 Task: Find people on LinkedIn who are located in Paks, Tolna, Hungary, talk about personal training, work at JavaScript Developer, studied at KLE Institute of Technology, HUBLI, are in the Theater Companies industry, speak German, and offer bartending services.
Action: Mouse pressed left at (647, 85)
Screenshot: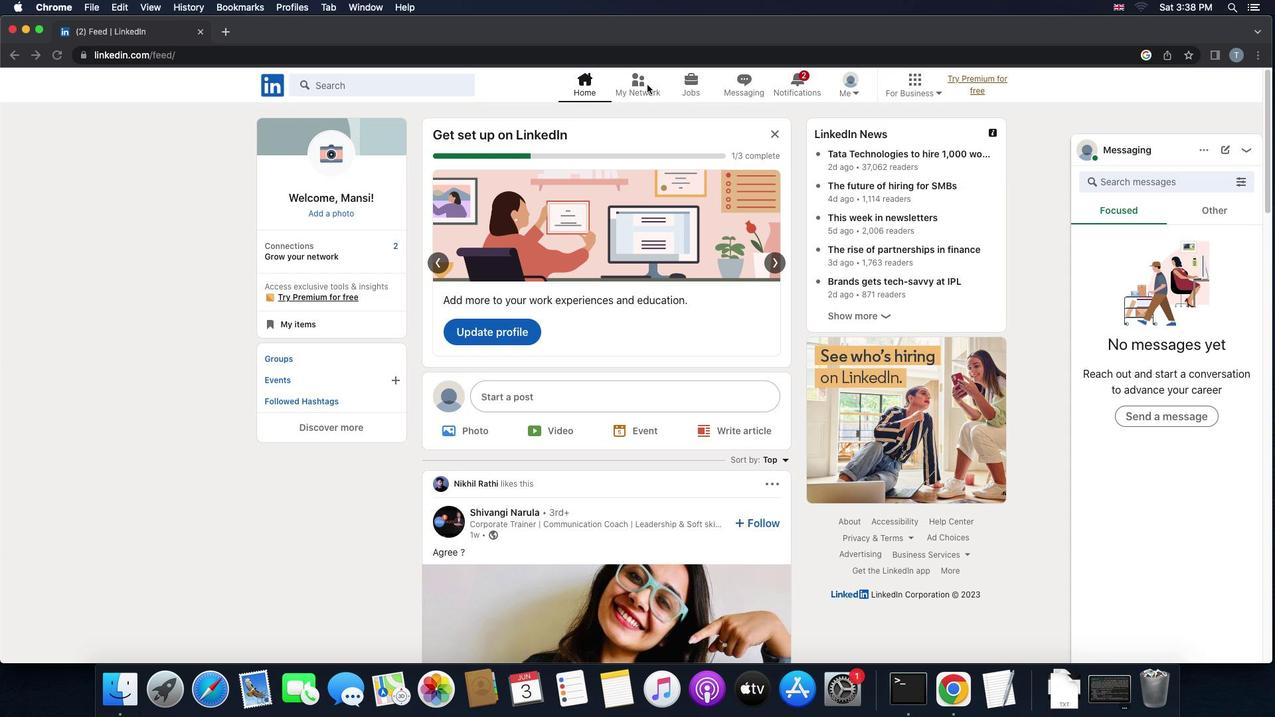 
Action: Mouse pressed left at (647, 85)
Screenshot: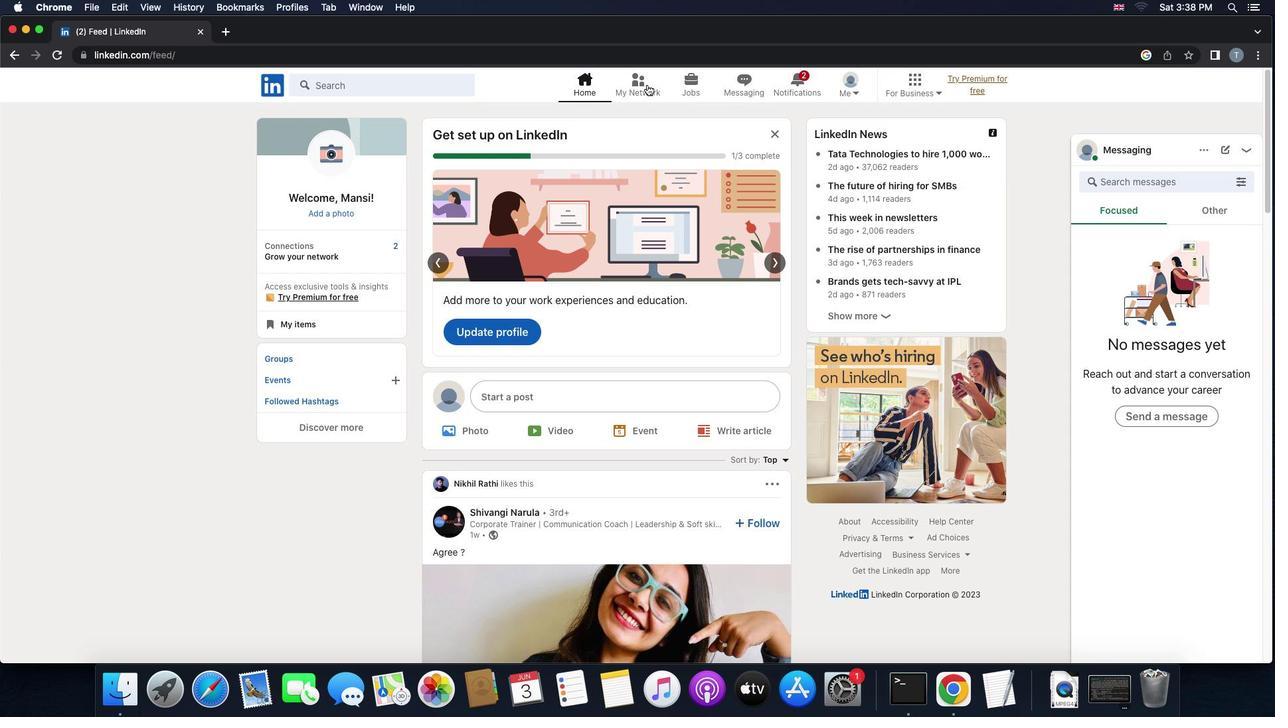 
Action: Mouse moved to (411, 148)
Screenshot: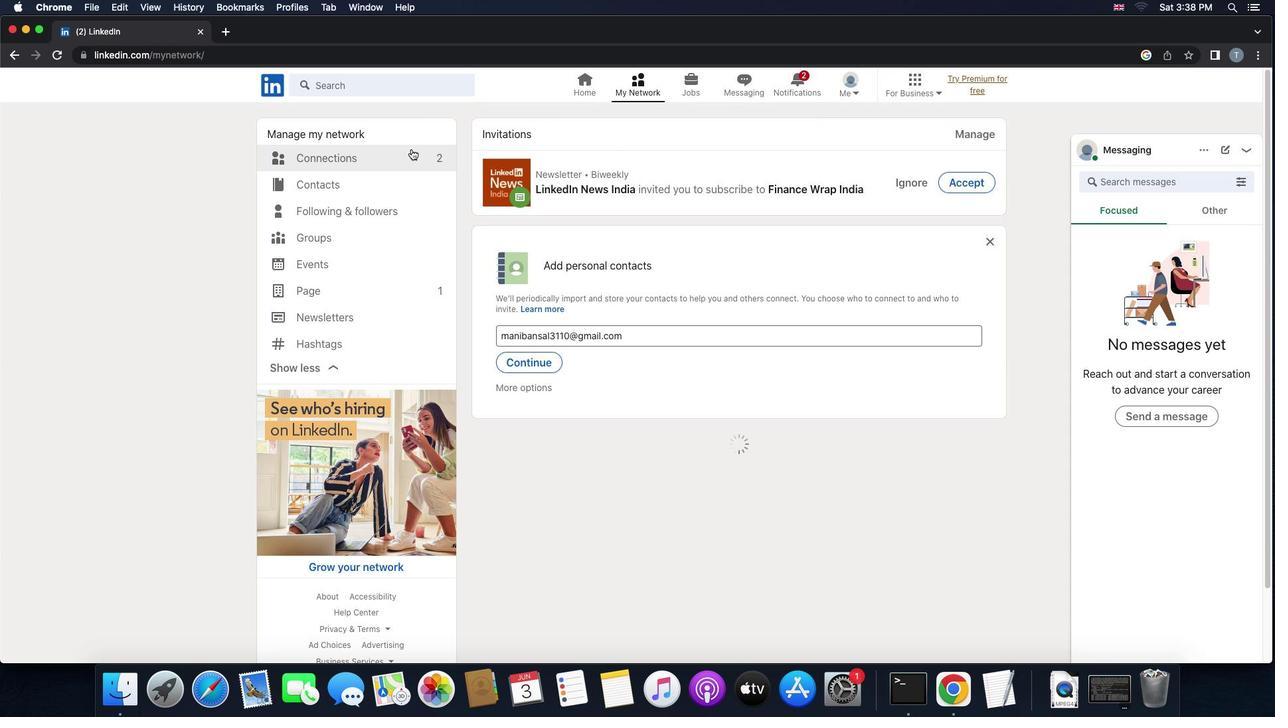 
Action: Mouse pressed left at (411, 148)
Screenshot: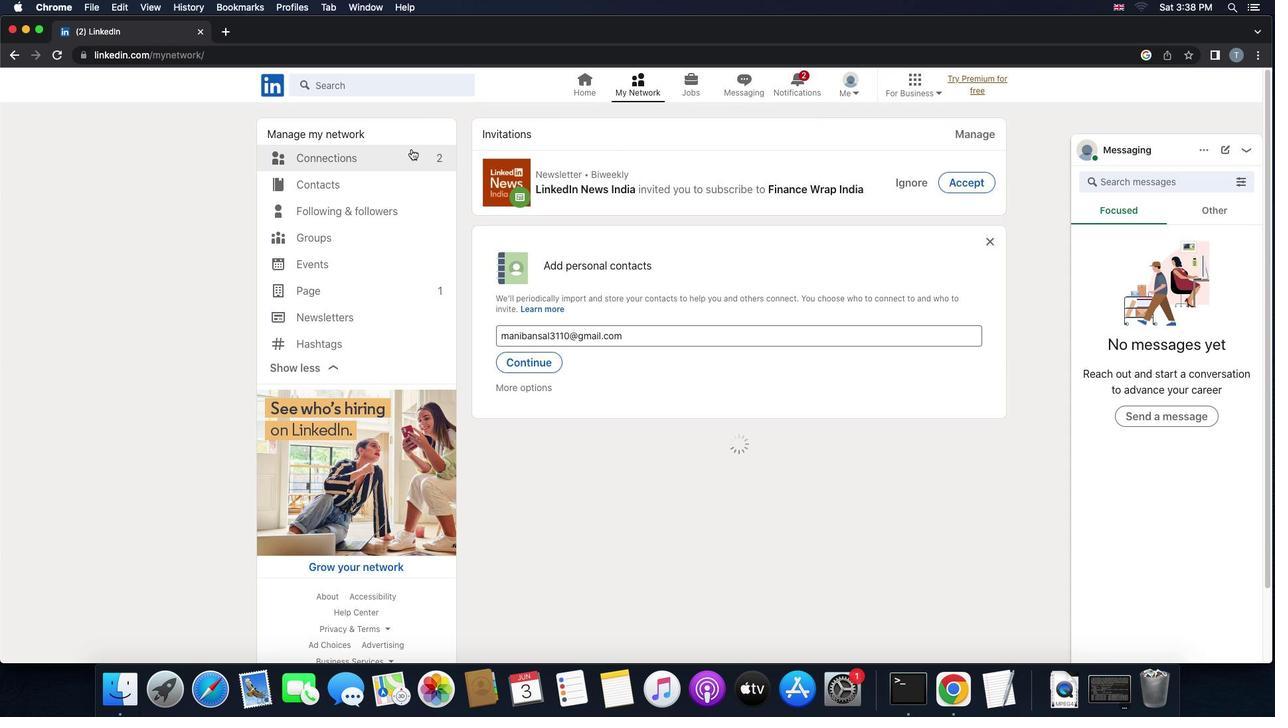 
Action: Mouse pressed left at (411, 148)
Screenshot: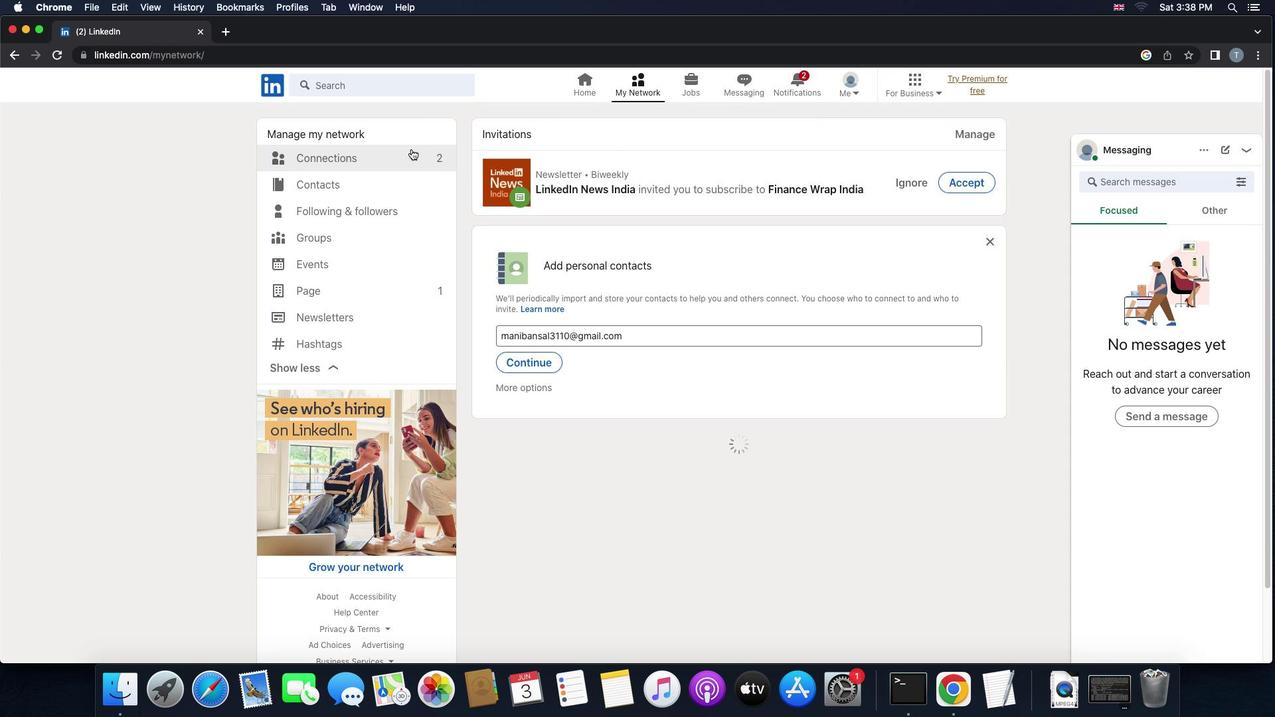 
Action: Mouse moved to (414, 152)
Screenshot: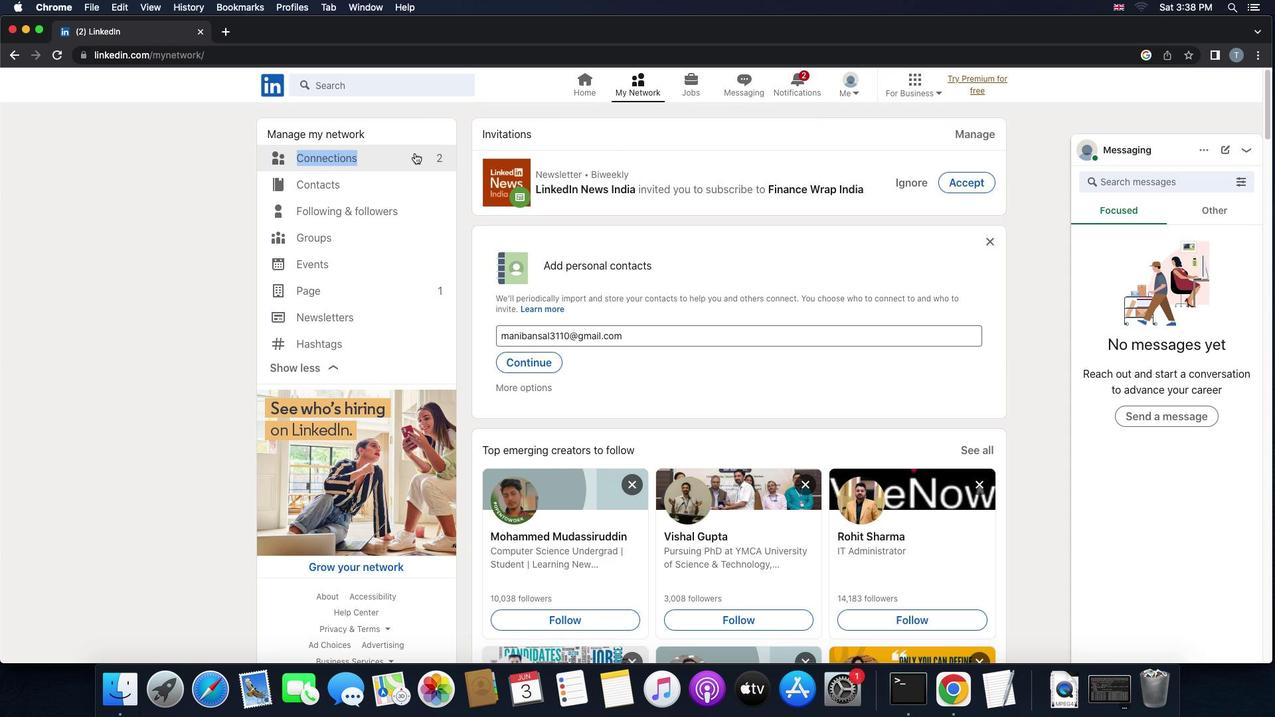 
Action: Mouse pressed left at (414, 152)
Screenshot: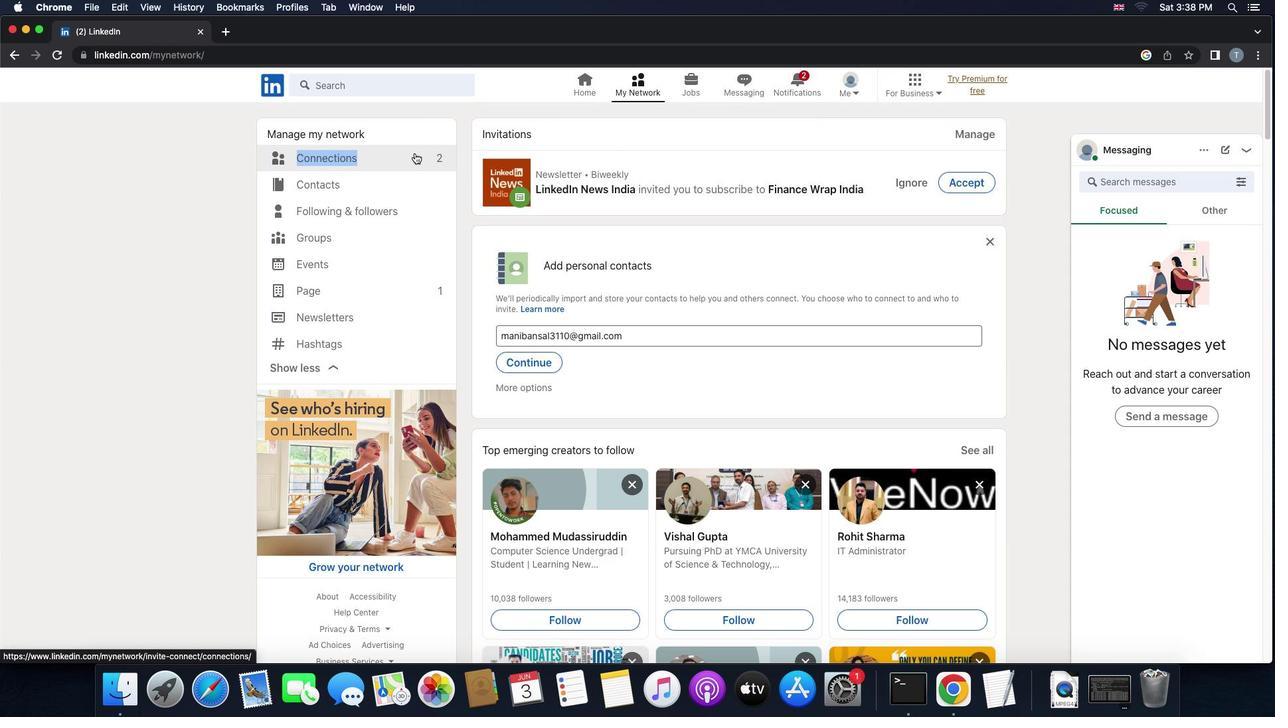 
Action: Mouse moved to (731, 157)
Screenshot: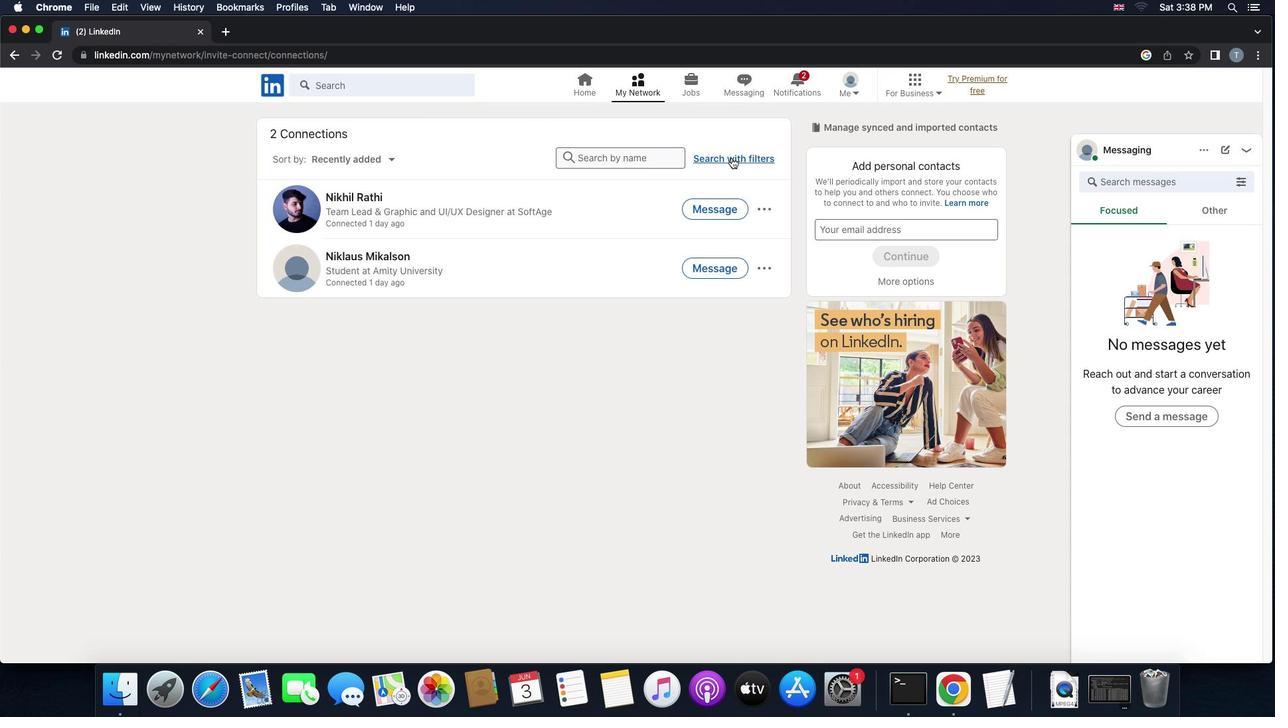 
Action: Mouse pressed left at (731, 157)
Screenshot: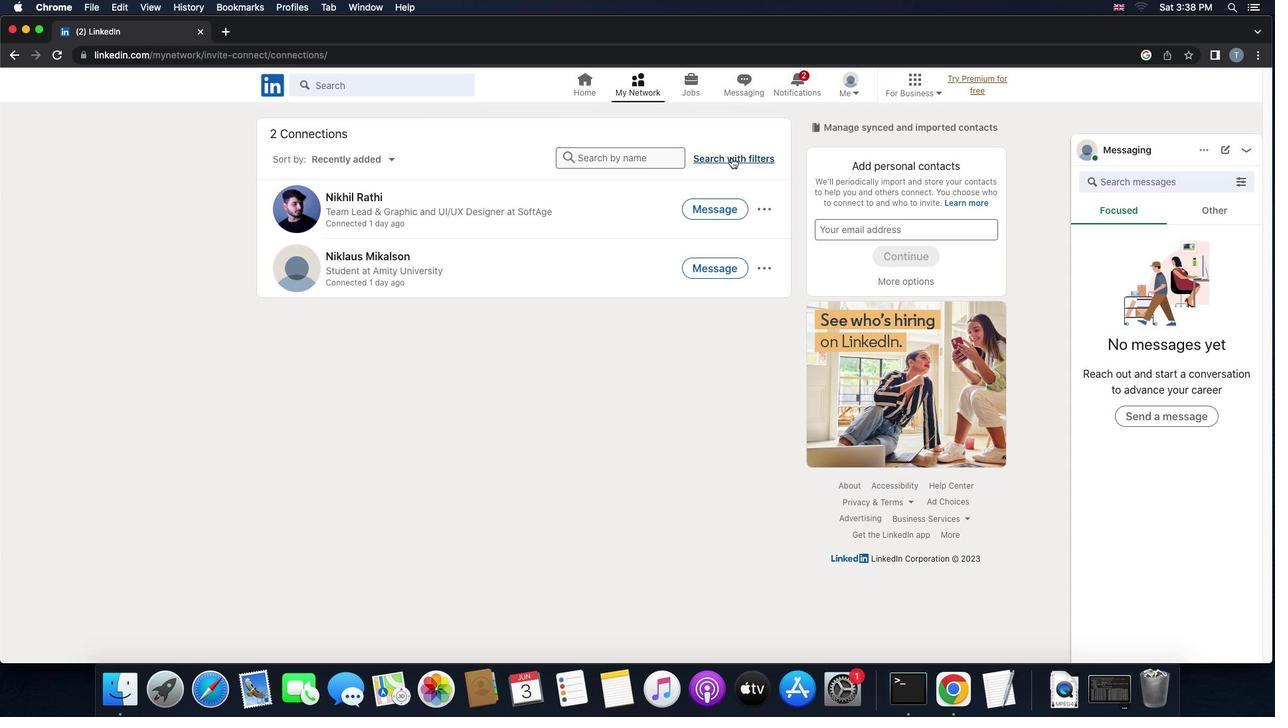 
Action: Mouse moved to (698, 117)
Screenshot: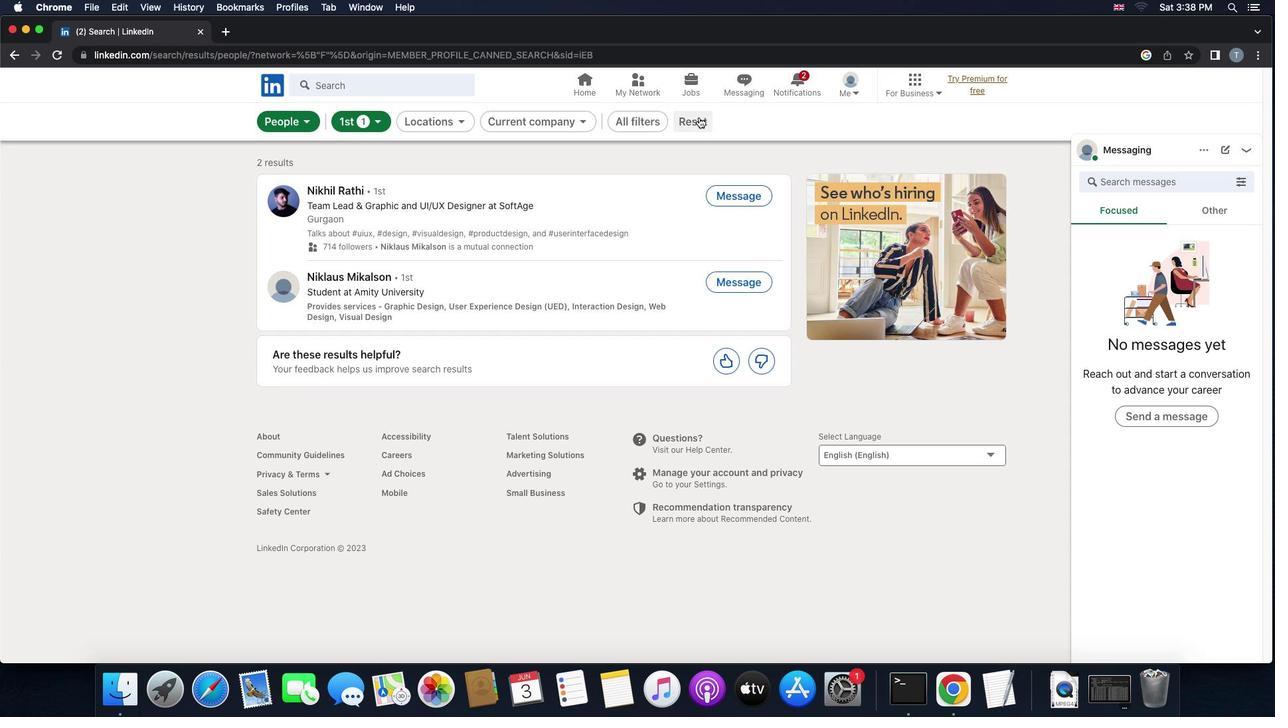 
Action: Mouse pressed left at (698, 117)
Screenshot: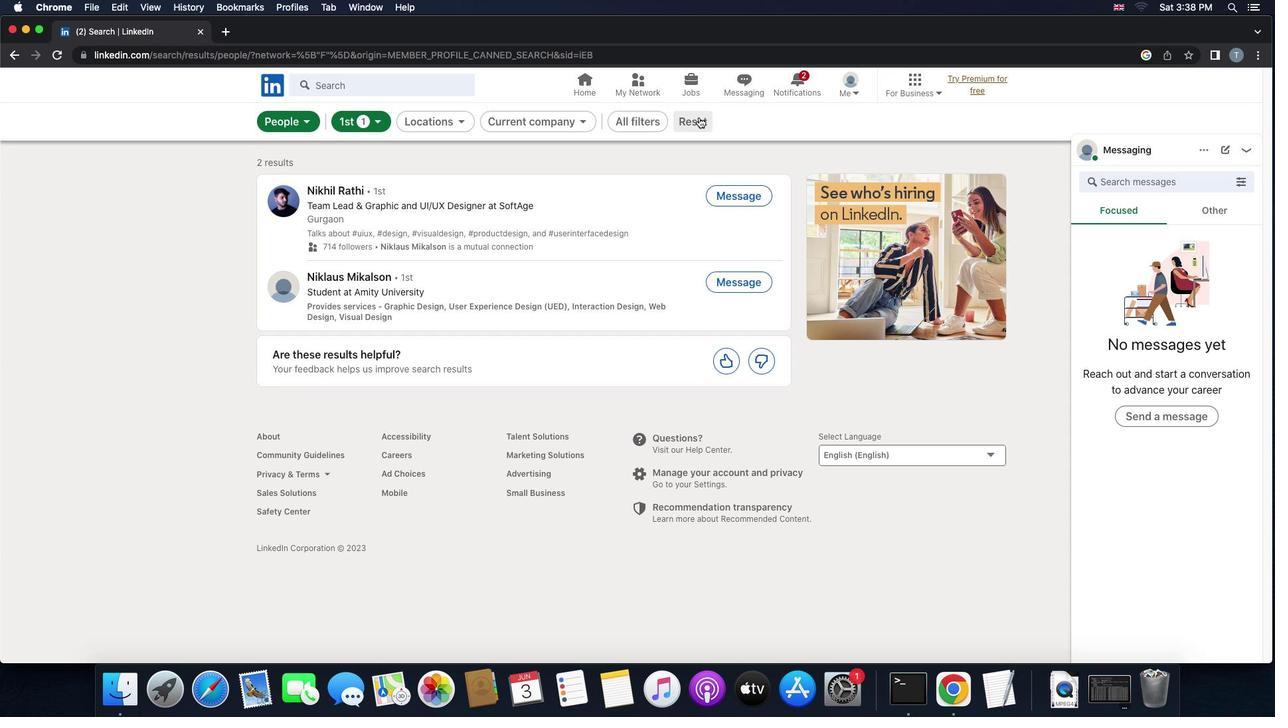 
Action: Mouse moved to (650, 114)
Screenshot: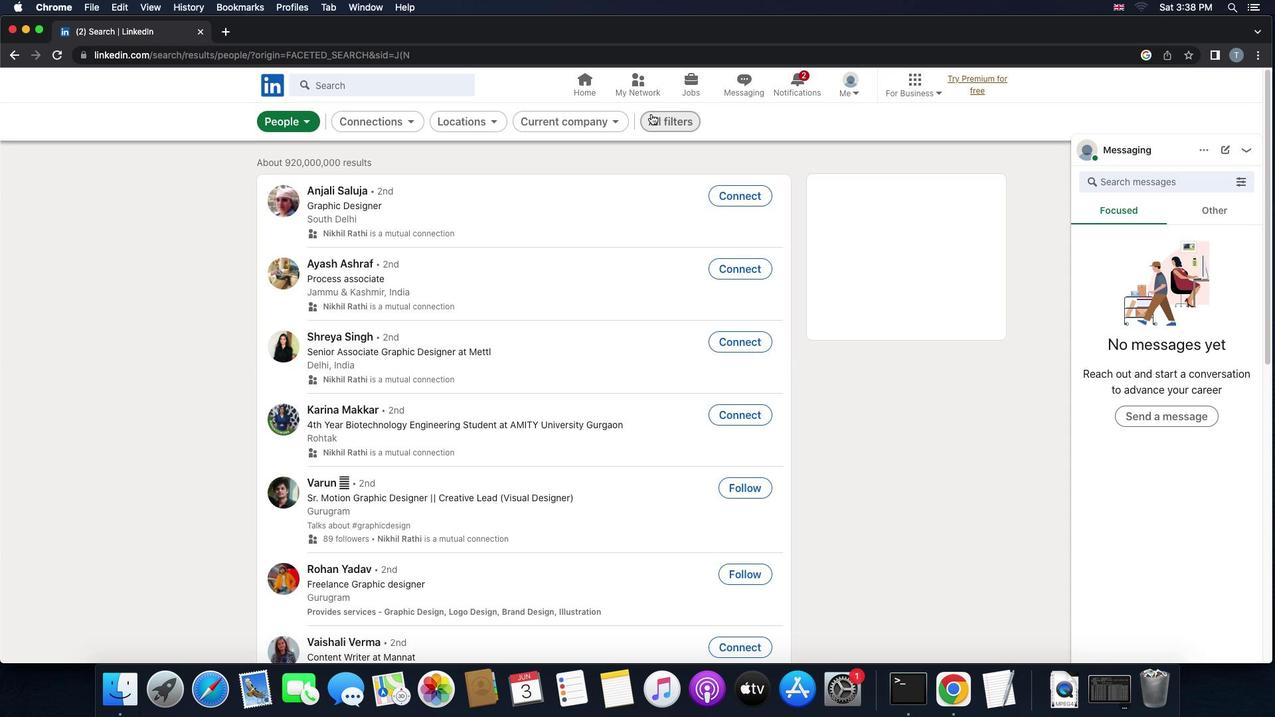 
Action: Mouse pressed left at (650, 114)
Screenshot: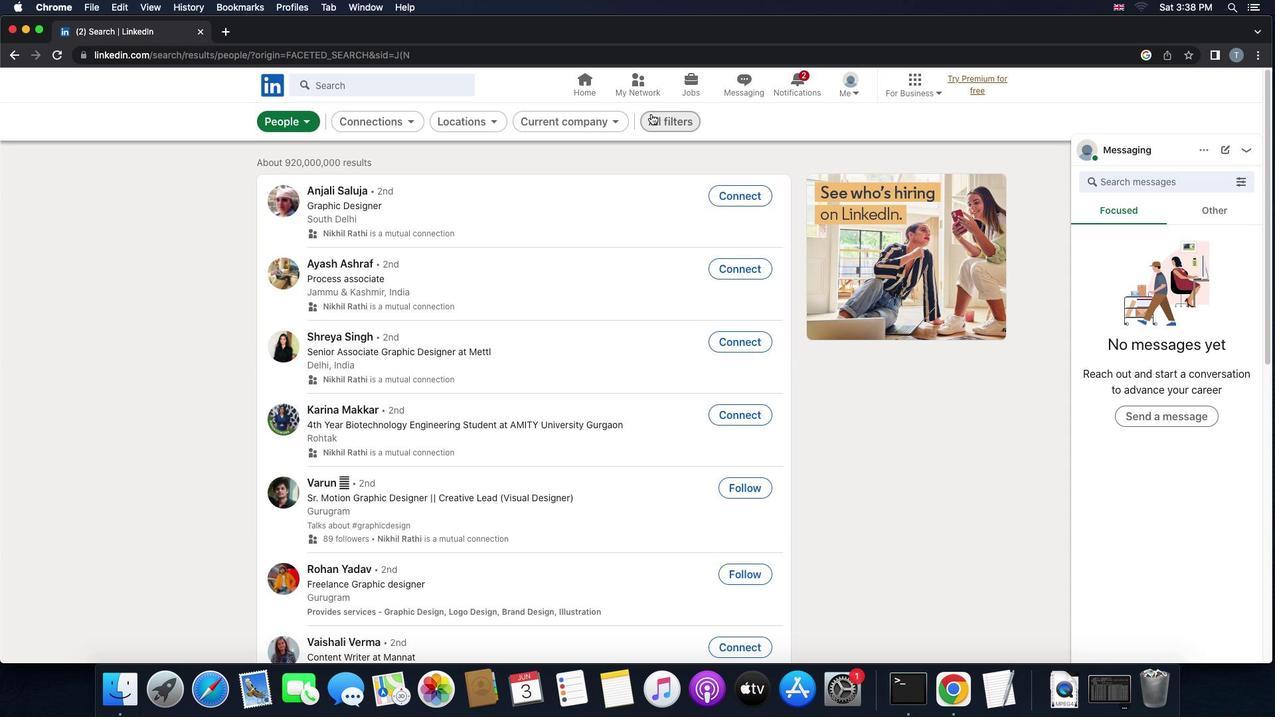 
Action: Mouse moved to (1095, 304)
Screenshot: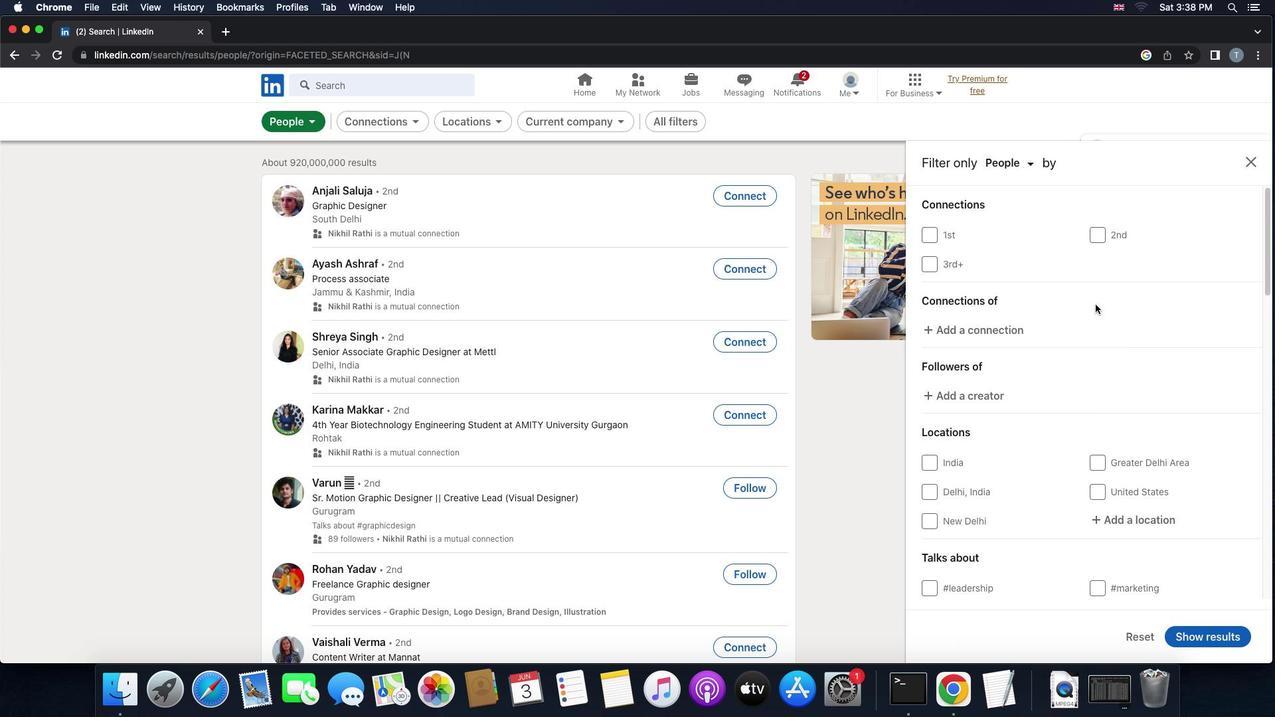 
Action: Mouse scrolled (1095, 304) with delta (0, 0)
Screenshot: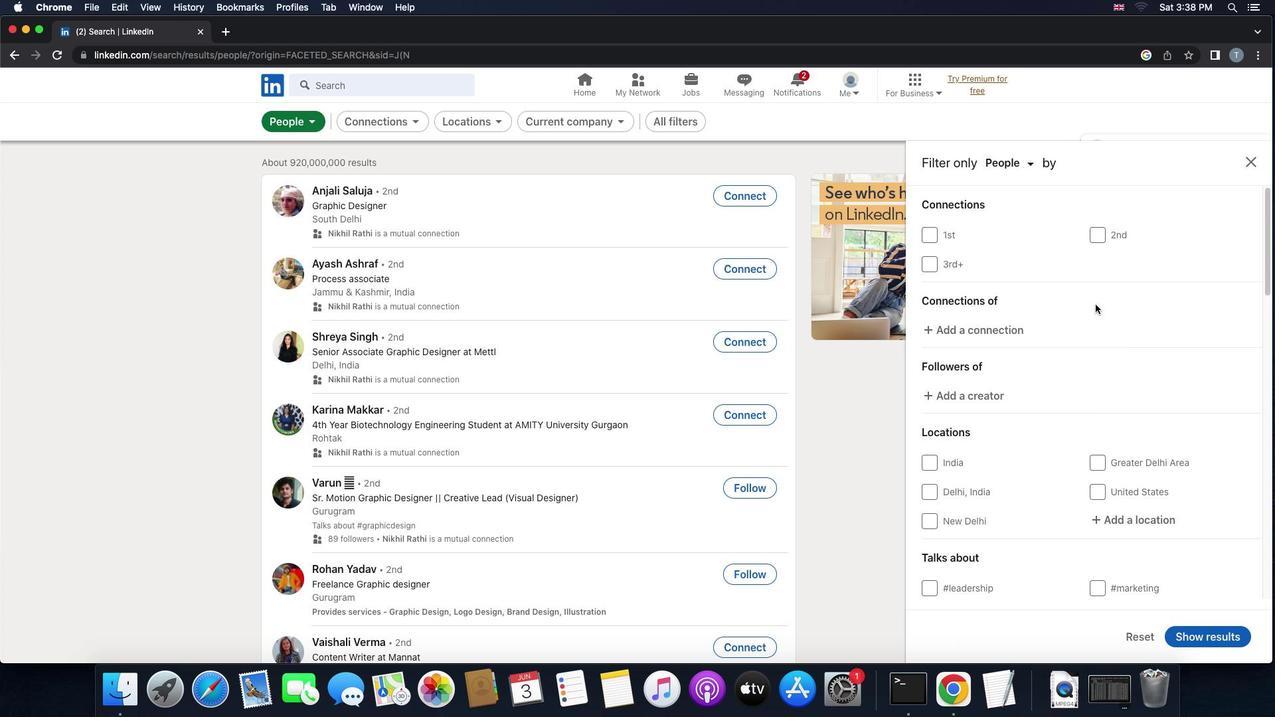 
Action: Mouse scrolled (1095, 304) with delta (0, 0)
Screenshot: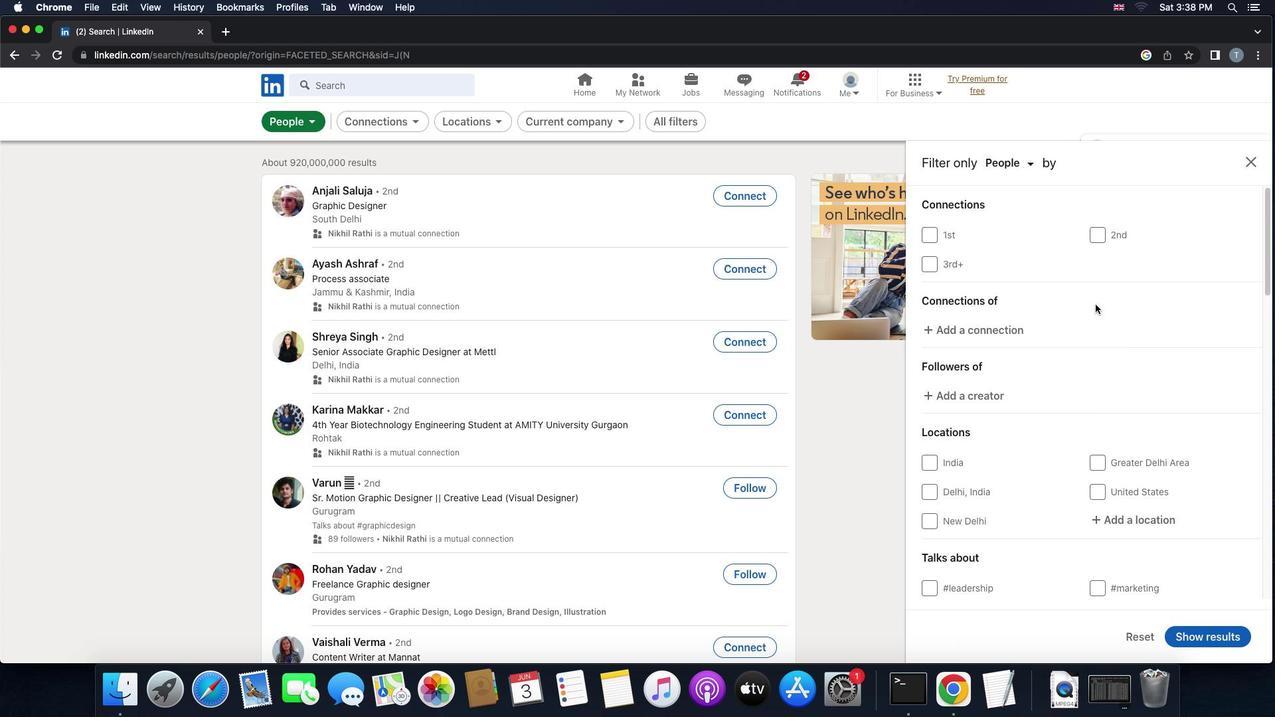 
Action: Mouse scrolled (1095, 304) with delta (0, -1)
Screenshot: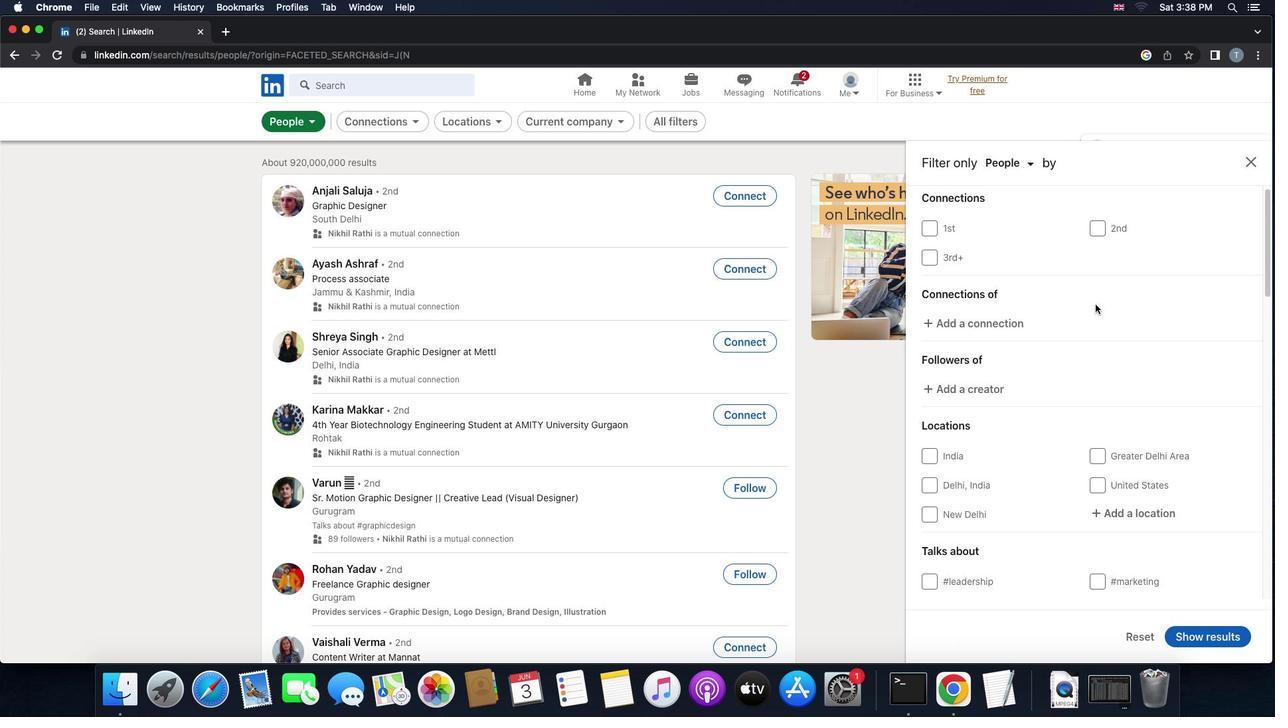 
Action: Mouse moved to (1129, 442)
Screenshot: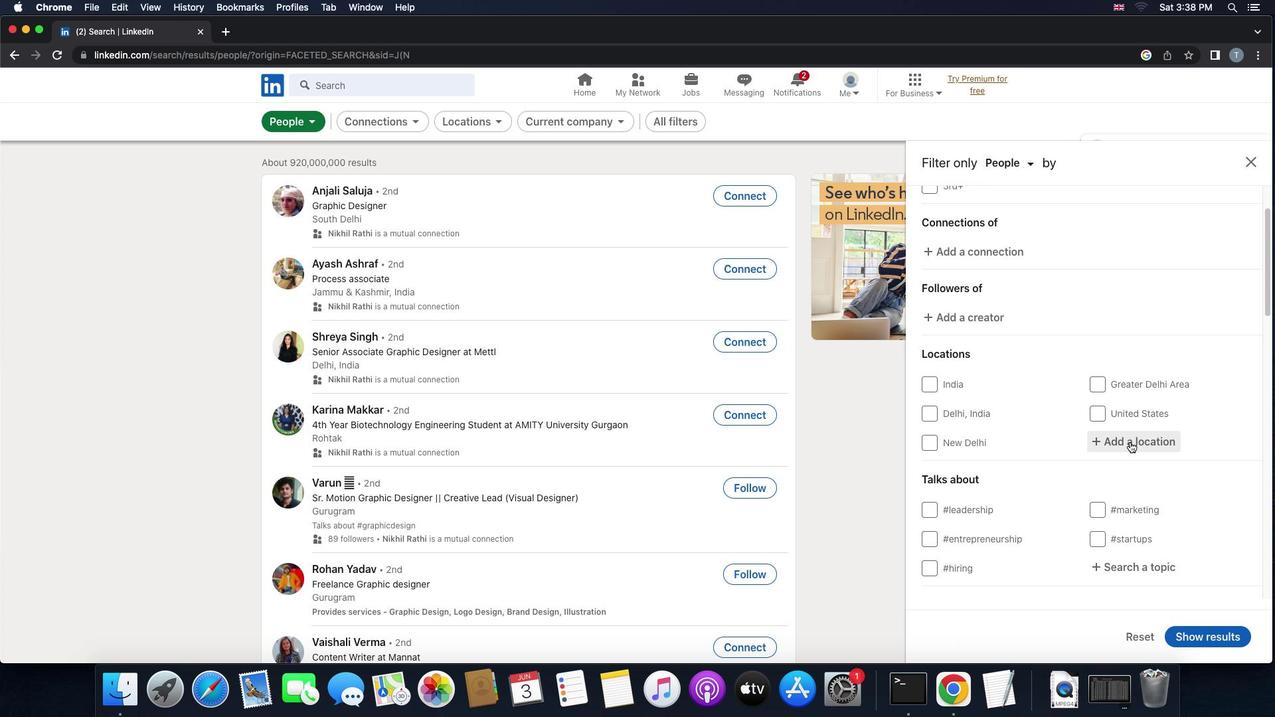 
Action: Mouse pressed left at (1129, 442)
Screenshot: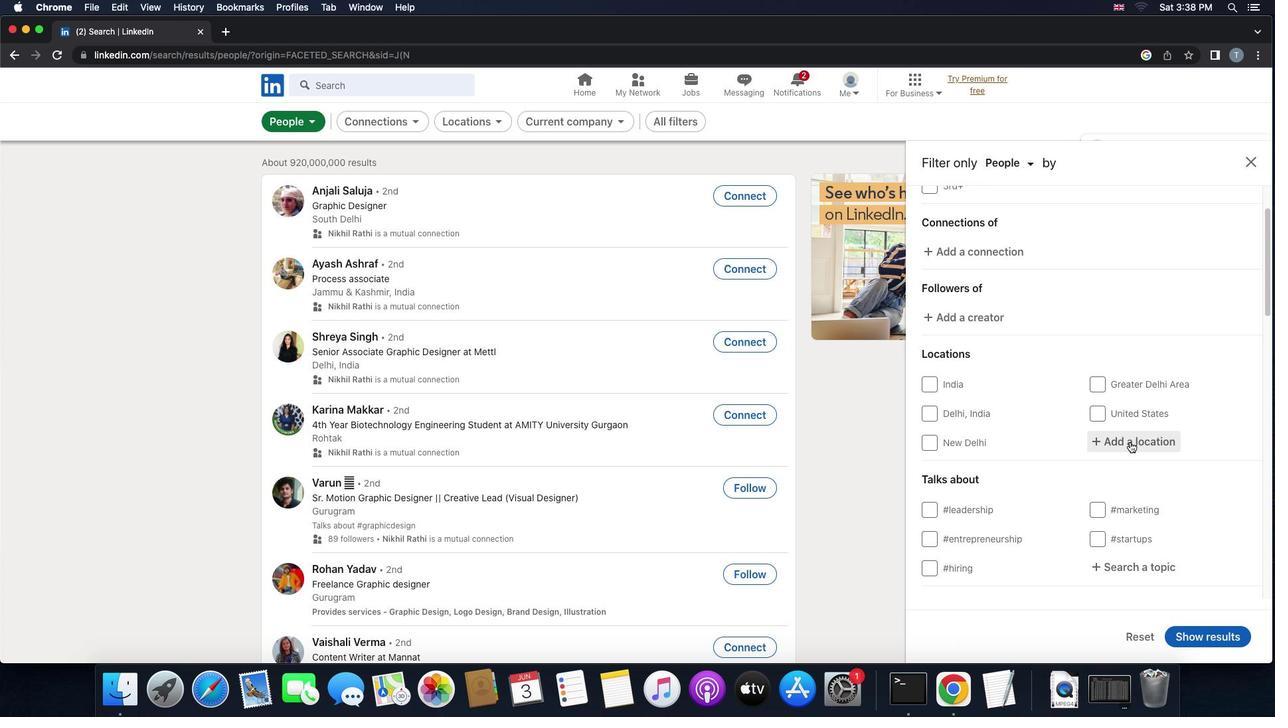 
Action: Key pressed 'p''a''k''s'
Screenshot: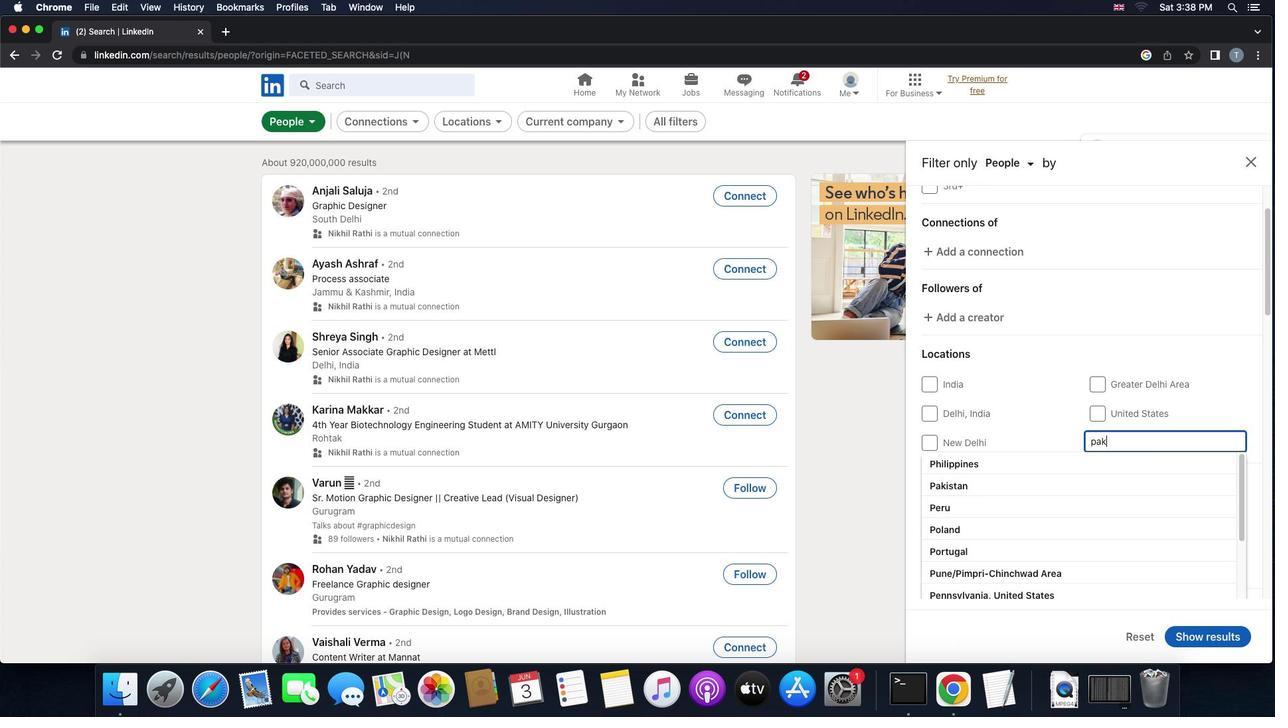 
Action: Mouse moved to (1117, 466)
Screenshot: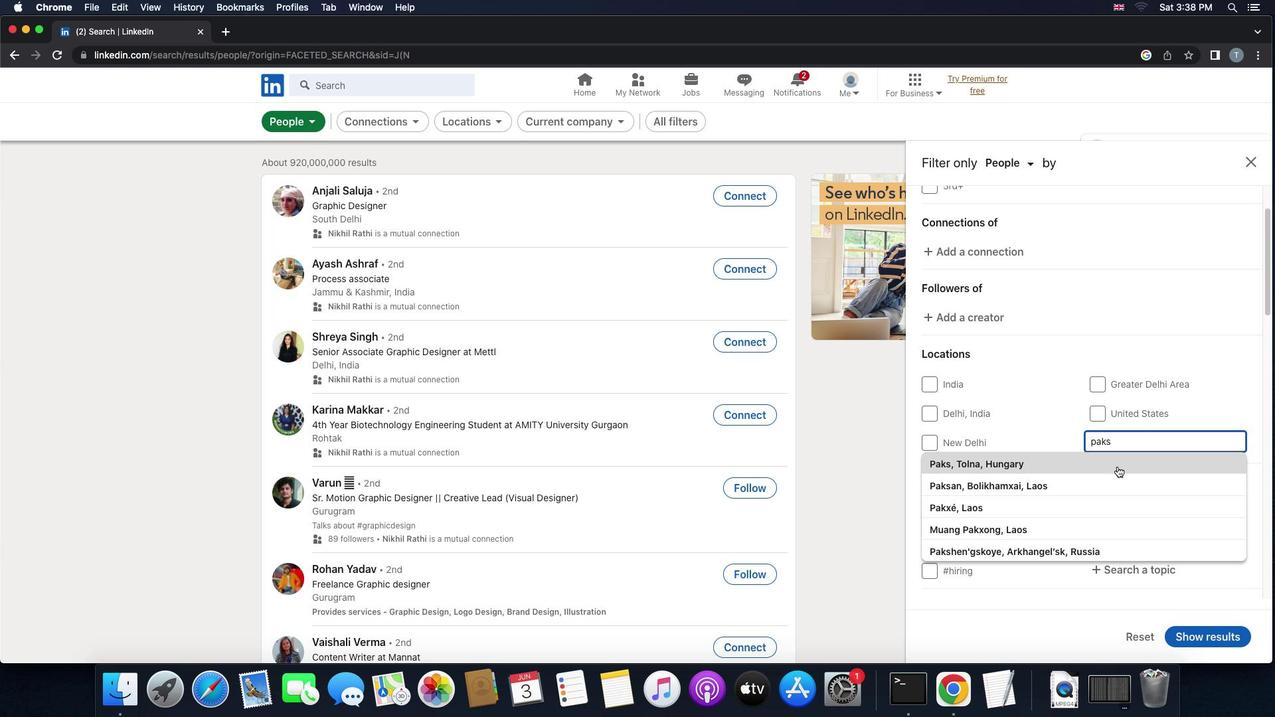 
Action: Mouse pressed left at (1117, 466)
Screenshot: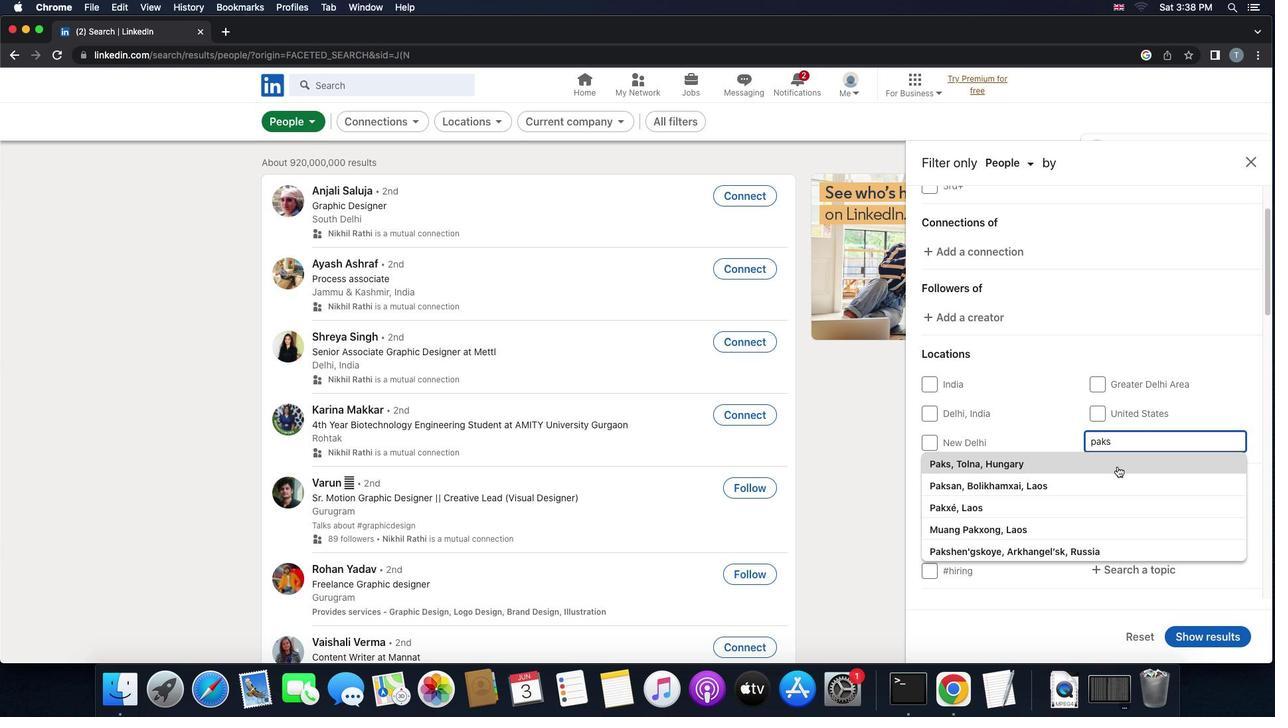 
Action: Mouse scrolled (1117, 466) with delta (0, 0)
Screenshot: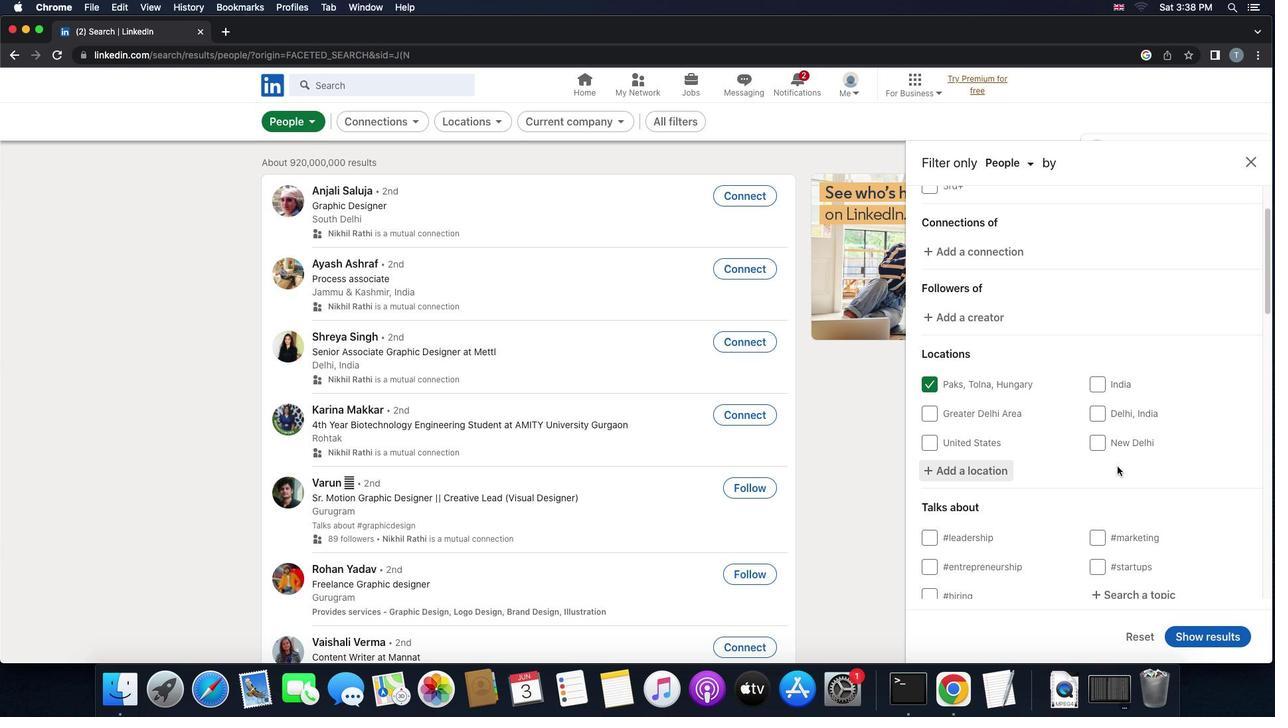 
Action: Mouse scrolled (1117, 466) with delta (0, 0)
Screenshot: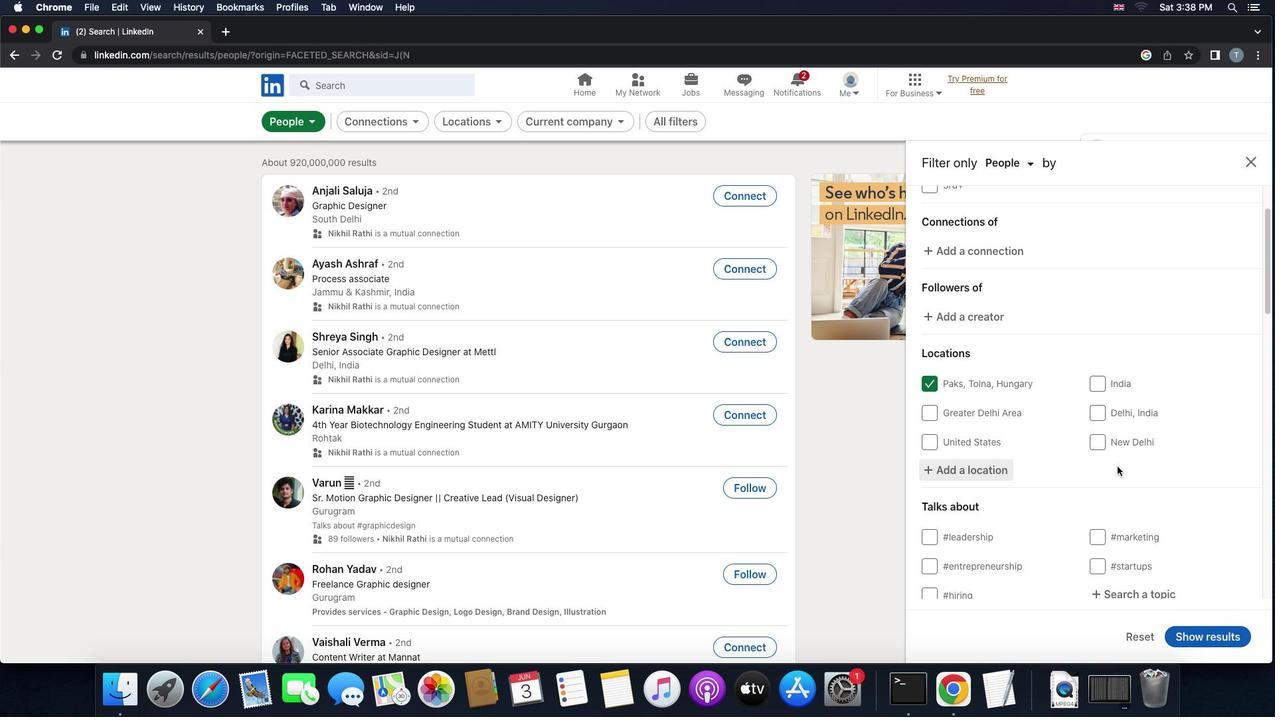
Action: Mouse moved to (1117, 466)
Screenshot: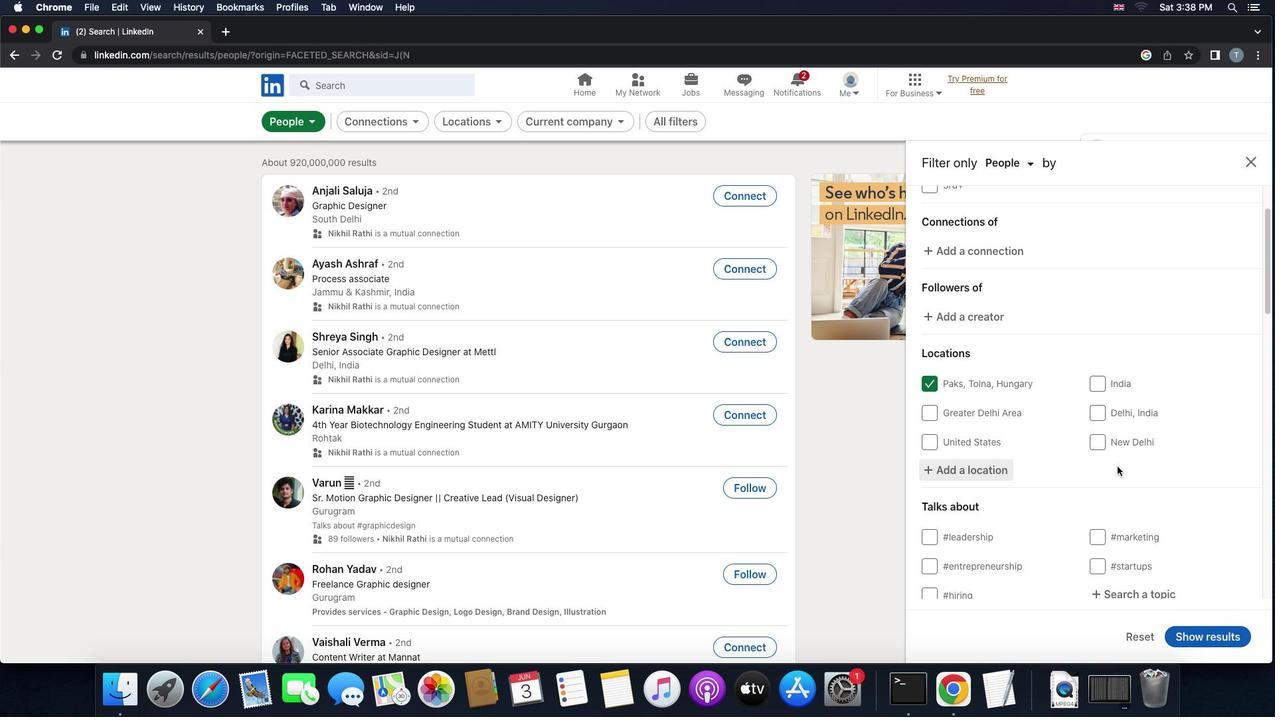 
Action: Mouse scrolled (1117, 466) with delta (0, -1)
Screenshot: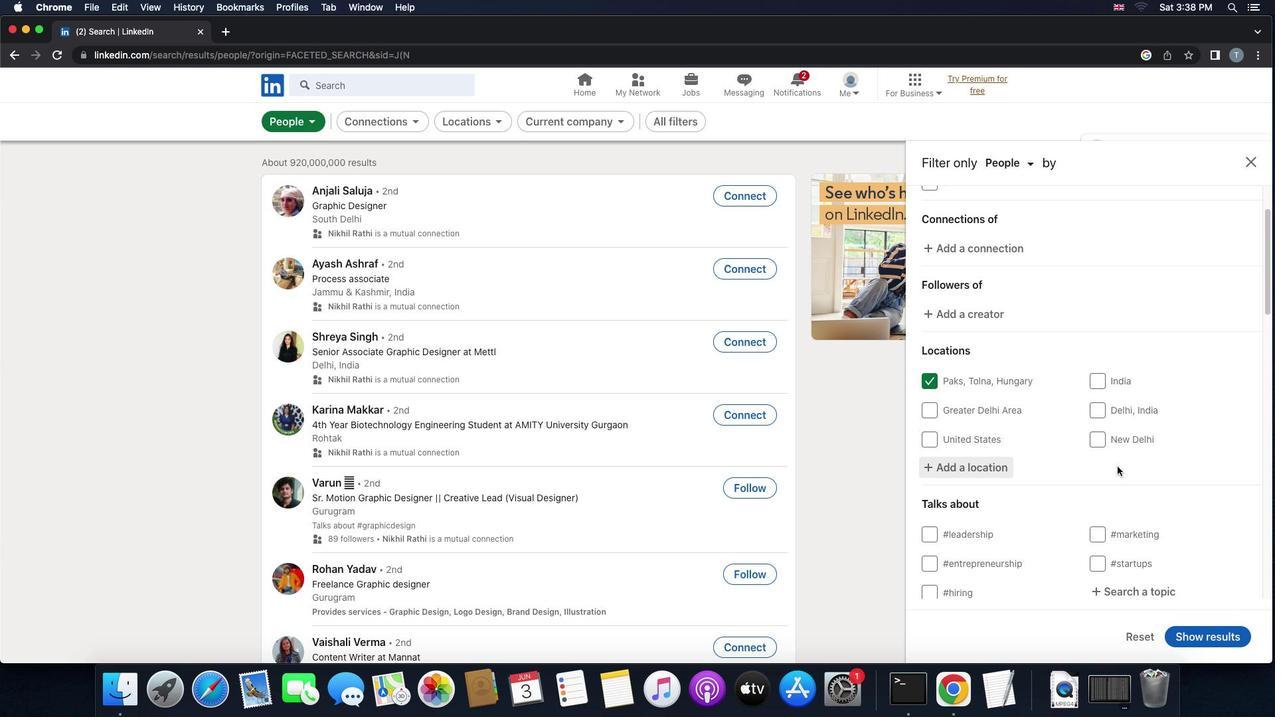
Action: Mouse scrolled (1117, 466) with delta (0, 0)
Screenshot: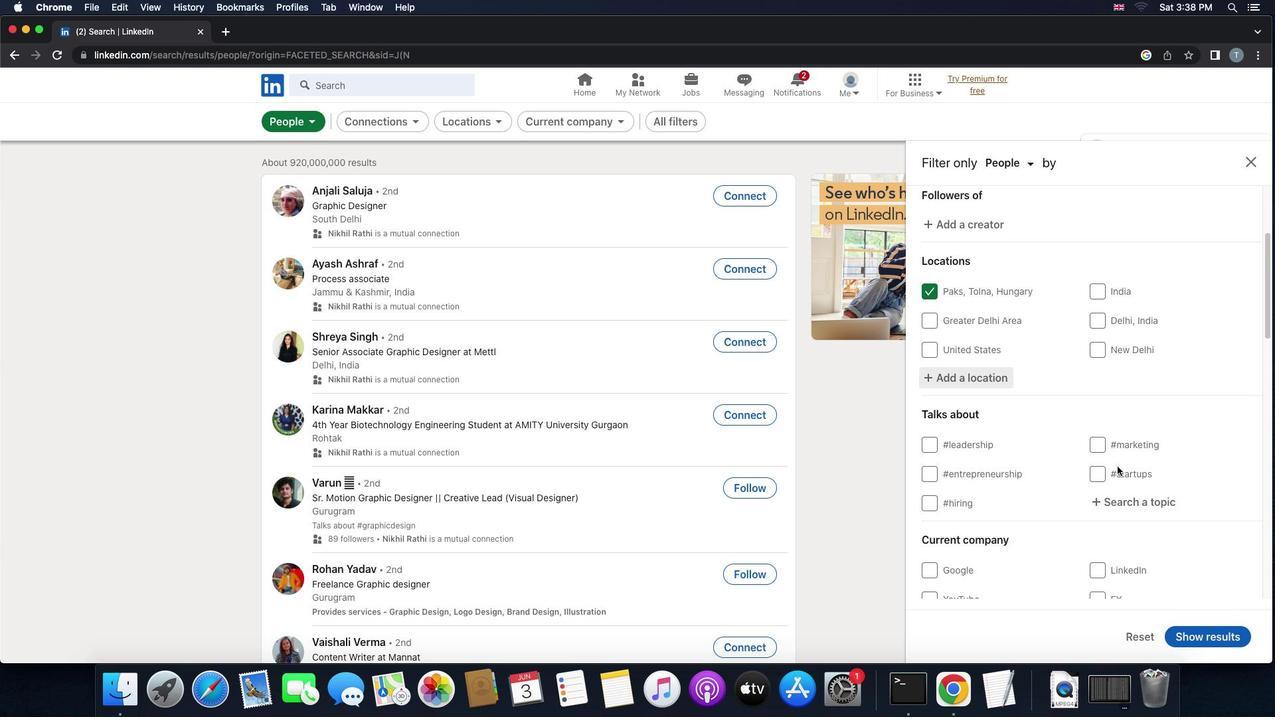 
Action: Mouse scrolled (1117, 466) with delta (0, 0)
Screenshot: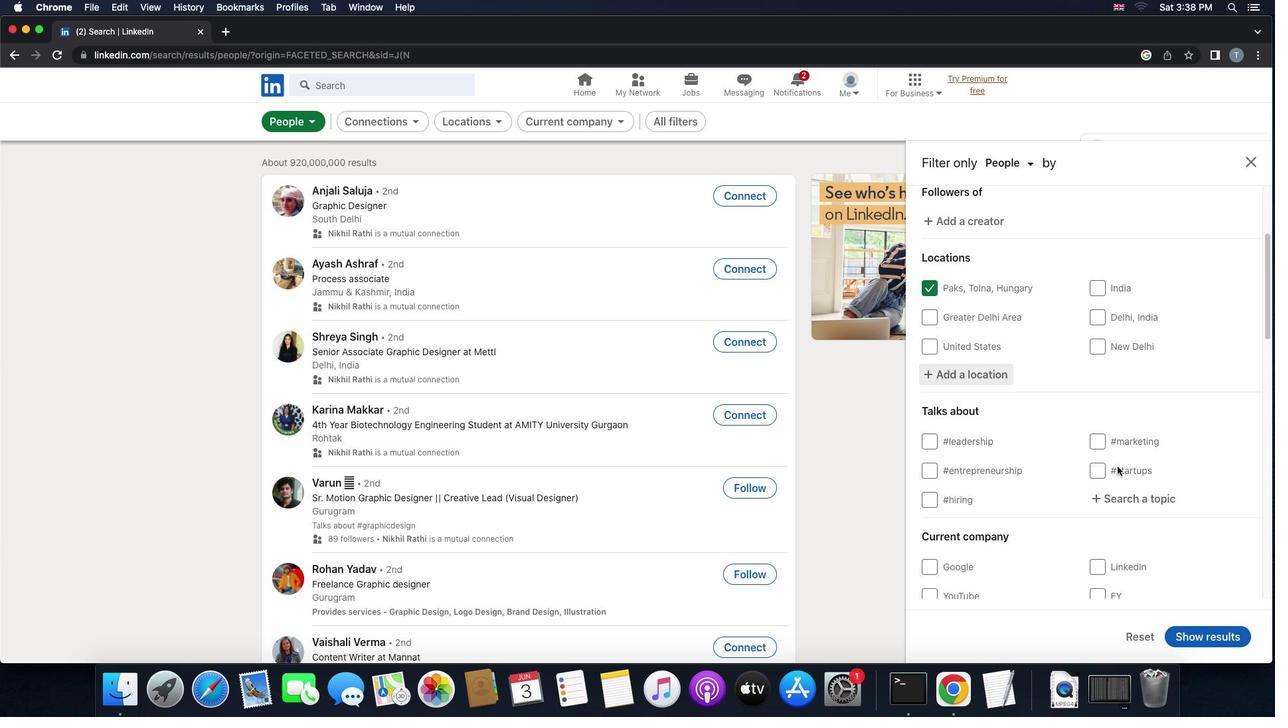 
Action: Mouse scrolled (1117, 466) with delta (0, 0)
Screenshot: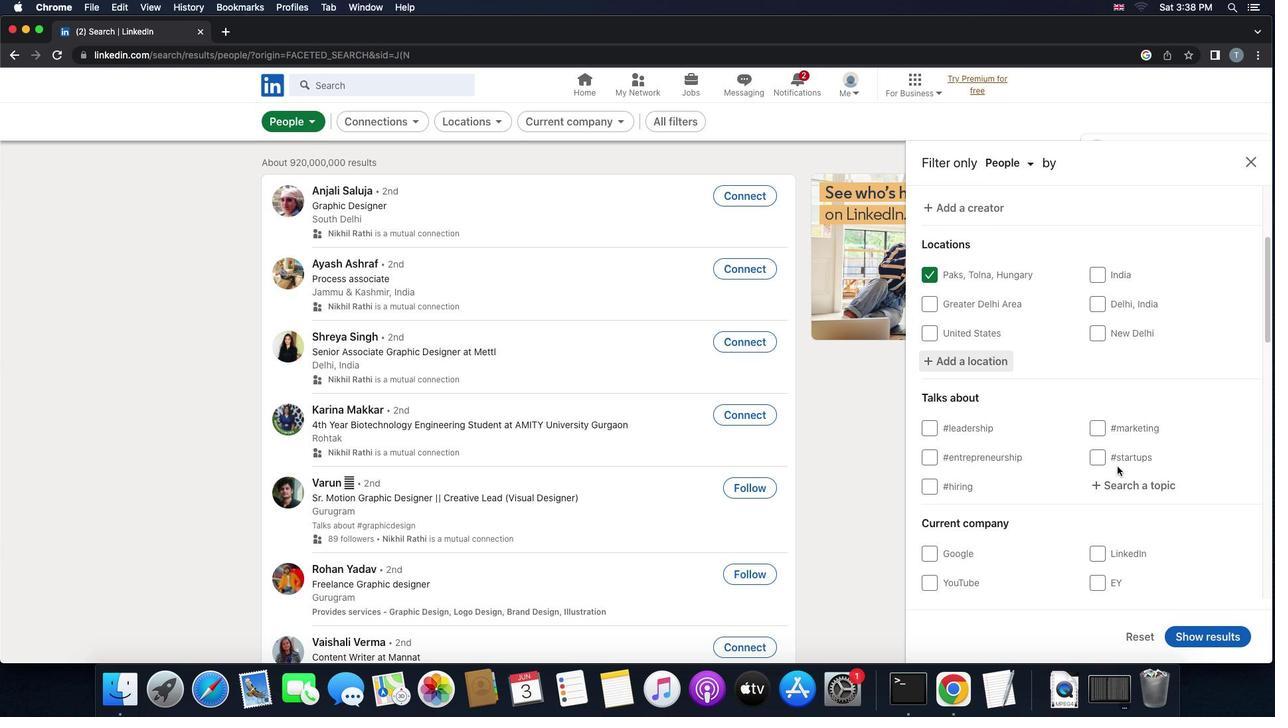 
Action: Mouse moved to (1133, 454)
Screenshot: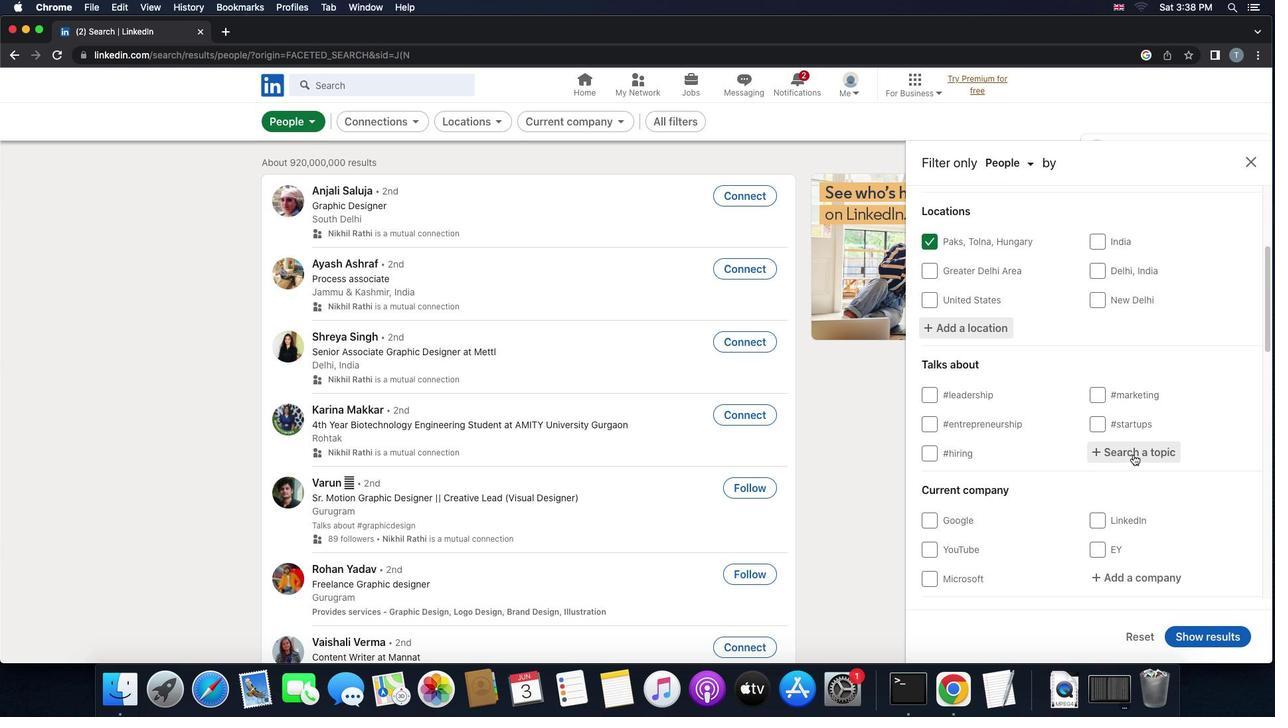 
Action: Mouse pressed left at (1133, 454)
Screenshot: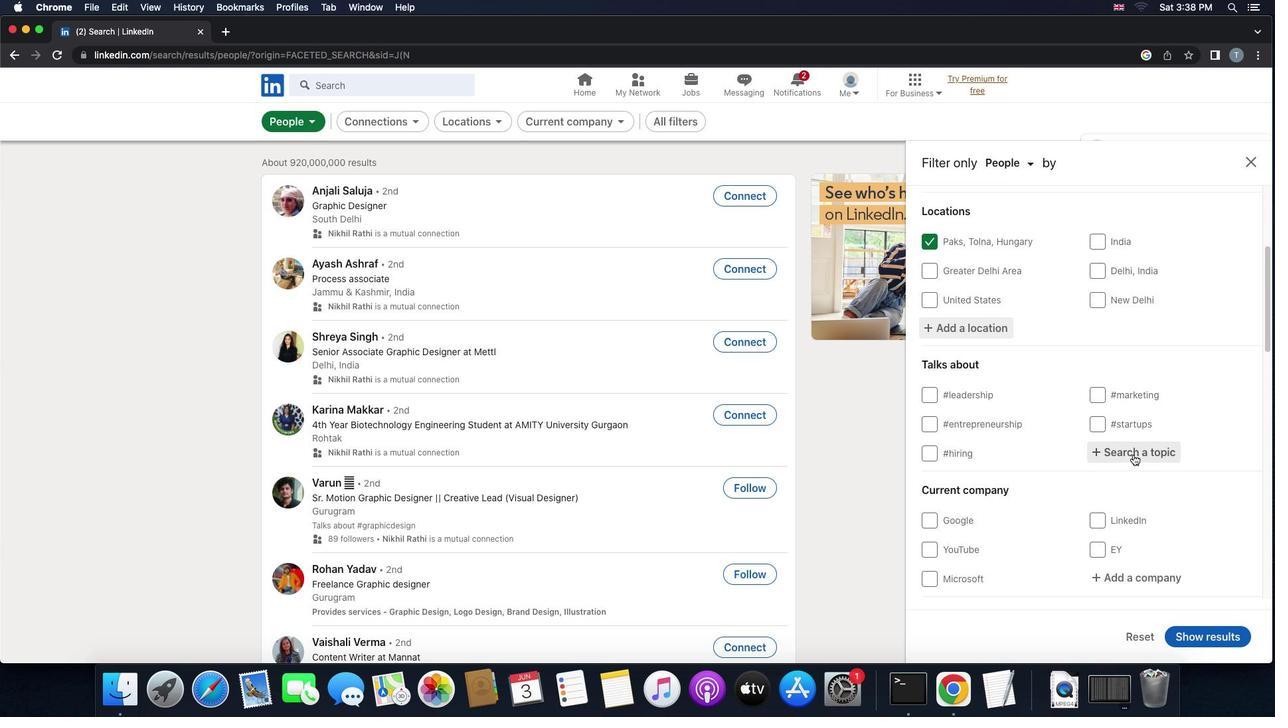 
Action: Key pressed 'p''e''r''s''o''n''a''k'Key.backspace'l'Key.spaceKey.backspace't''r''a''i''n''i''n''g'
Screenshot: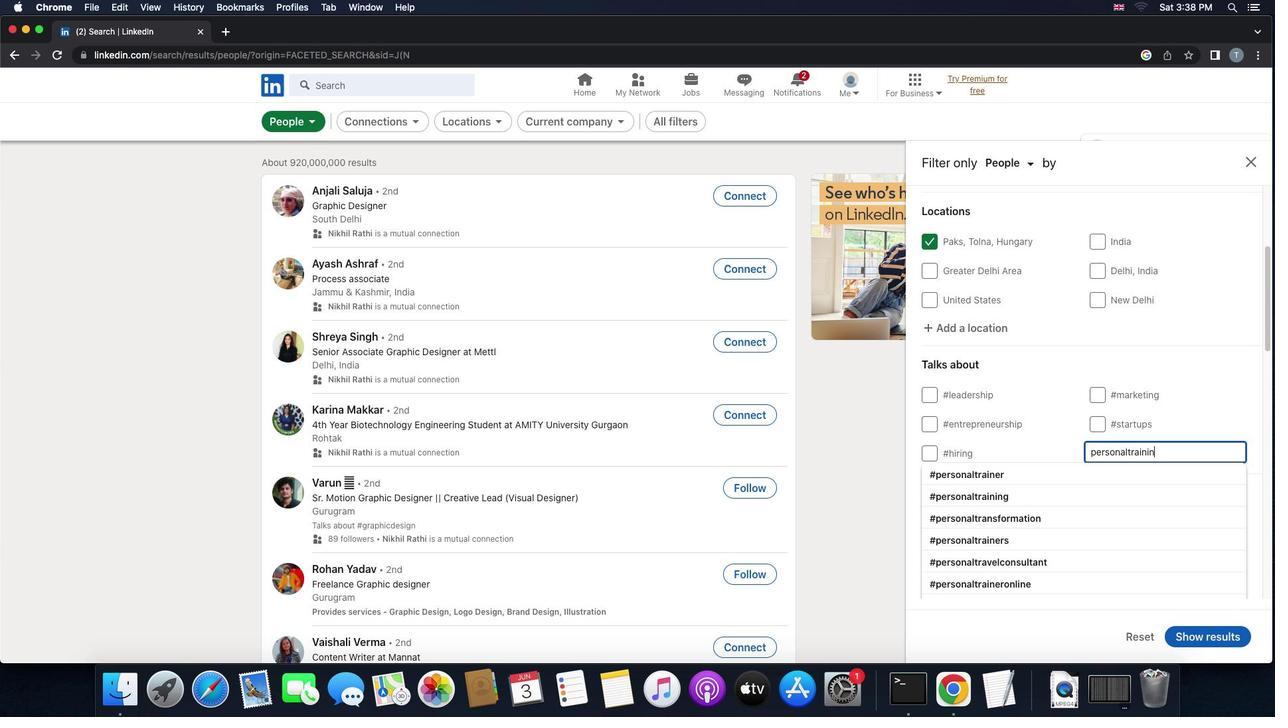 
Action: Mouse moved to (1109, 469)
Screenshot: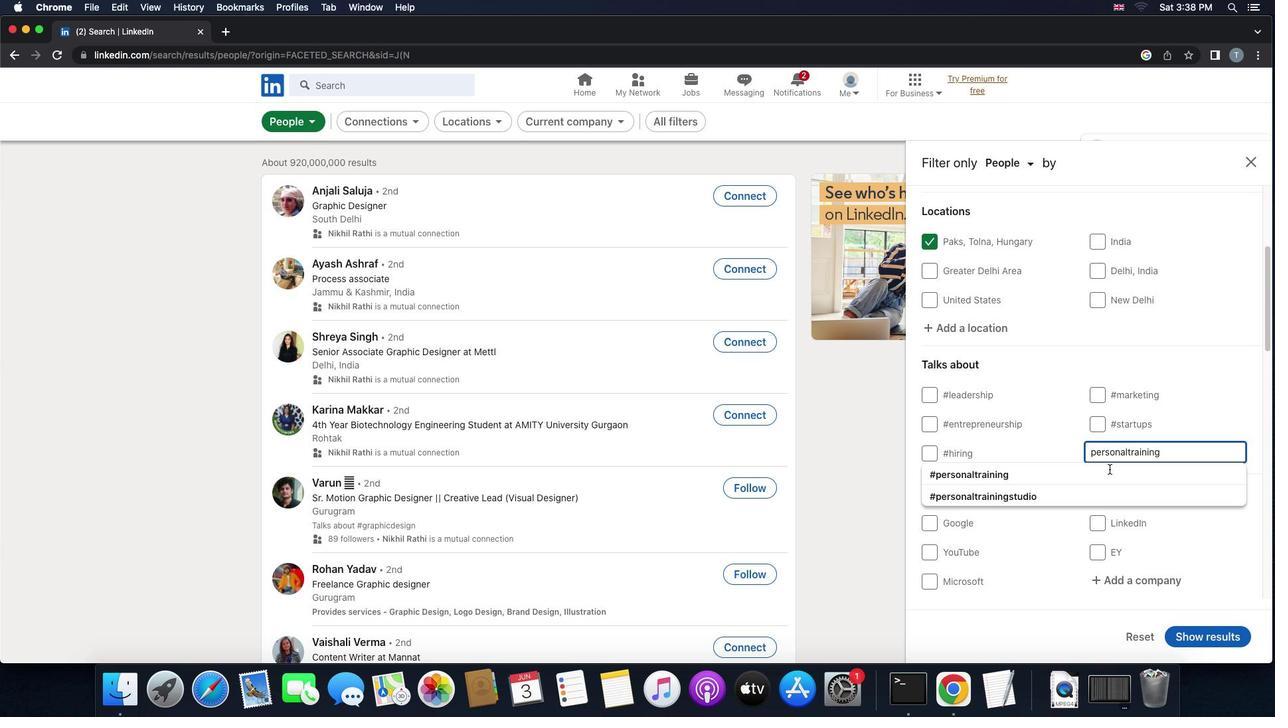 
Action: Mouse pressed left at (1109, 469)
Screenshot: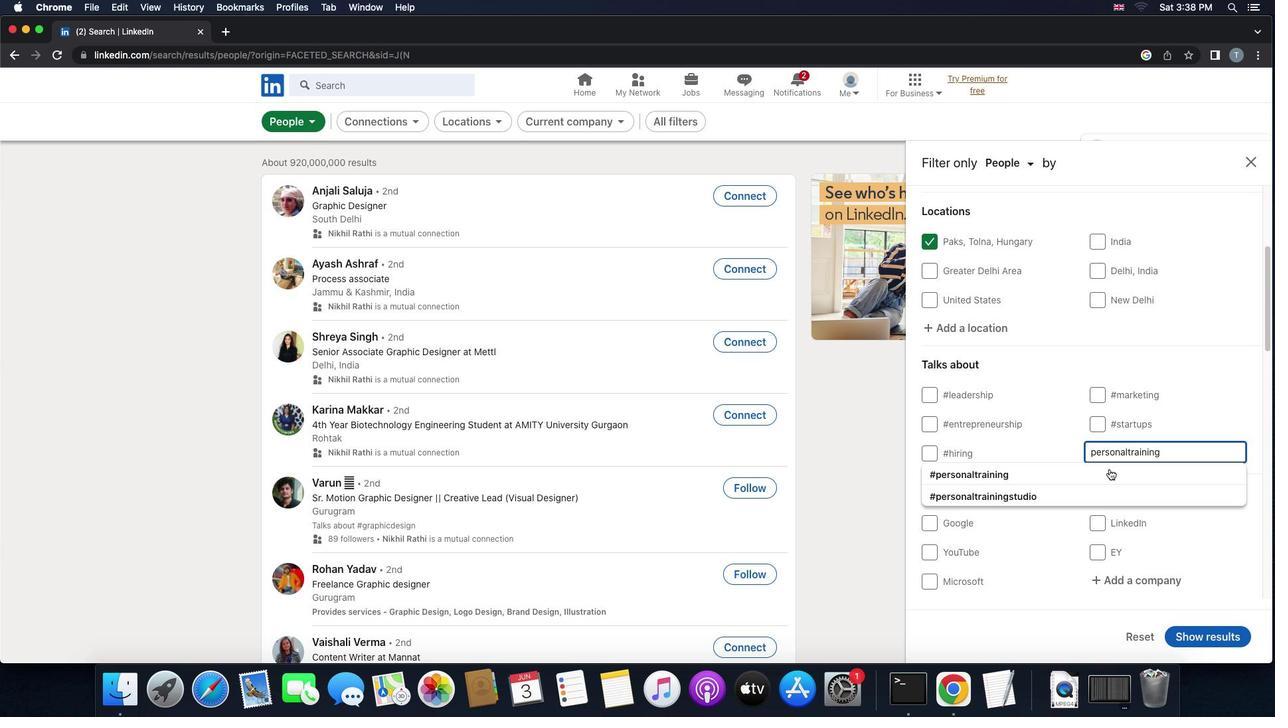 
Action: Mouse moved to (1113, 473)
Screenshot: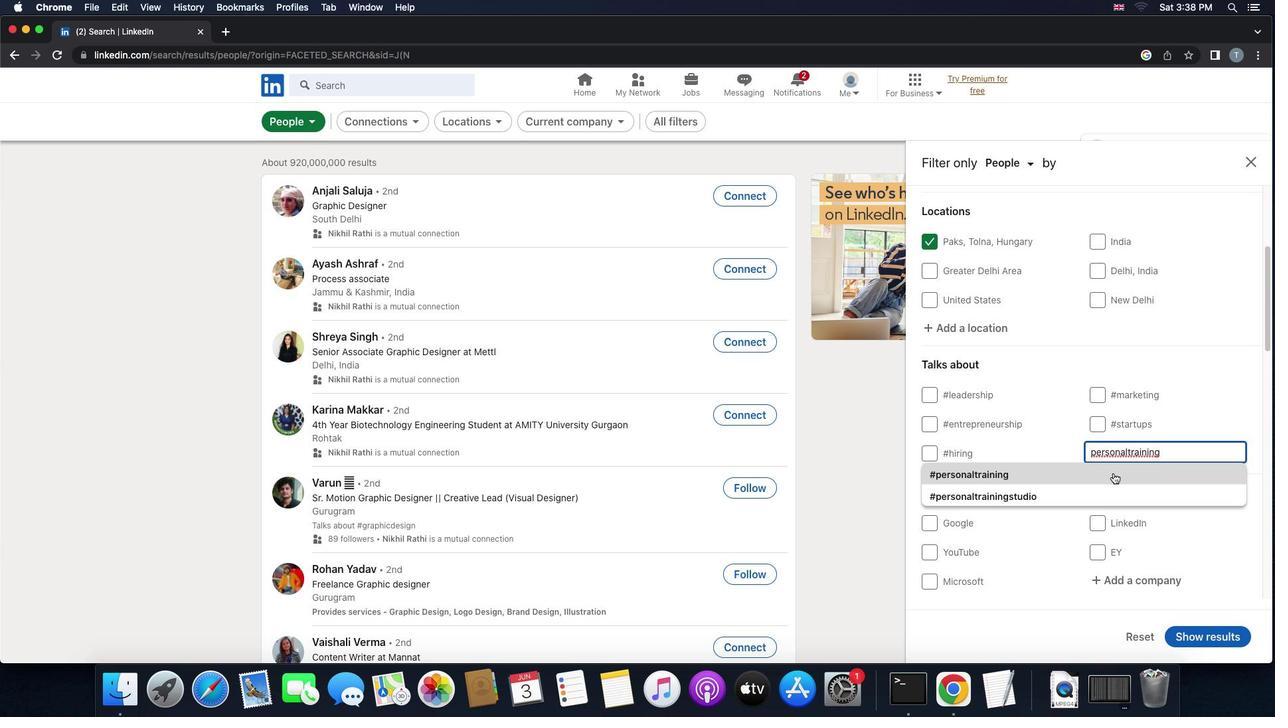 
Action: Mouse pressed left at (1113, 473)
Screenshot: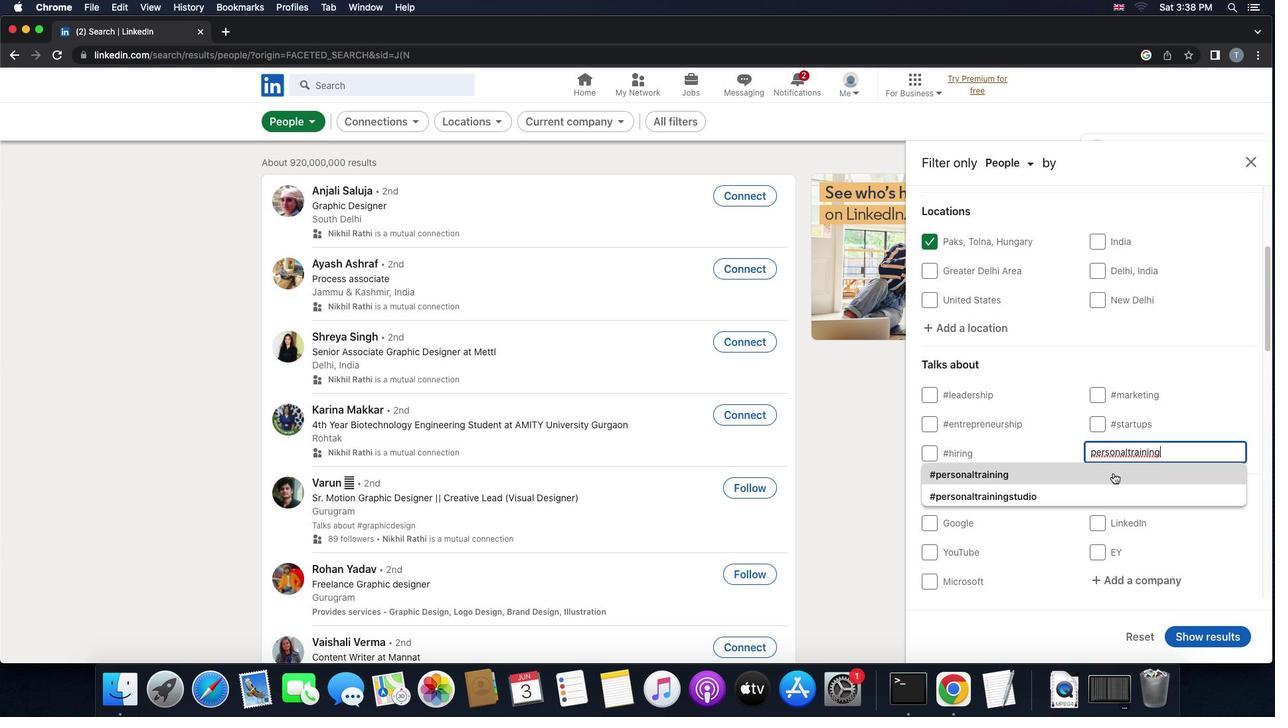 
Action: Mouse moved to (1117, 472)
Screenshot: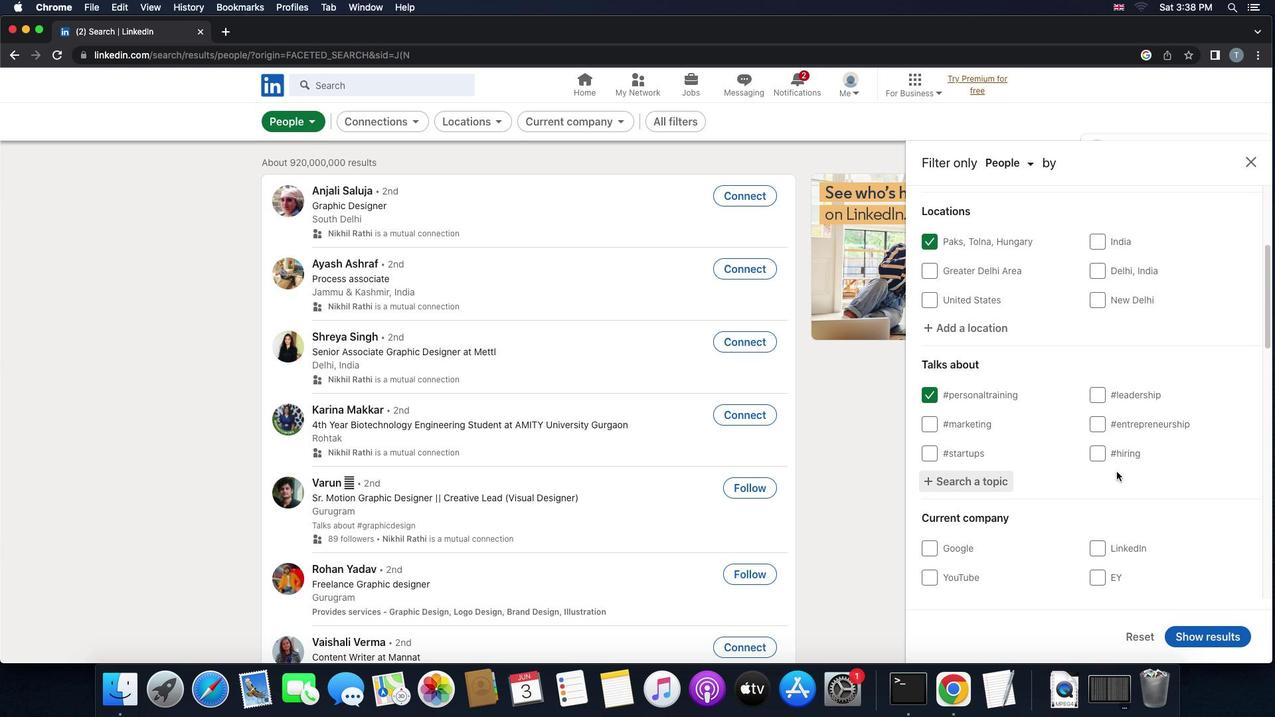 
Action: Mouse scrolled (1117, 472) with delta (0, 0)
Screenshot: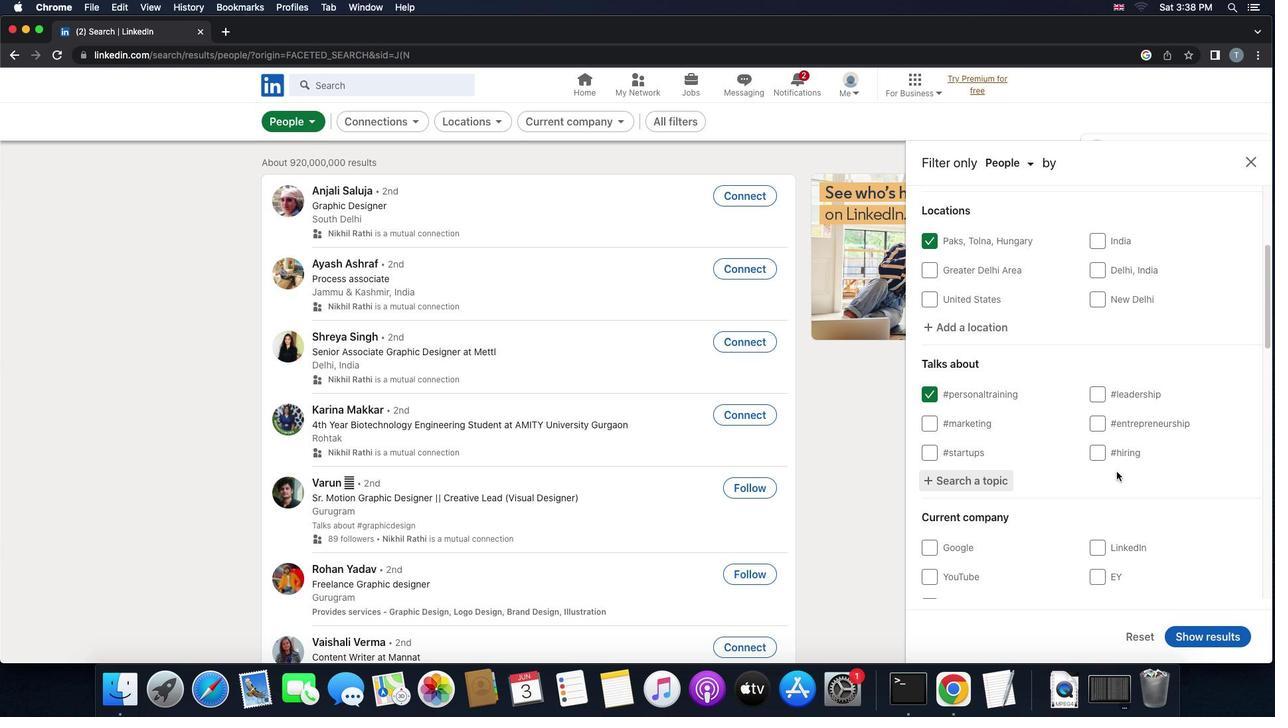 
Action: Mouse scrolled (1117, 472) with delta (0, 0)
Screenshot: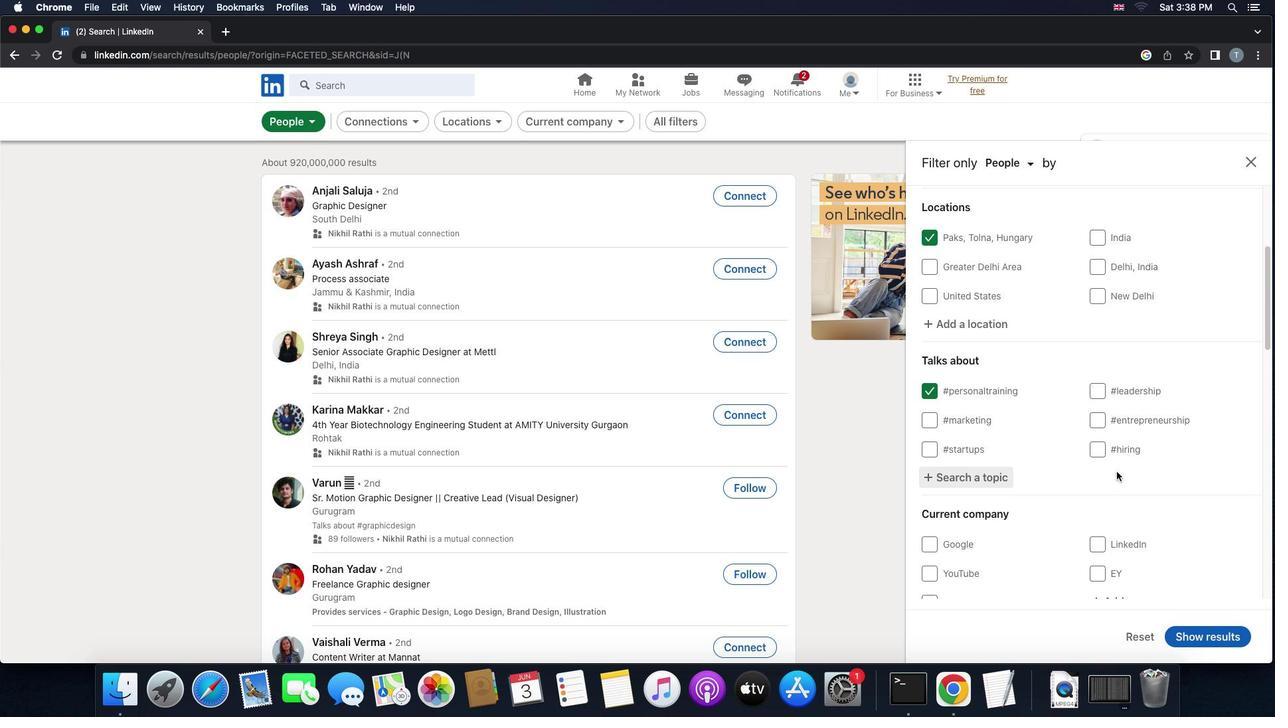 
Action: Mouse scrolled (1117, 472) with delta (0, 0)
Screenshot: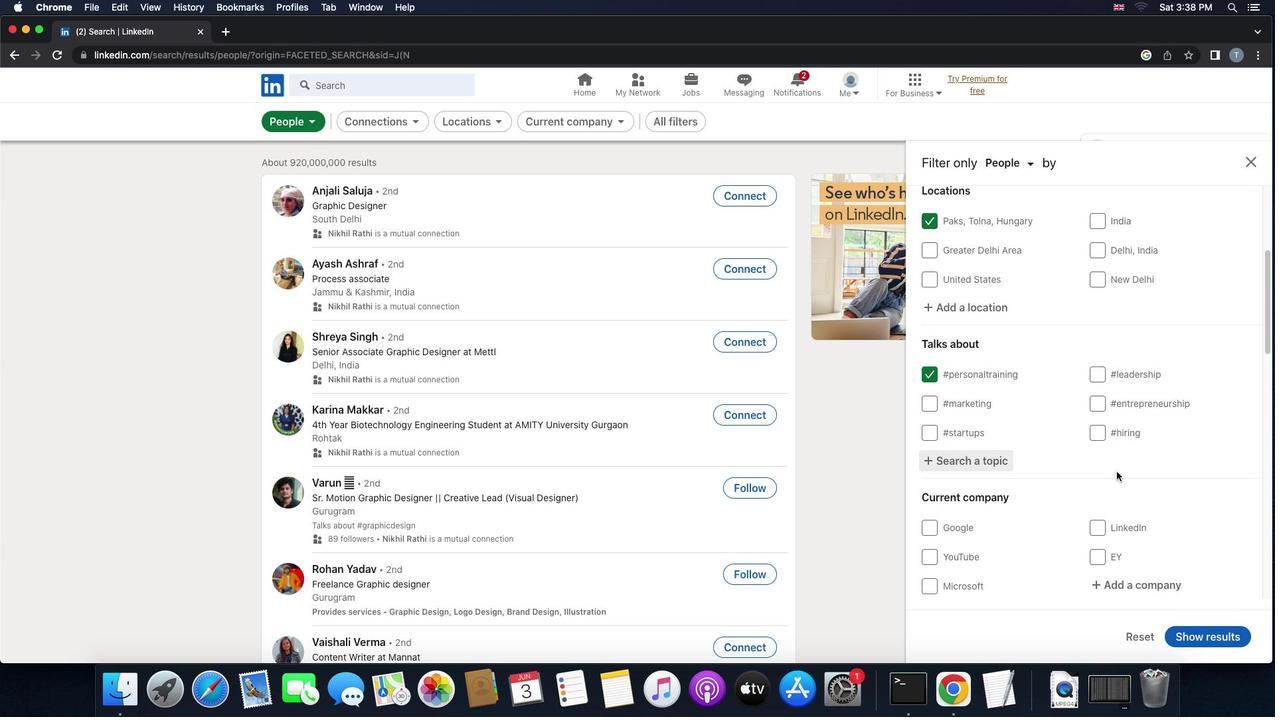 
Action: Mouse scrolled (1117, 472) with delta (0, 0)
Screenshot: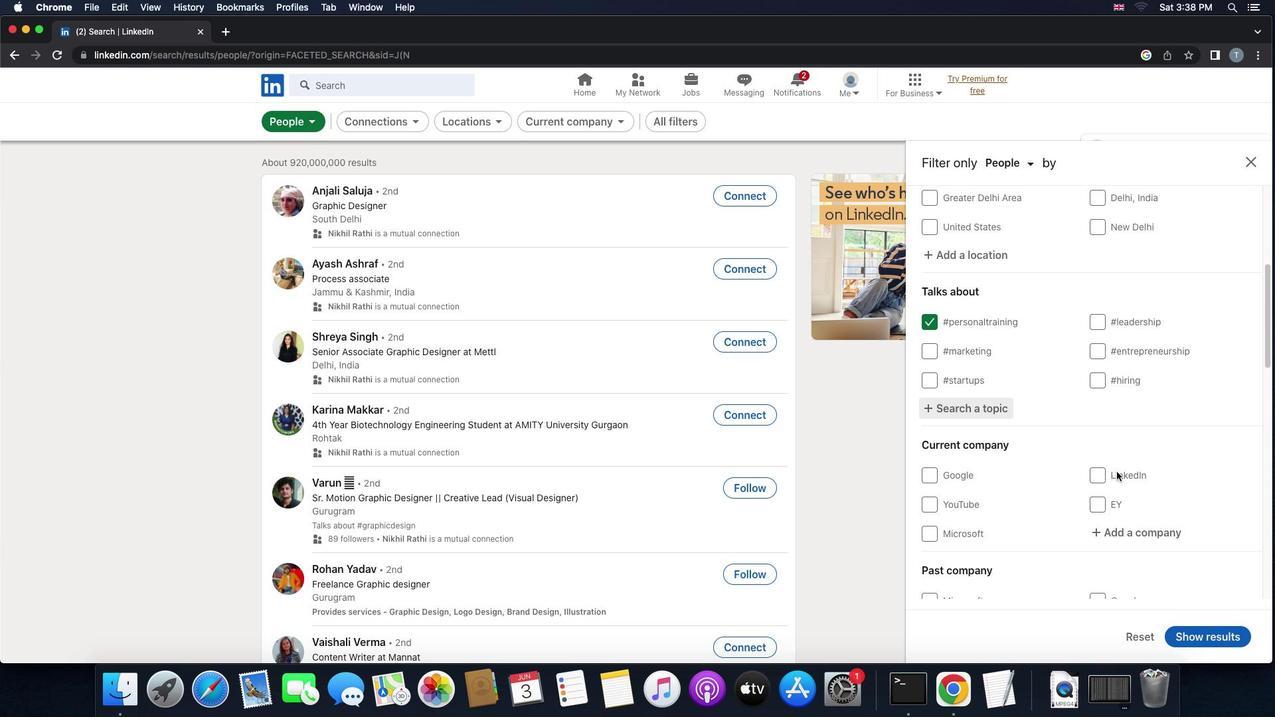 
Action: Mouse scrolled (1117, 472) with delta (0, 0)
Screenshot: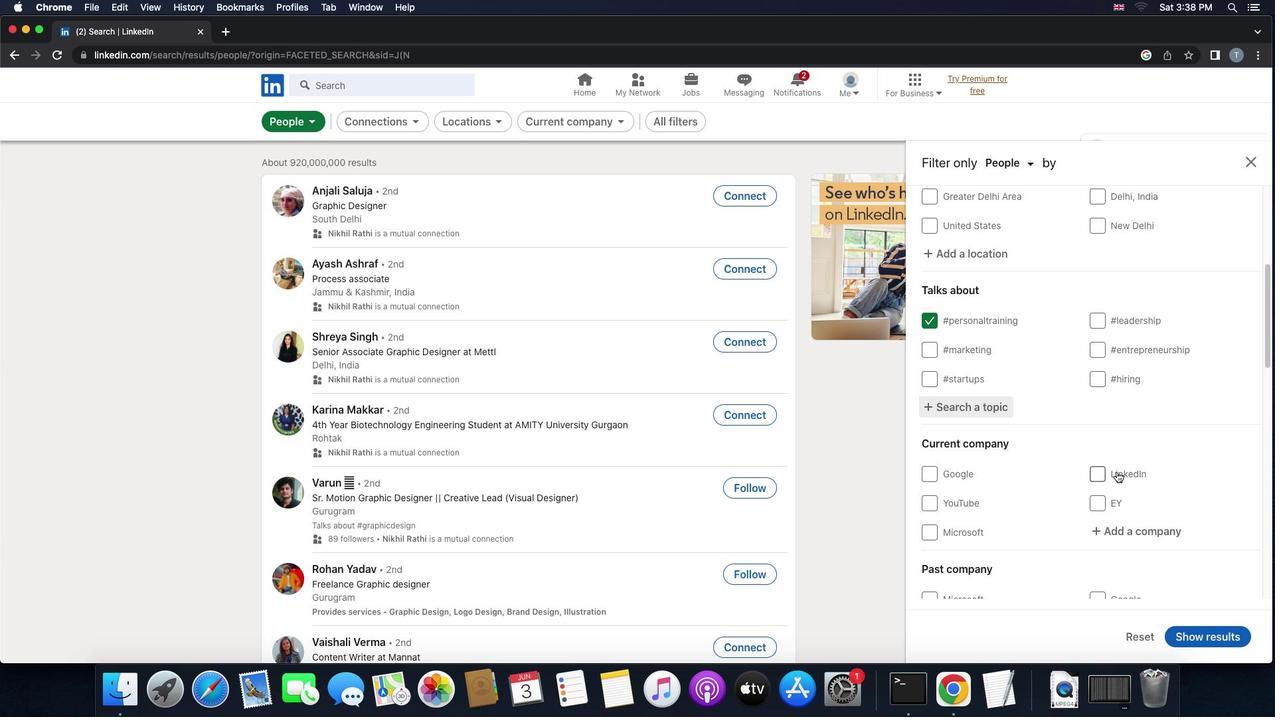 
Action: Mouse scrolled (1117, 472) with delta (0, 0)
Screenshot: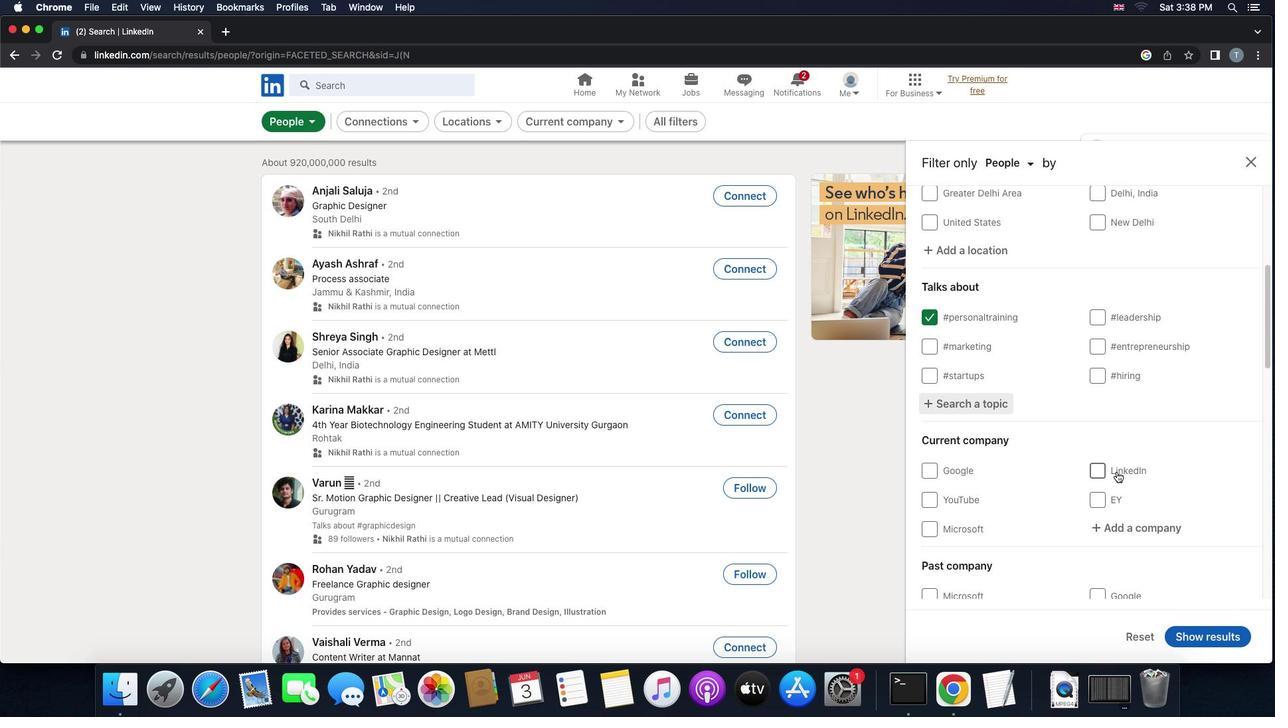 
Action: Mouse scrolled (1117, 472) with delta (0, 0)
Screenshot: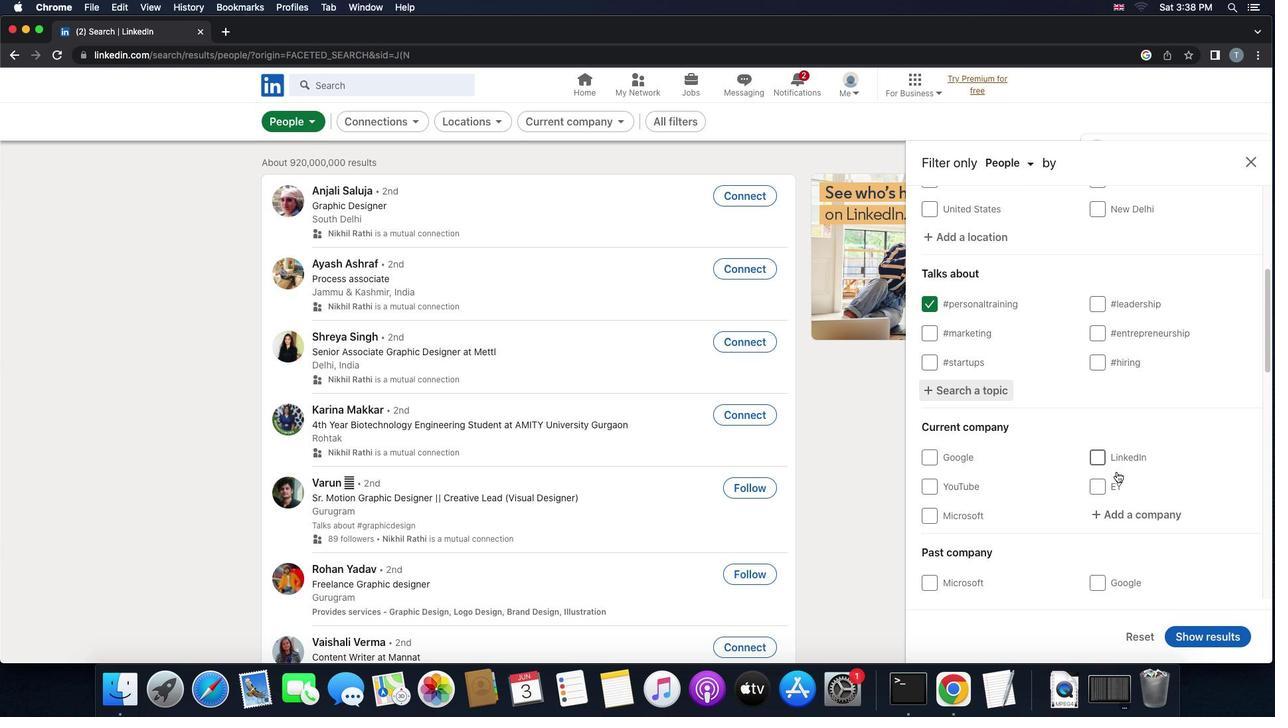 
Action: Mouse moved to (1117, 474)
Screenshot: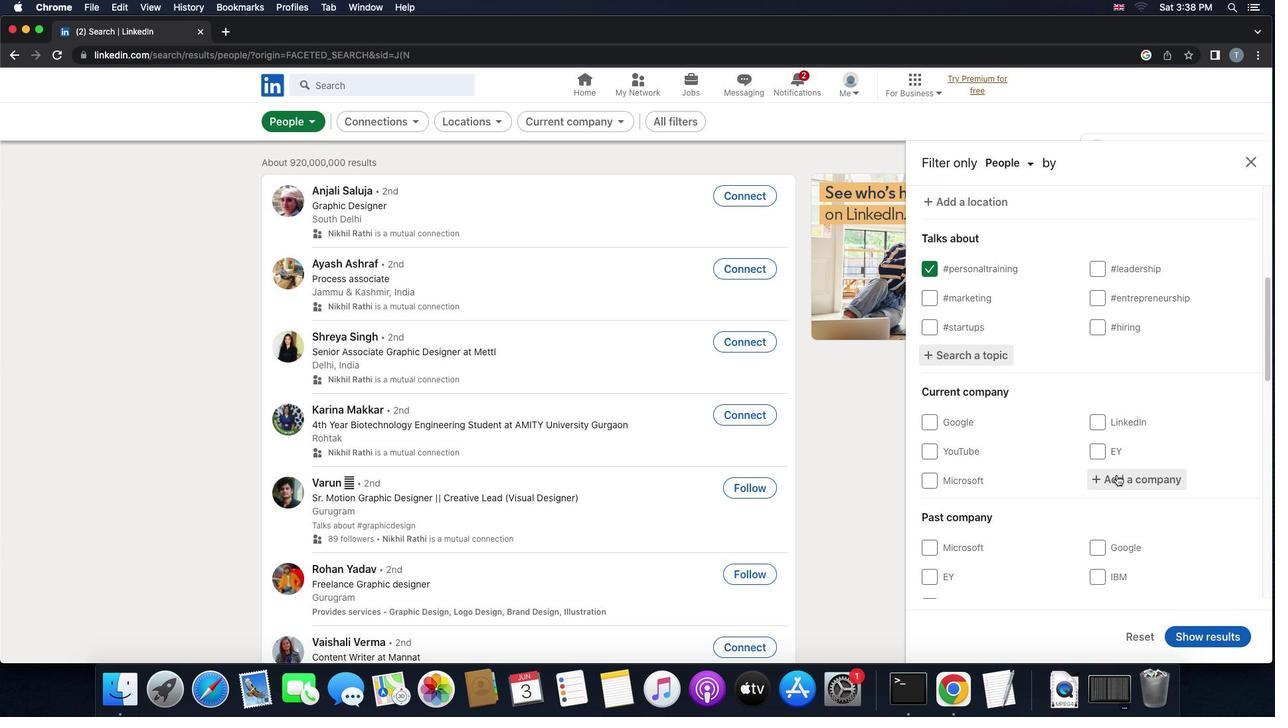 
Action: Mouse pressed left at (1117, 474)
Screenshot: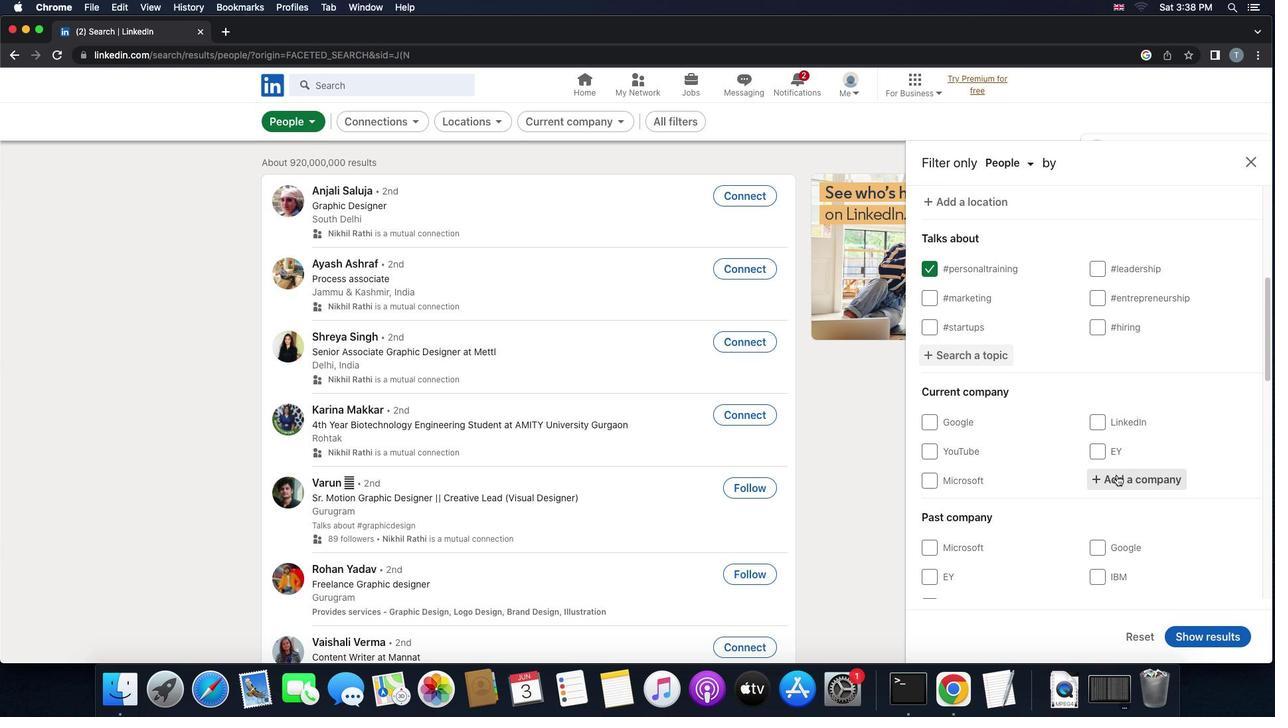 
Action: Mouse scrolled (1117, 474) with delta (0, 0)
Screenshot: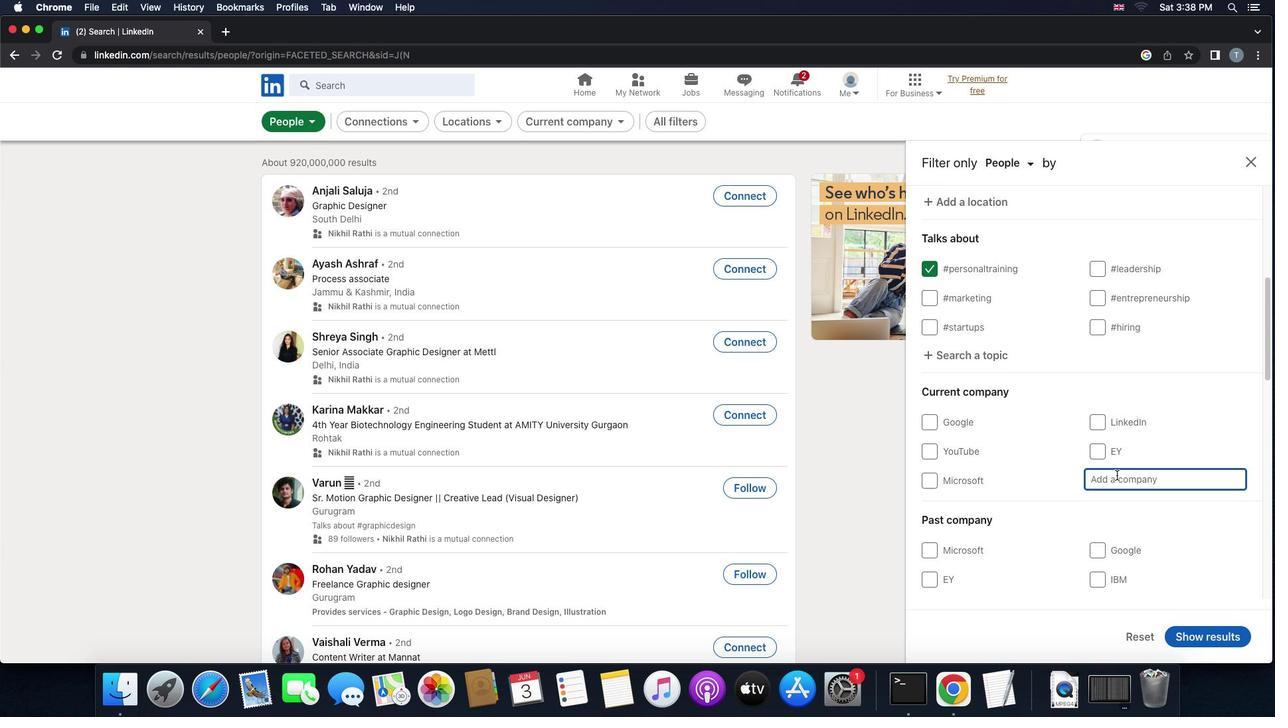 
Action: Mouse scrolled (1117, 474) with delta (0, 0)
Screenshot: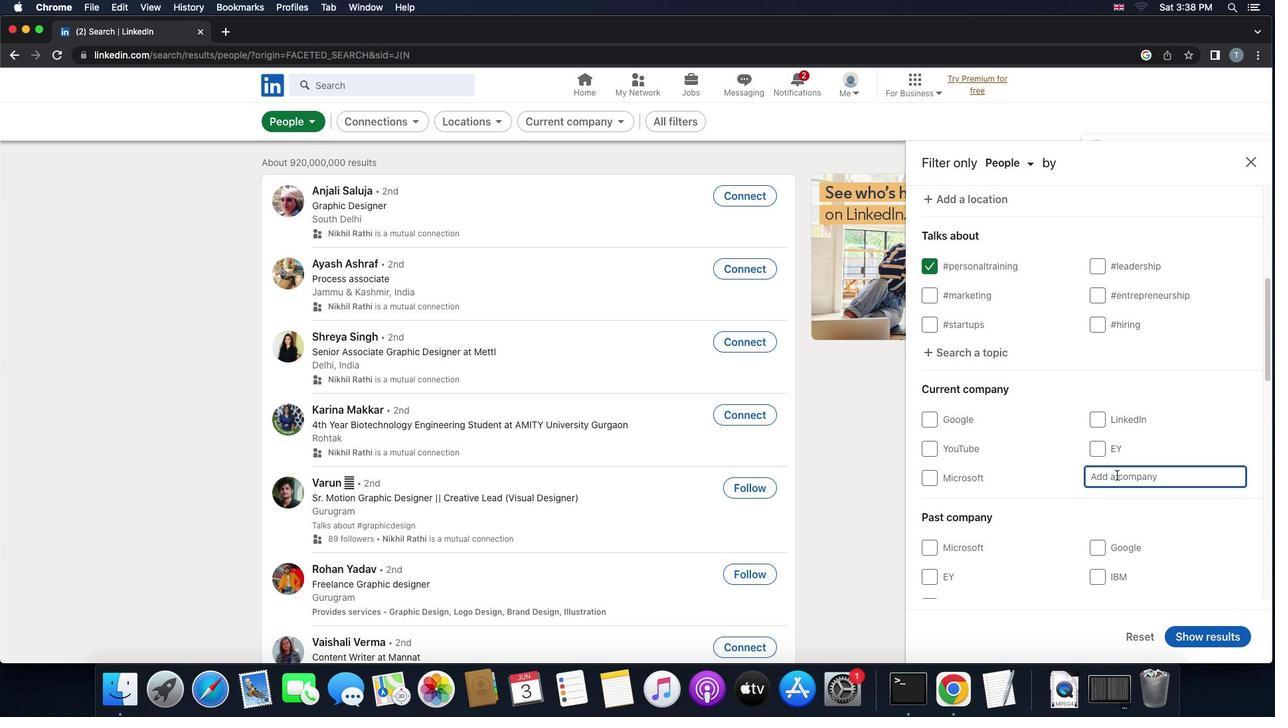 
Action: Mouse scrolled (1117, 474) with delta (0, 0)
Screenshot: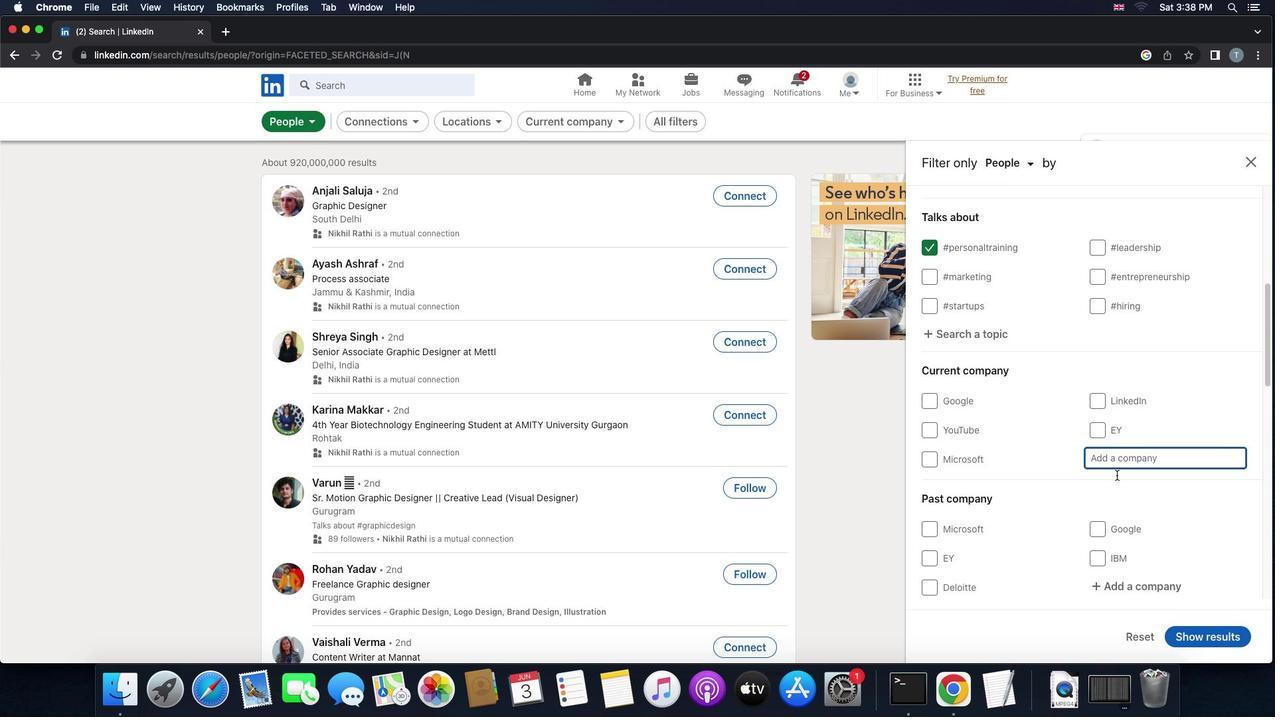 
Action: Mouse moved to (1129, 429)
Screenshot: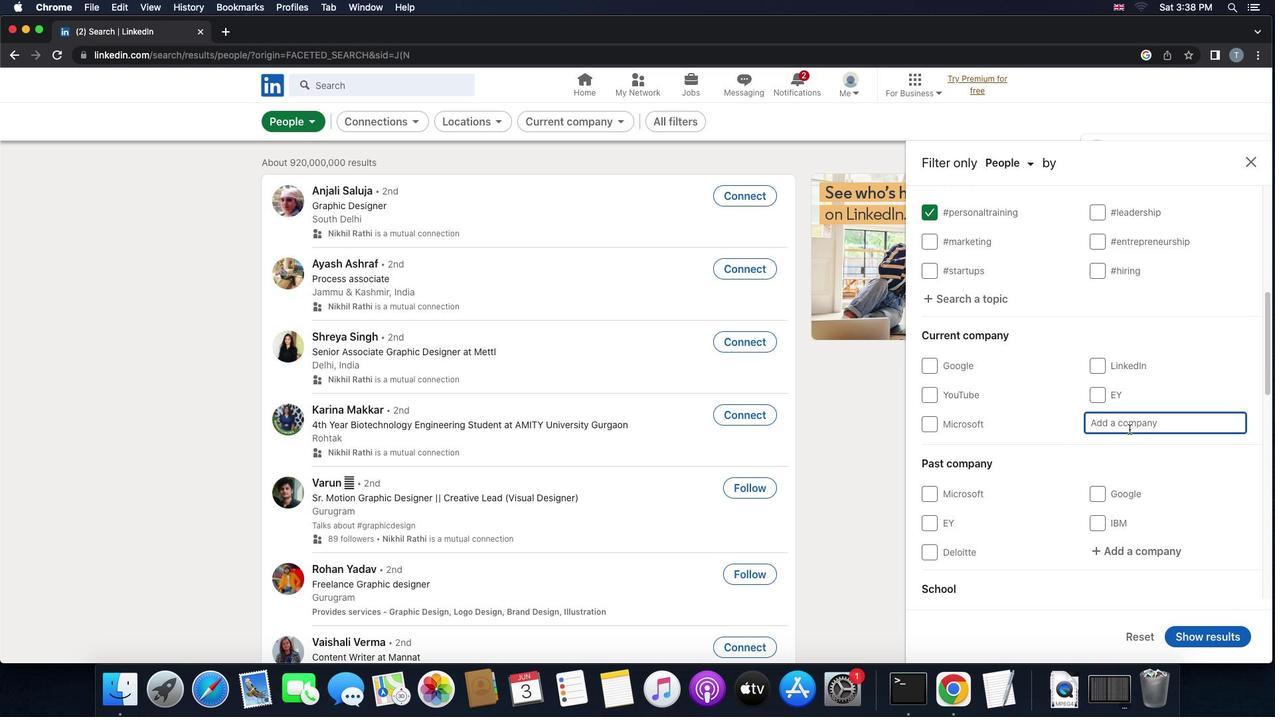 
Action: Key pressed 'j''a''v''a''s''c''r''i''p''t'
Screenshot: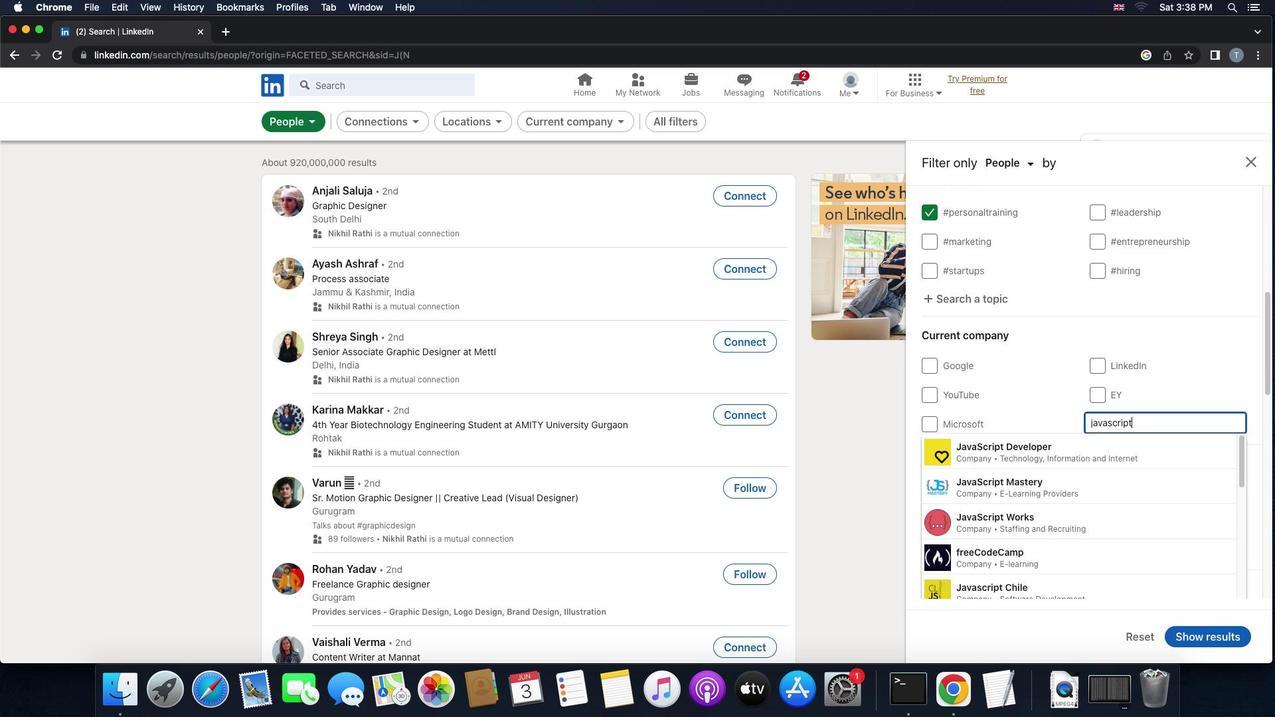 
Action: Mouse moved to (1126, 440)
Screenshot: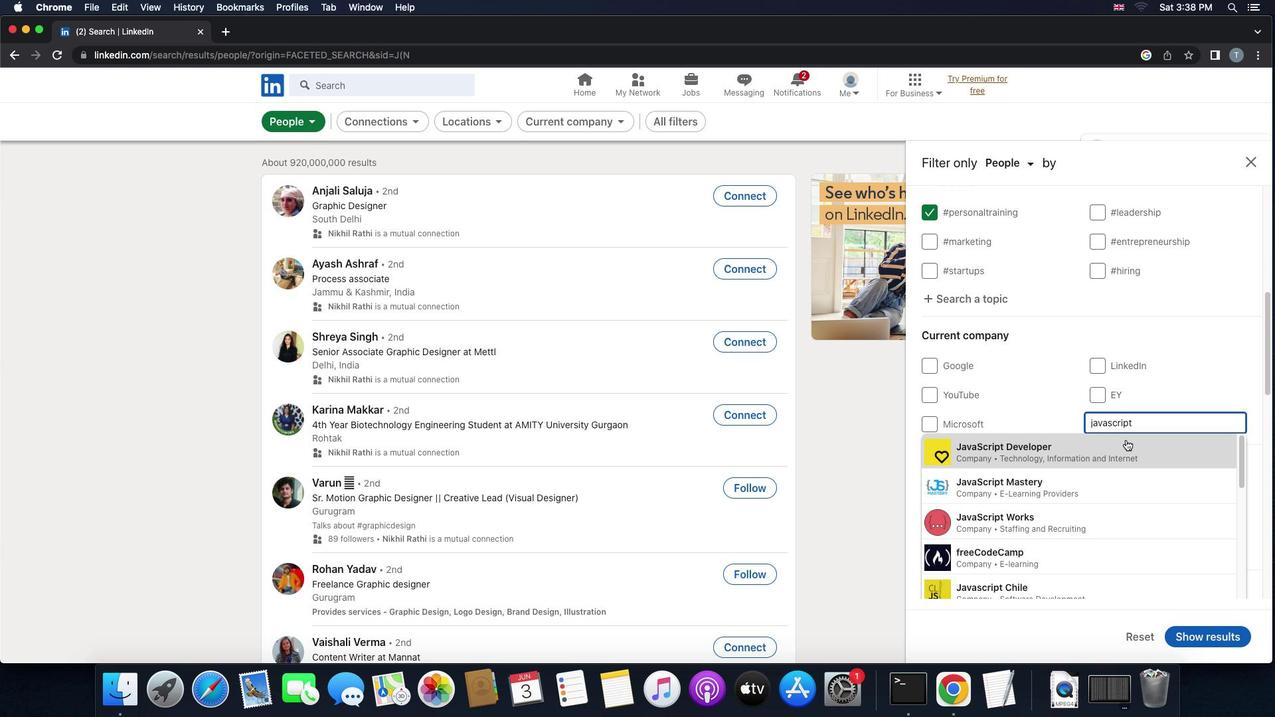 
Action: Mouse pressed left at (1126, 440)
Screenshot: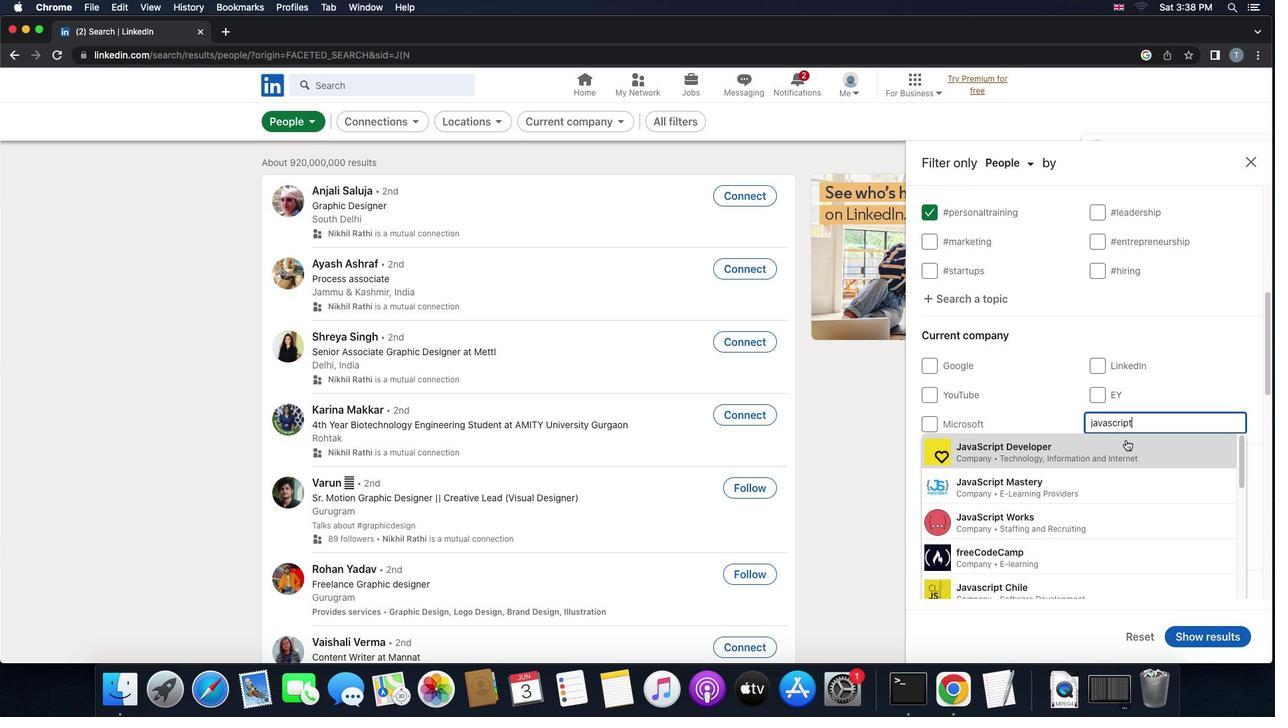 
Action: Mouse scrolled (1126, 440) with delta (0, 0)
Screenshot: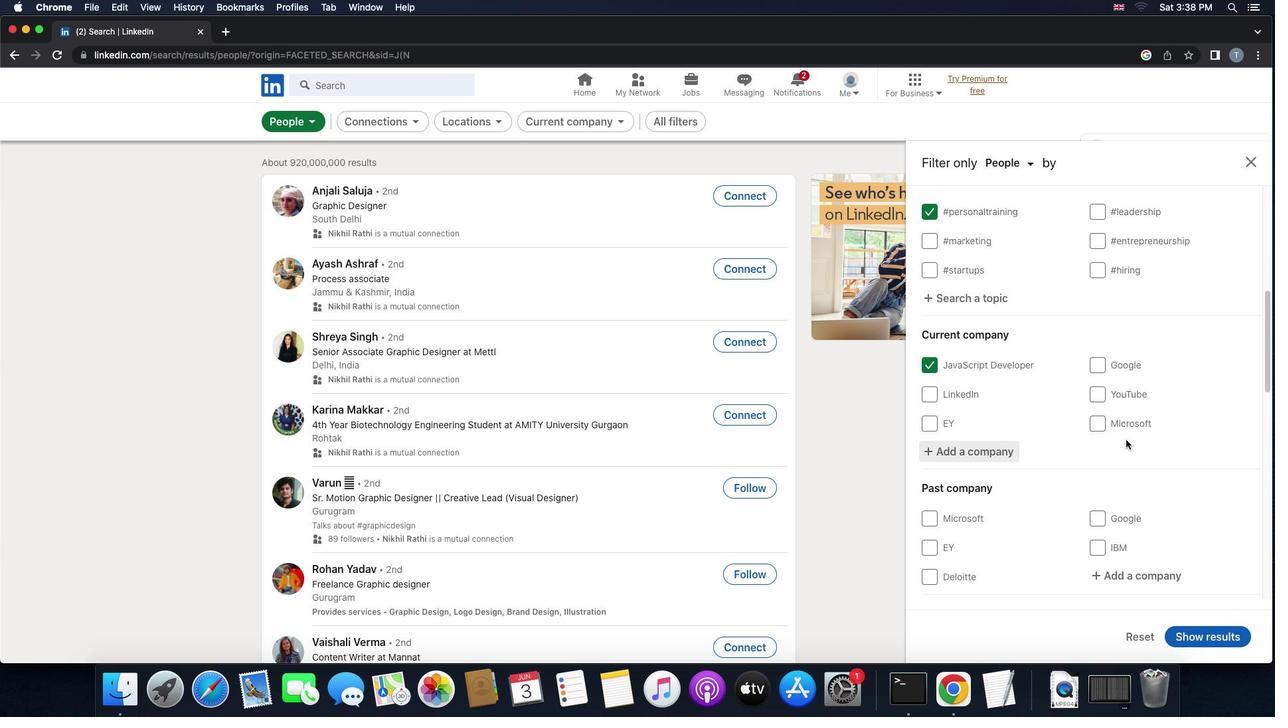 
Action: Mouse scrolled (1126, 440) with delta (0, 0)
Screenshot: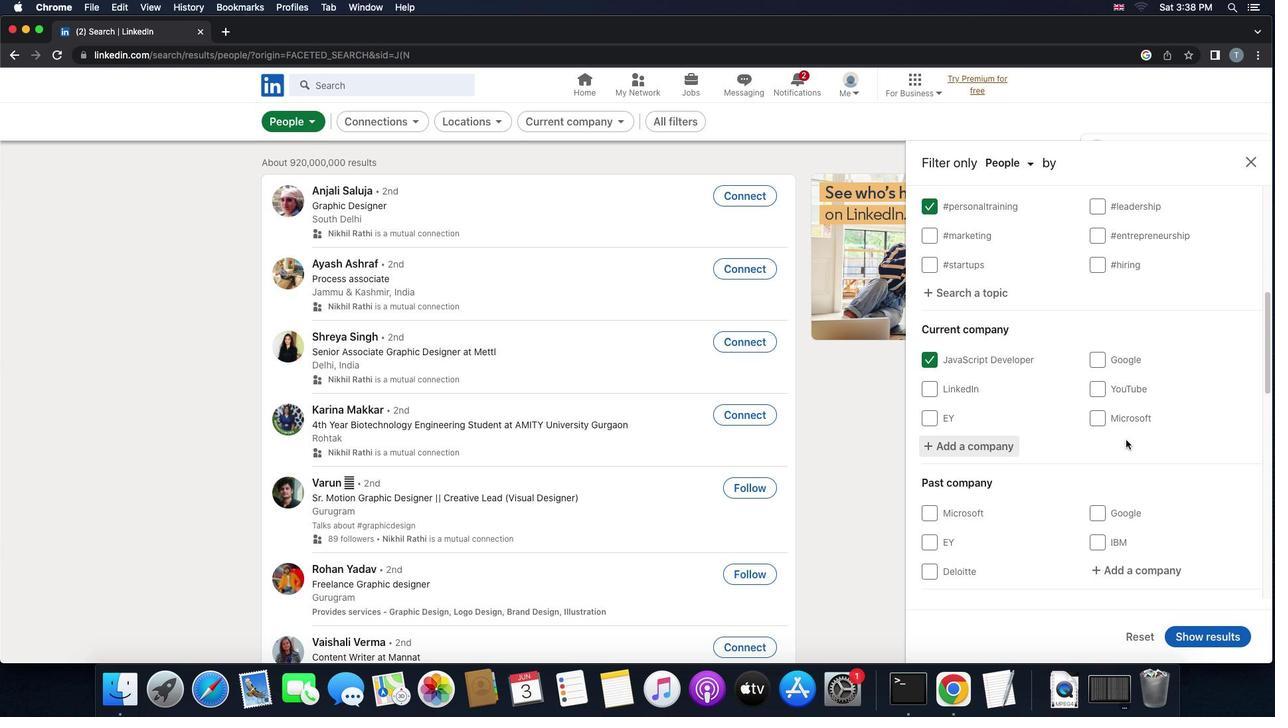 
Action: Mouse scrolled (1126, 440) with delta (0, 0)
Screenshot: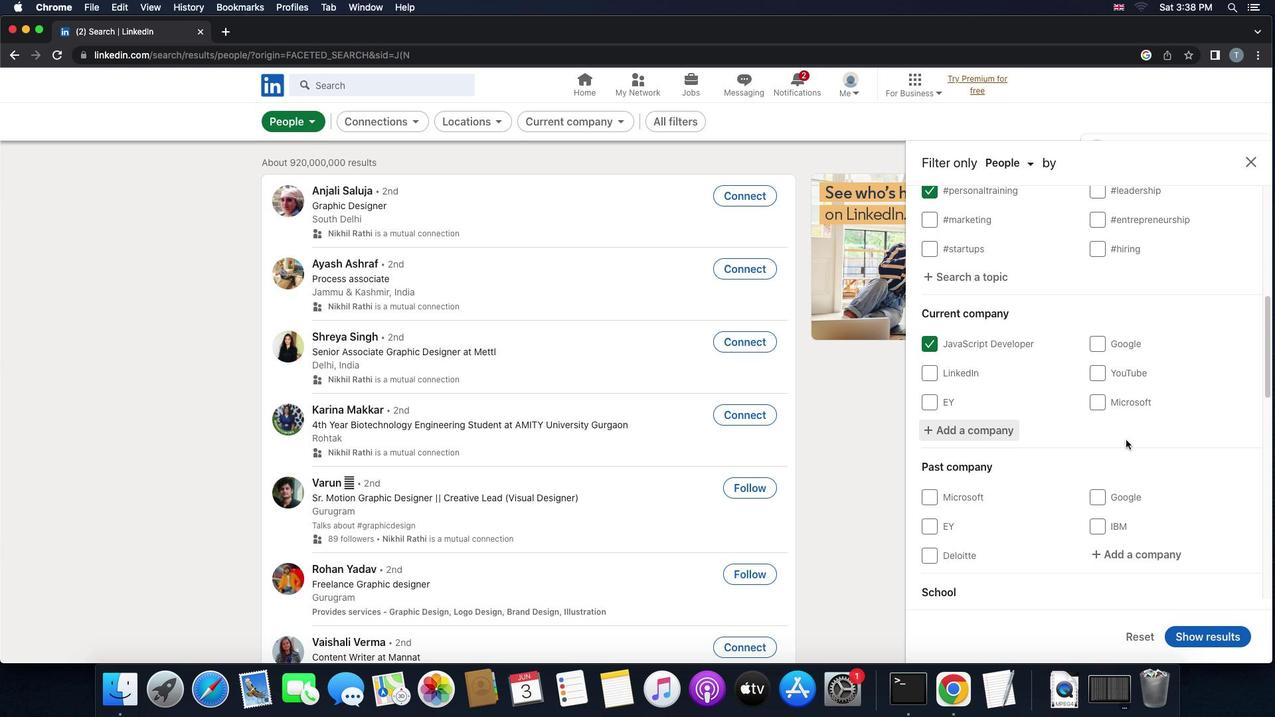 
Action: Mouse scrolled (1126, 440) with delta (0, 0)
Screenshot: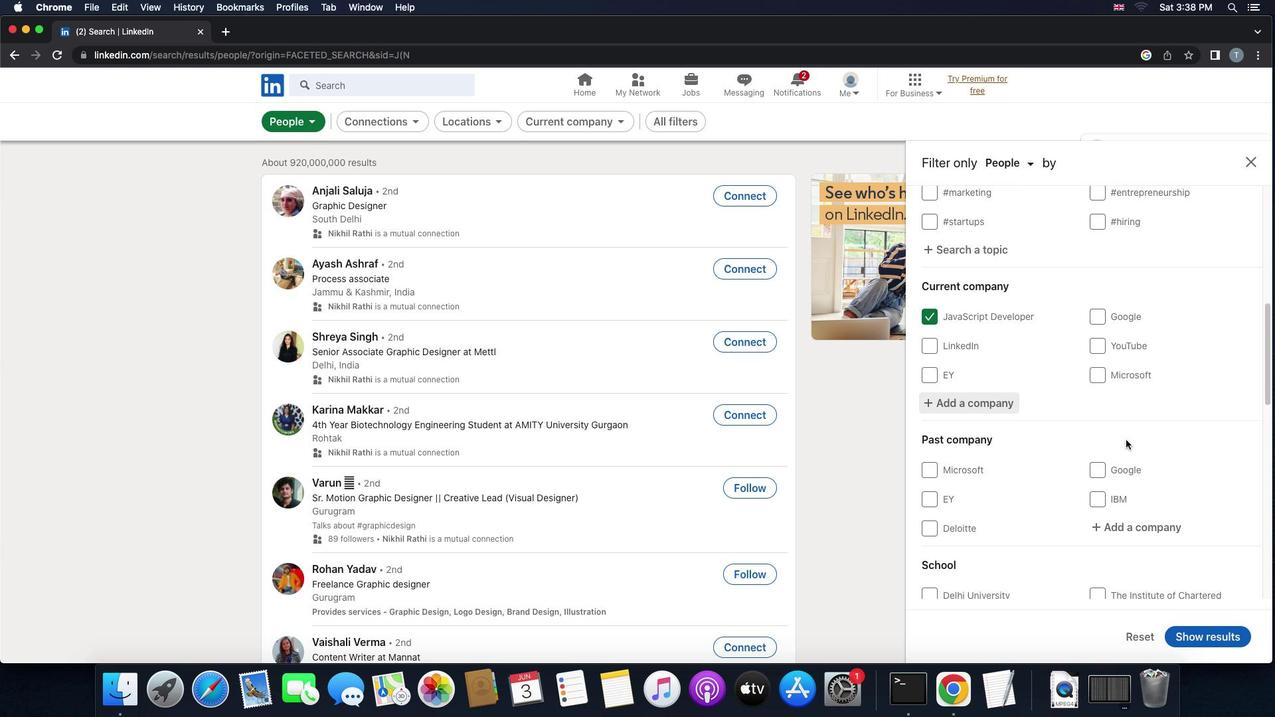 
Action: Mouse scrolled (1126, 440) with delta (0, 0)
Screenshot: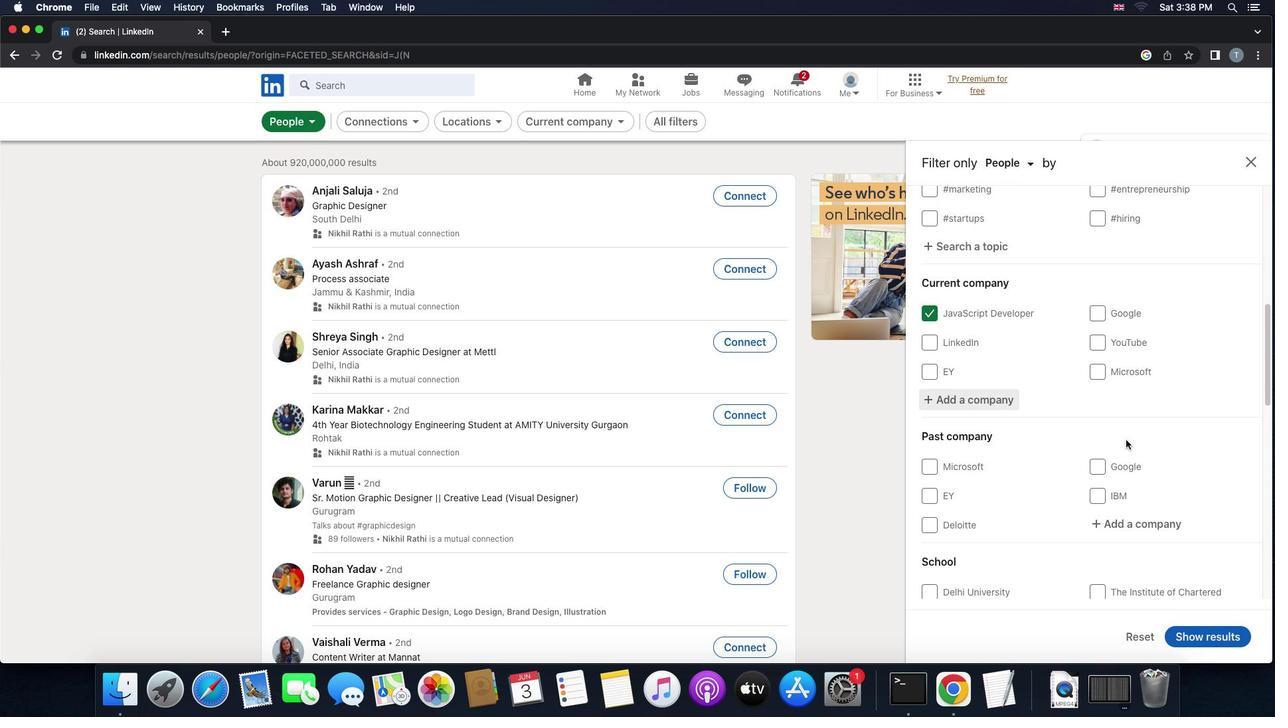 
Action: Mouse scrolled (1126, 440) with delta (0, 0)
Screenshot: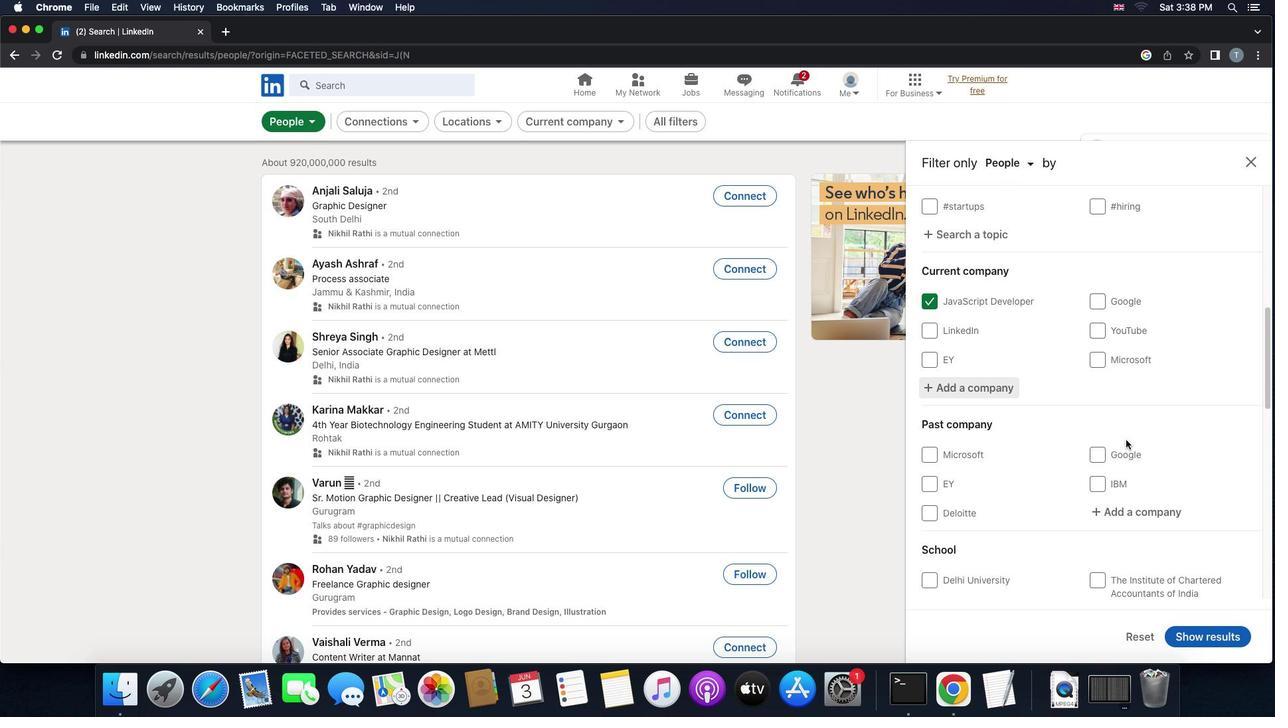 
Action: Mouse scrolled (1126, 440) with delta (0, 0)
Screenshot: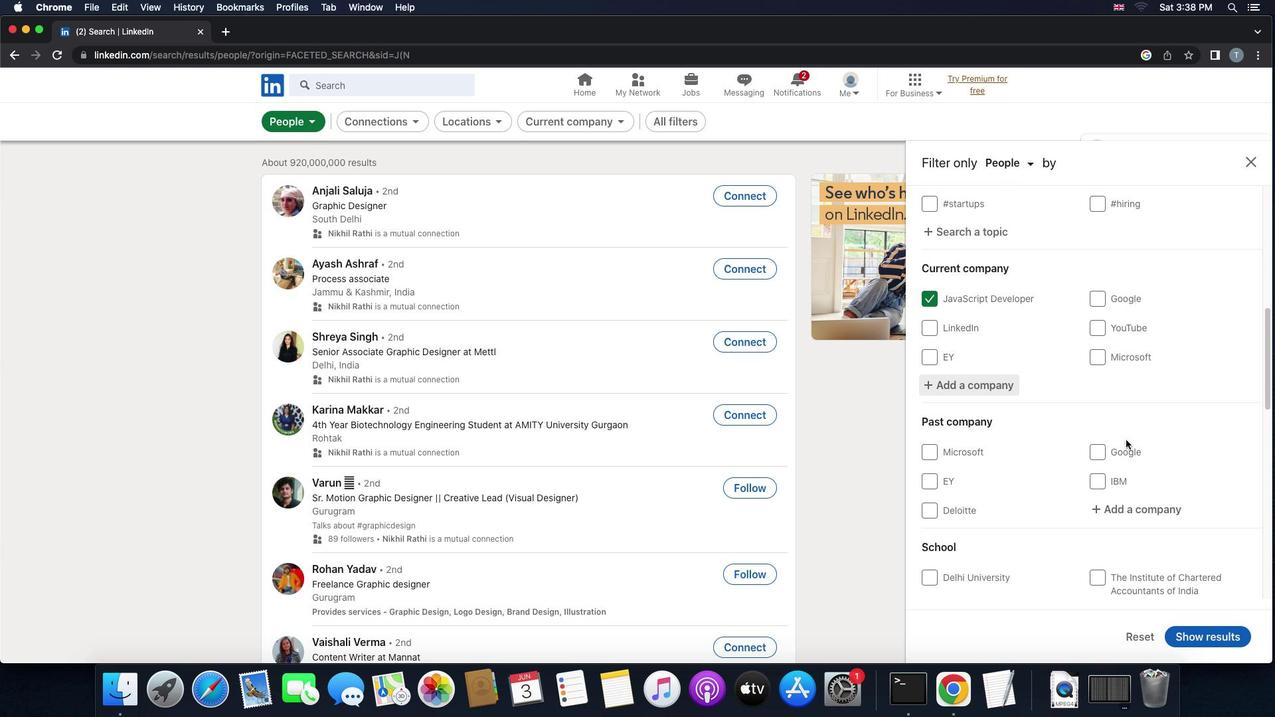 
Action: Mouse scrolled (1126, 440) with delta (0, 0)
Screenshot: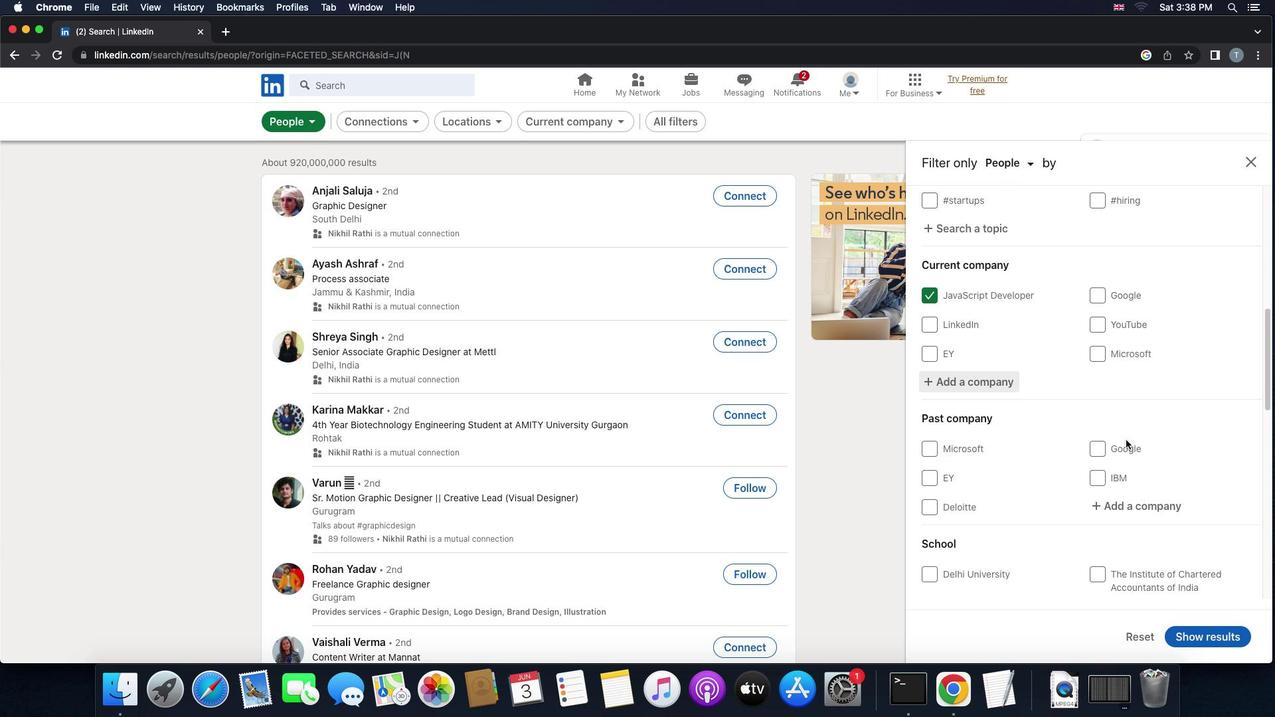 
Action: Mouse scrolled (1126, 440) with delta (0, 0)
Screenshot: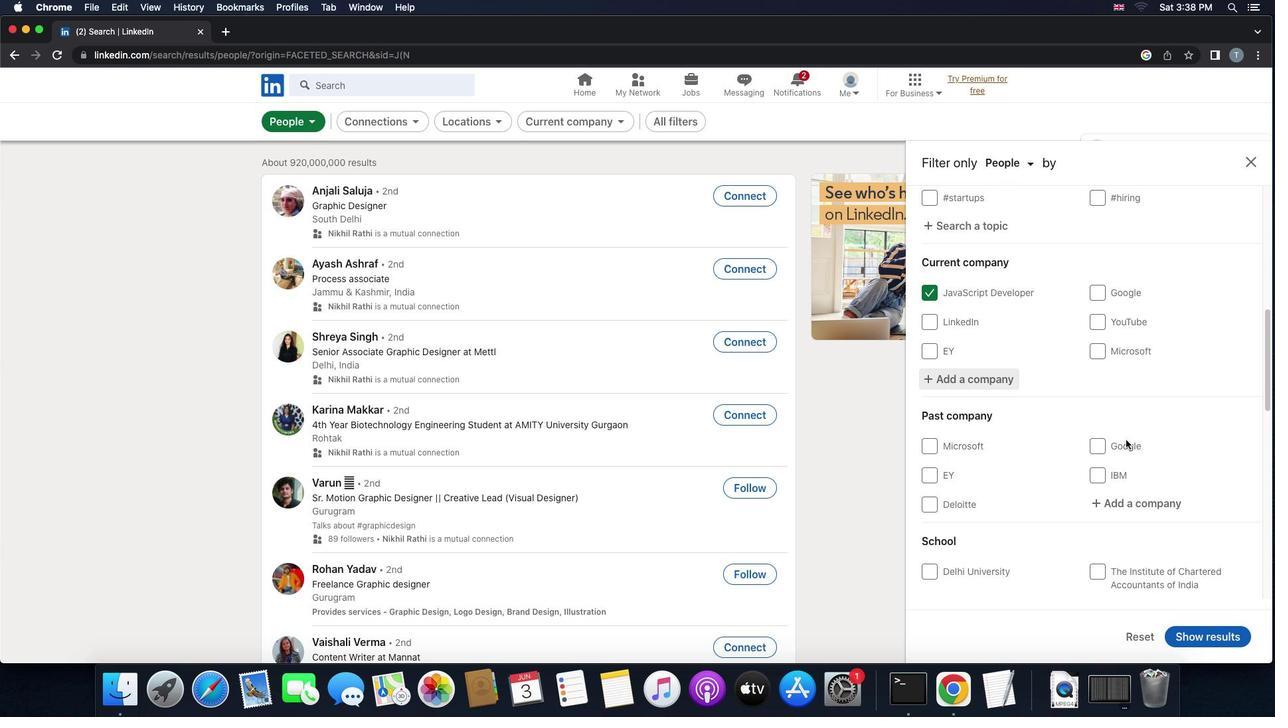 
Action: Mouse scrolled (1126, 440) with delta (0, 0)
Screenshot: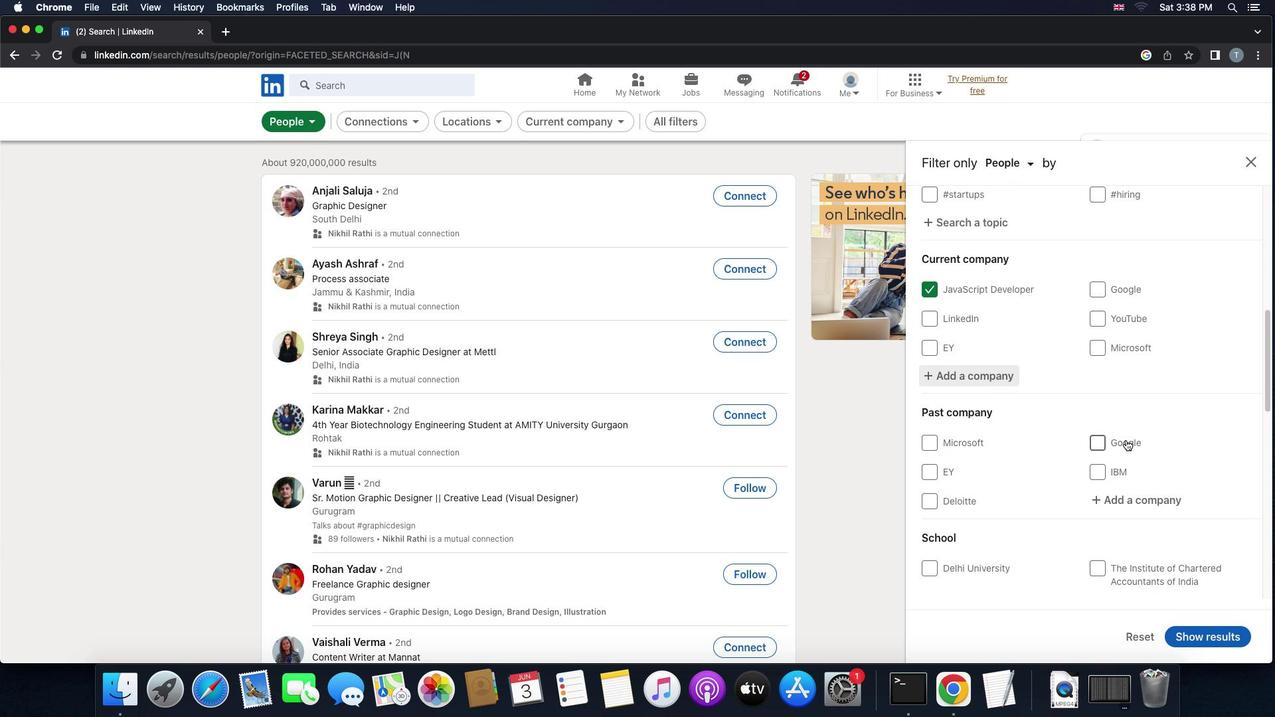 
Action: Mouse scrolled (1126, 440) with delta (0, 0)
Screenshot: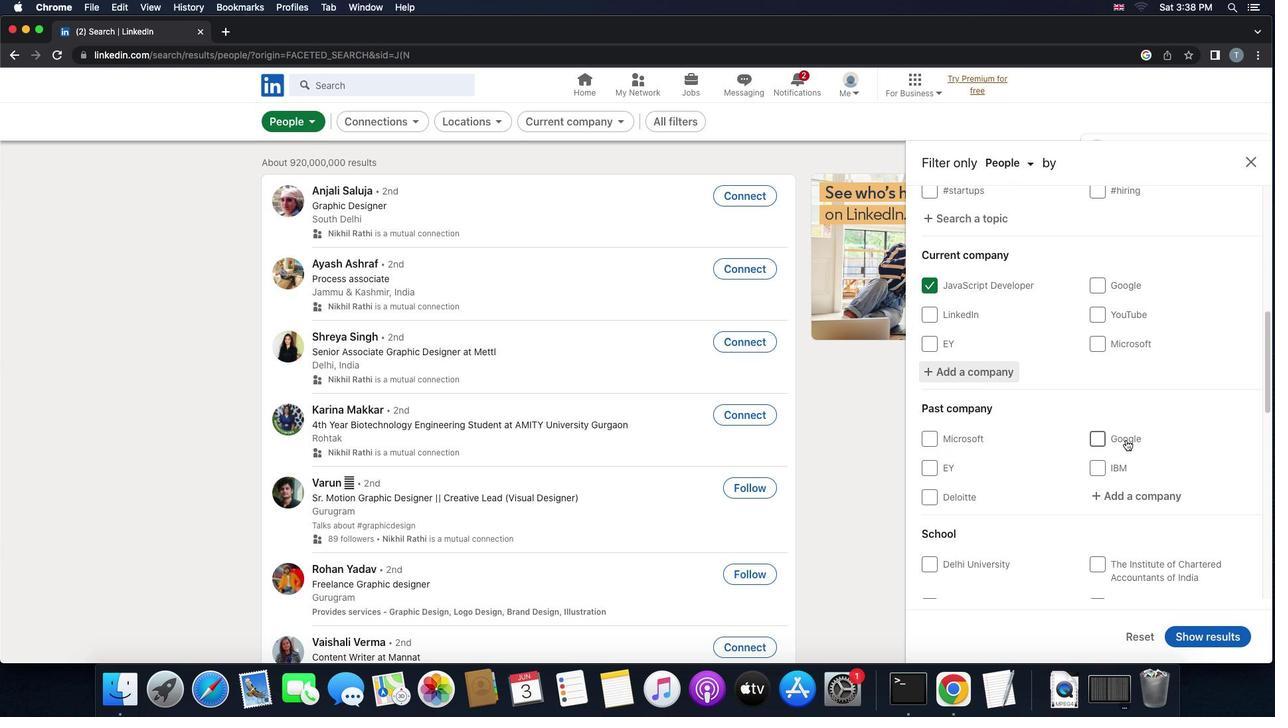 
Action: Mouse scrolled (1126, 440) with delta (0, 0)
Screenshot: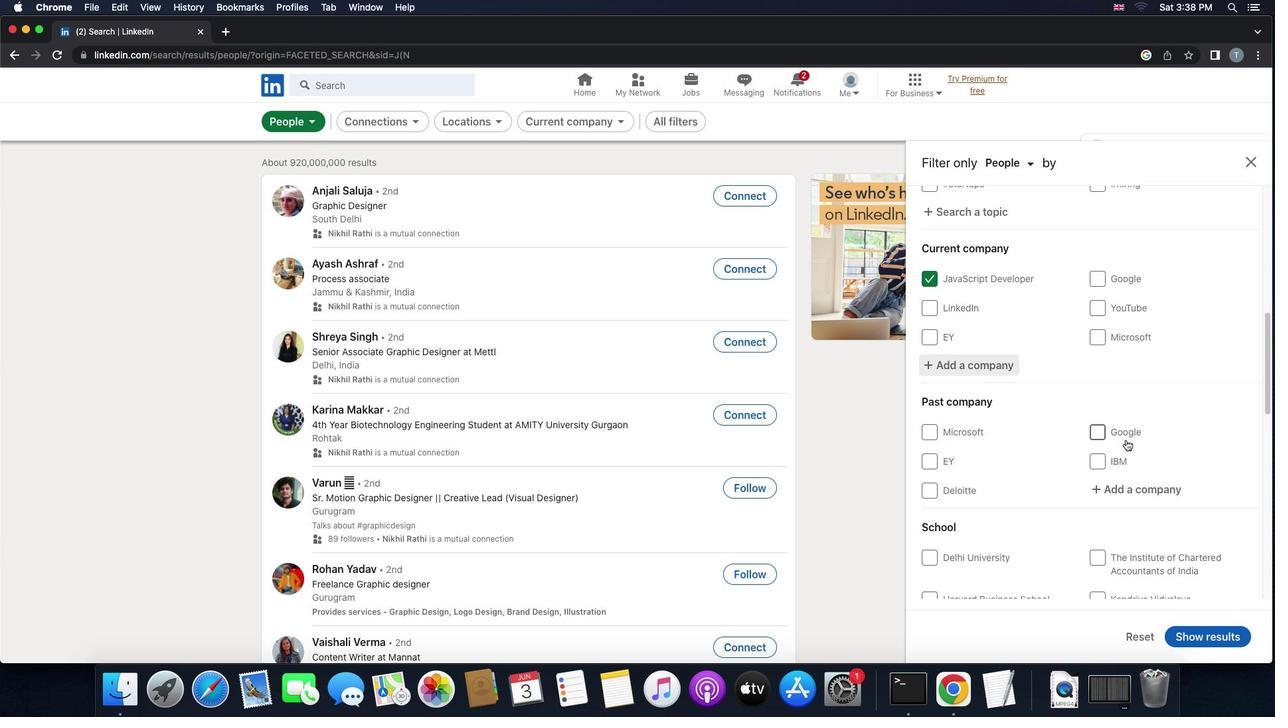 
Action: Mouse scrolled (1126, 440) with delta (0, 0)
Screenshot: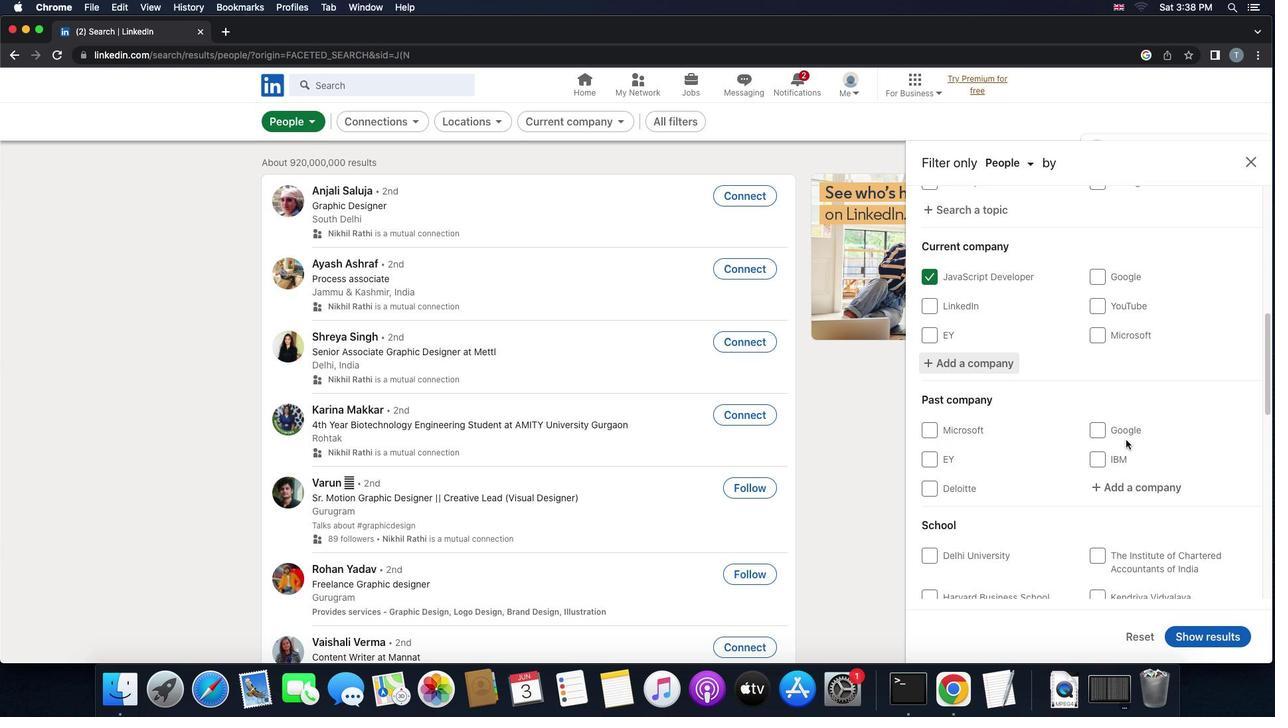 
Action: Mouse scrolled (1126, 440) with delta (0, 0)
Screenshot: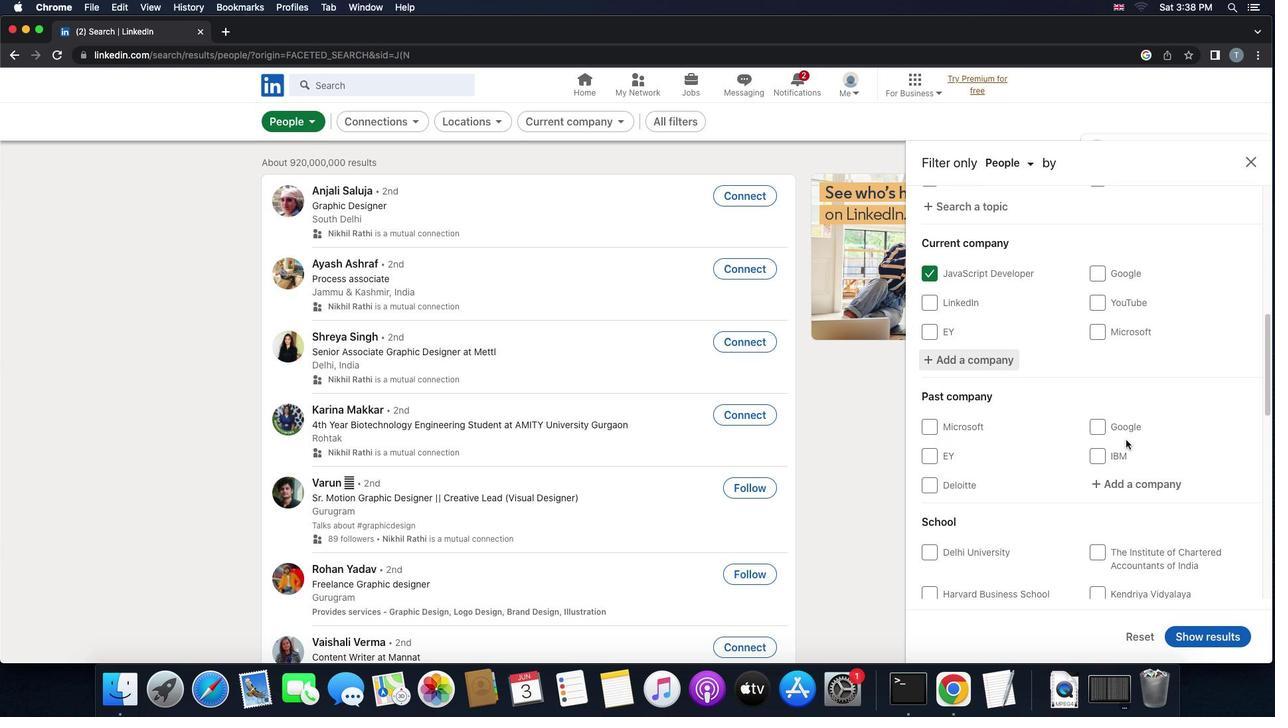
Action: Mouse scrolled (1126, 440) with delta (0, 0)
Screenshot: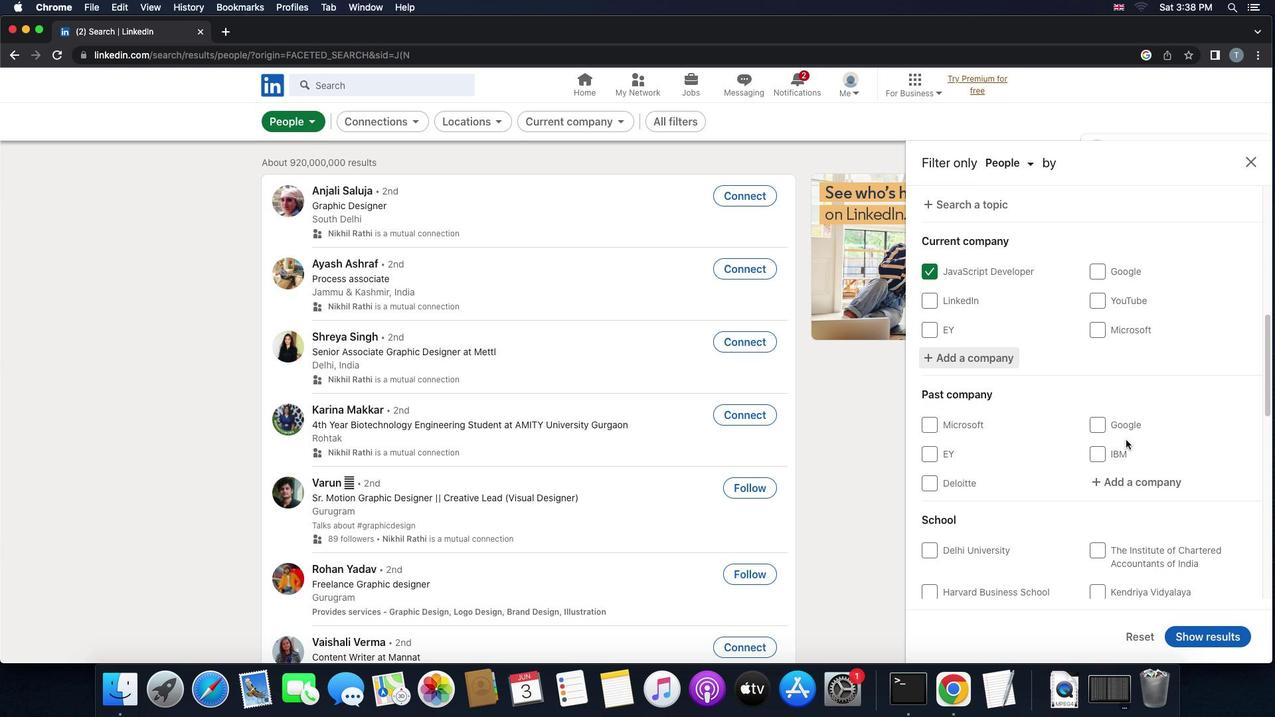 
Action: Mouse scrolled (1126, 440) with delta (0, 0)
Screenshot: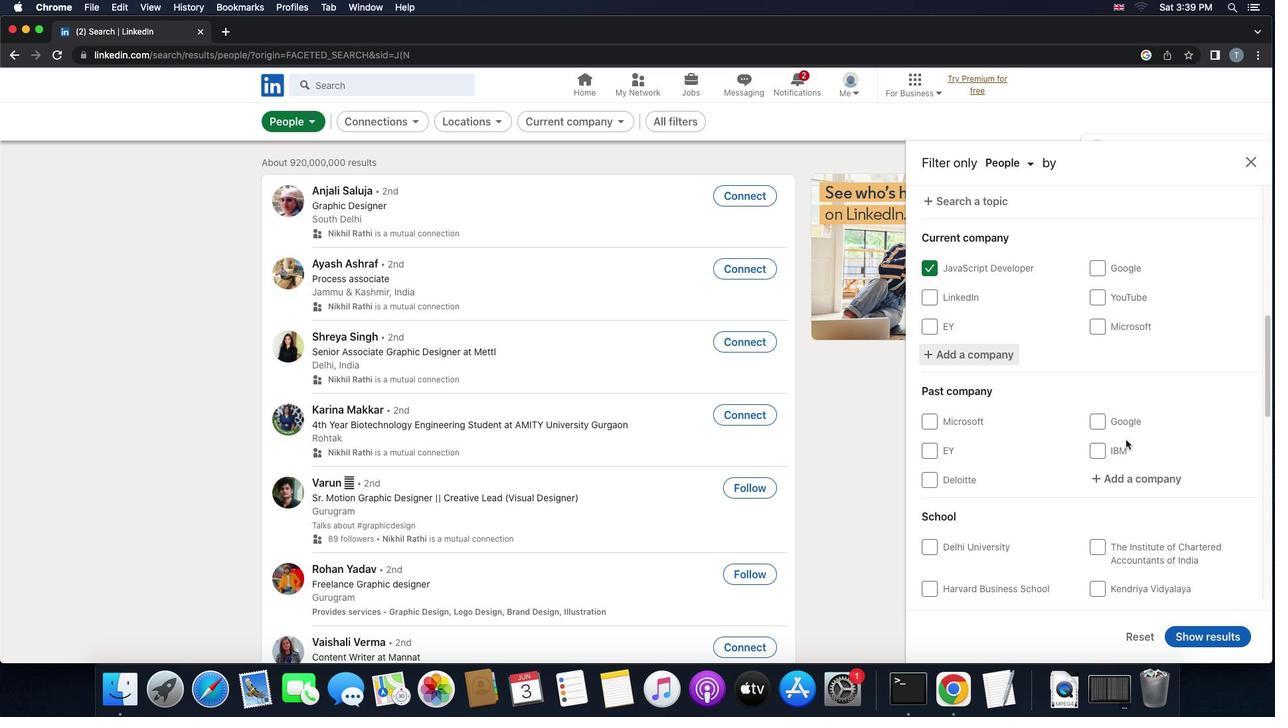 
Action: Mouse scrolled (1126, 440) with delta (0, 0)
Screenshot: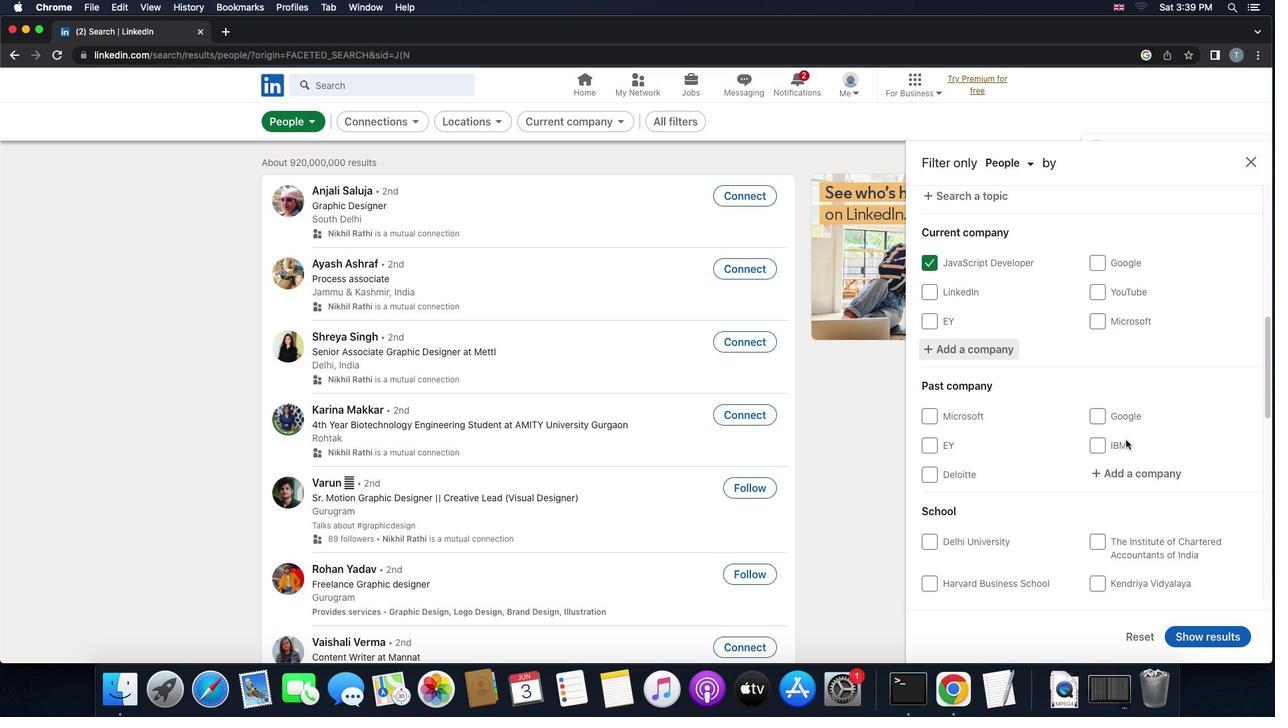 
Action: Mouse moved to (1126, 446)
Screenshot: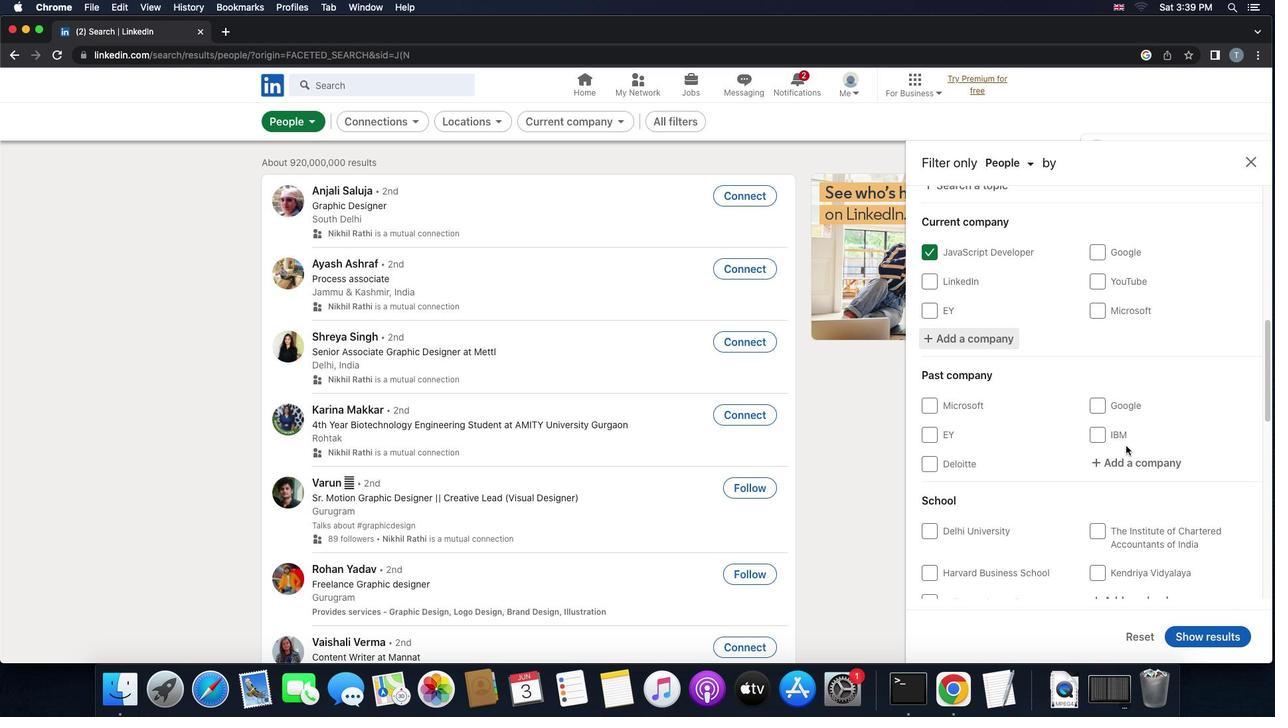 
Action: Mouse scrolled (1126, 446) with delta (0, 0)
Screenshot: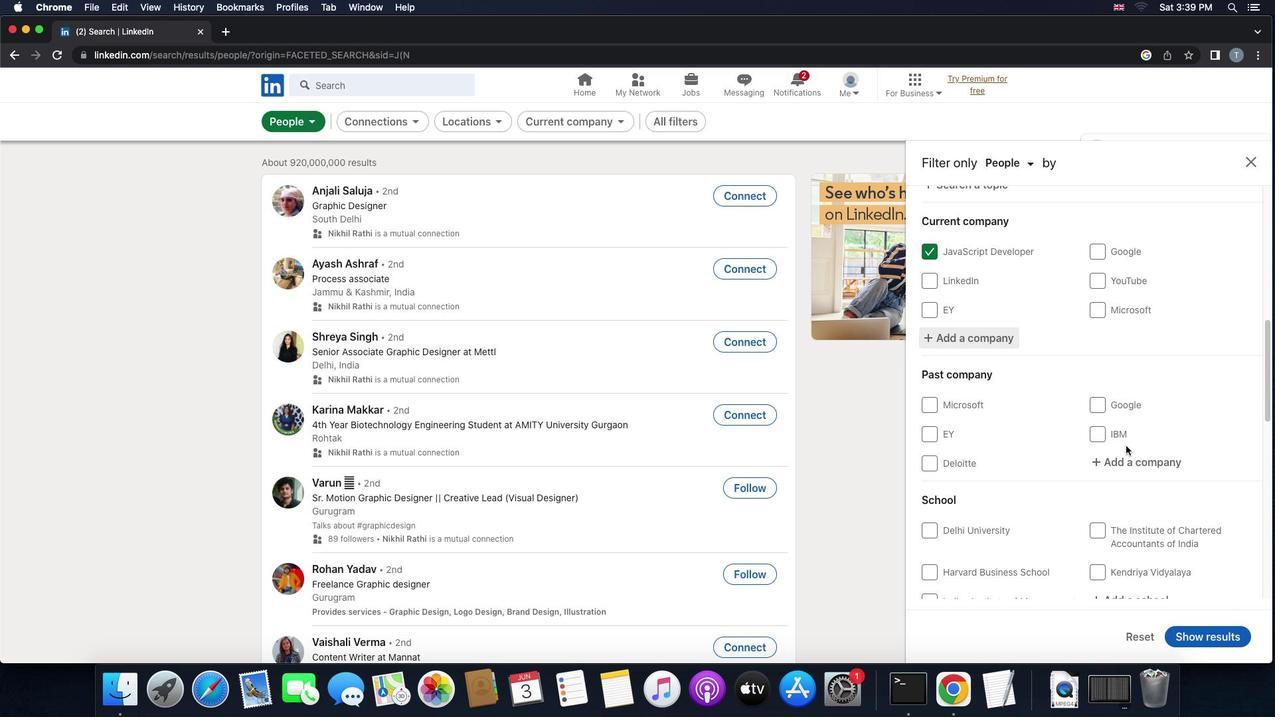 
Action: Mouse scrolled (1126, 446) with delta (0, 0)
Screenshot: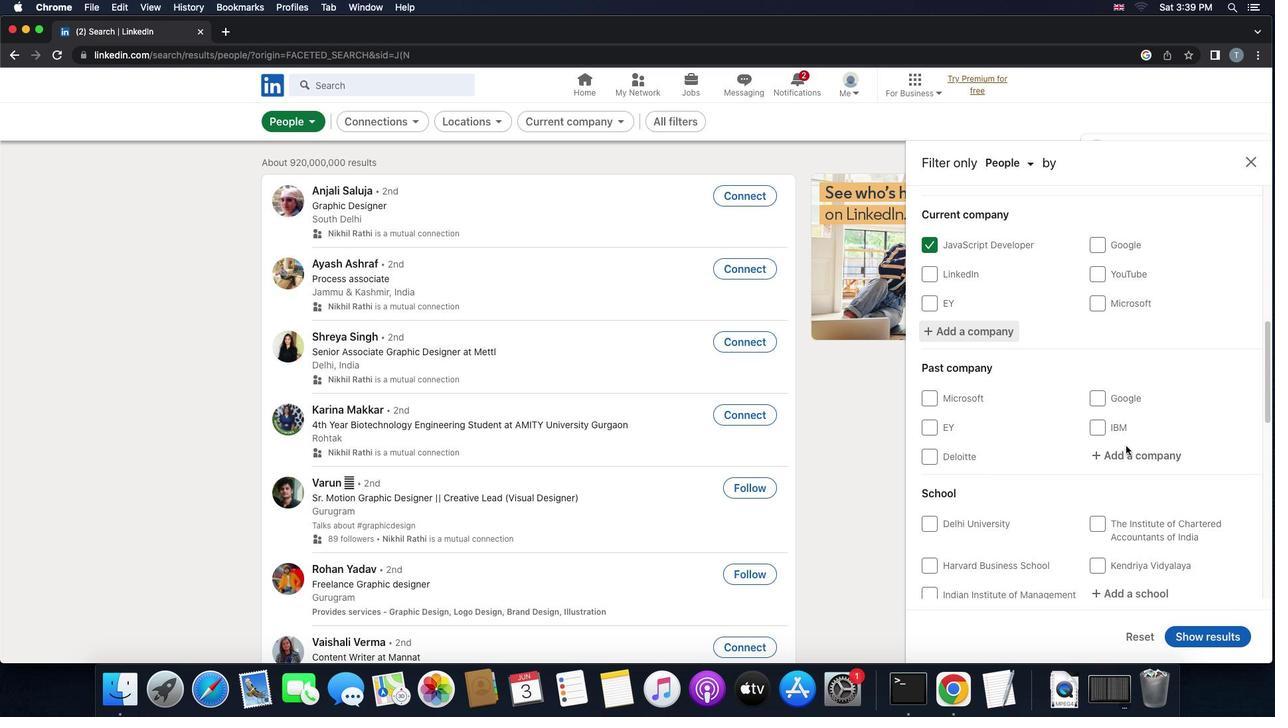 
Action: Mouse scrolled (1126, 446) with delta (0, 0)
Screenshot: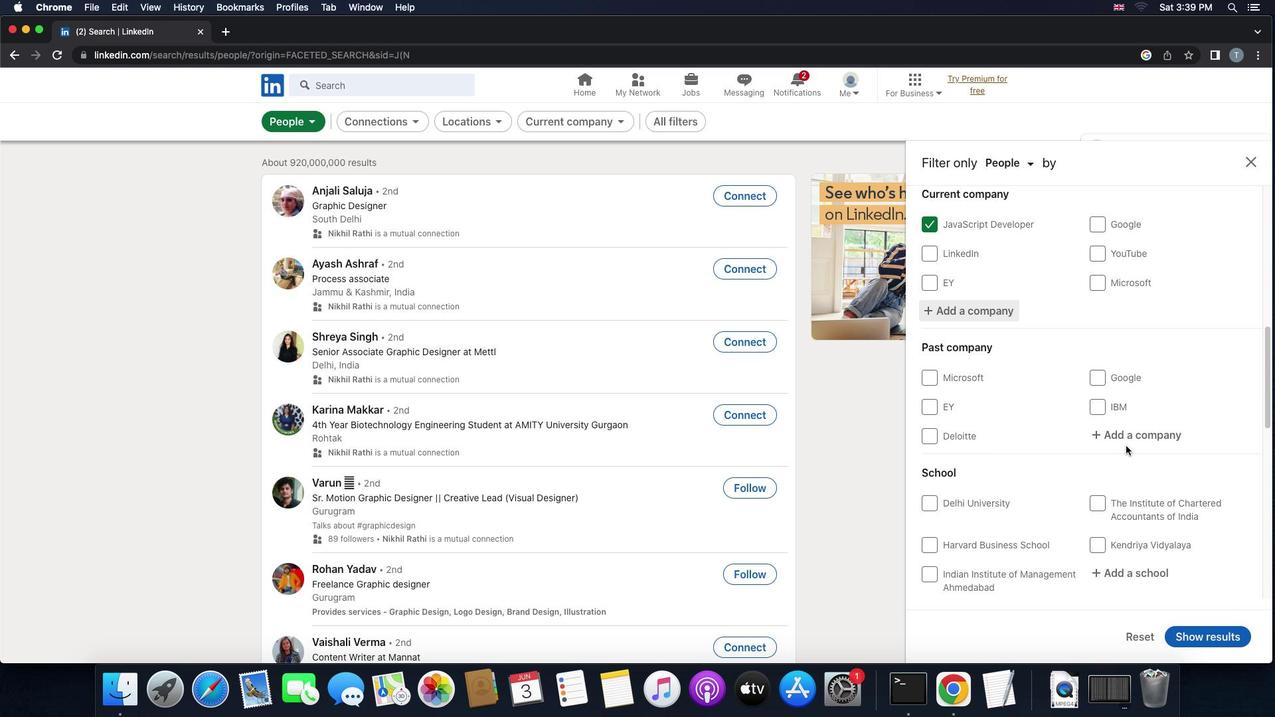 
Action: Mouse moved to (1126, 446)
Screenshot: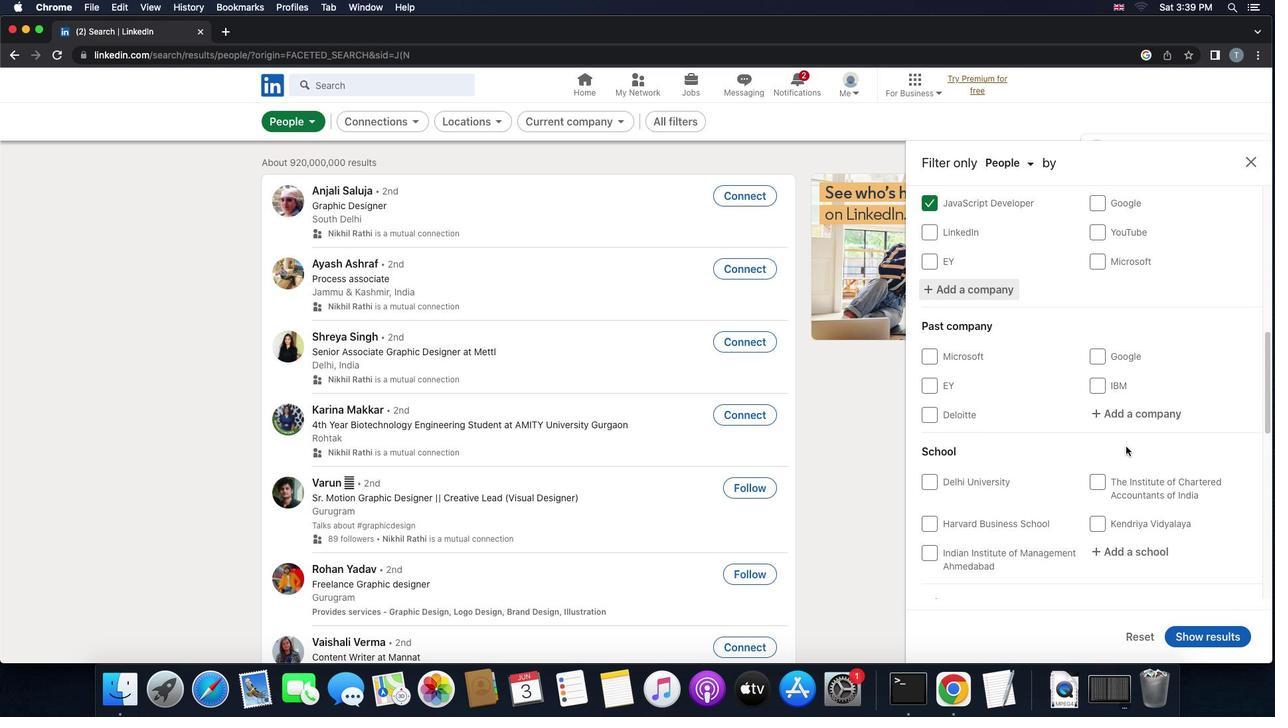 
Action: Mouse scrolled (1126, 446) with delta (0, 0)
Screenshot: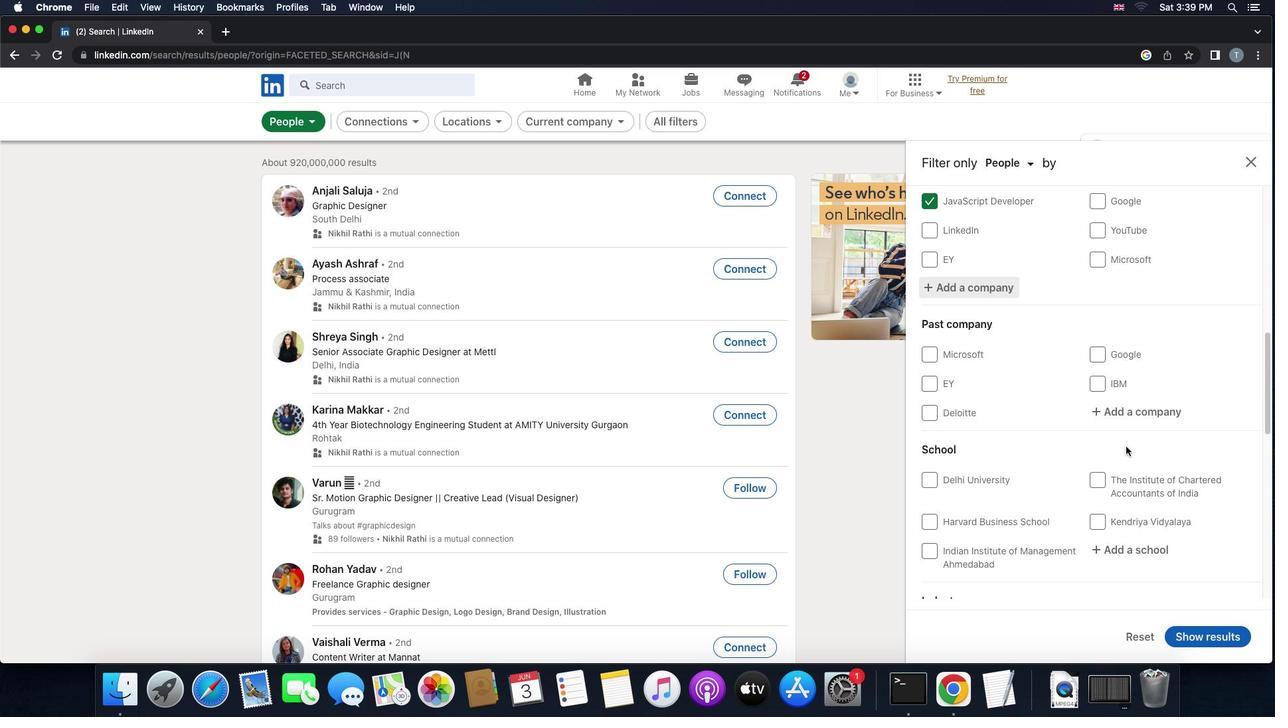 
Action: Mouse scrolled (1126, 446) with delta (0, 0)
Screenshot: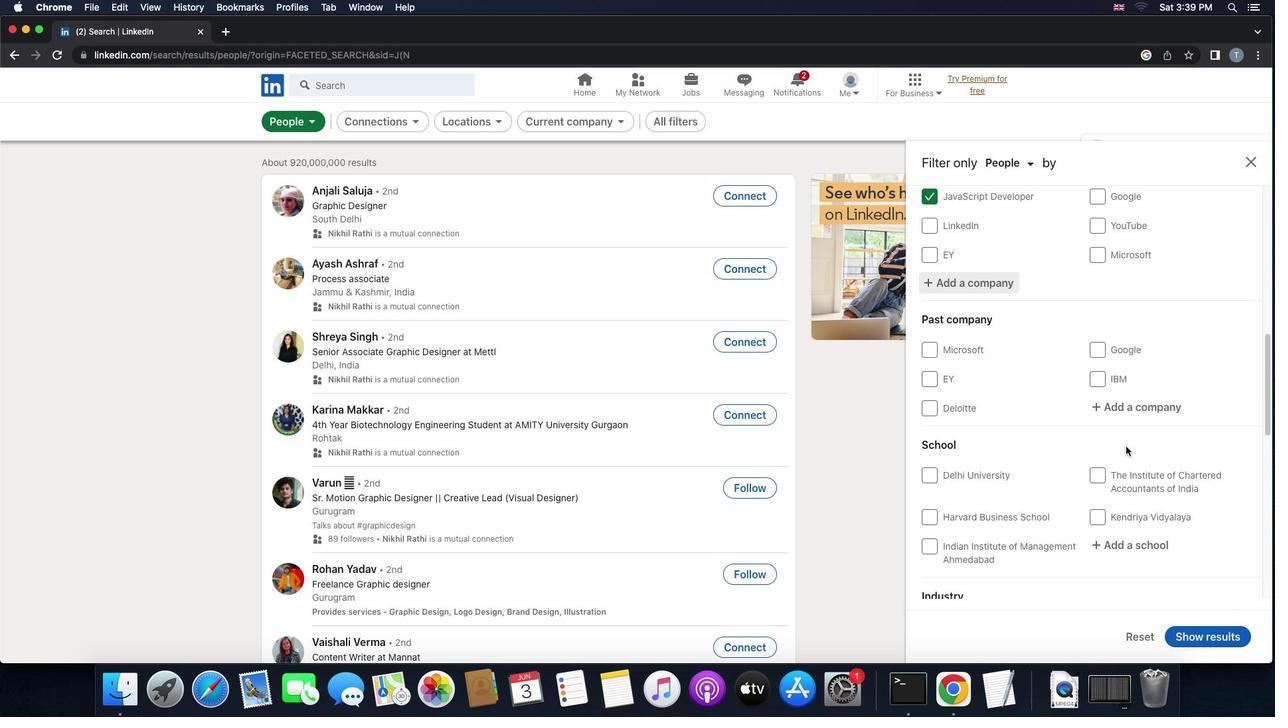 
Action: Mouse scrolled (1126, 446) with delta (0, -1)
Screenshot: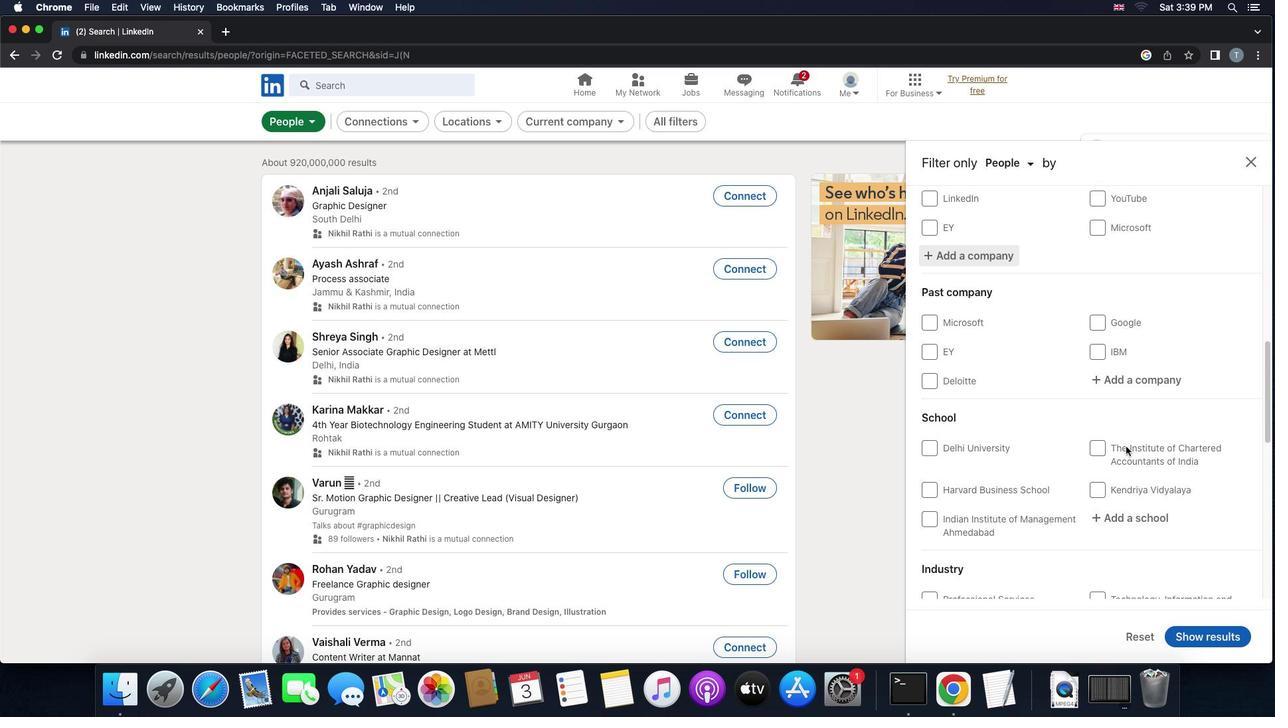 
Action: Mouse moved to (1125, 461)
Screenshot: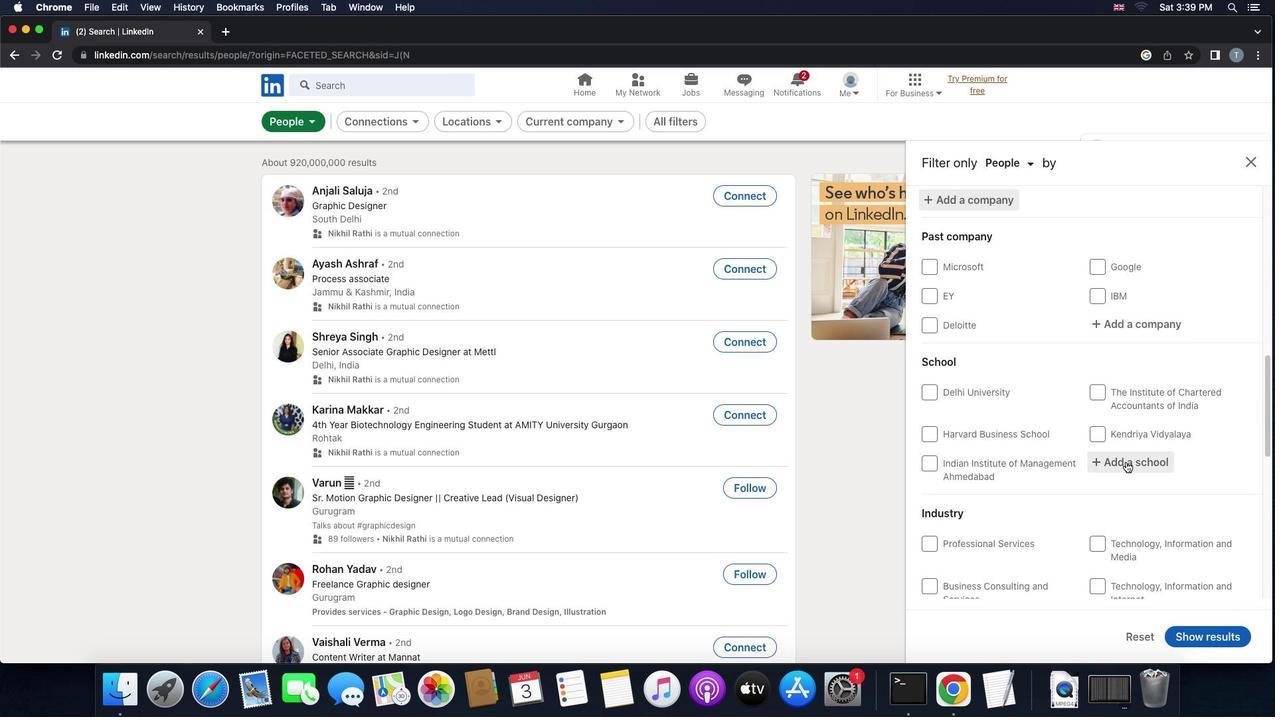 
Action: Mouse pressed left at (1125, 461)
Screenshot: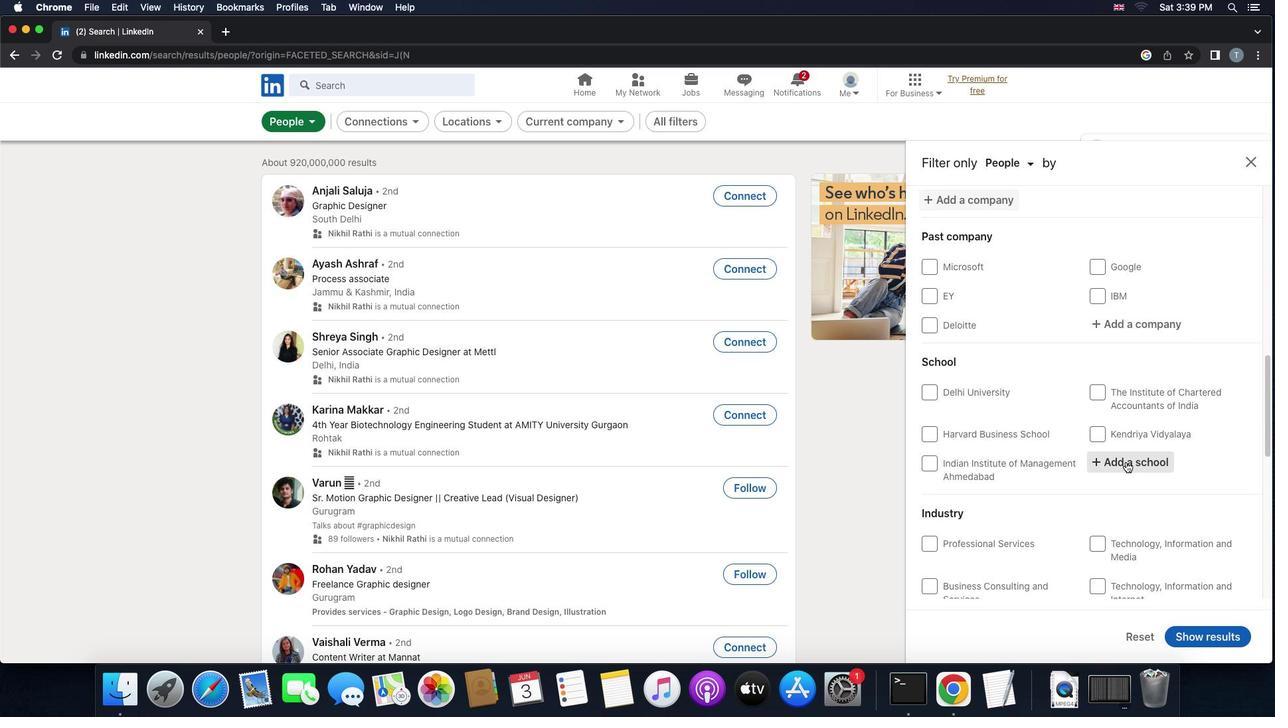 
Action: Mouse moved to (1125, 461)
Screenshot: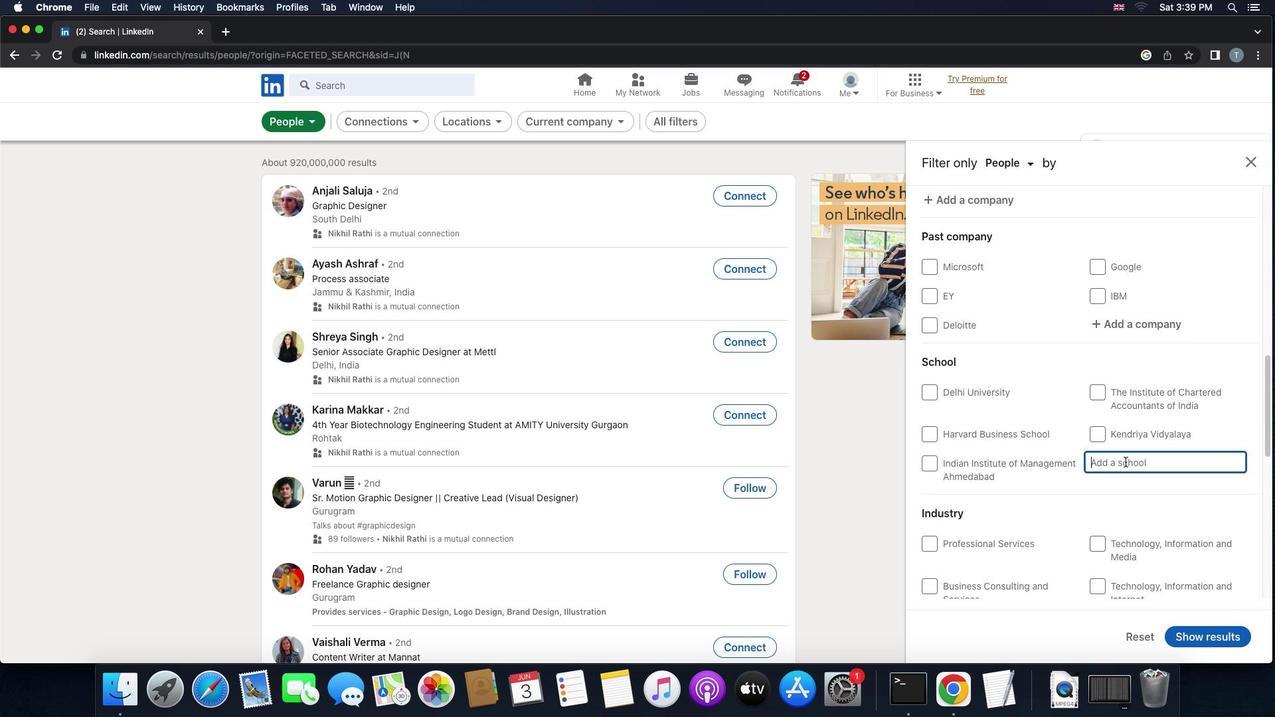 
Action: Key pressed Key.shift'L'Key.backspace'k''l''e'Key.space'i''n''s''t''i''t''u''t''e'
Screenshot: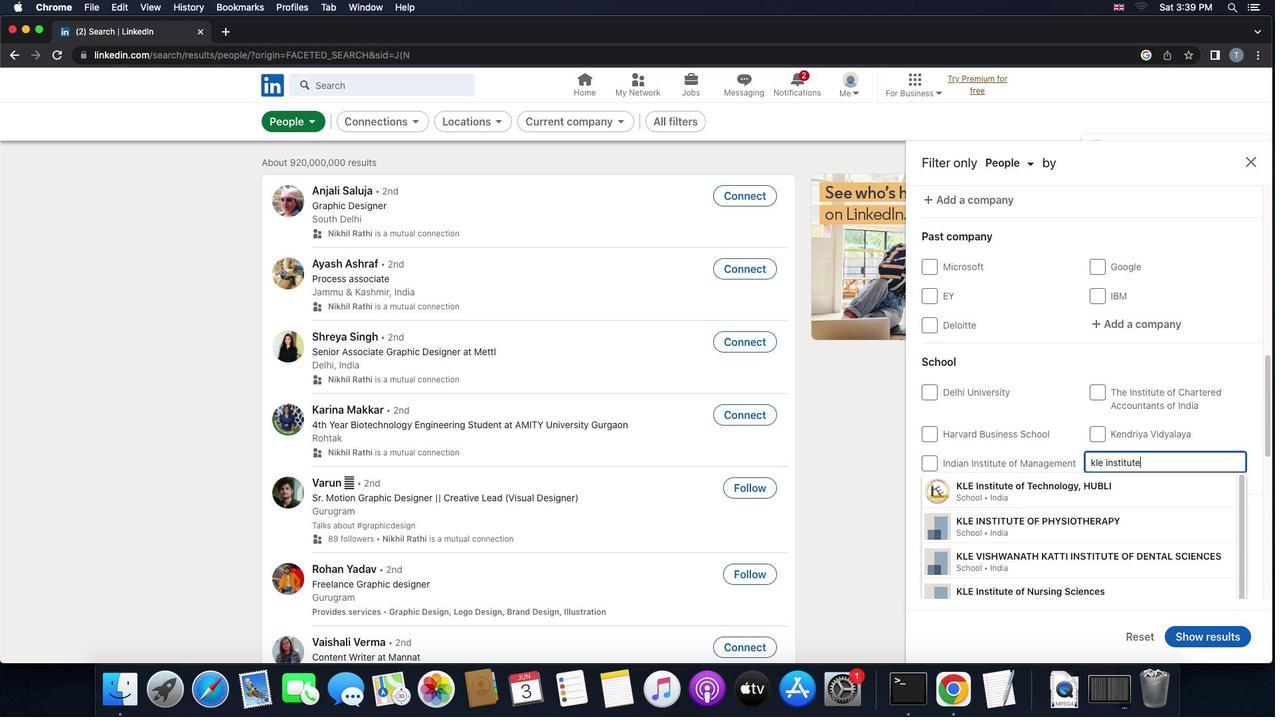 
Action: Mouse moved to (1113, 486)
Screenshot: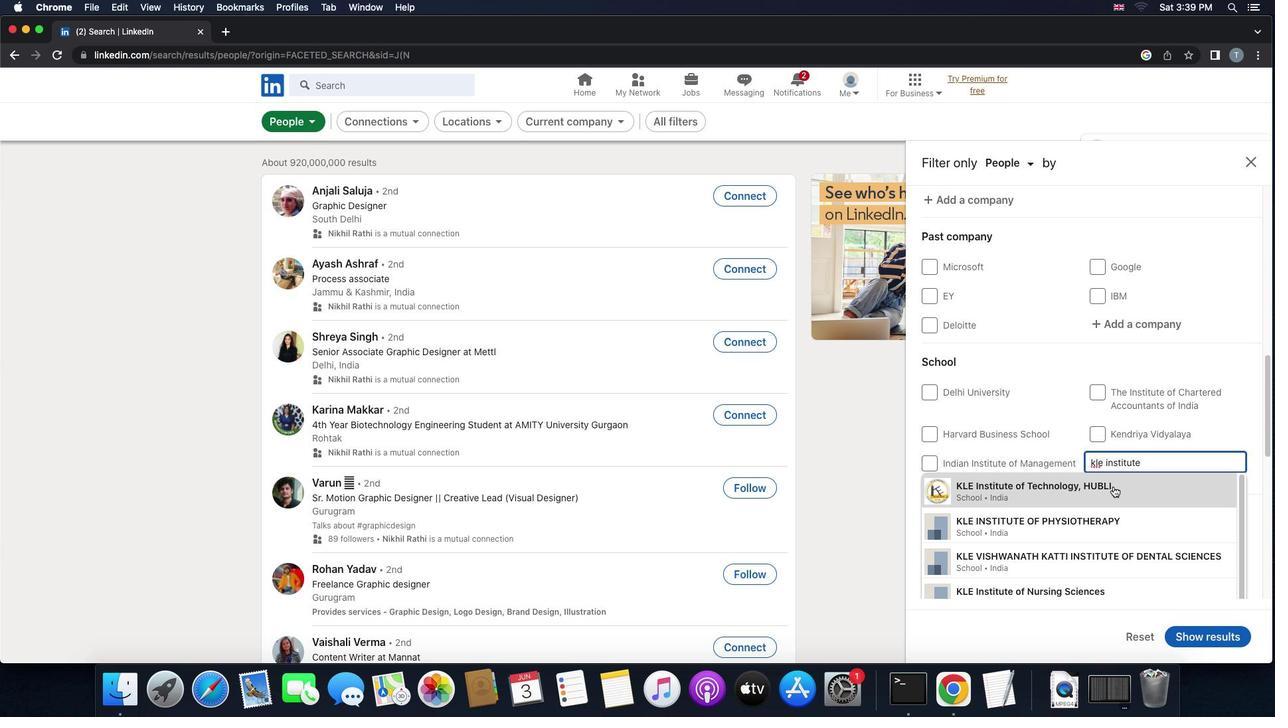 
Action: Mouse pressed left at (1113, 486)
Screenshot: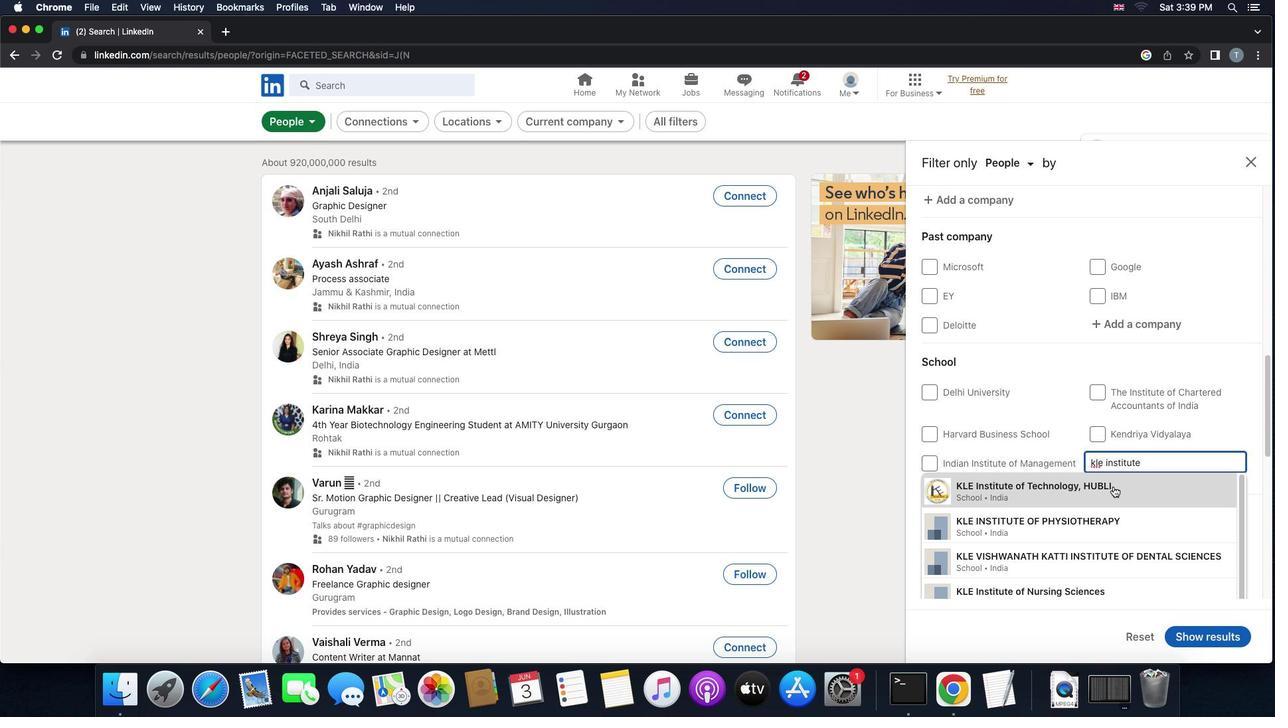 
Action: Mouse scrolled (1113, 486) with delta (0, 0)
Screenshot: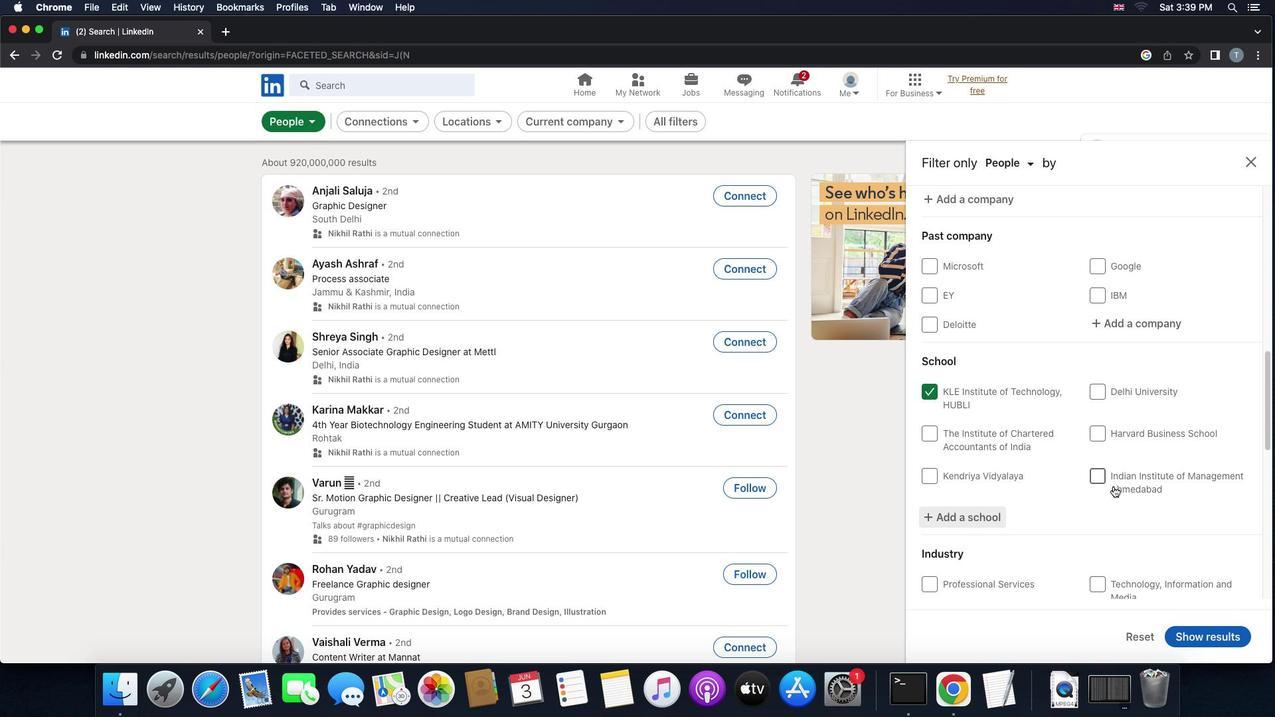 
Action: Mouse scrolled (1113, 486) with delta (0, 0)
Screenshot: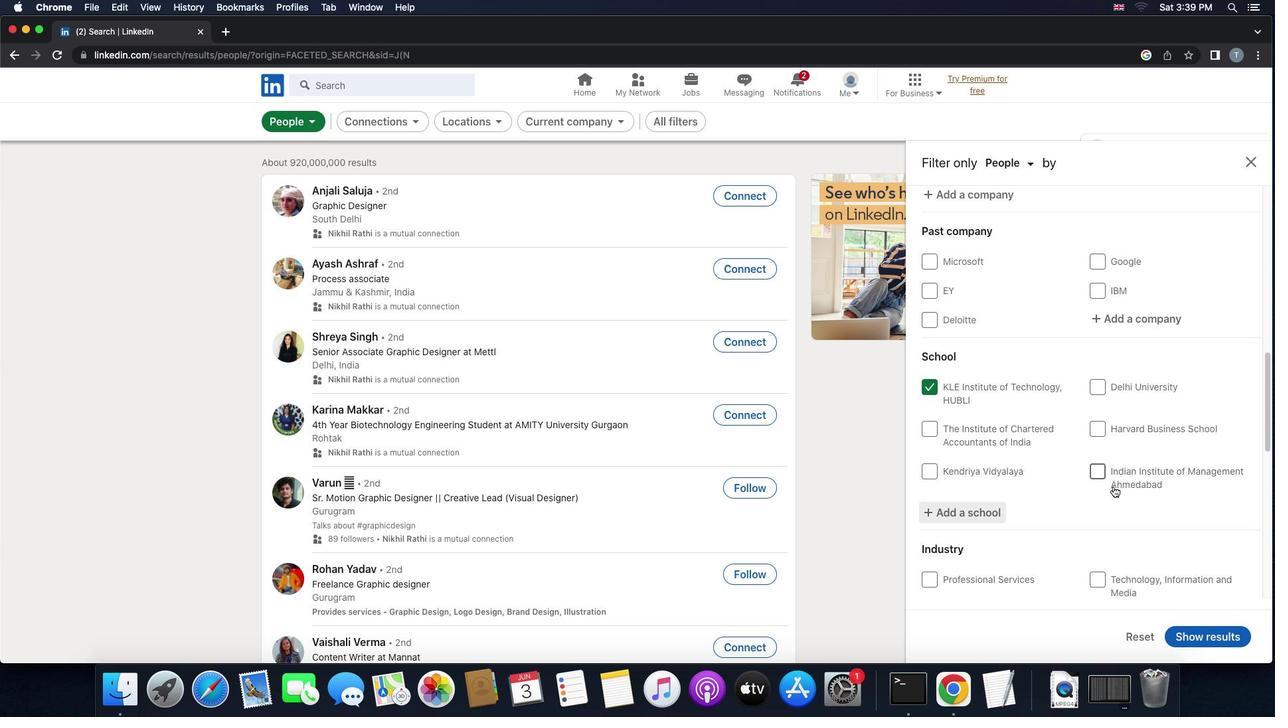 
Action: Mouse scrolled (1113, 486) with delta (0, -1)
Screenshot: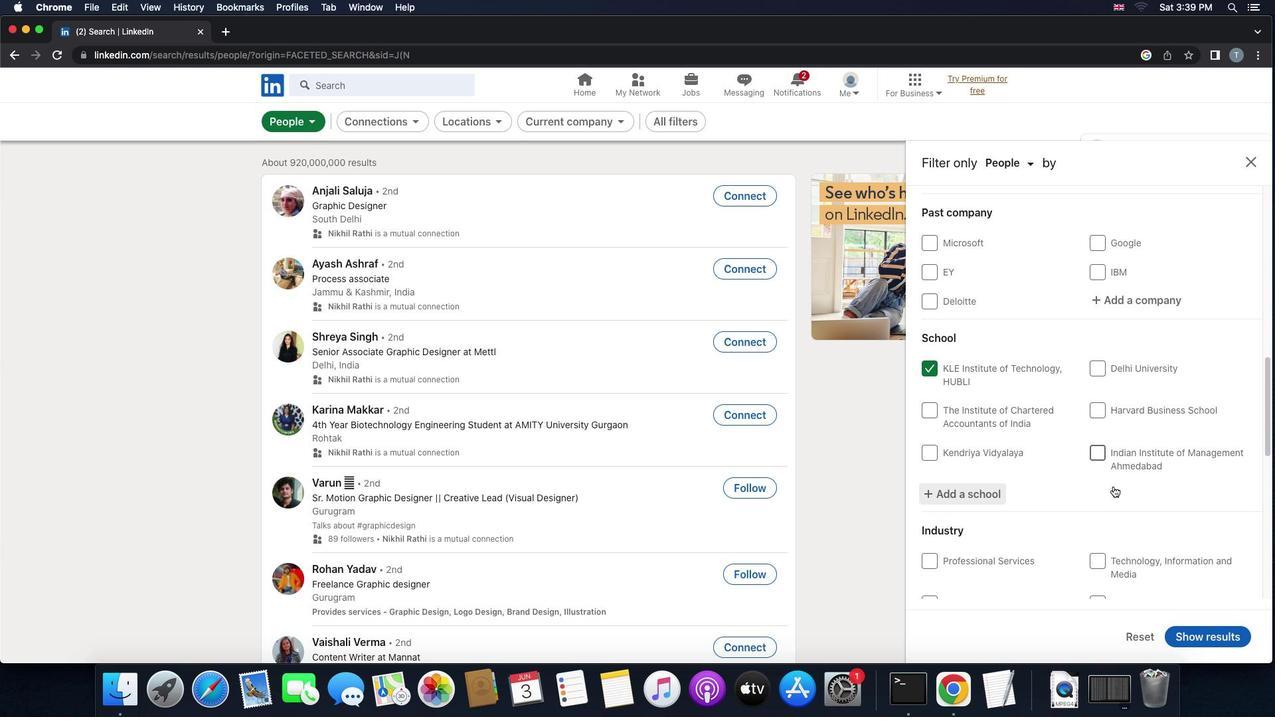 
Action: Mouse scrolled (1113, 486) with delta (0, 0)
Screenshot: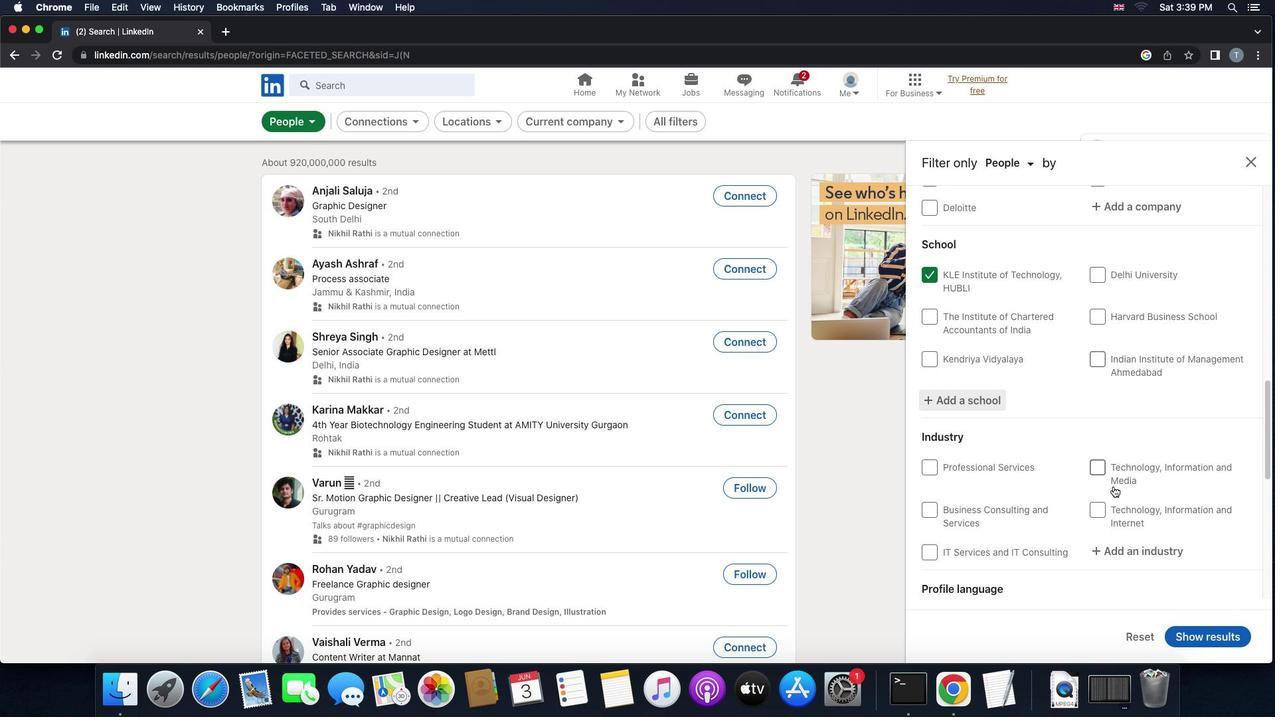 
Action: Mouse scrolled (1113, 486) with delta (0, 0)
Screenshot: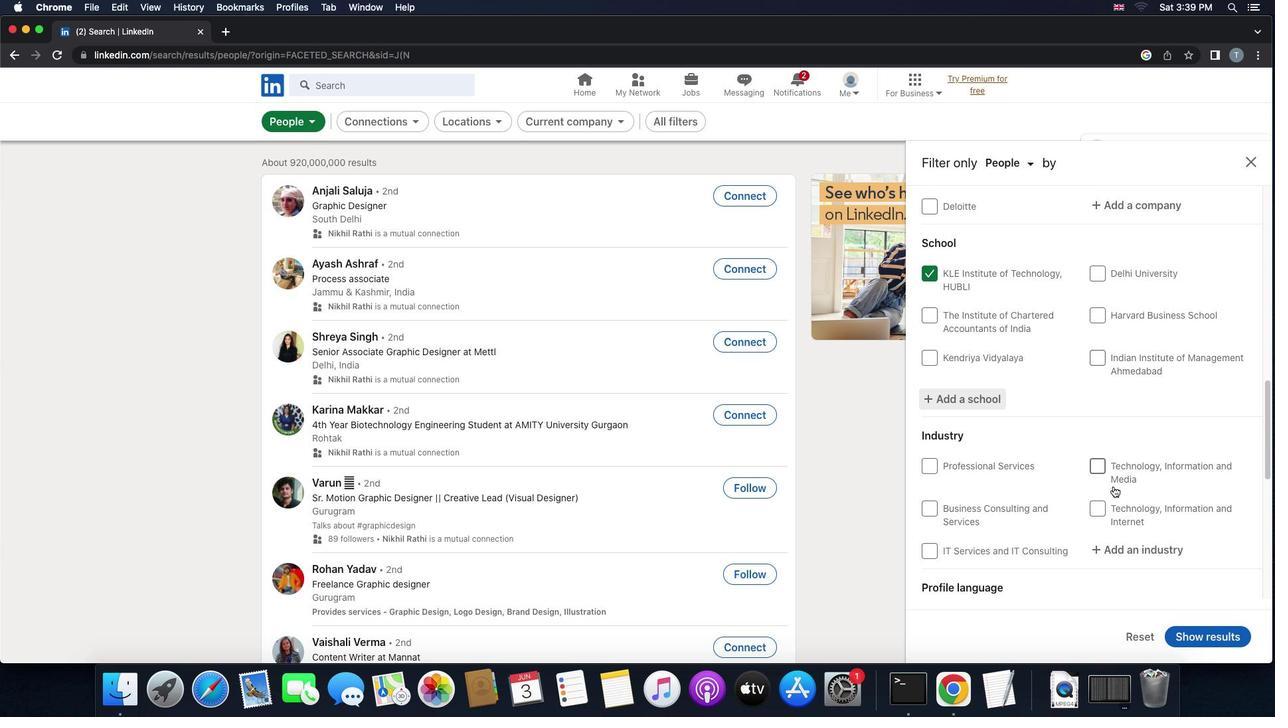 
Action: Mouse scrolled (1113, 486) with delta (0, 0)
Screenshot: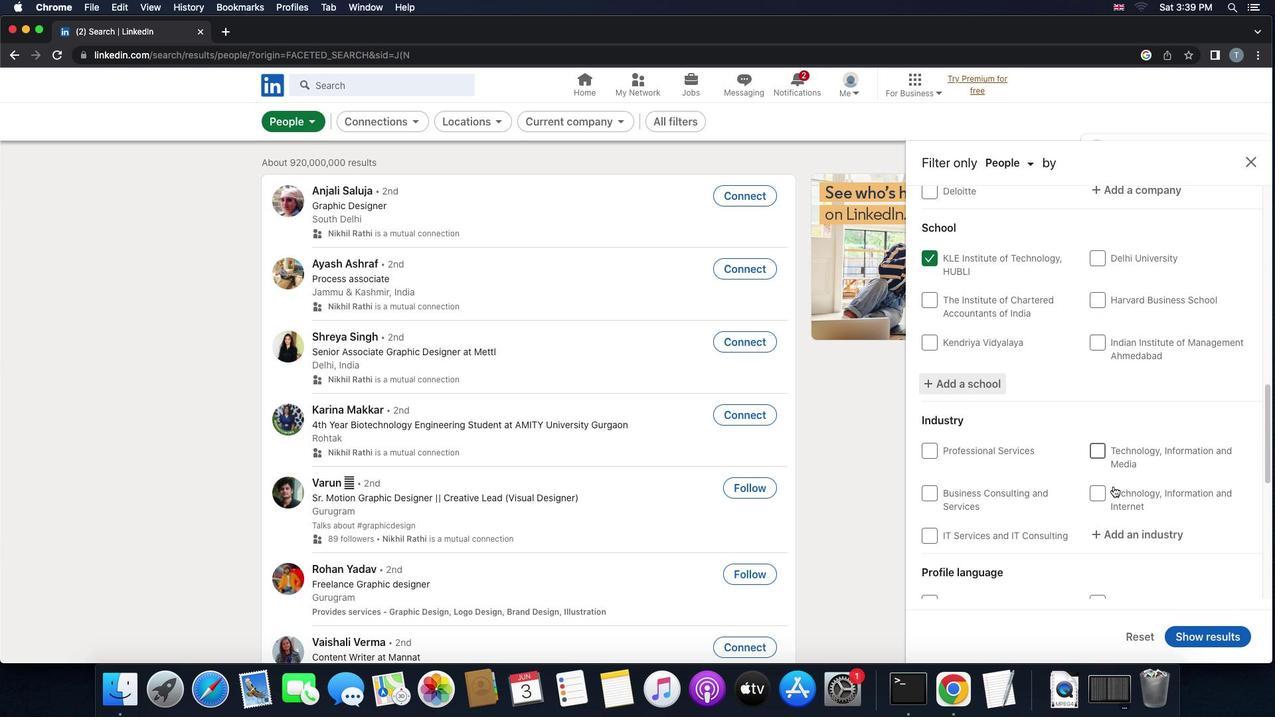 
Action: Mouse moved to (1137, 480)
Screenshot: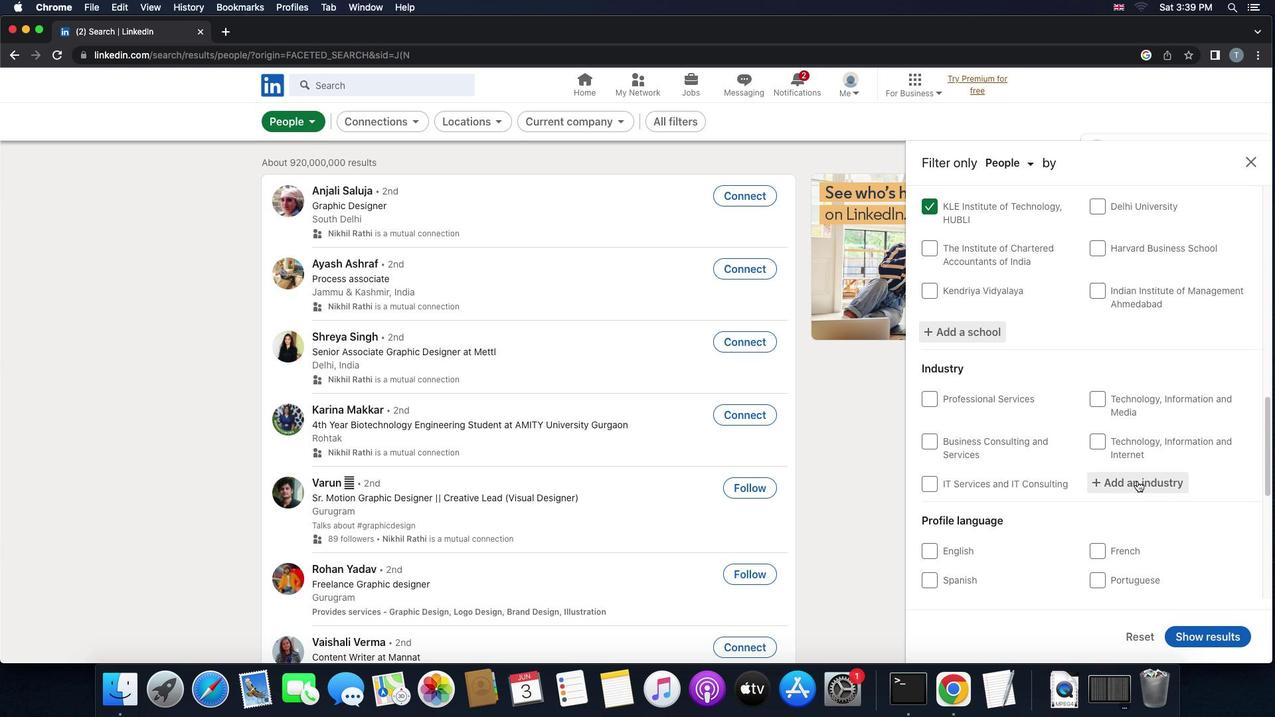 
Action: Mouse pressed left at (1137, 480)
Screenshot: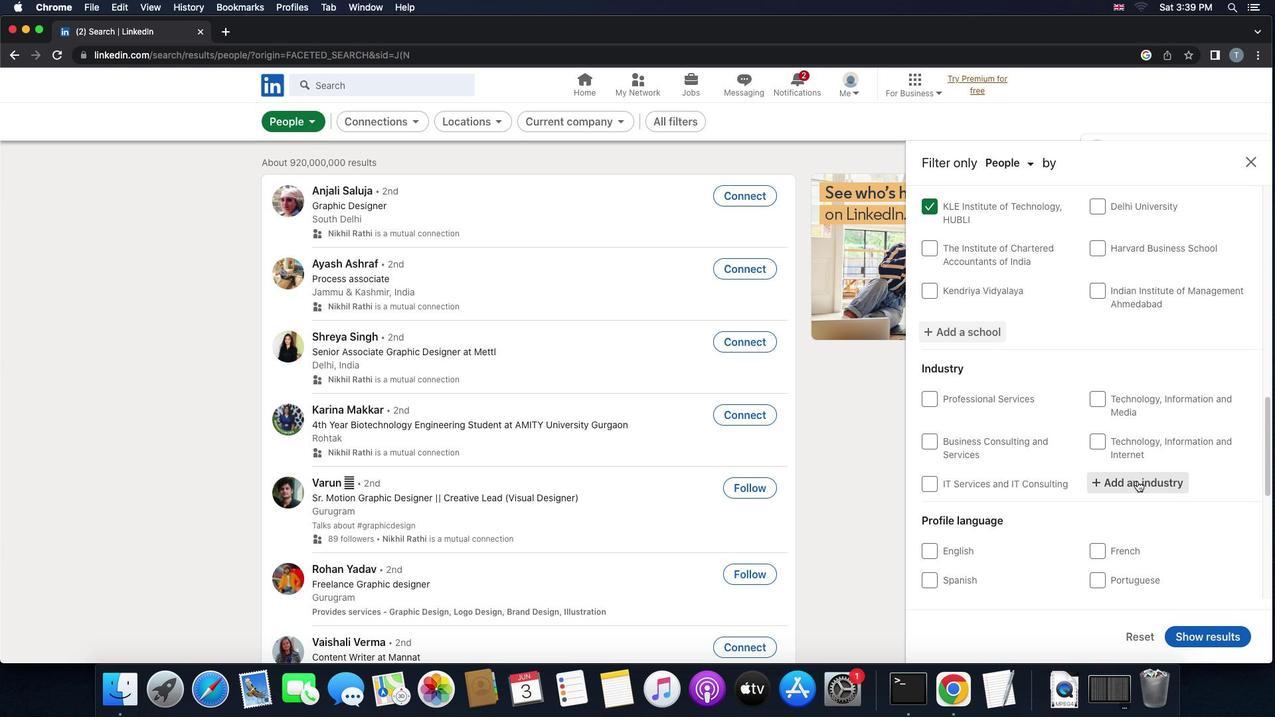 
Action: Key pressed 't''h''e''a''t''e''r'
Screenshot: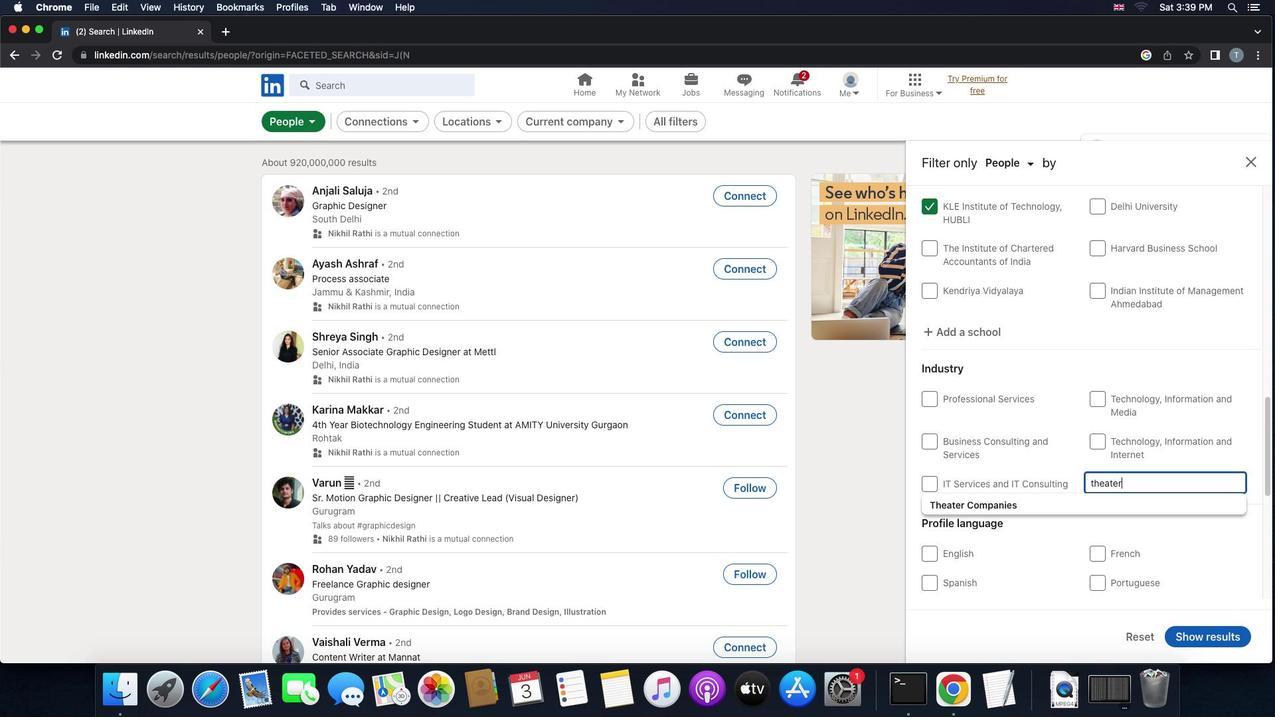 
Action: Mouse moved to (1123, 500)
Screenshot: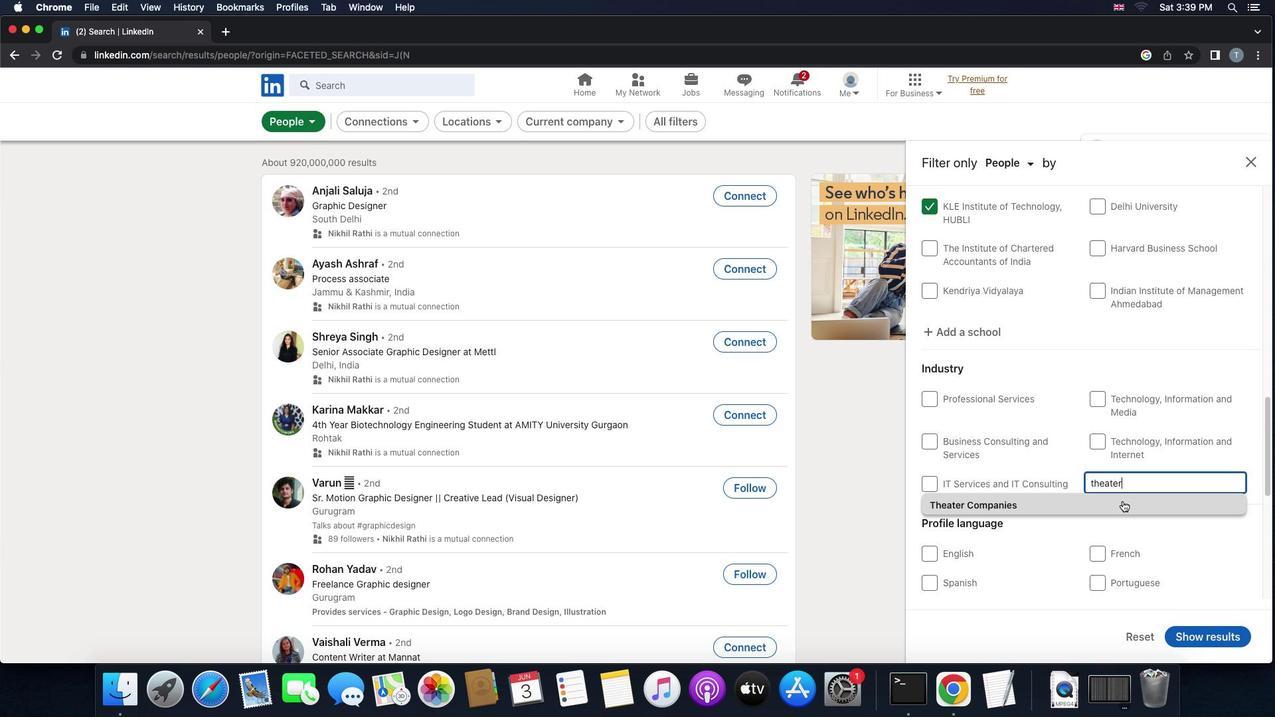 
Action: Mouse pressed left at (1123, 500)
Screenshot: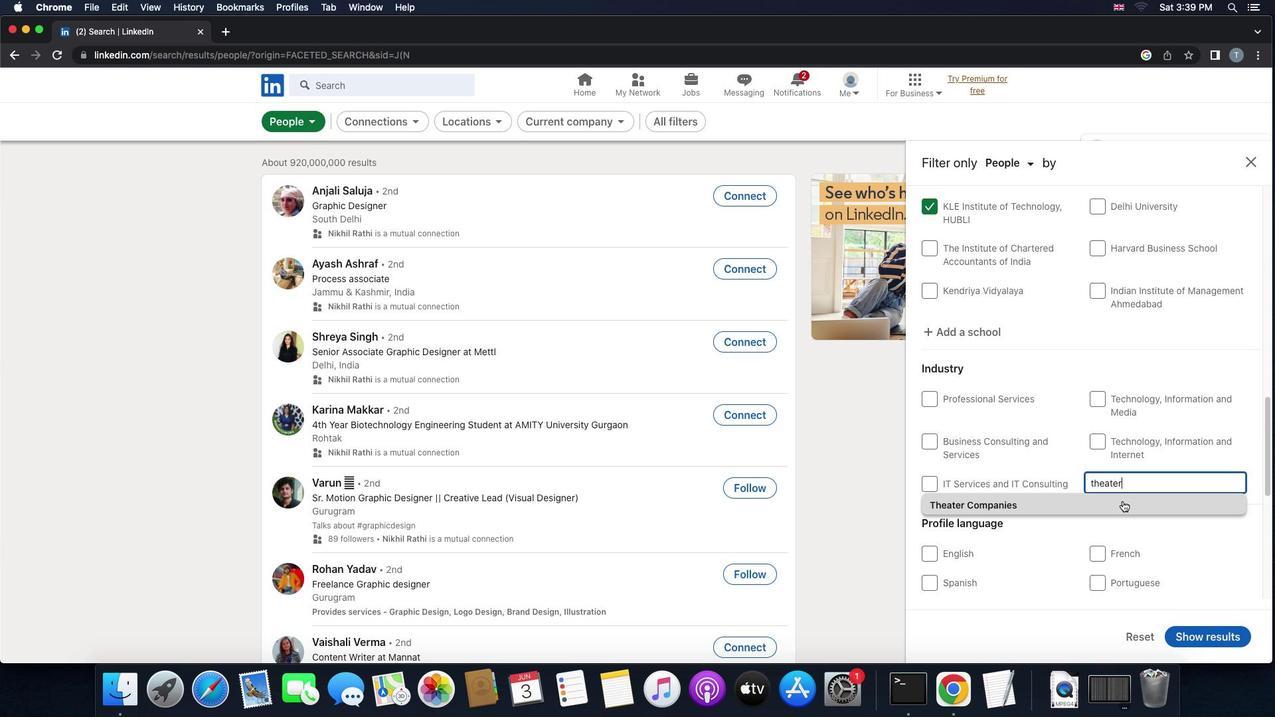
Action: Mouse moved to (1123, 500)
Screenshot: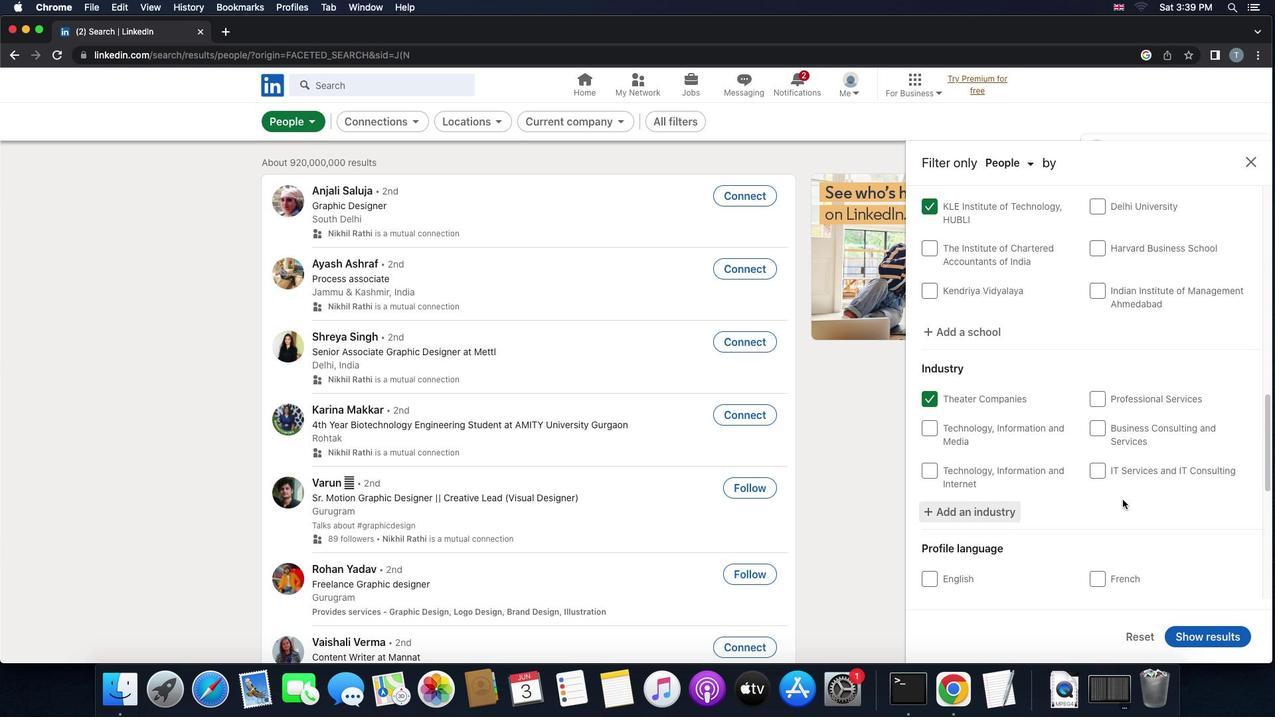 
Action: Mouse scrolled (1123, 500) with delta (0, 0)
Screenshot: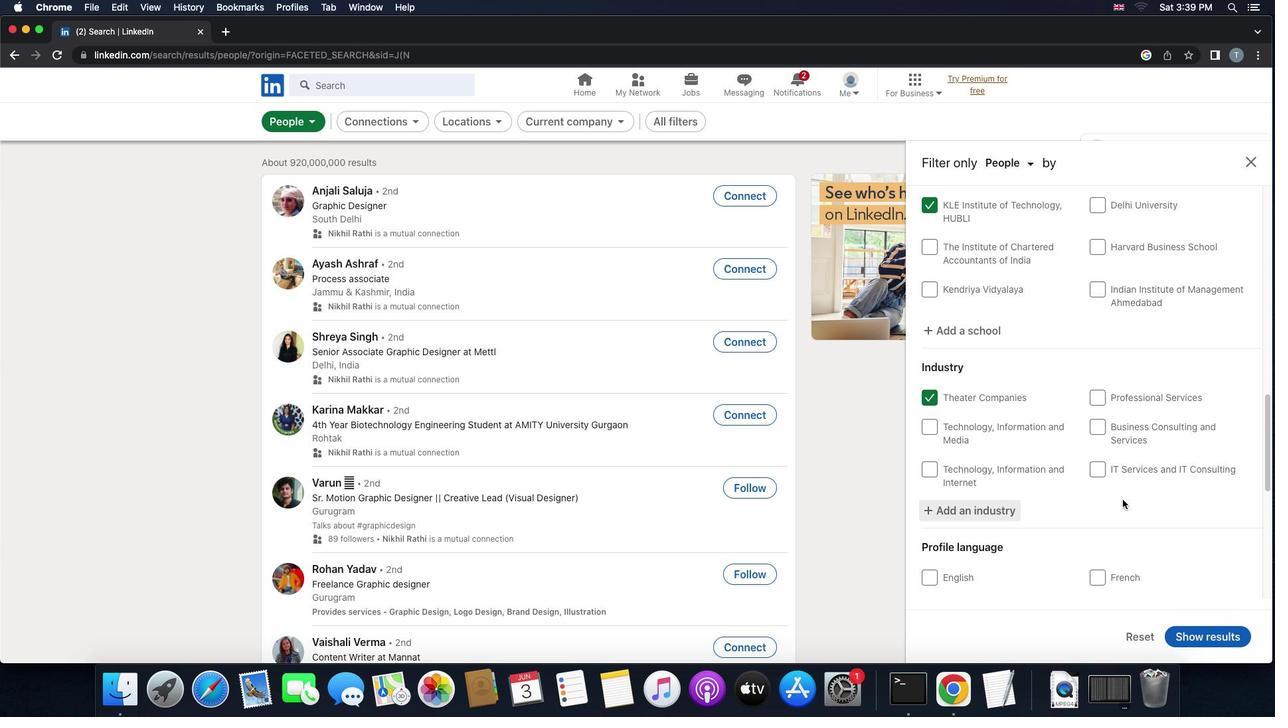 
Action: Mouse moved to (1123, 499)
Screenshot: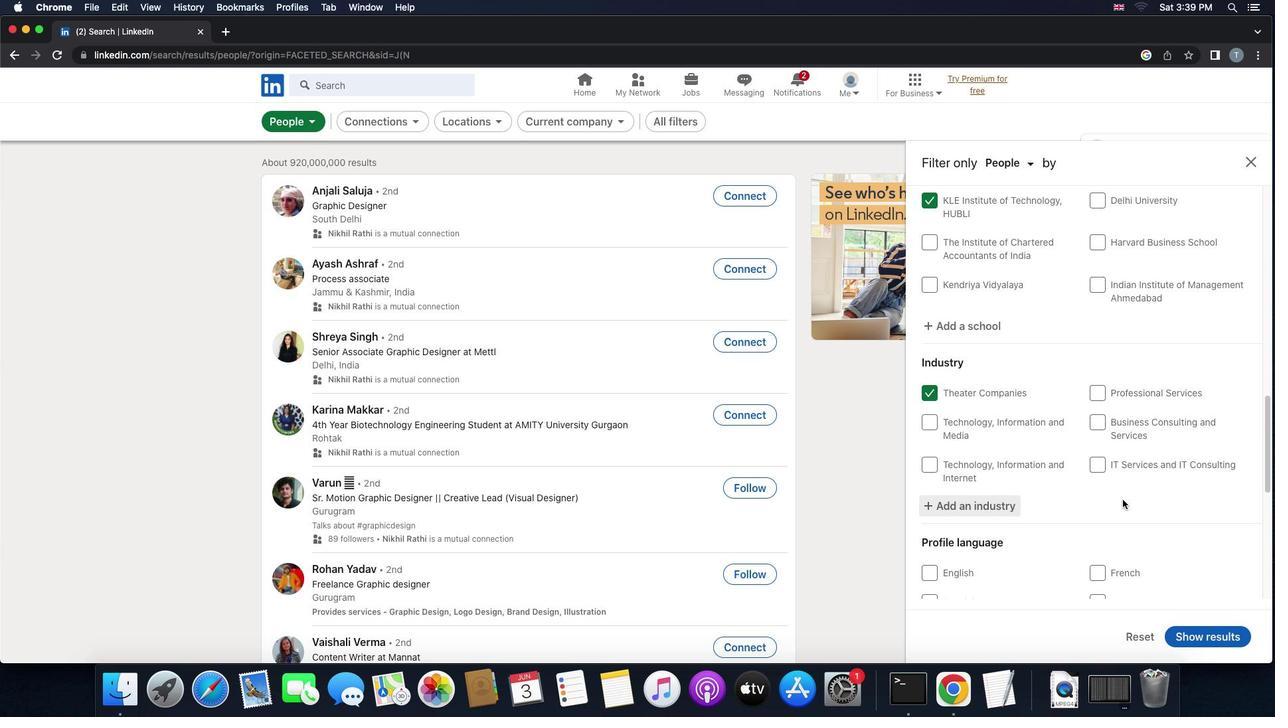 
Action: Mouse scrolled (1123, 499) with delta (0, 0)
Screenshot: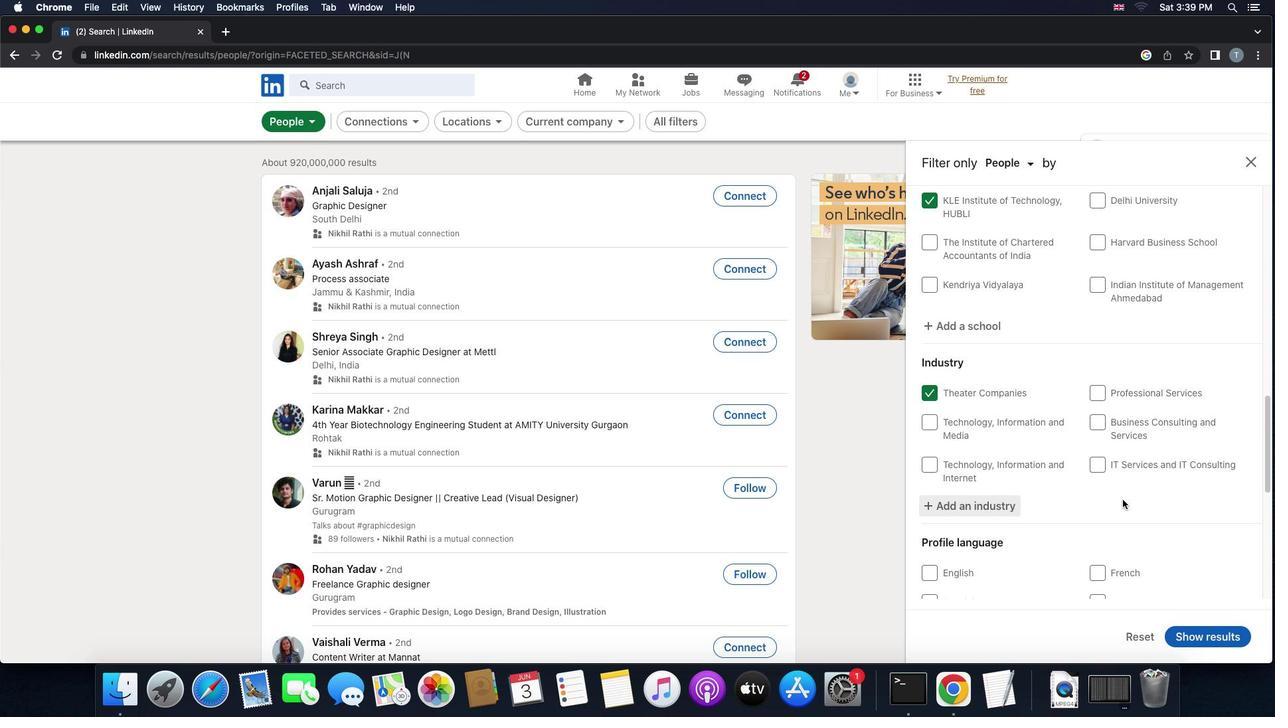 
Action: Mouse scrolled (1123, 499) with delta (0, -1)
Screenshot: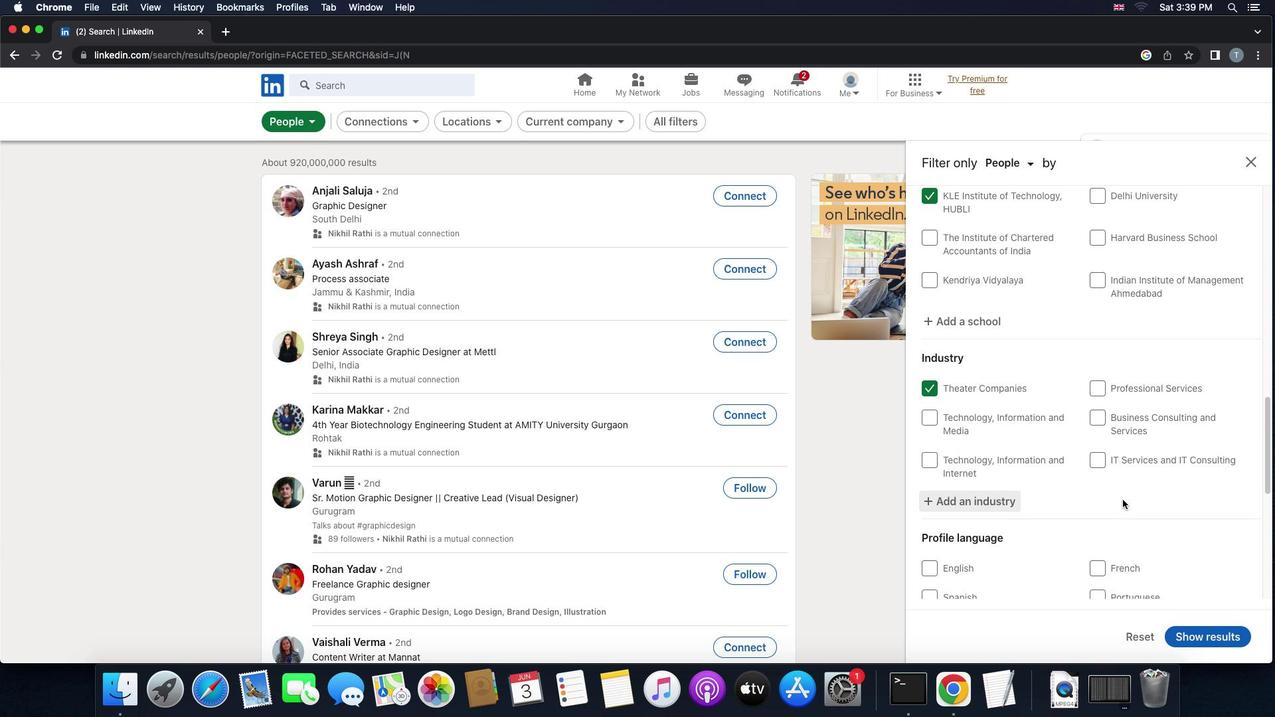 
Action: Mouse scrolled (1123, 499) with delta (0, 0)
Screenshot: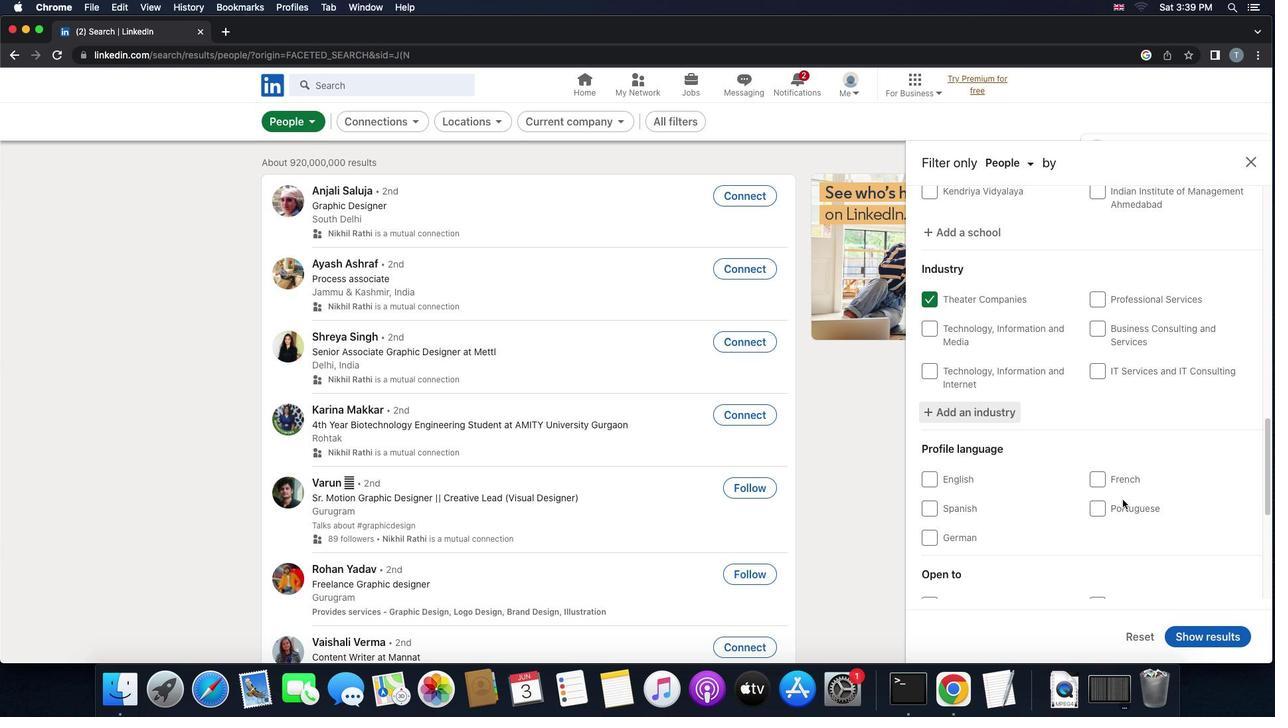 
Action: Mouse scrolled (1123, 499) with delta (0, 0)
Screenshot: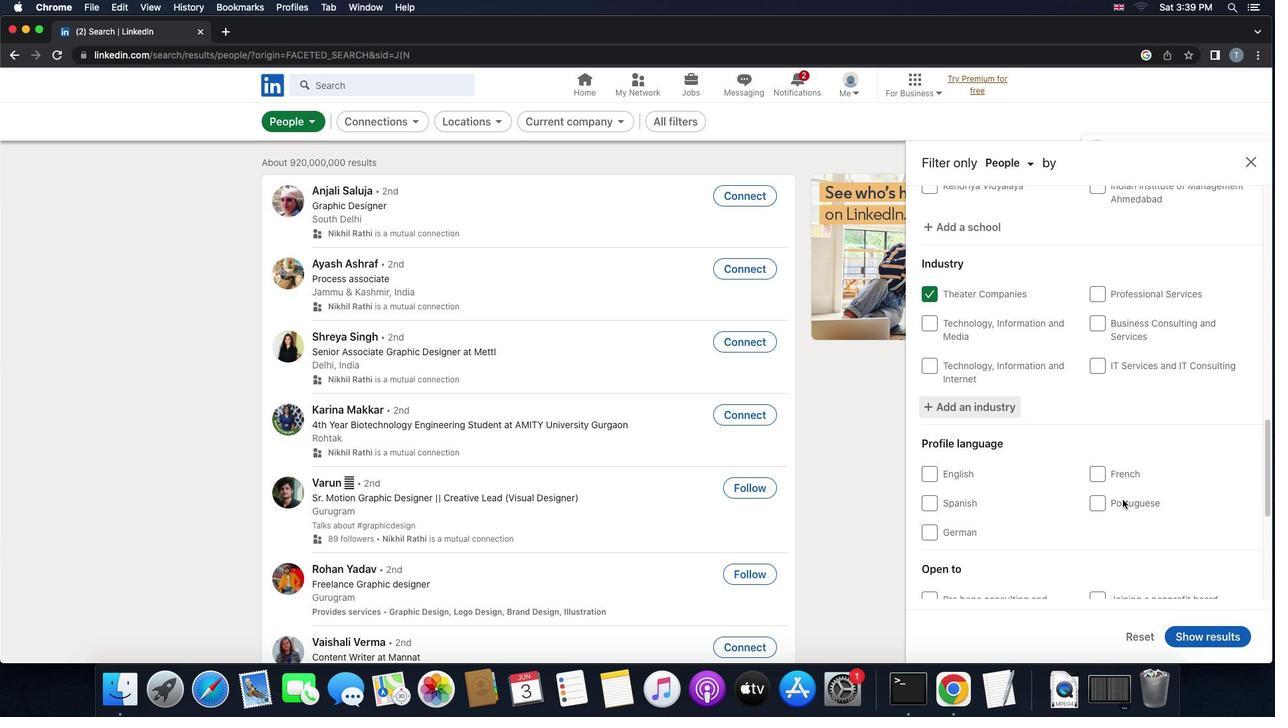 
Action: Mouse scrolled (1123, 499) with delta (0, -1)
Screenshot: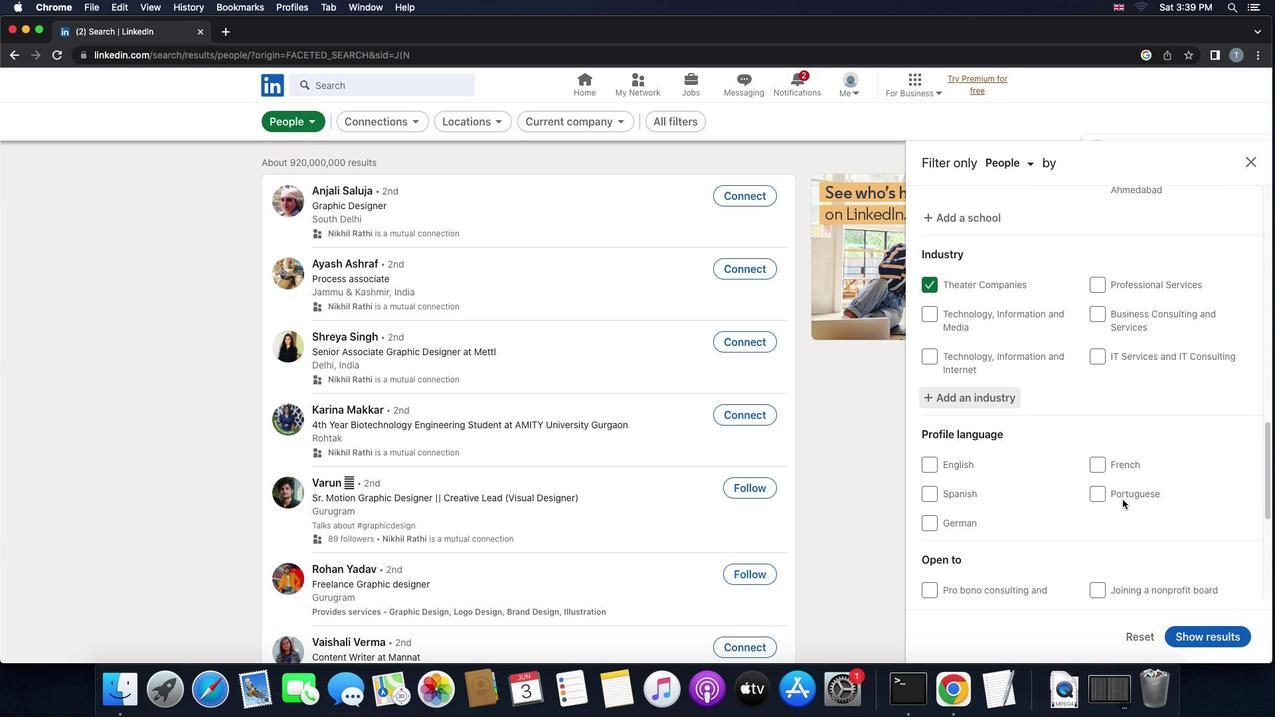 
Action: Mouse moved to (1058, 458)
Screenshot: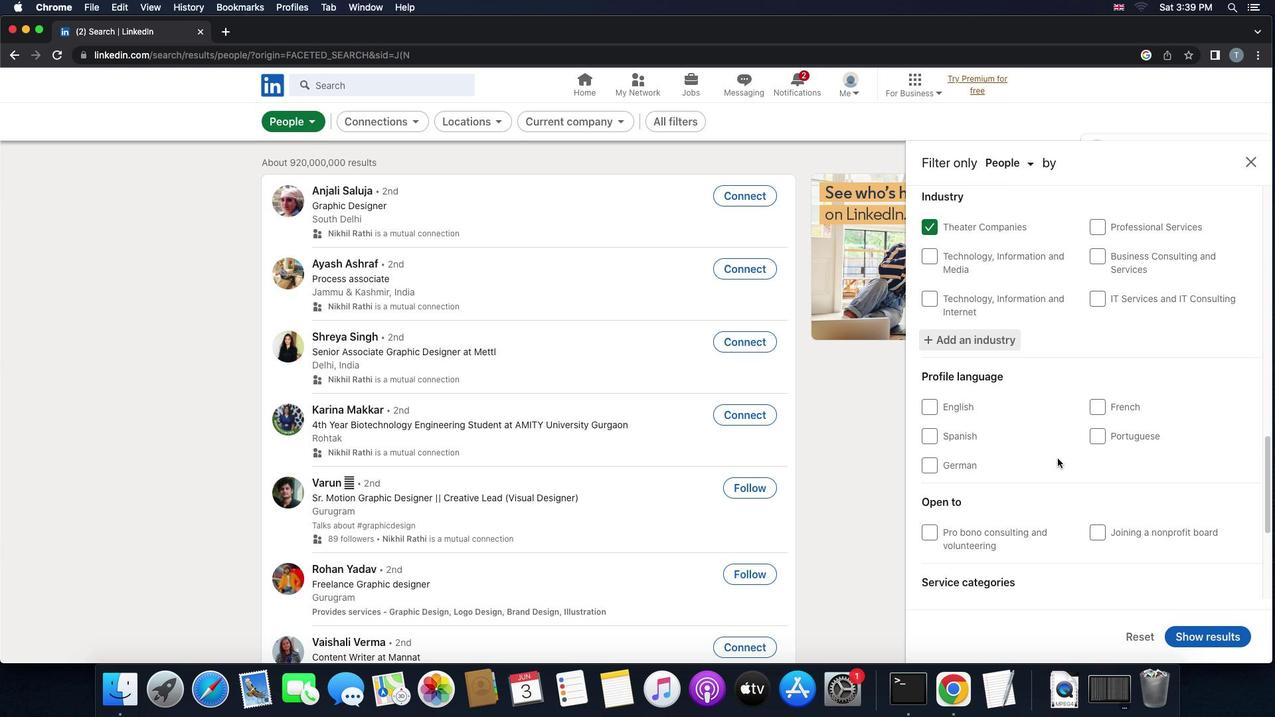
Action: Mouse scrolled (1058, 458) with delta (0, 0)
Screenshot: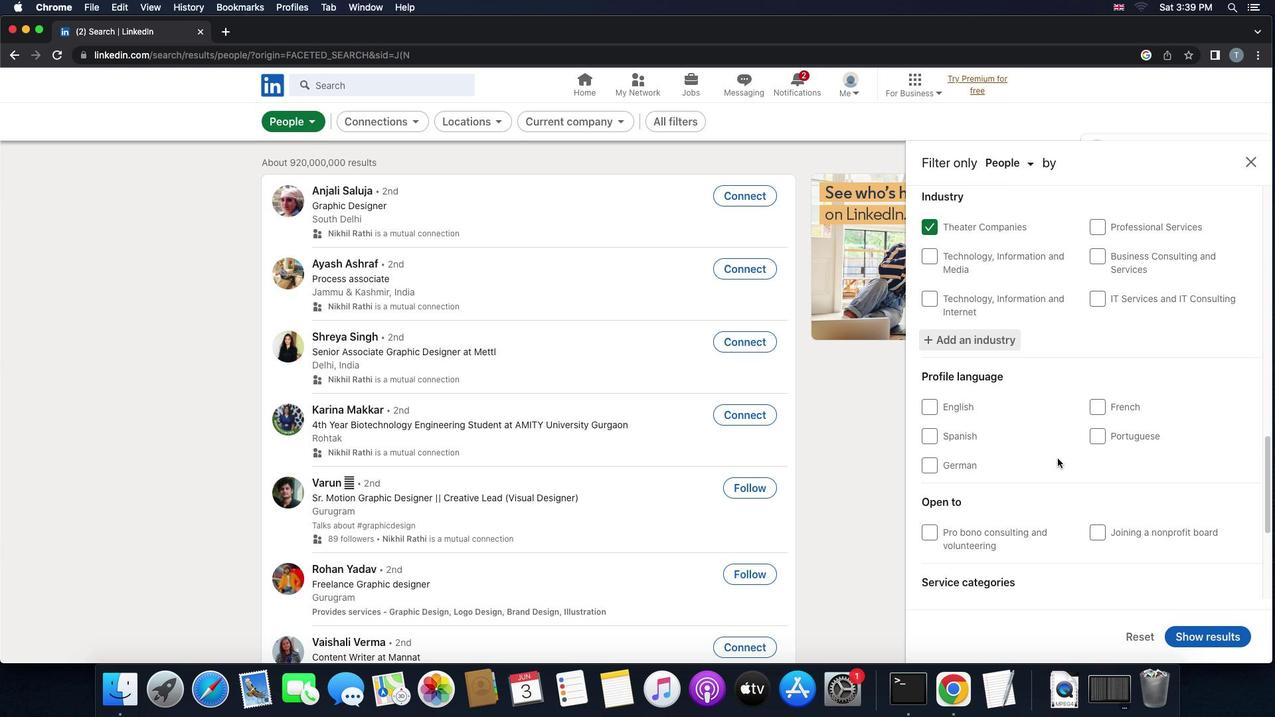 
Action: Mouse scrolled (1058, 458) with delta (0, 0)
Screenshot: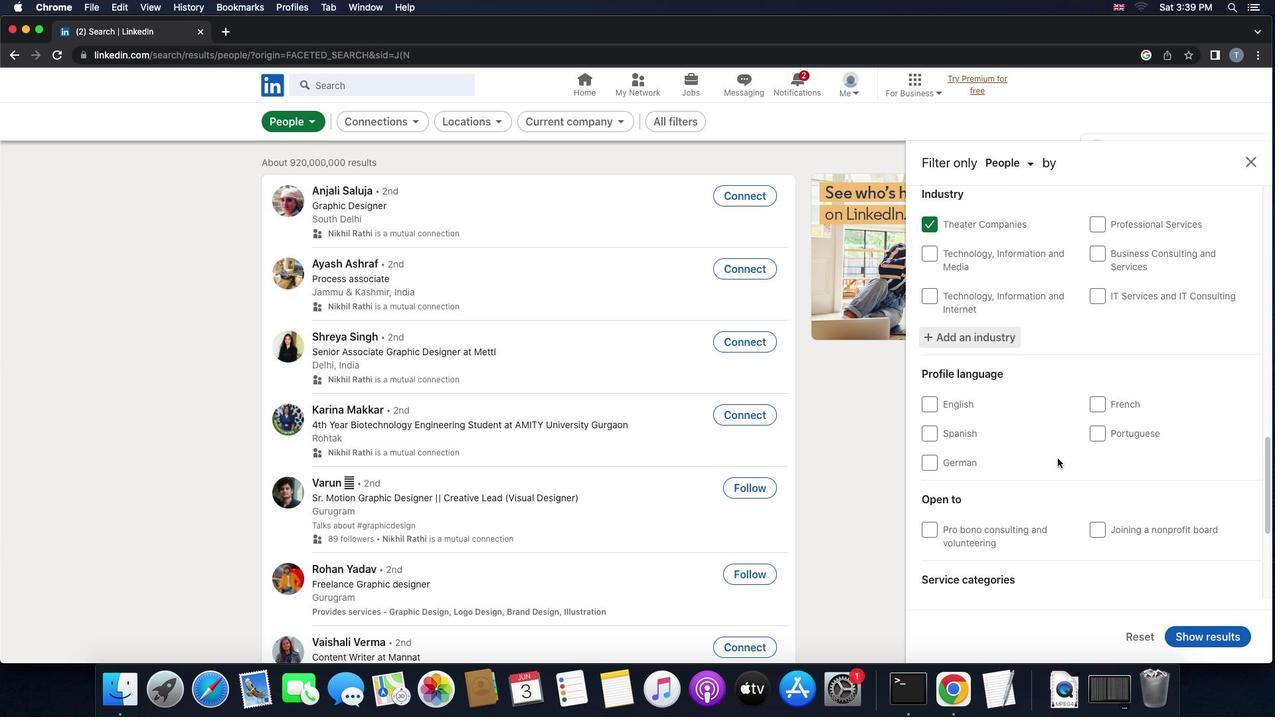 
Action: Mouse scrolled (1058, 458) with delta (0, 0)
Screenshot: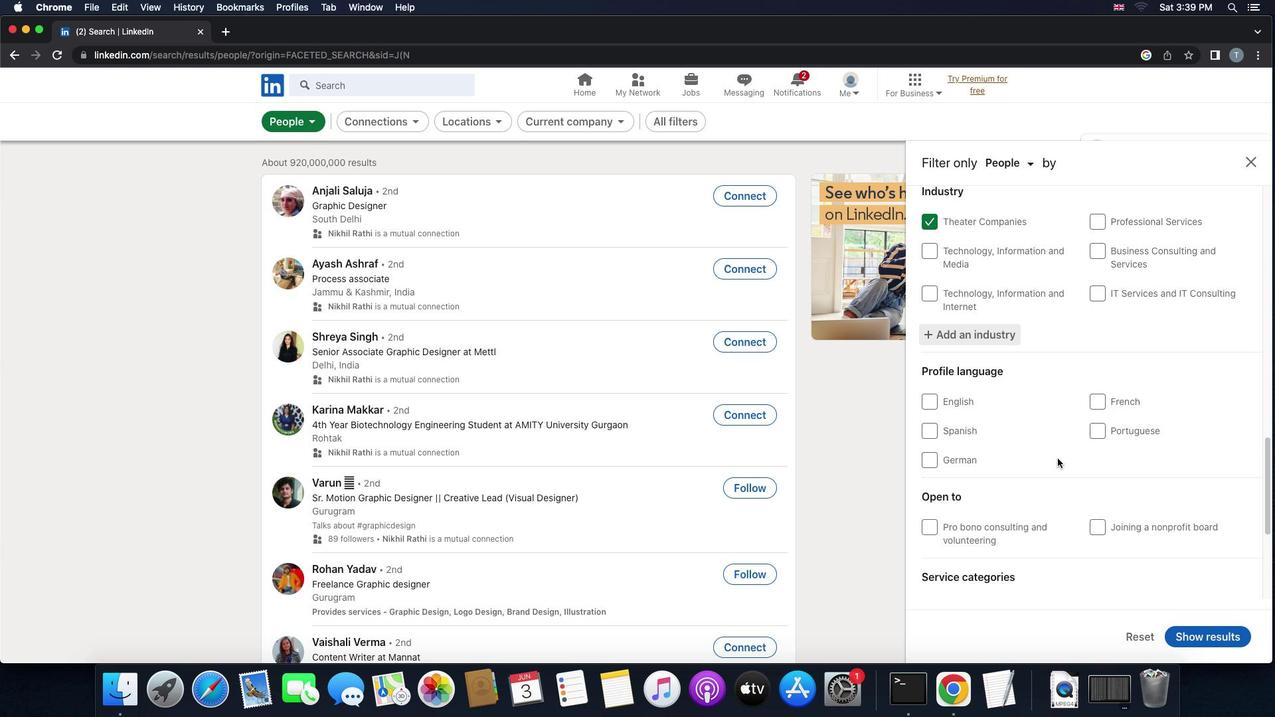 
Action: Mouse moved to (1058, 458)
Screenshot: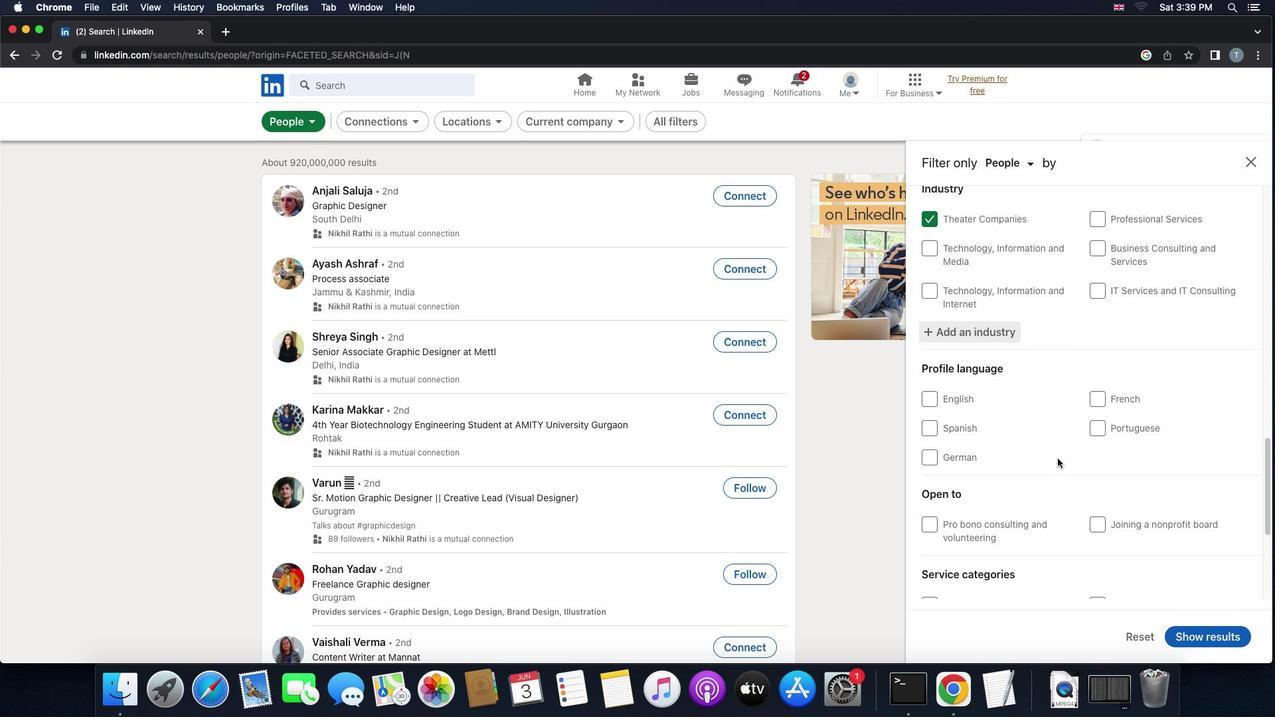 
Action: Mouse scrolled (1058, 458) with delta (0, 0)
Screenshot: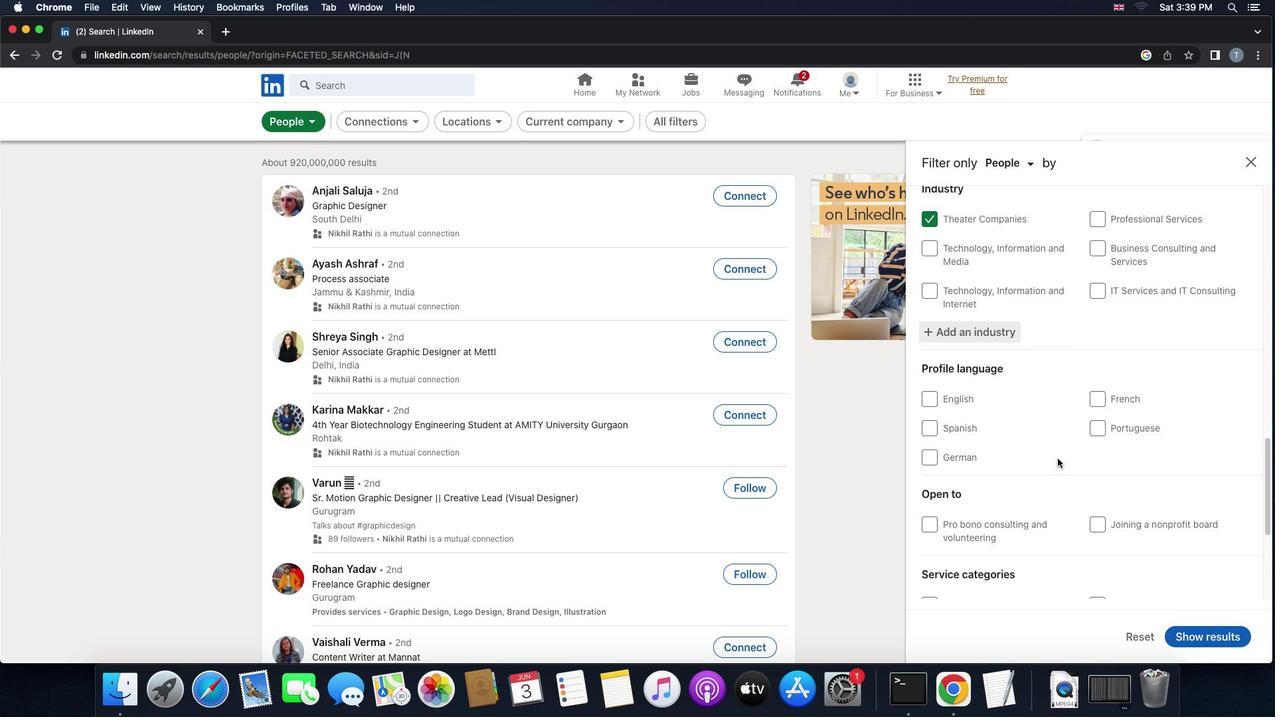 
Action: Mouse scrolled (1058, 458) with delta (0, 0)
Screenshot: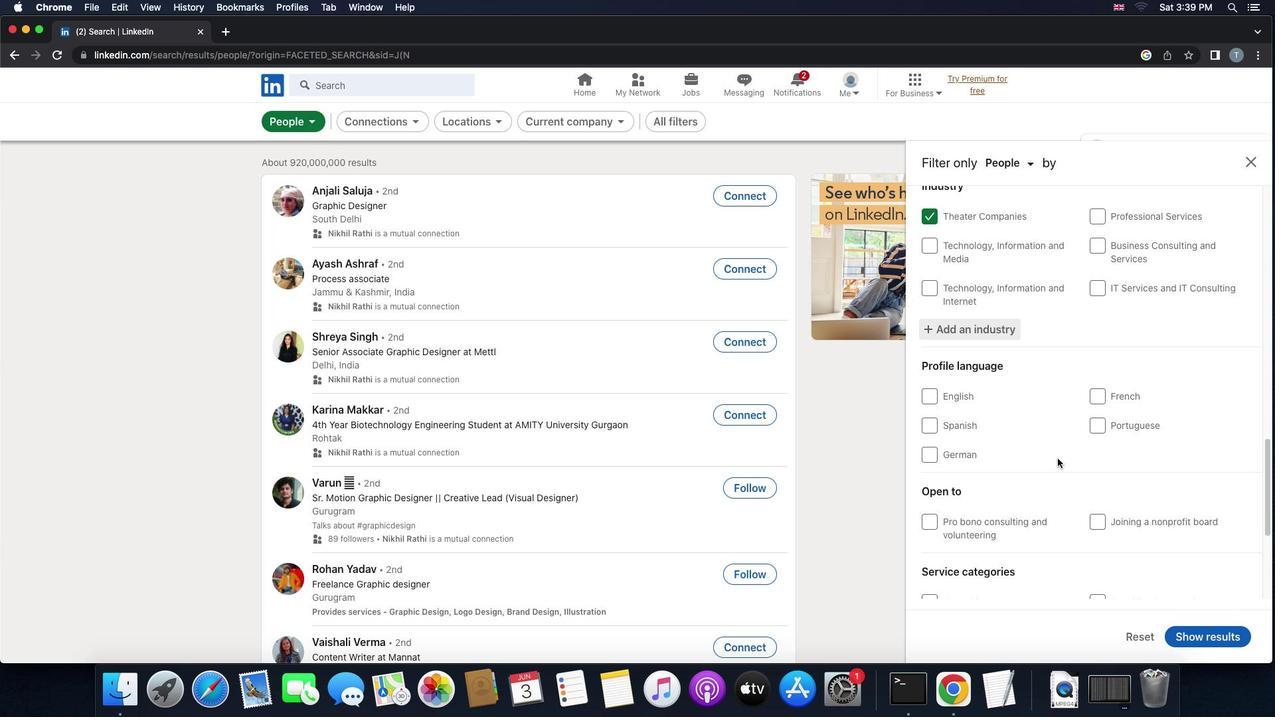 
Action: Mouse scrolled (1058, 458) with delta (0, 0)
Screenshot: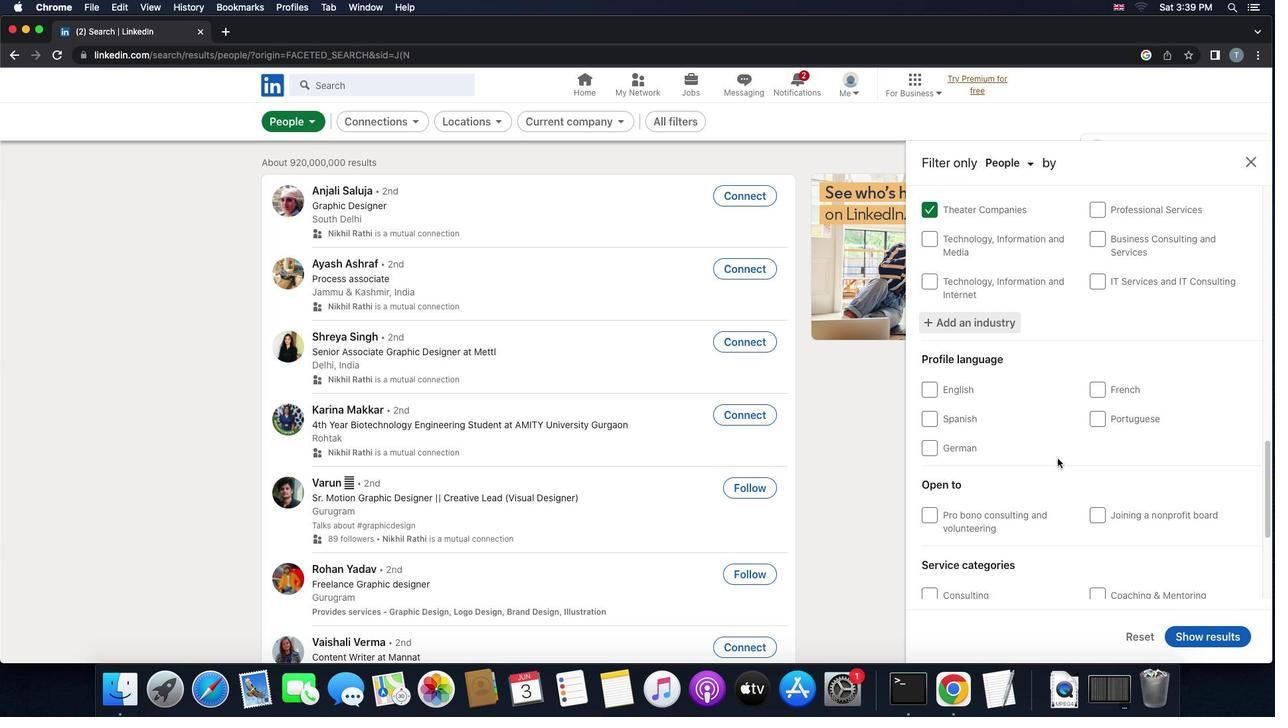 
Action: Mouse scrolled (1058, 458) with delta (0, 0)
Screenshot: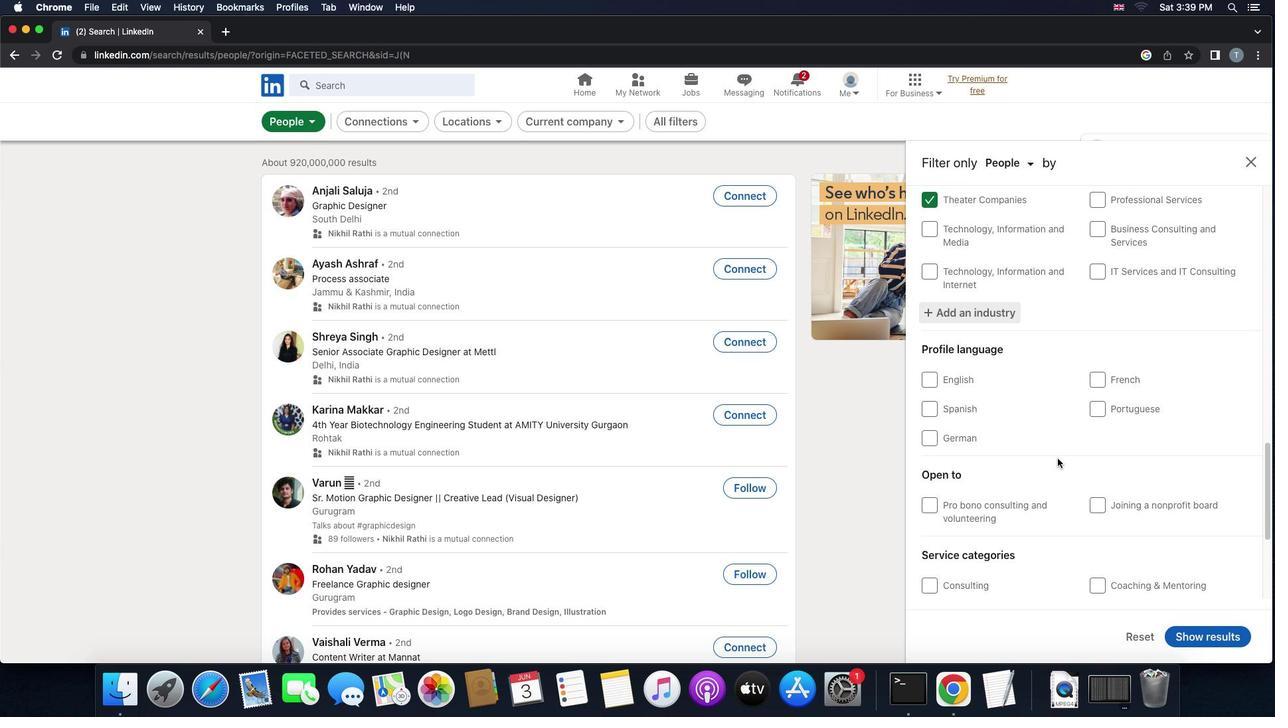 
Action: Mouse scrolled (1058, 458) with delta (0, 0)
Screenshot: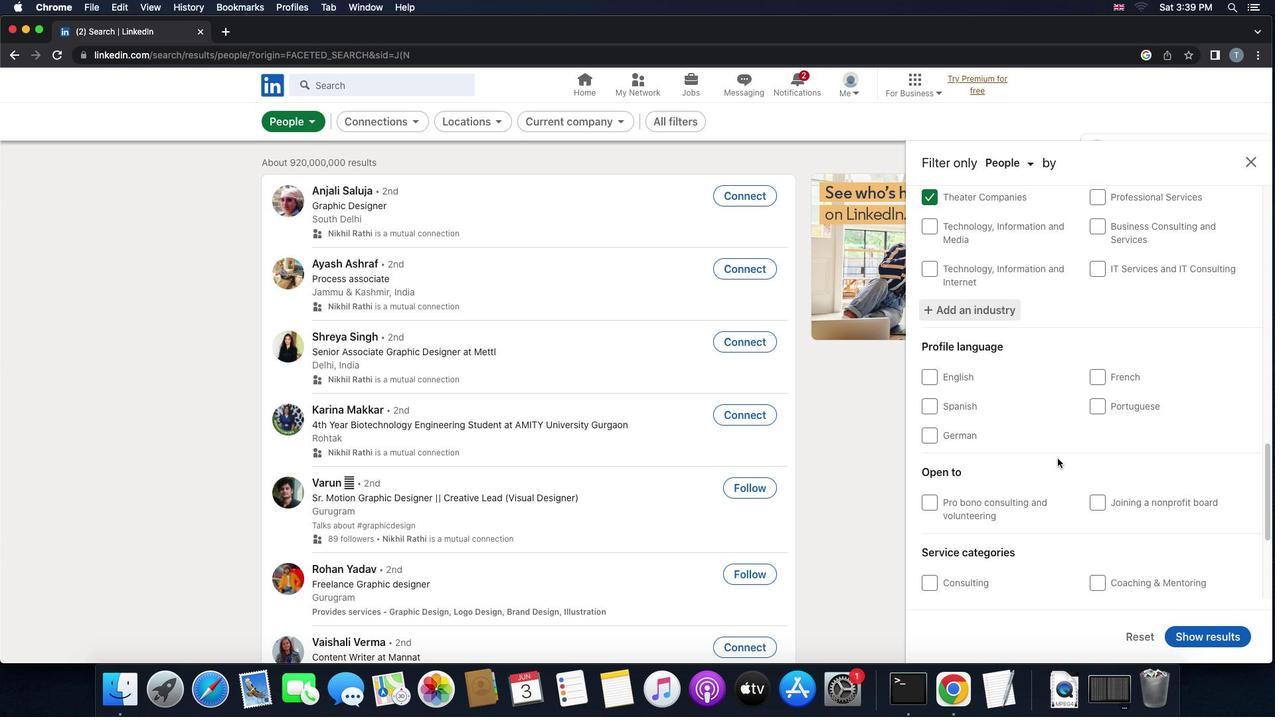 
Action: Mouse scrolled (1058, 458) with delta (0, 0)
Screenshot: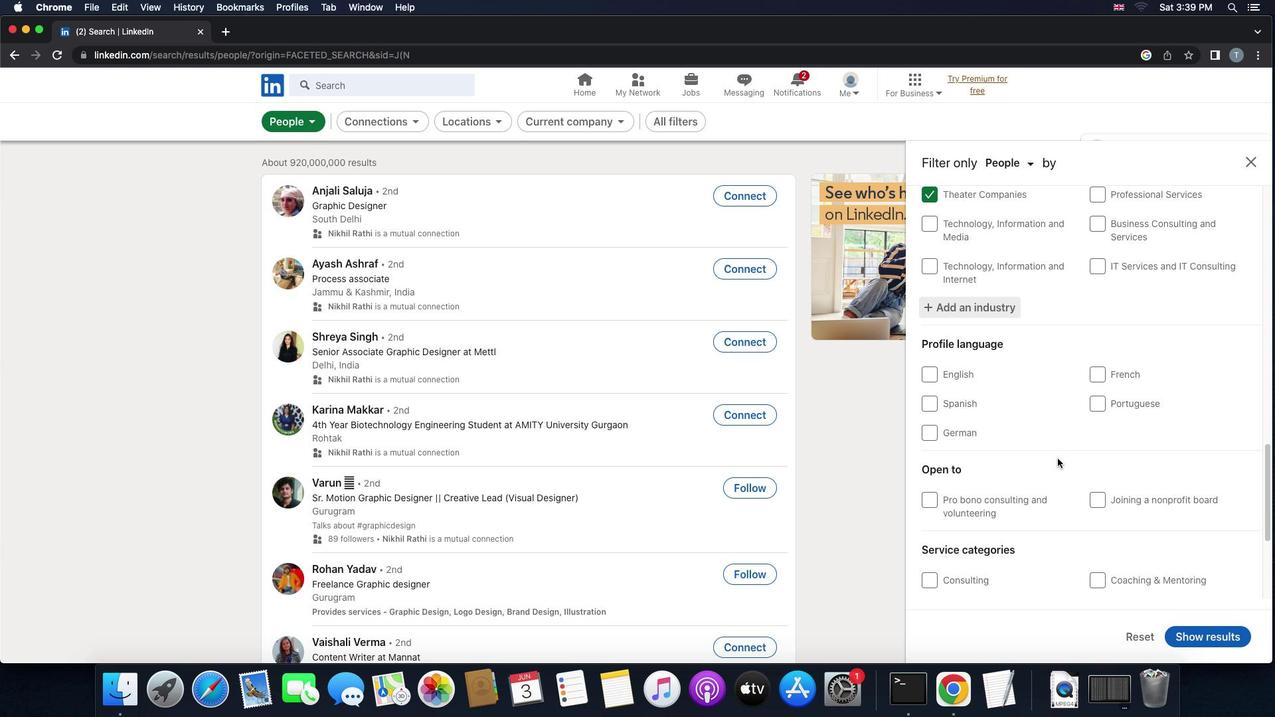 
Action: Mouse moved to (1057, 459)
Screenshot: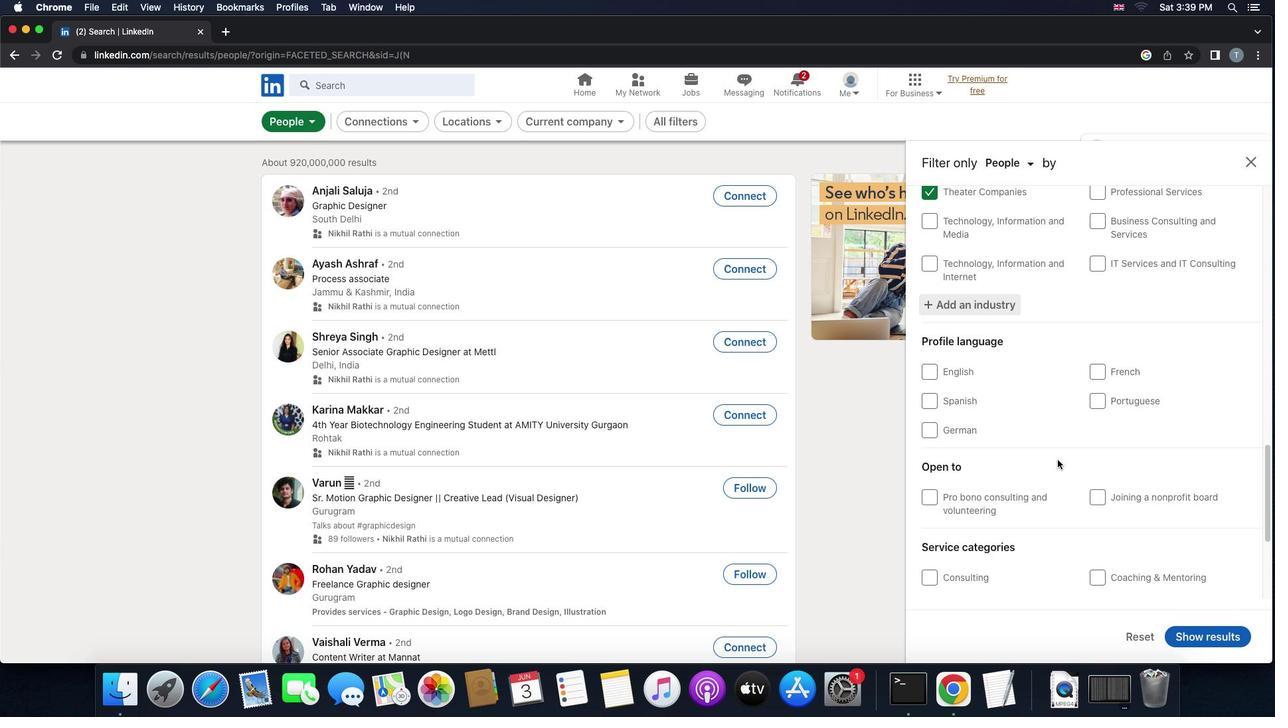 
Action: Mouse scrolled (1057, 459) with delta (0, 0)
Screenshot: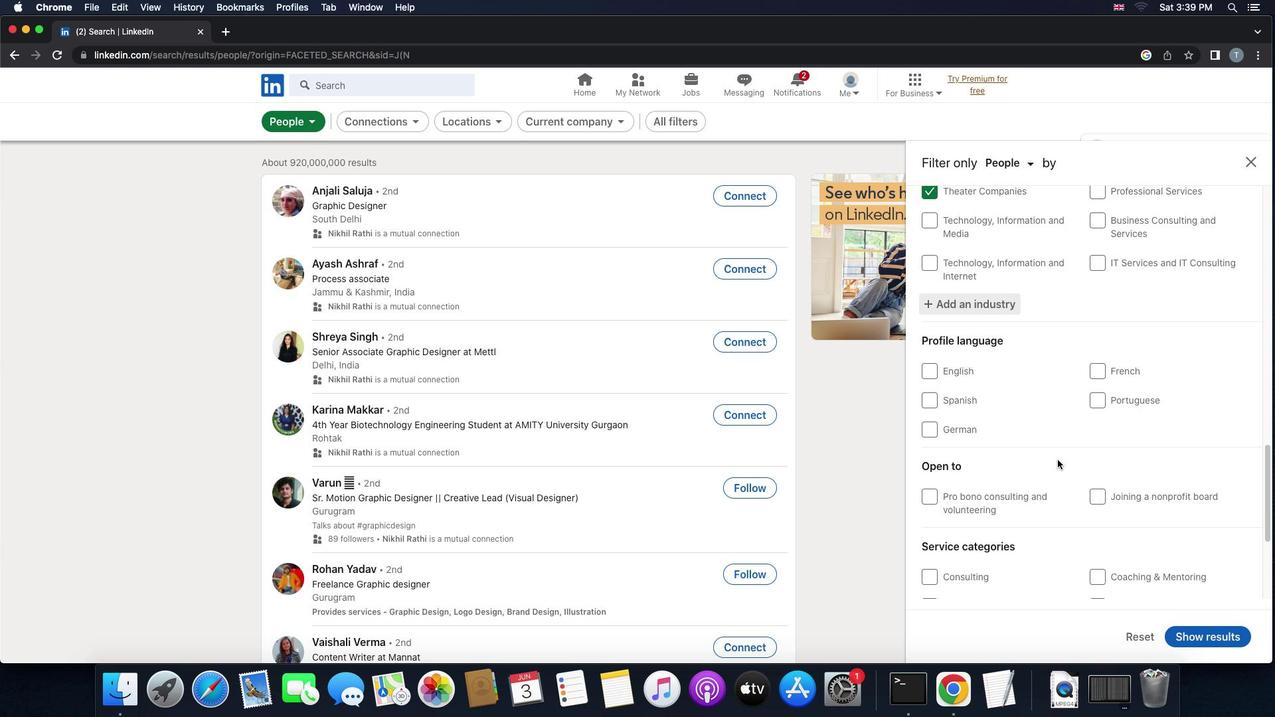 
Action: Mouse scrolled (1057, 459) with delta (0, 0)
Screenshot: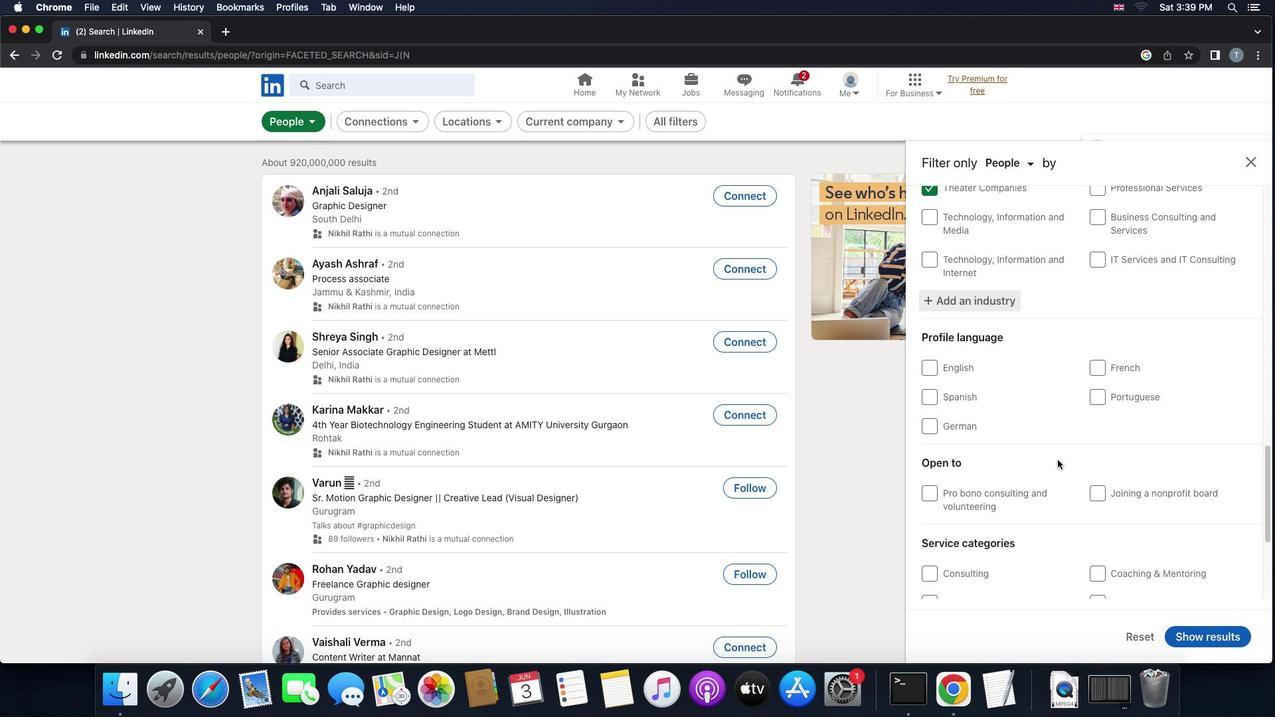 
Action: Mouse scrolled (1057, 459) with delta (0, 0)
Screenshot: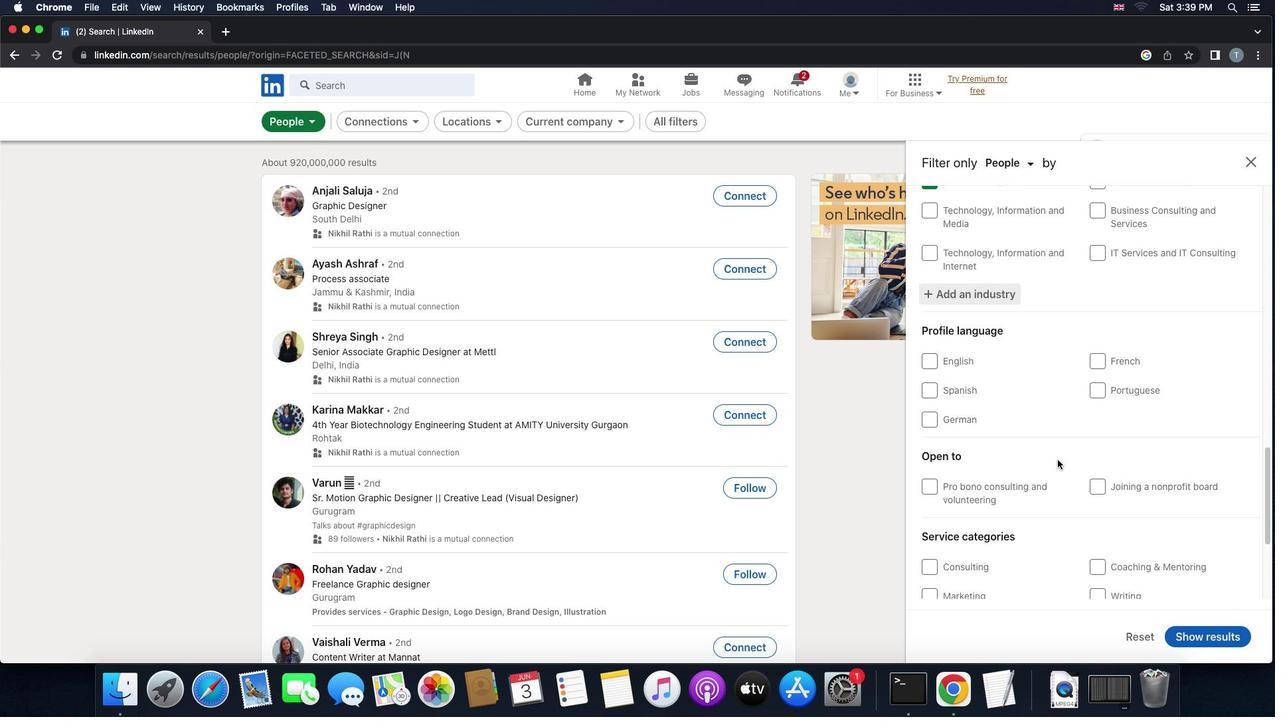 
Action: Mouse scrolled (1057, 459) with delta (0, 0)
Screenshot: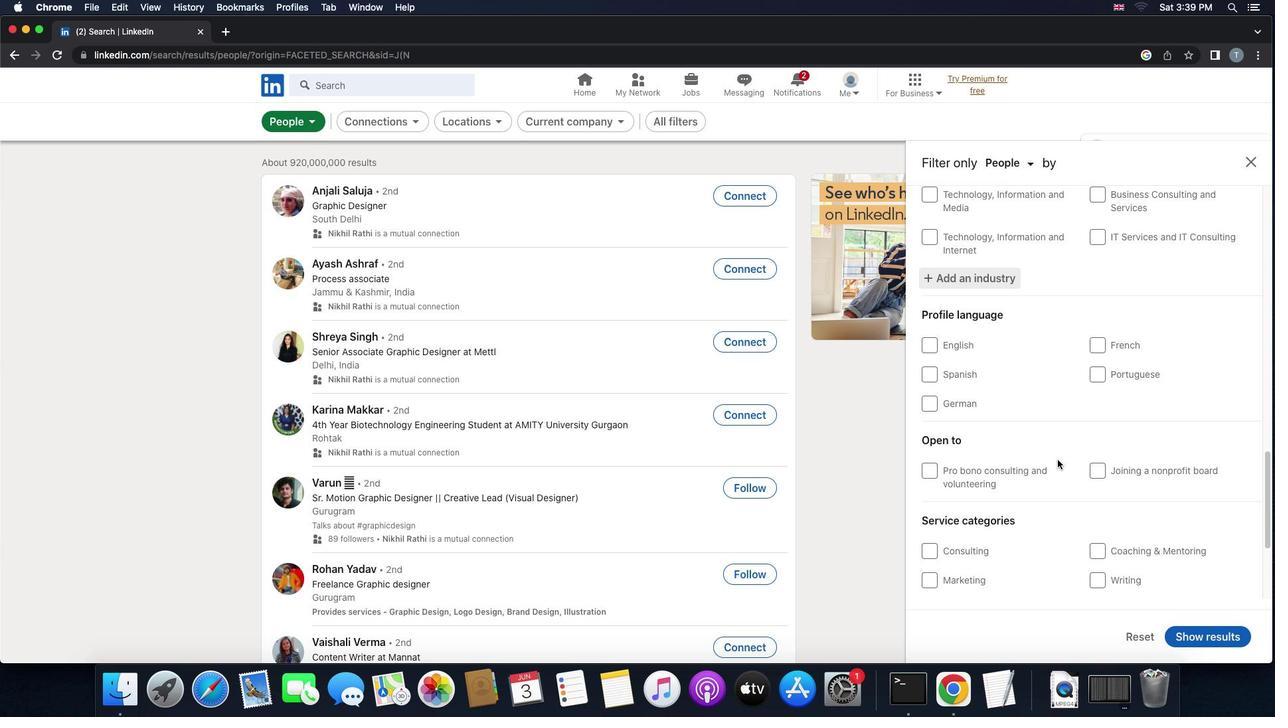 
Action: Mouse scrolled (1057, 459) with delta (0, 0)
Screenshot: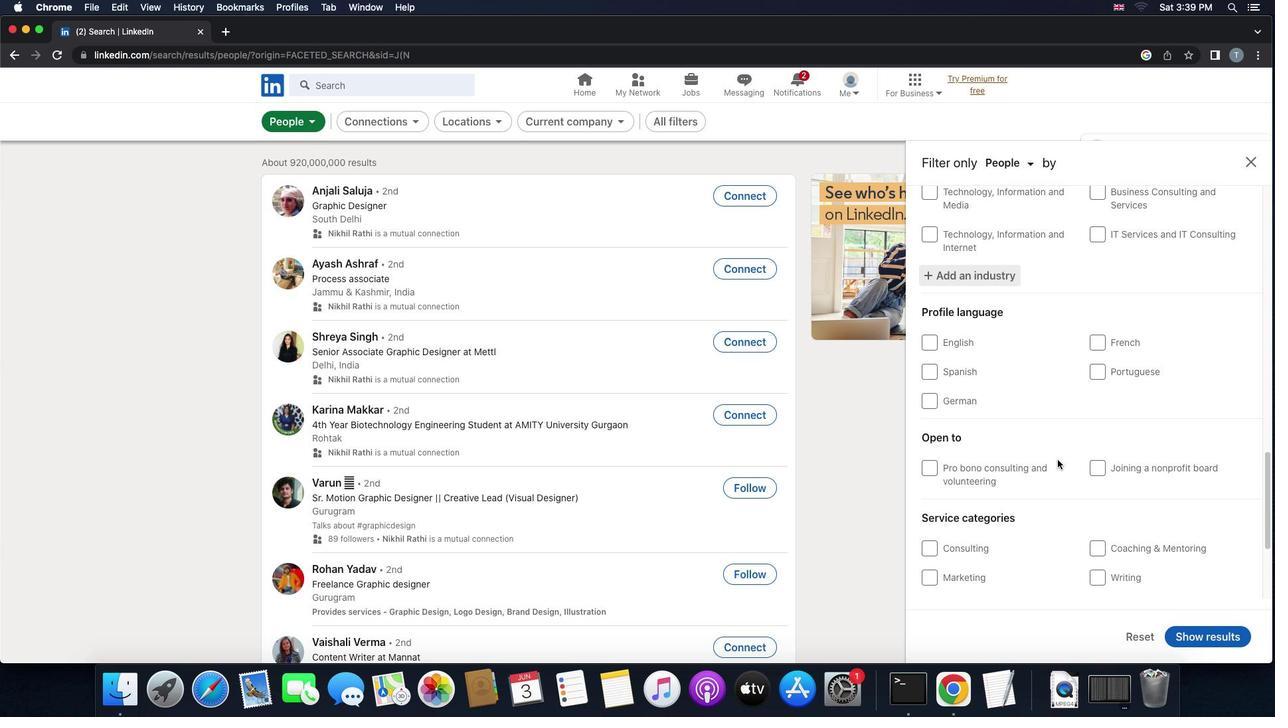 
Action: Mouse scrolled (1057, 459) with delta (0, 0)
Screenshot: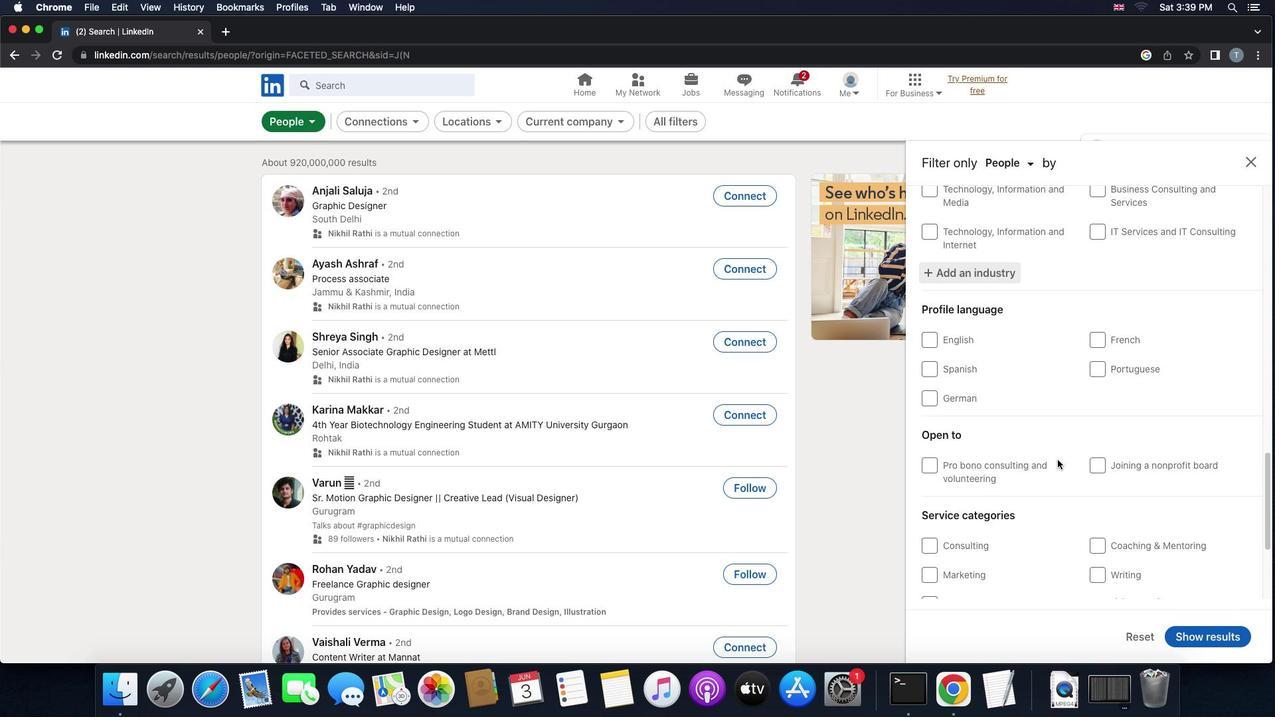 
Action: Mouse moved to (1049, 377)
Screenshot: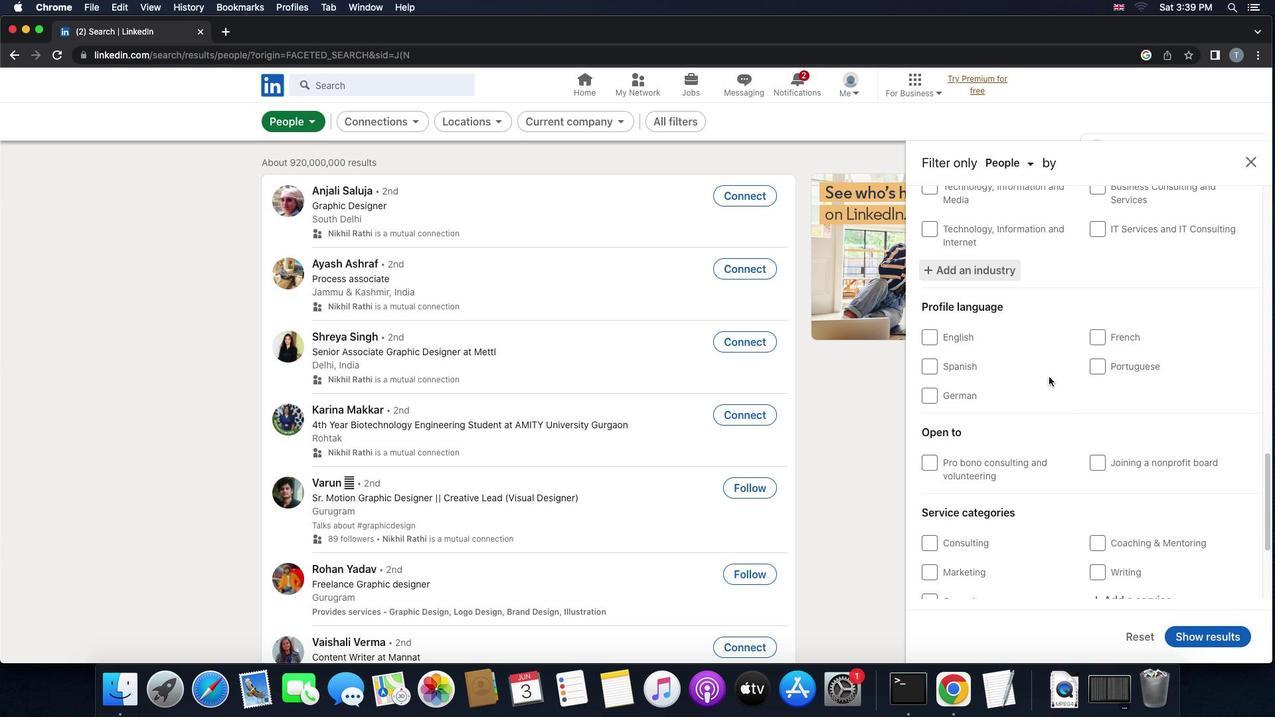 
Action: Mouse scrolled (1049, 377) with delta (0, 0)
Screenshot: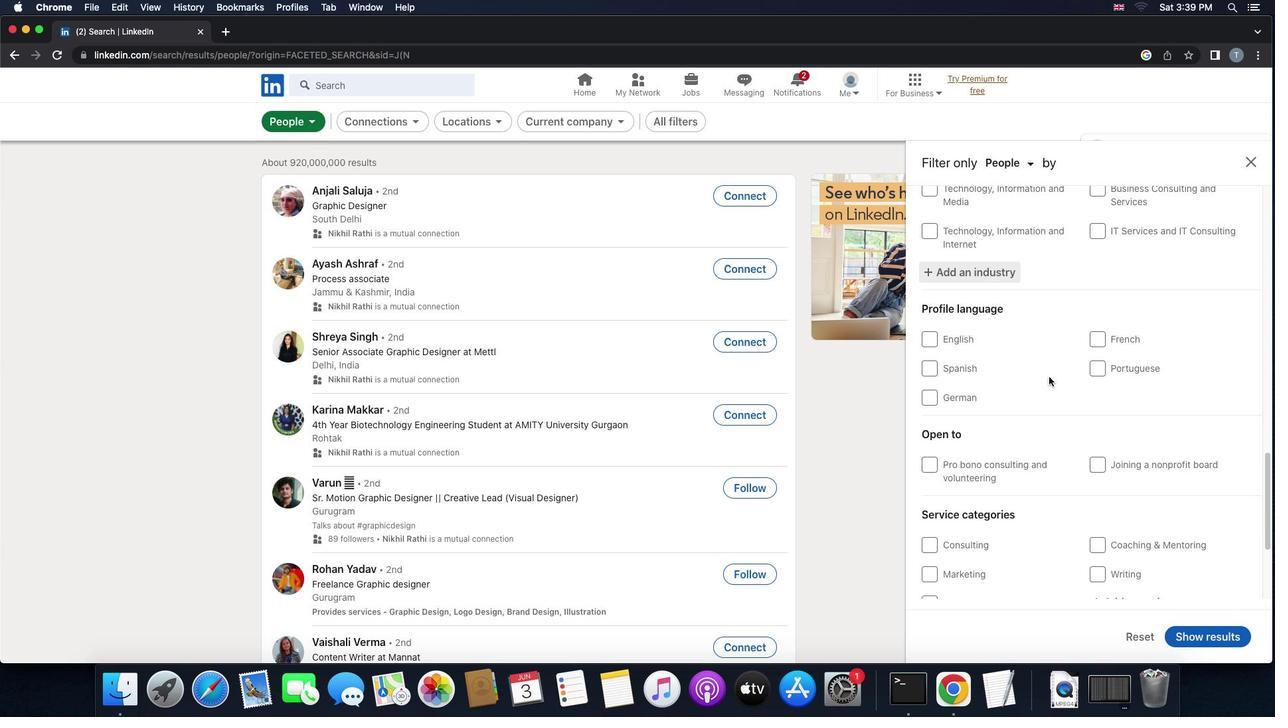 
Action: Mouse scrolled (1049, 377) with delta (0, 0)
Screenshot: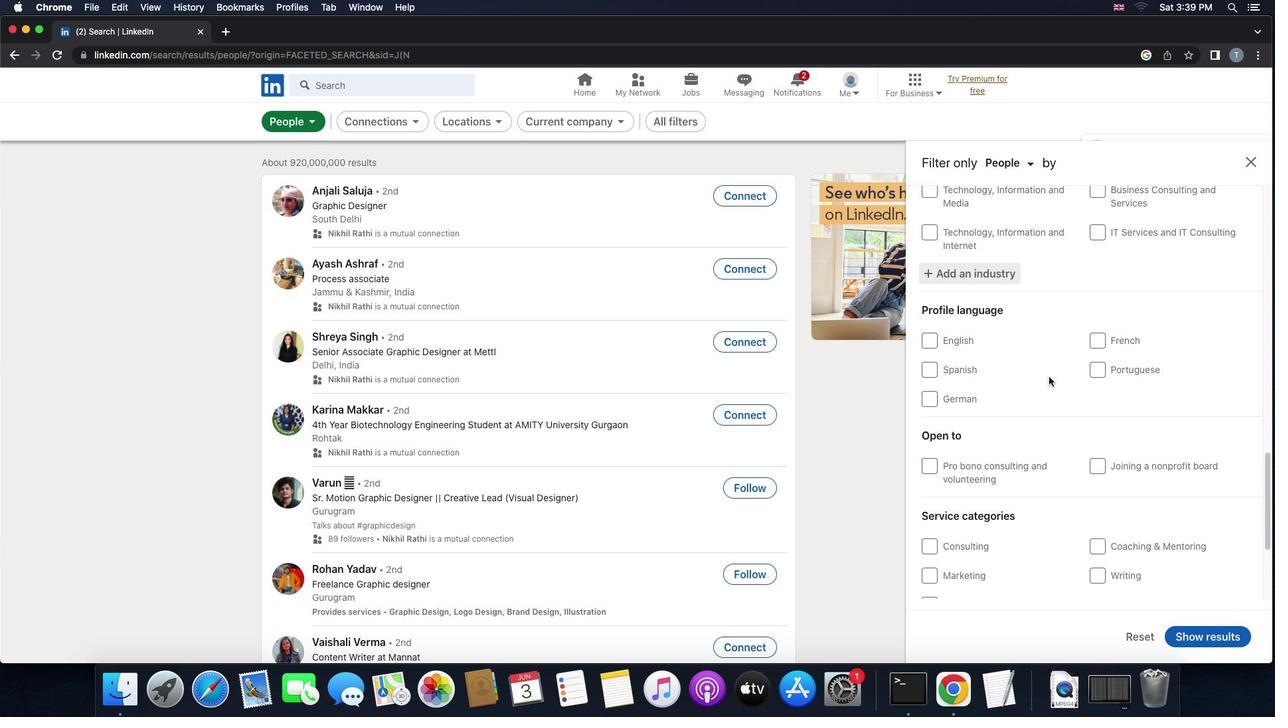 
Action: Mouse scrolled (1049, 377) with delta (0, 0)
Screenshot: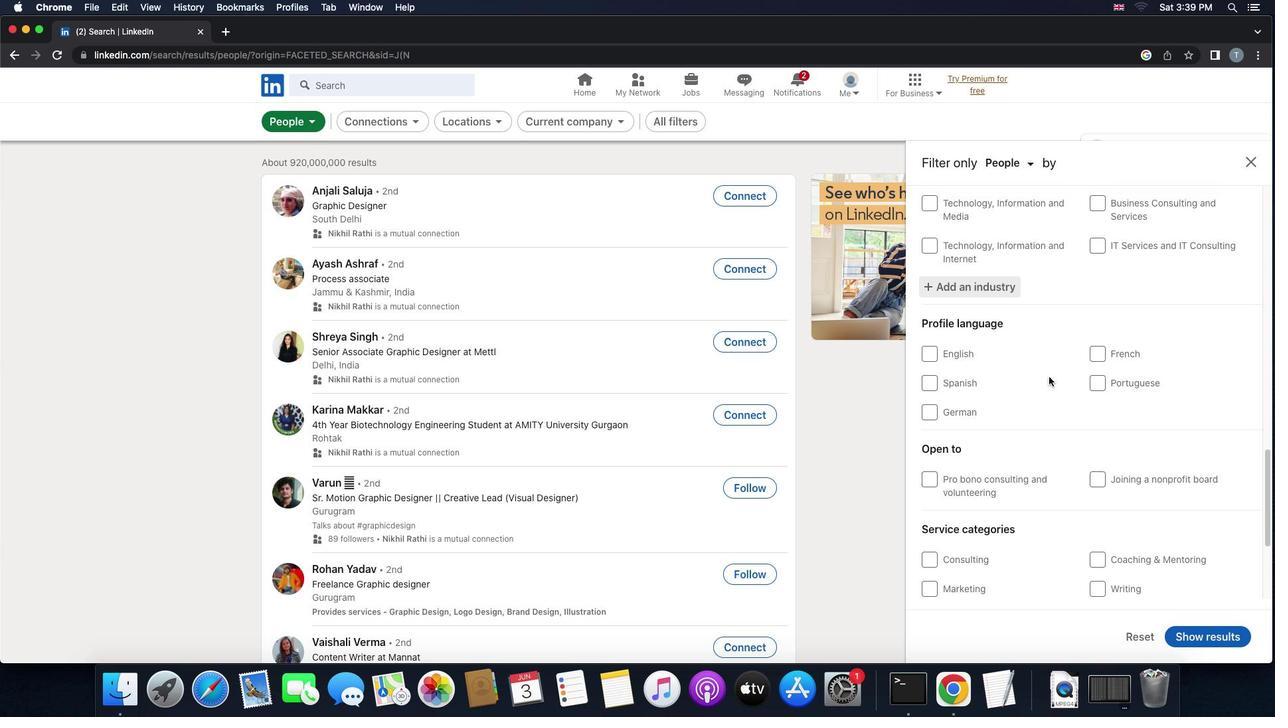 
Action: Mouse moved to (1034, 393)
Screenshot: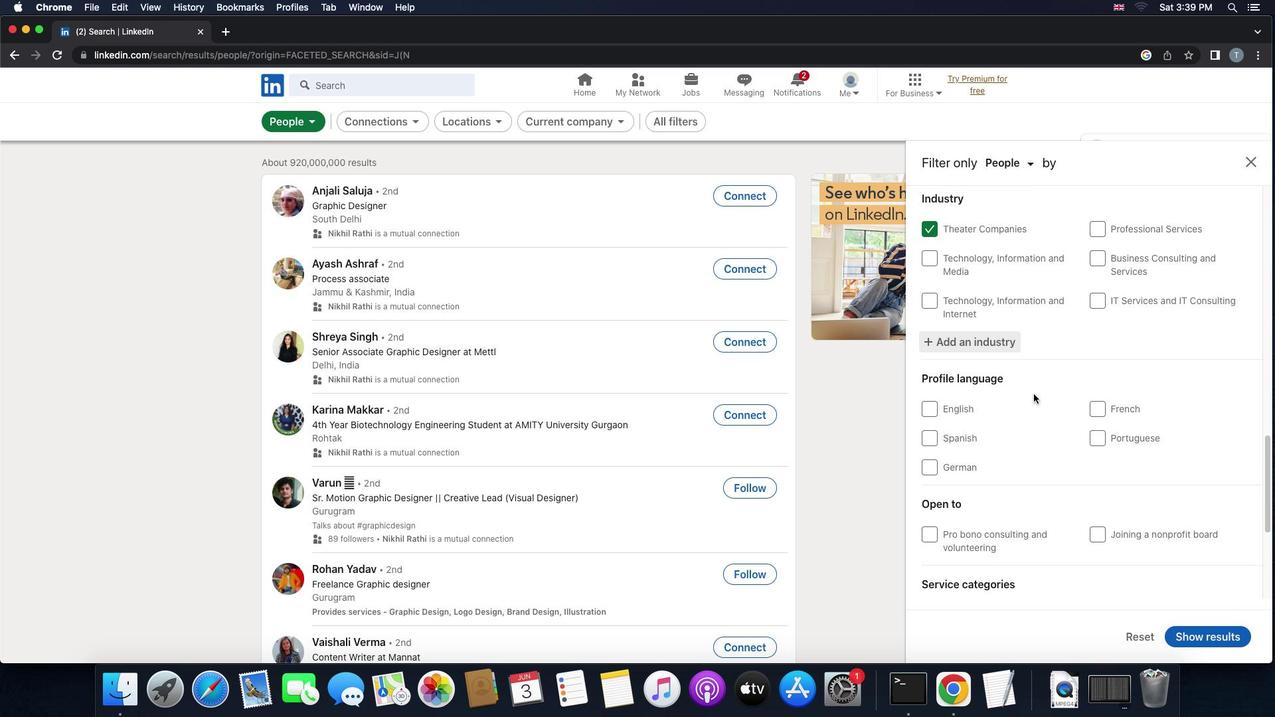 
Action: Mouse scrolled (1034, 393) with delta (0, 0)
Screenshot: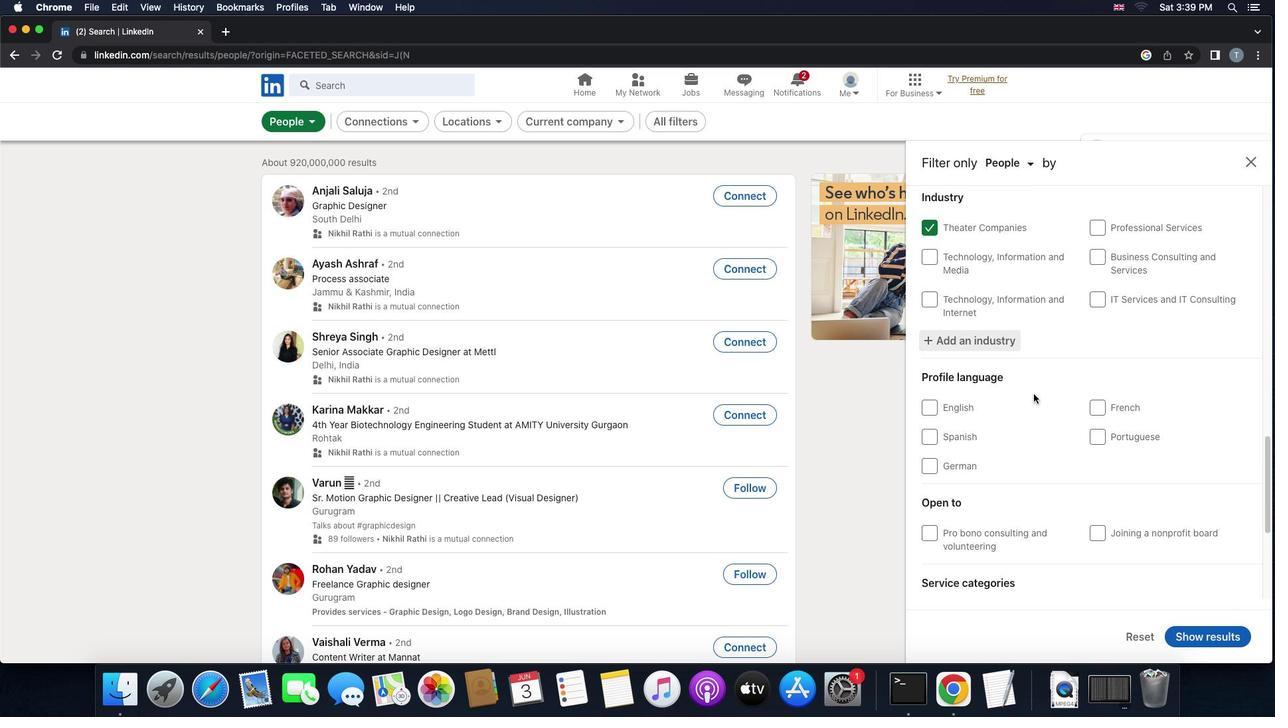 
Action: Mouse scrolled (1034, 393) with delta (0, 0)
Screenshot: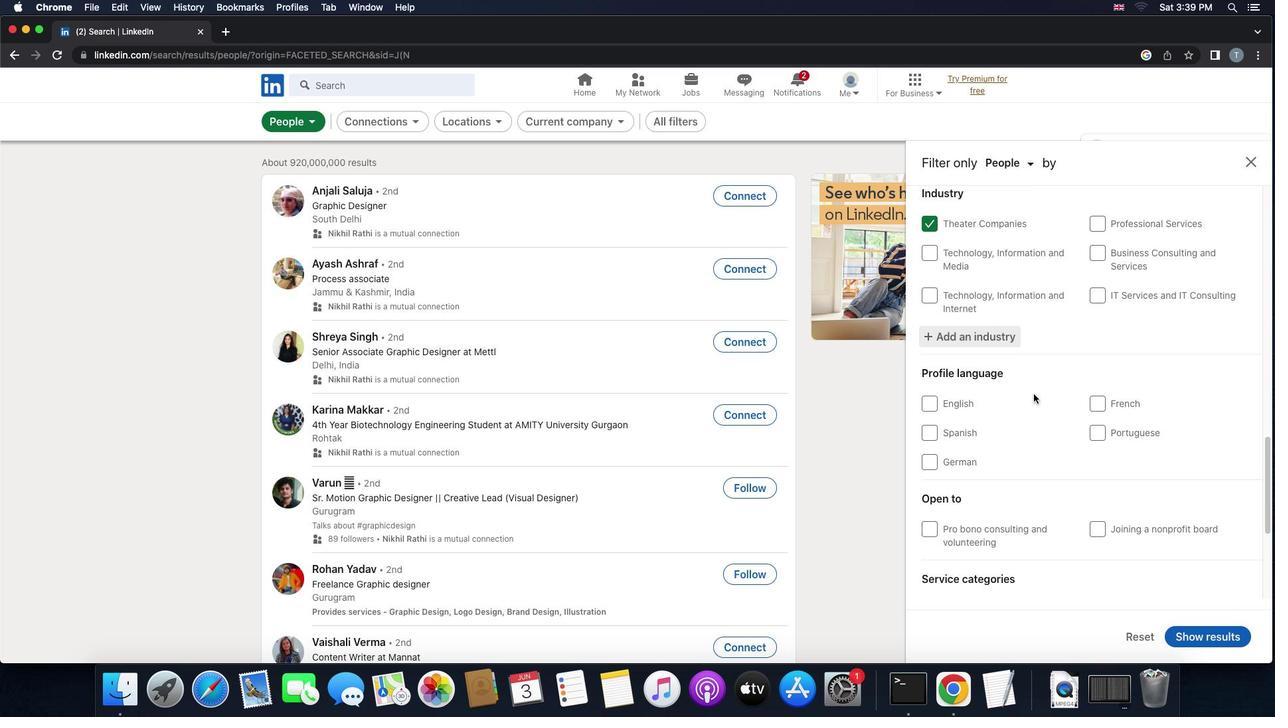 
Action: Mouse scrolled (1034, 393) with delta (0, 0)
Screenshot: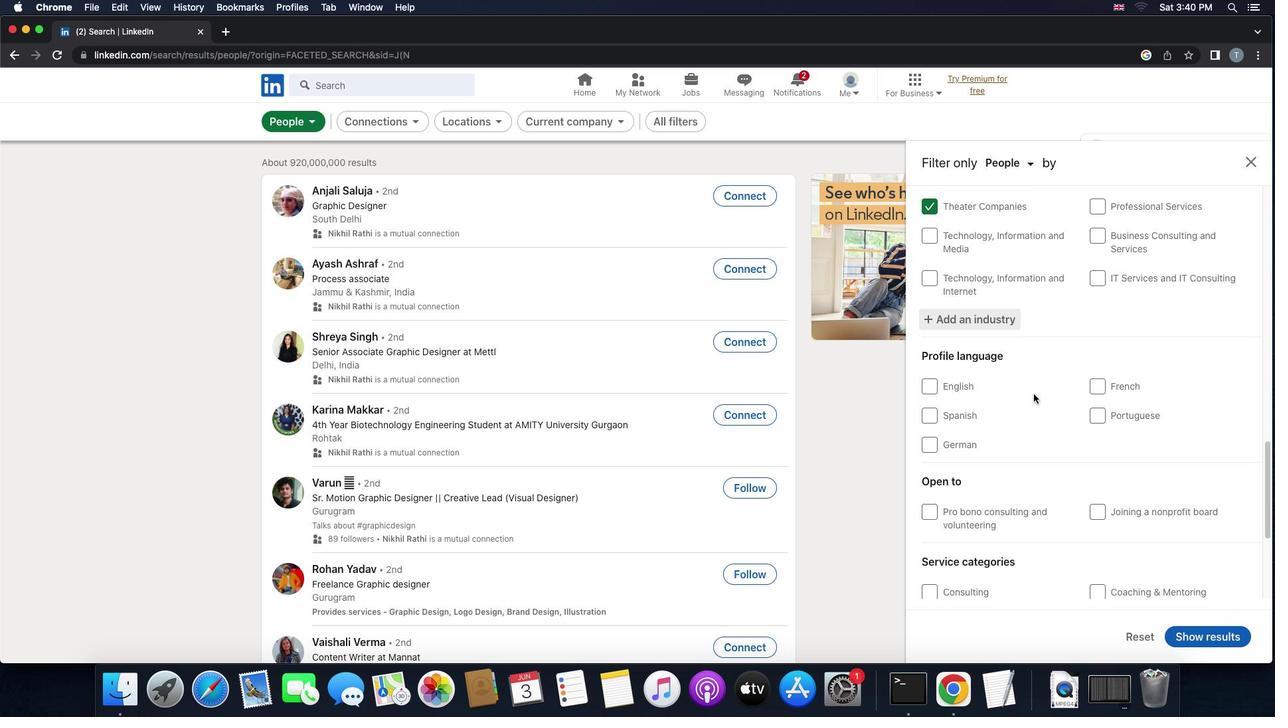 
Action: Mouse scrolled (1034, 393) with delta (0, 0)
Screenshot: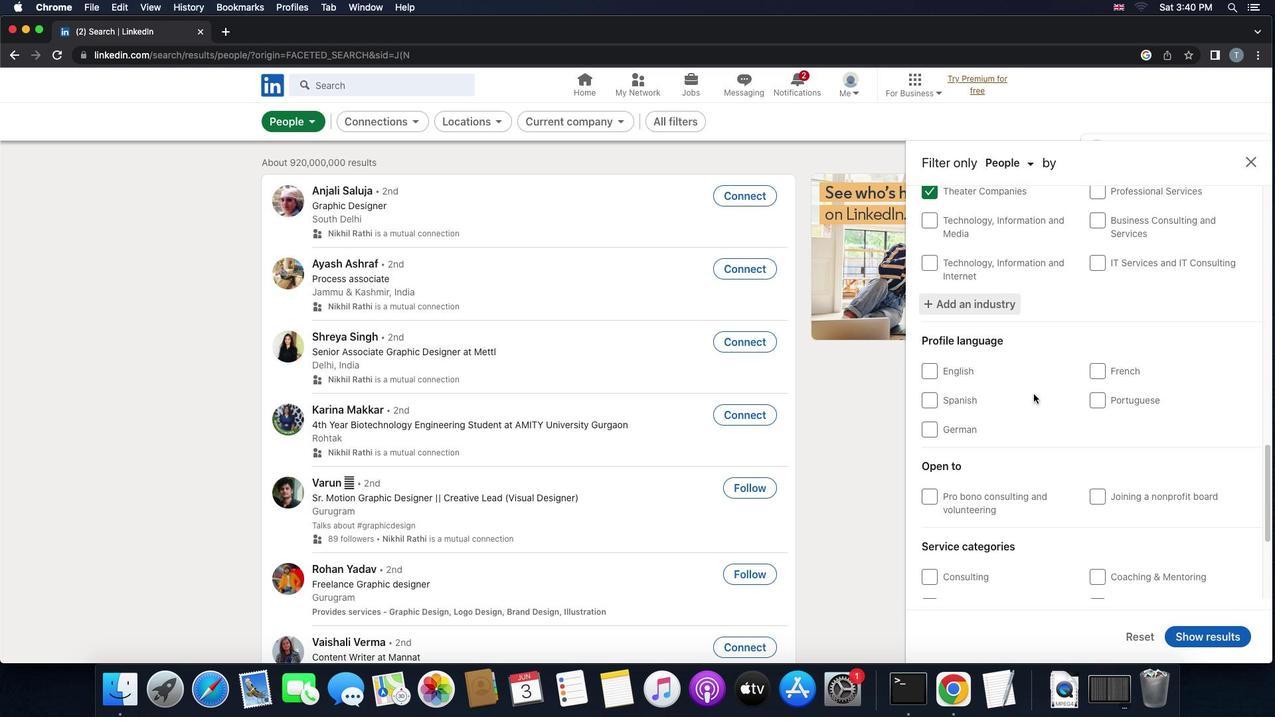 
Action: Mouse scrolled (1034, 393) with delta (0, 0)
Screenshot: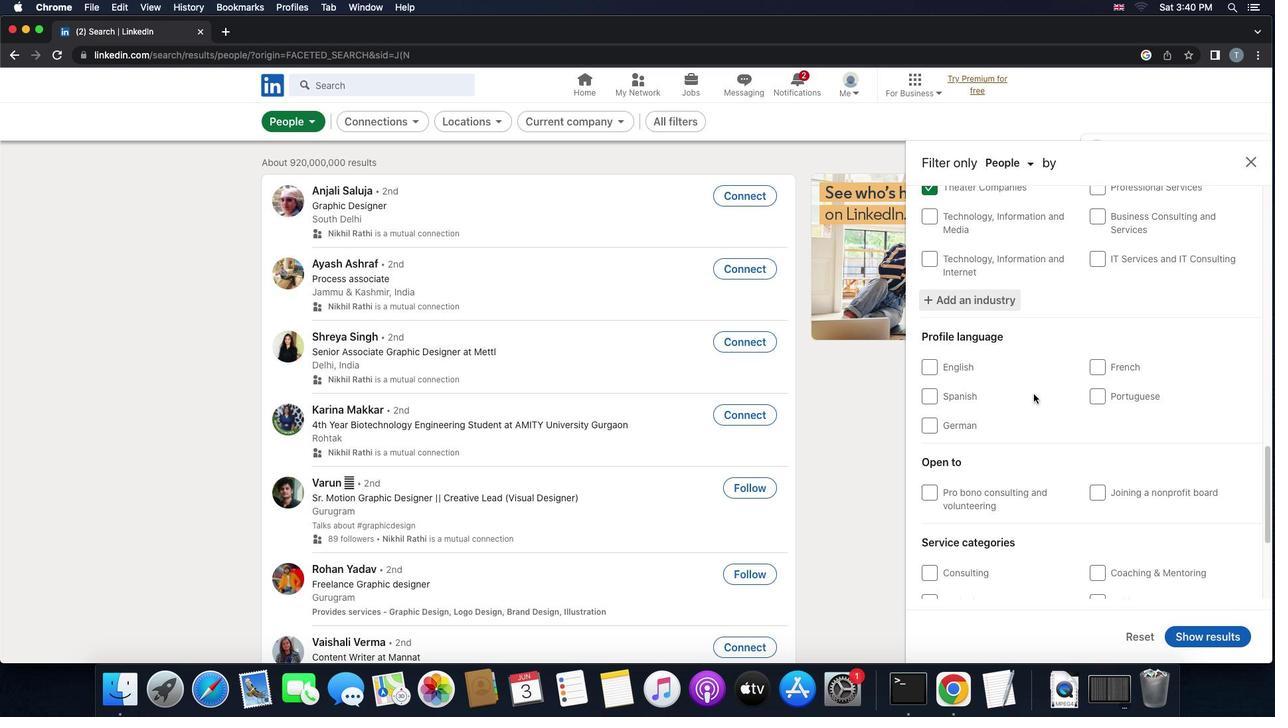 
Action: Mouse scrolled (1034, 393) with delta (0, 0)
Screenshot: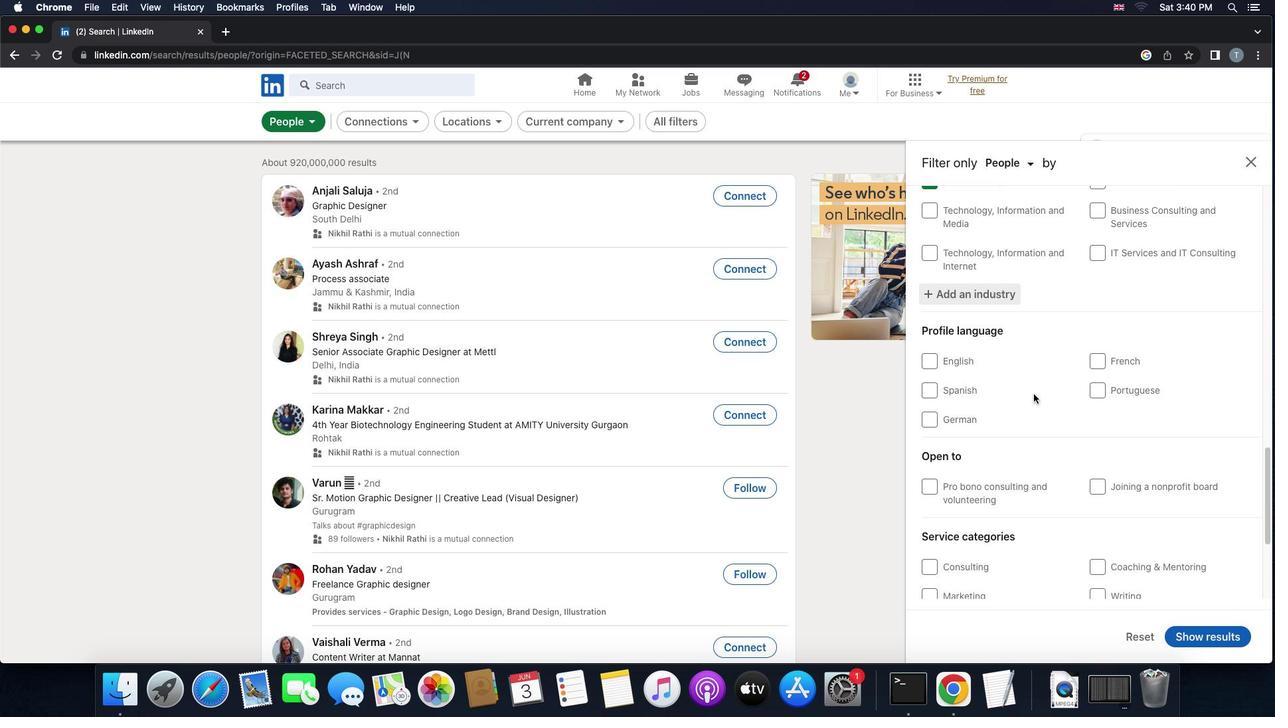 
Action: Mouse moved to (925, 423)
Screenshot: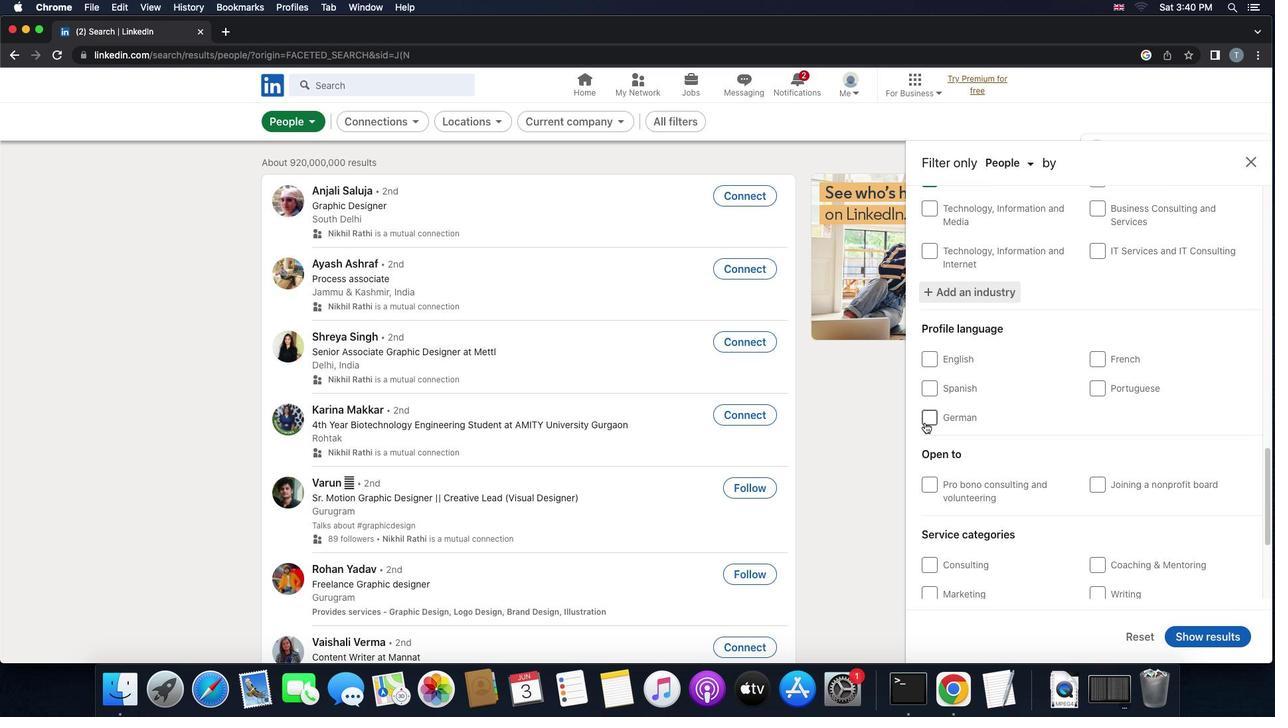 
Action: Mouse pressed left at (925, 423)
Screenshot: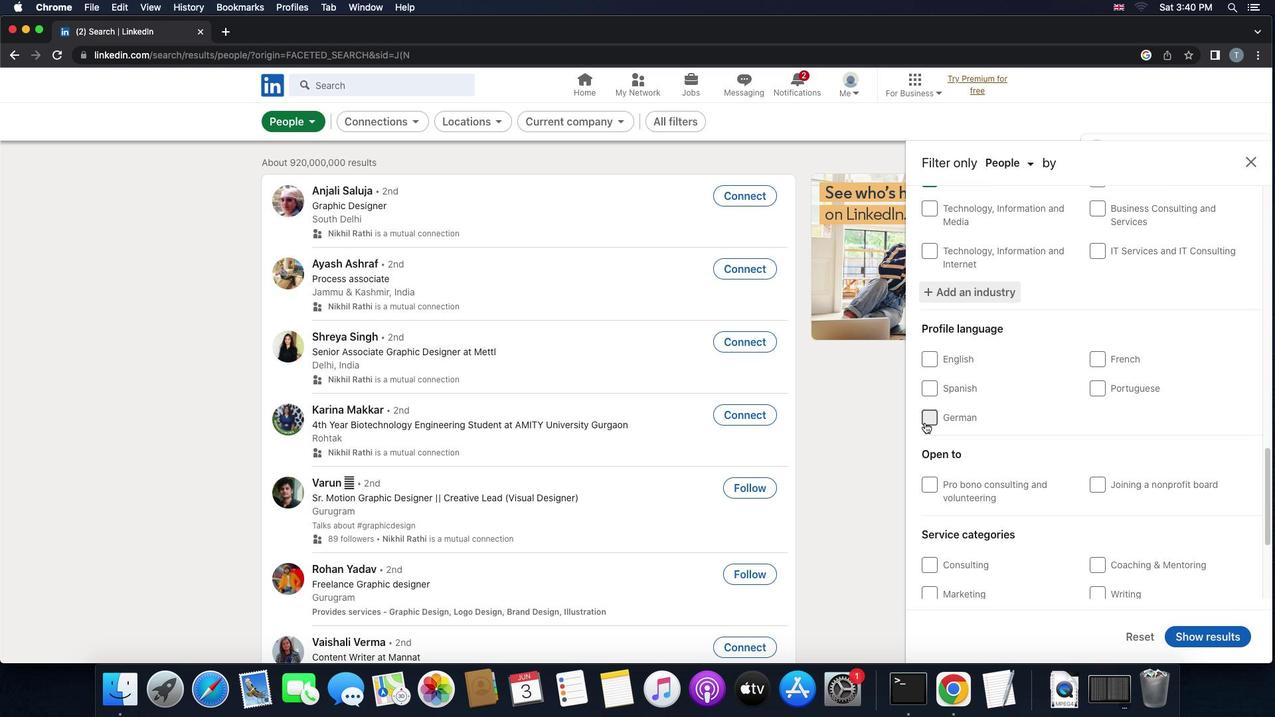 
Action: Mouse moved to (1038, 441)
Screenshot: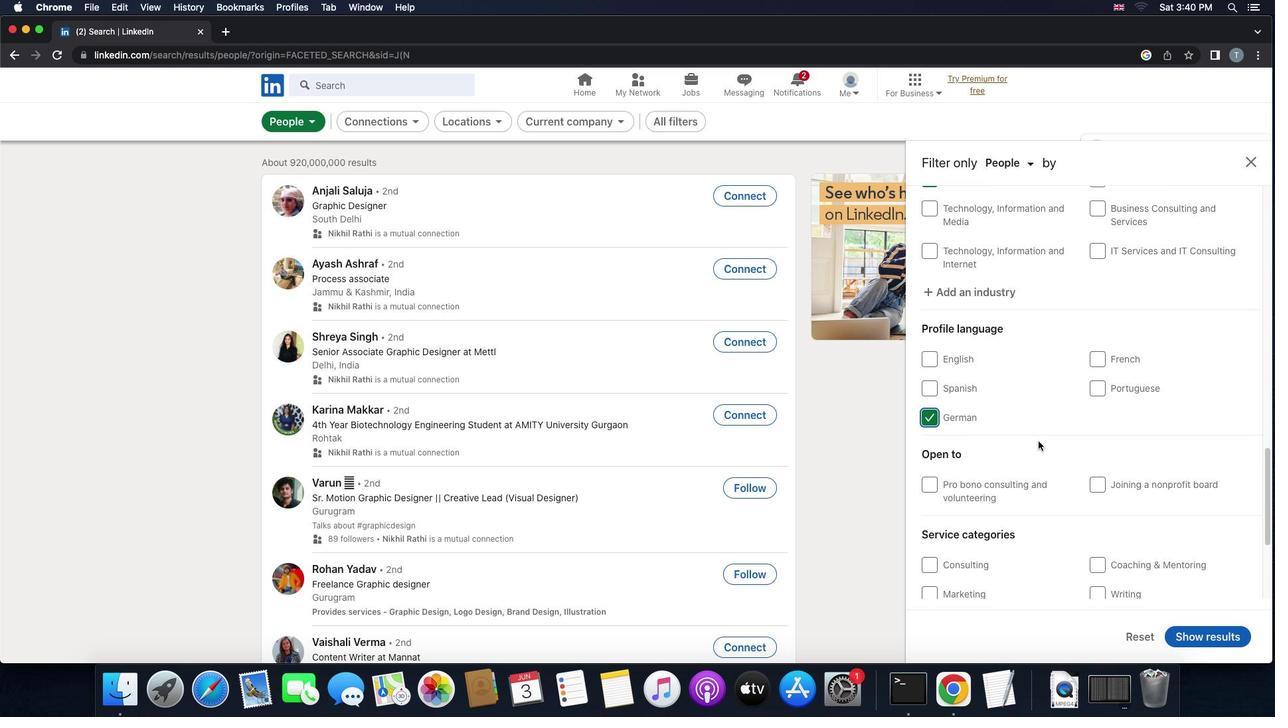 
Action: Mouse scrolled (1038, 441) with delta (0, 0)
Screenshot: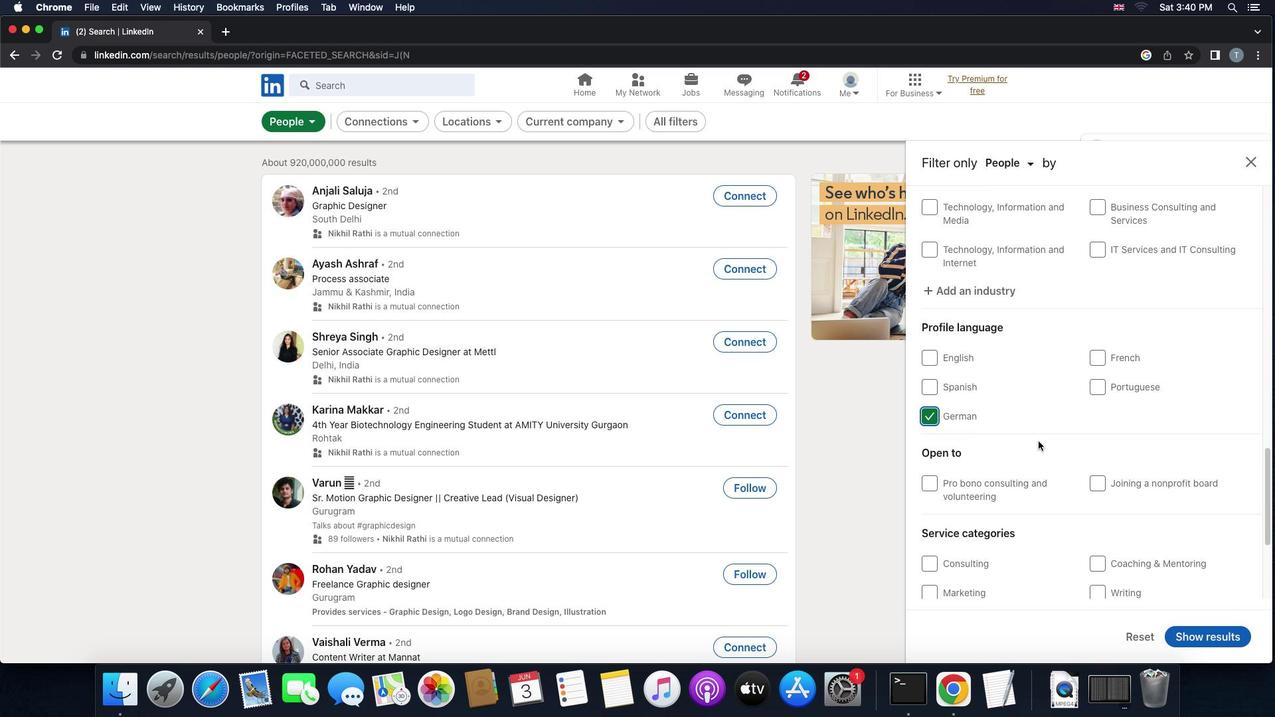 
Action: Mouse scrolled (1038, 441) with delta (0, 0)
Screenshot: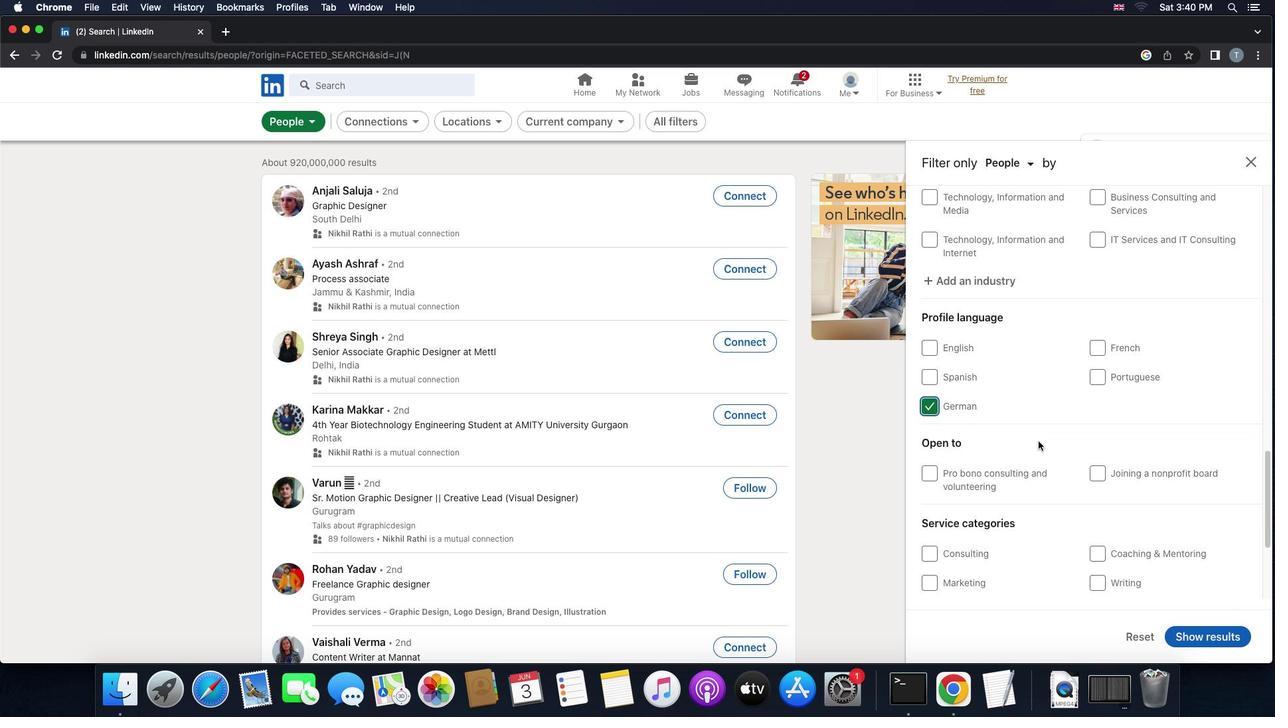 
Action: Mouse scrolled (1038, 441) with delta (0, -1)
Screenshot: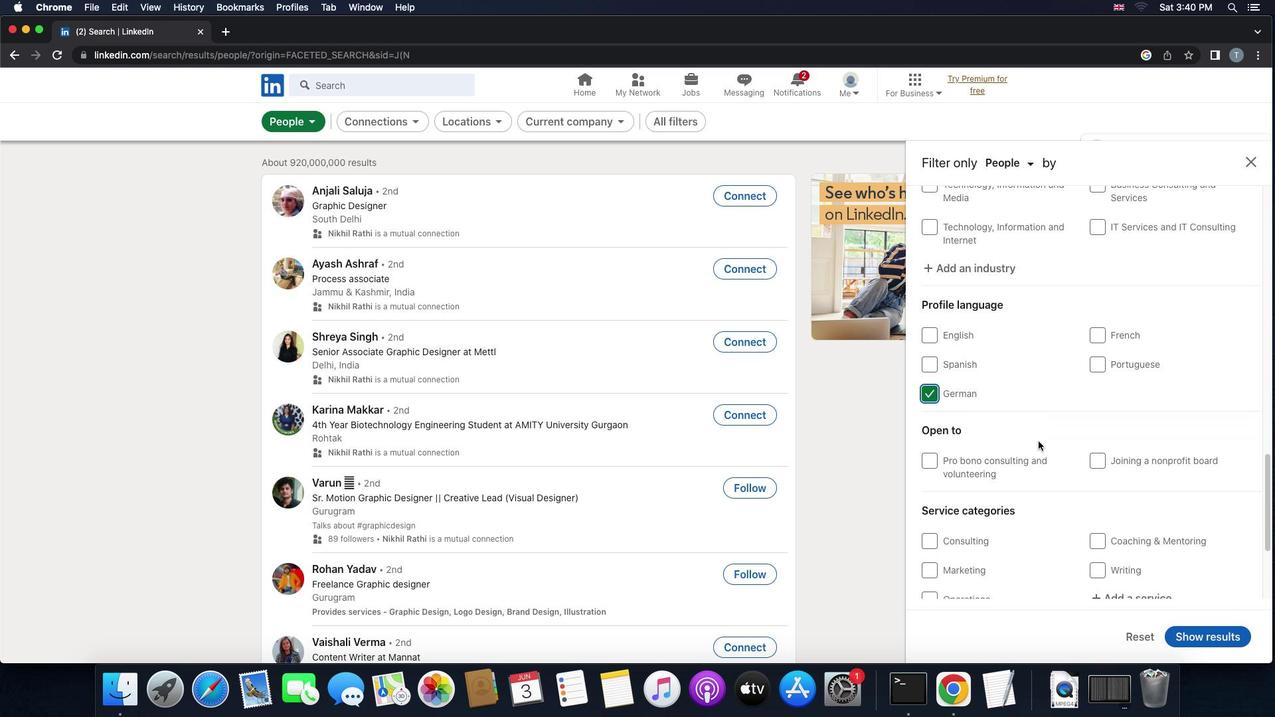 
Action: Mouse scrolled (1038, 441) with delta (0, 0)
Screenshot: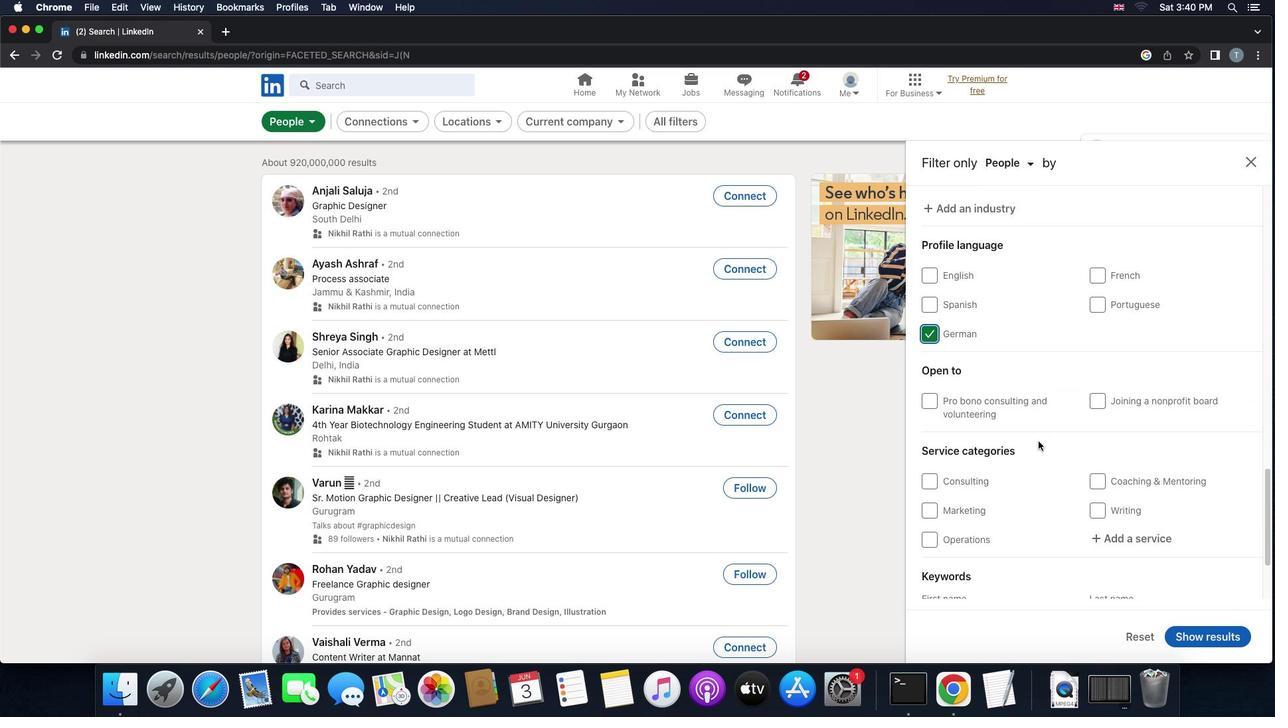 
Action: Mouse scrolled (1038, 441) with delta (0, 0)
Screenshot: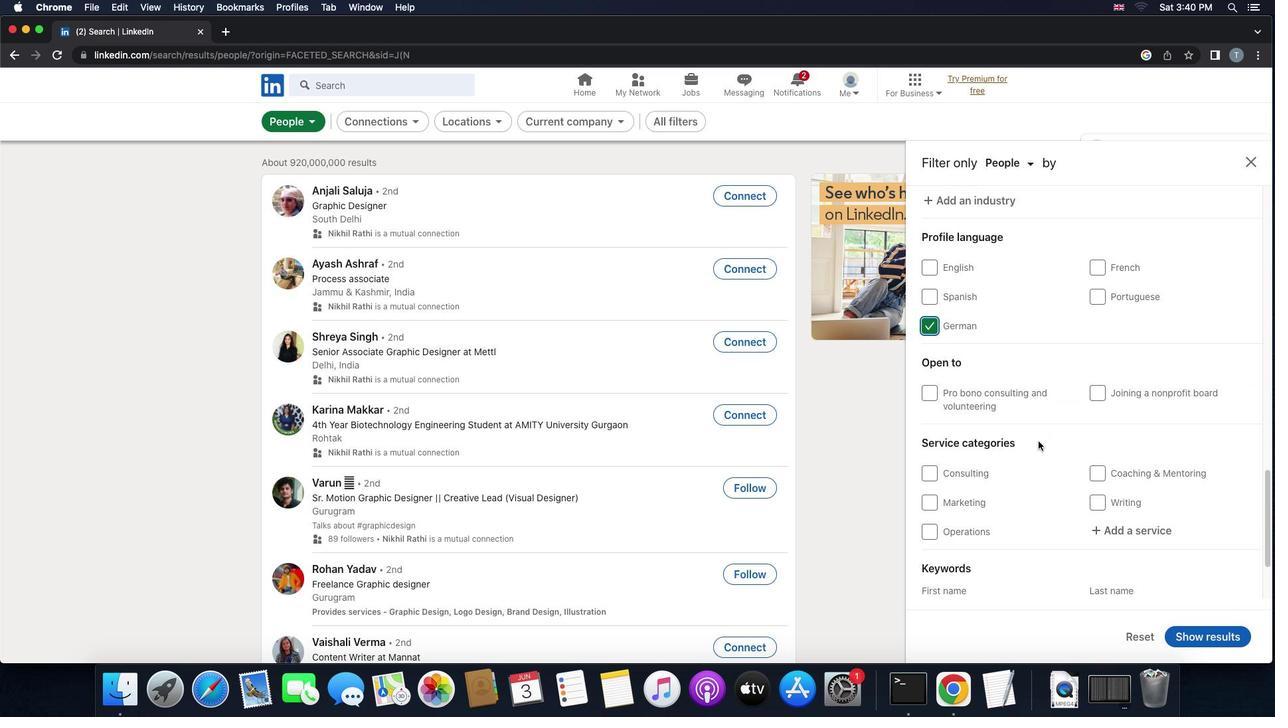 
Action: Mouse scrolled (1038, 441) with delta (0, 0)
Screenshot: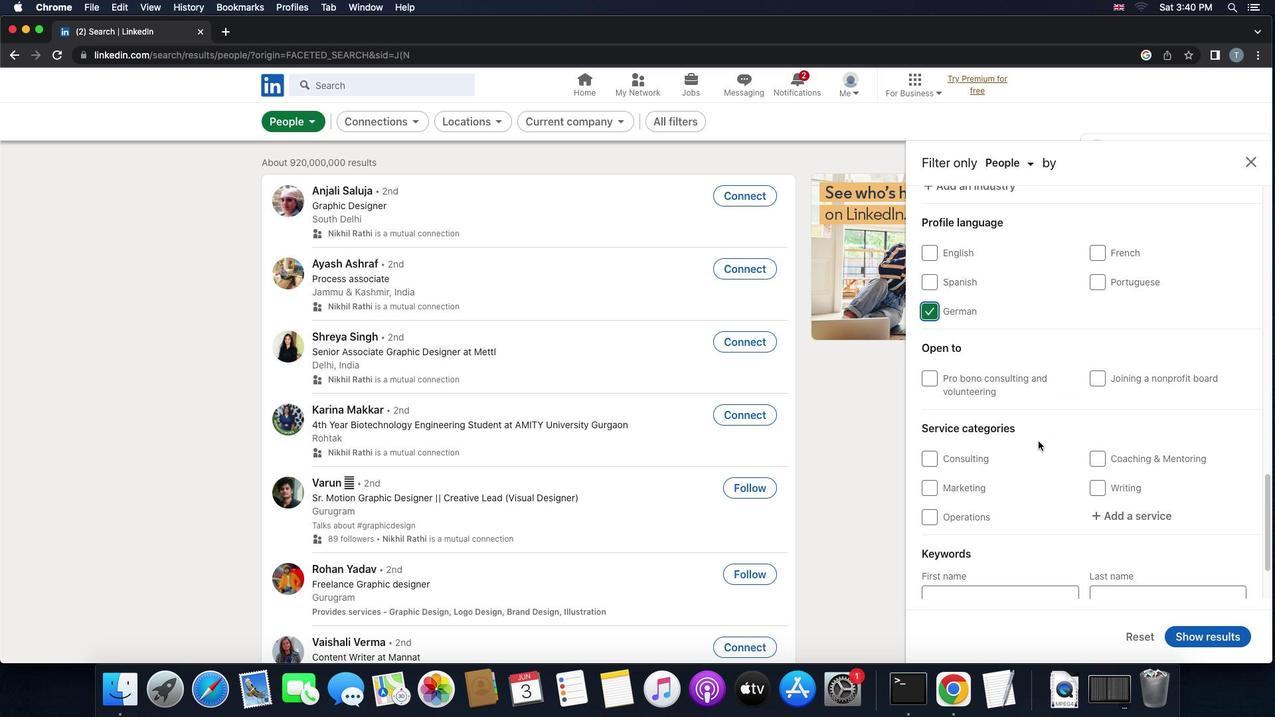 
Action: Mouse scrolled (1038, 441) with delta (0, 0)
Screenshot: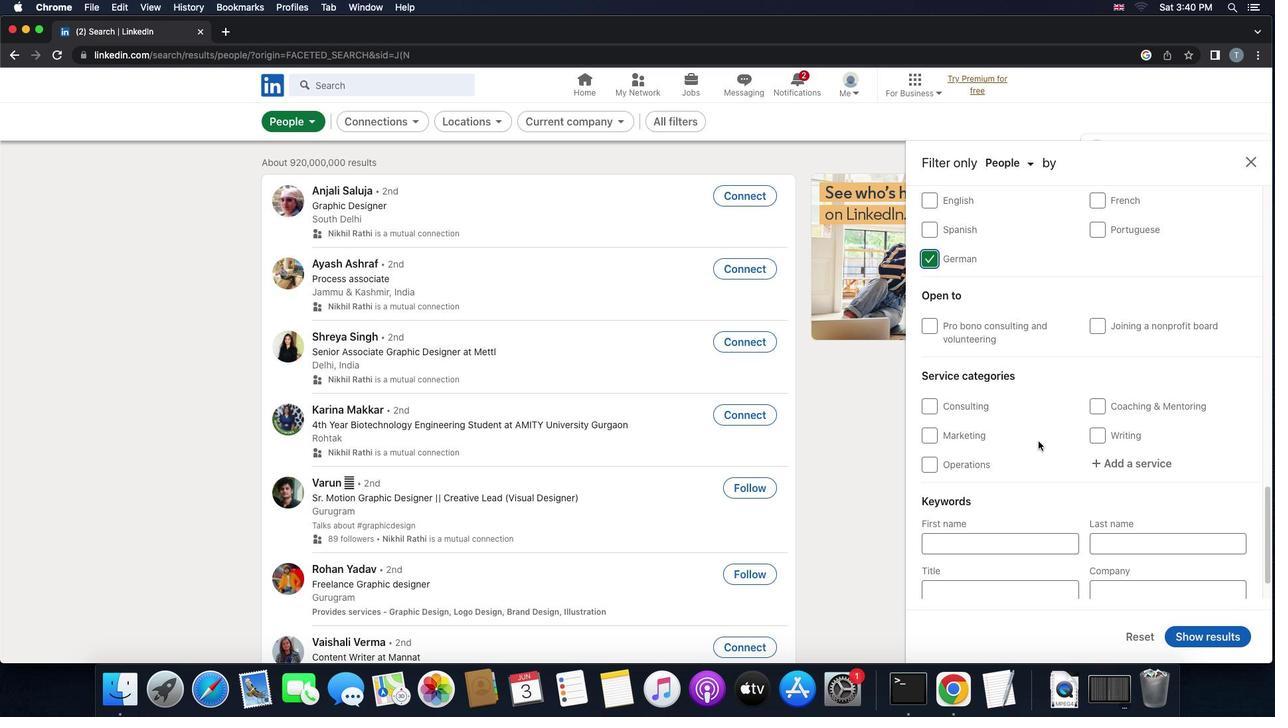 
Action: Mouse scrolled (1038, 441) with delta (0, 0)
Screenshot: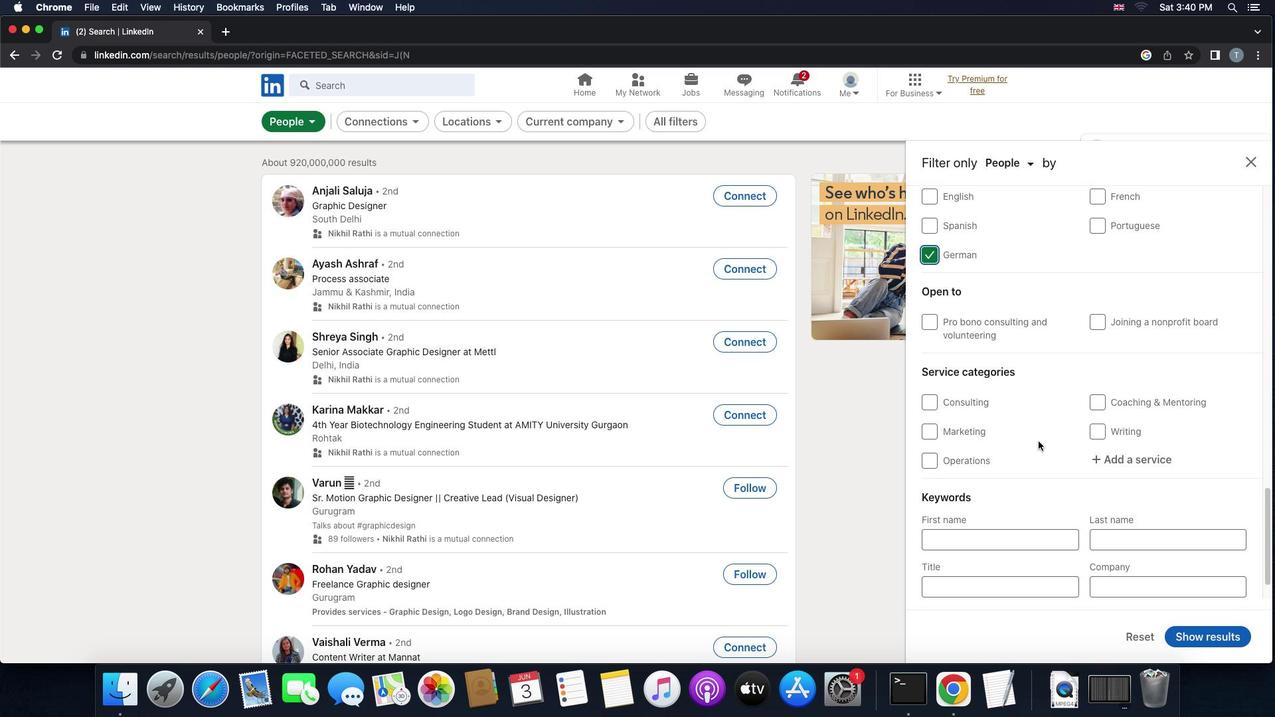 
Action: Mouse scrolled (1038, 441) with delta (0, 0)
Screenshot: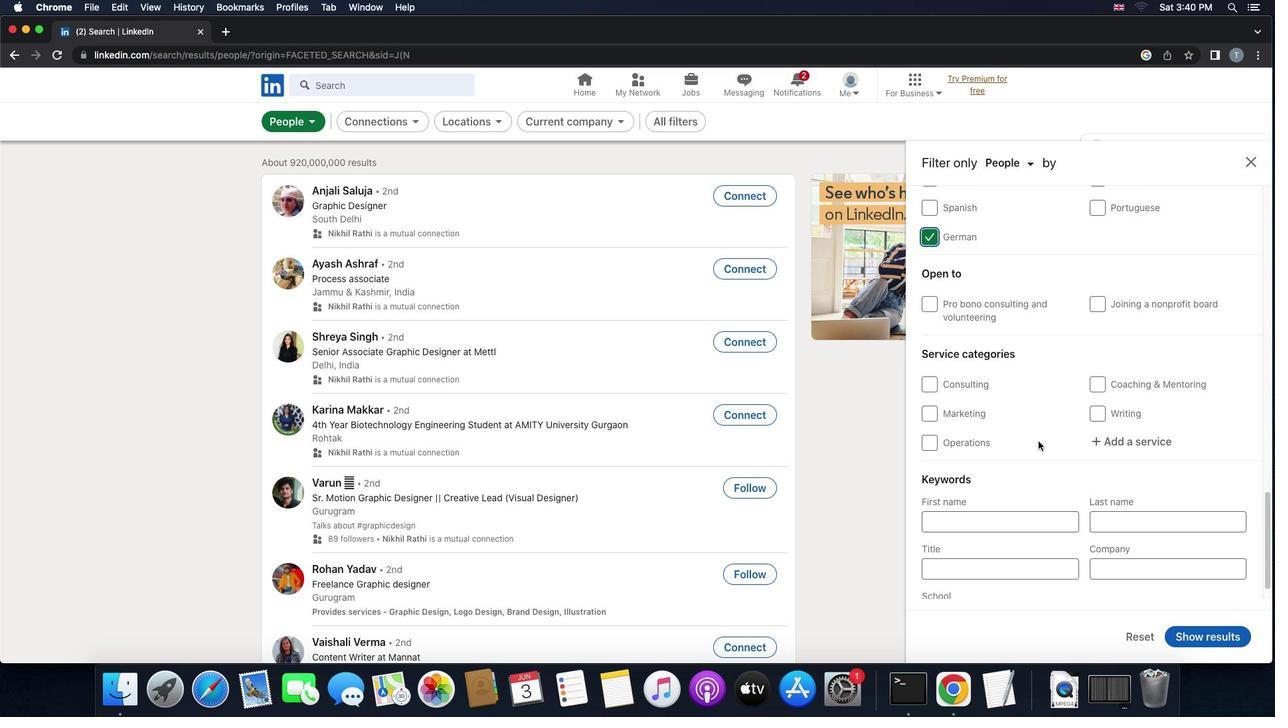 
Action: Mouse moved to (1105, 411)
Screenshot: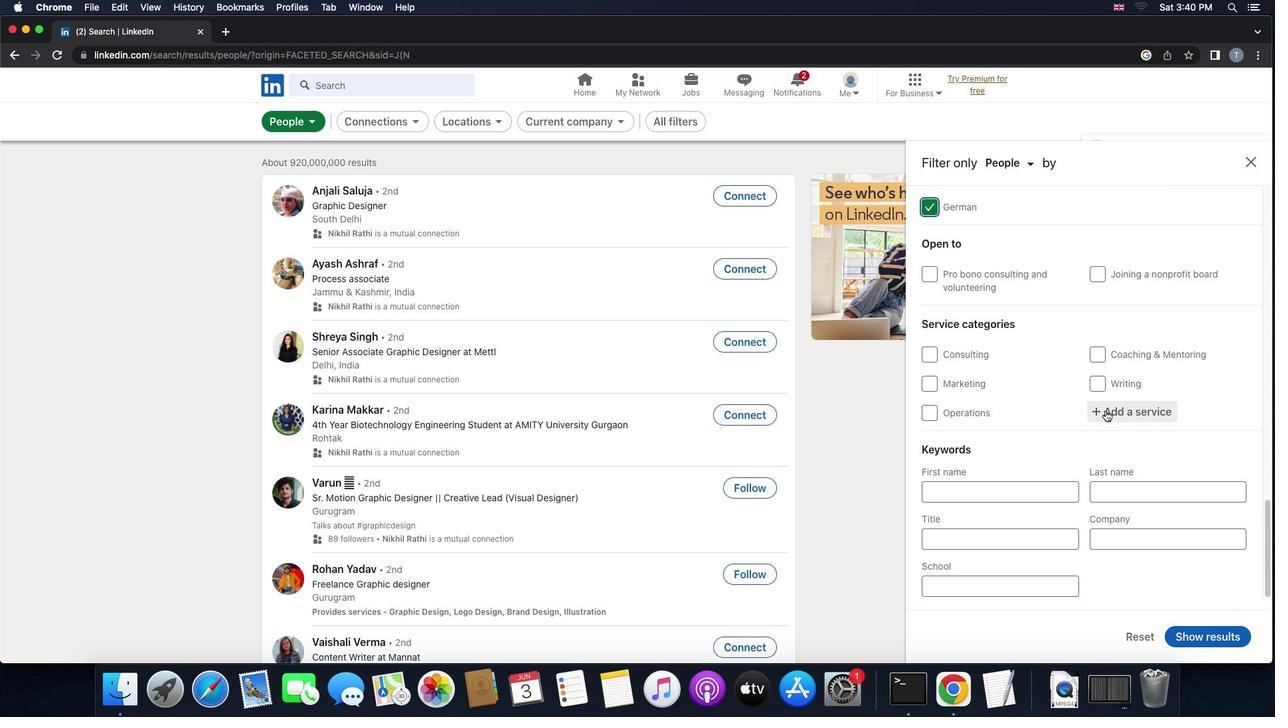 
Action: Mouse pressed left at (1105, 411)
Screenshot: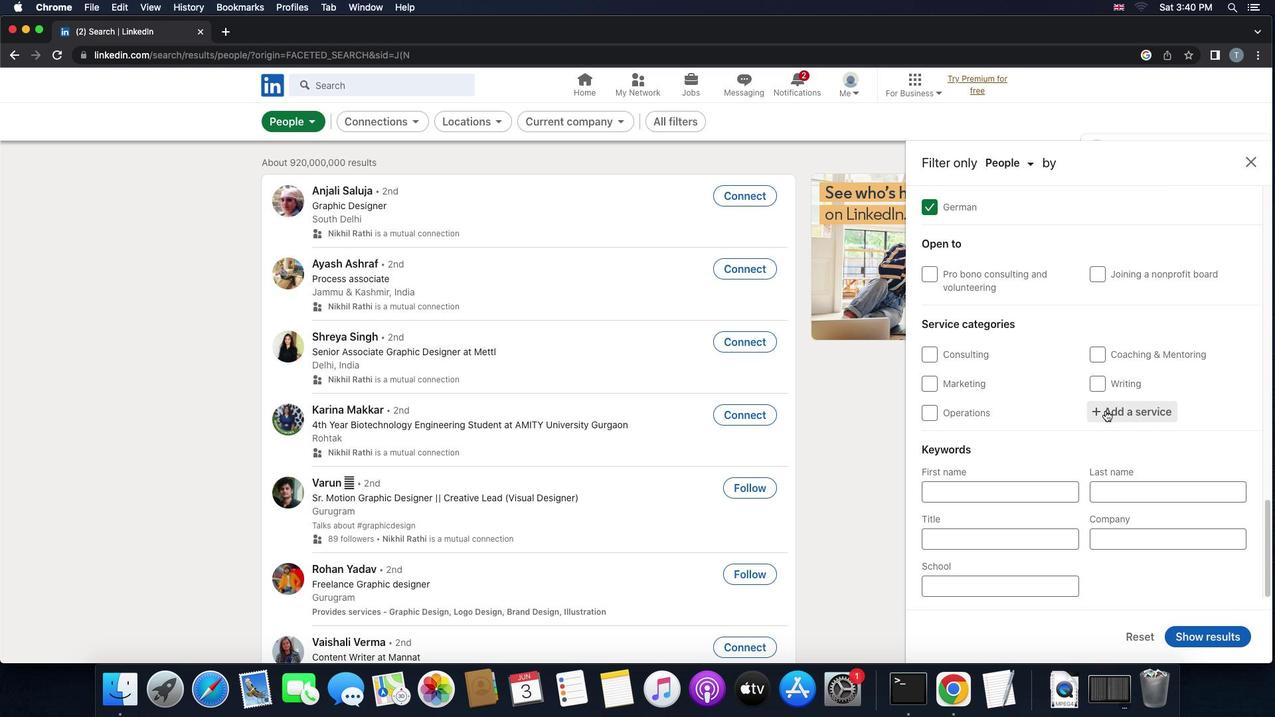 
Action: Key pressed 'b''a''r''t''e''n''d''i''n''g'
Screenshot: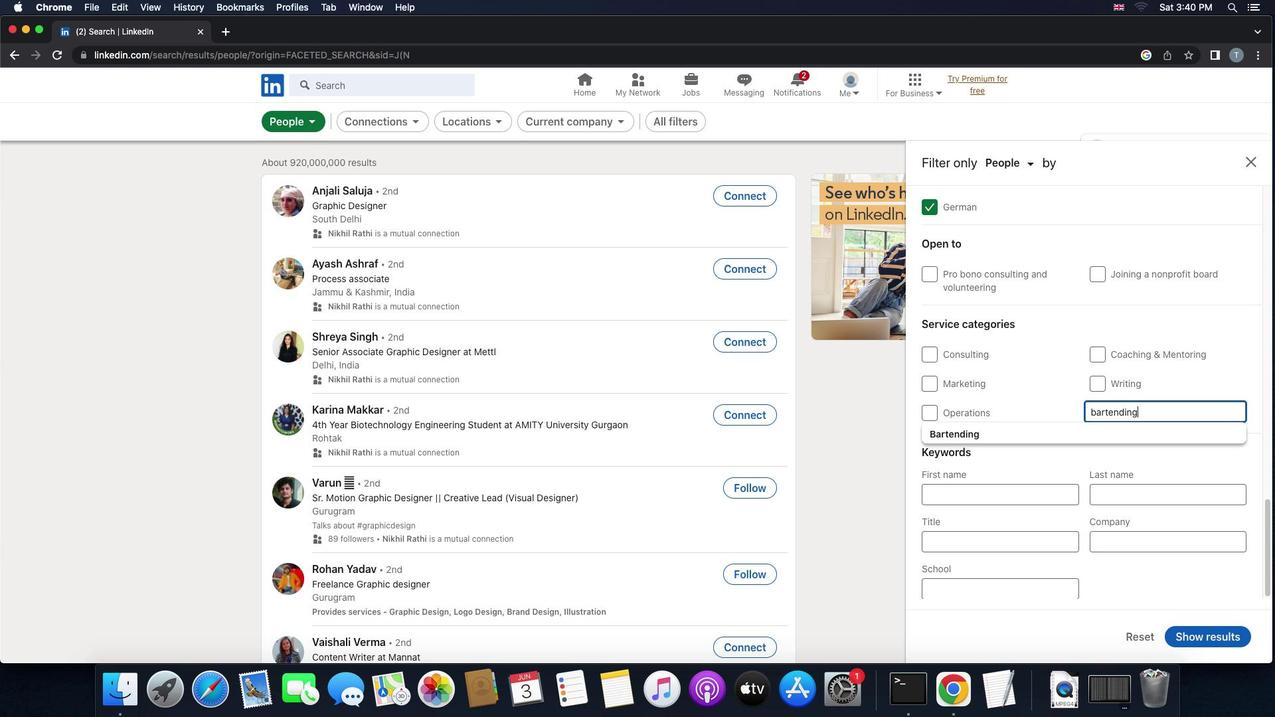 
Action: Mouse moved to (1107, 433)
Screenshot: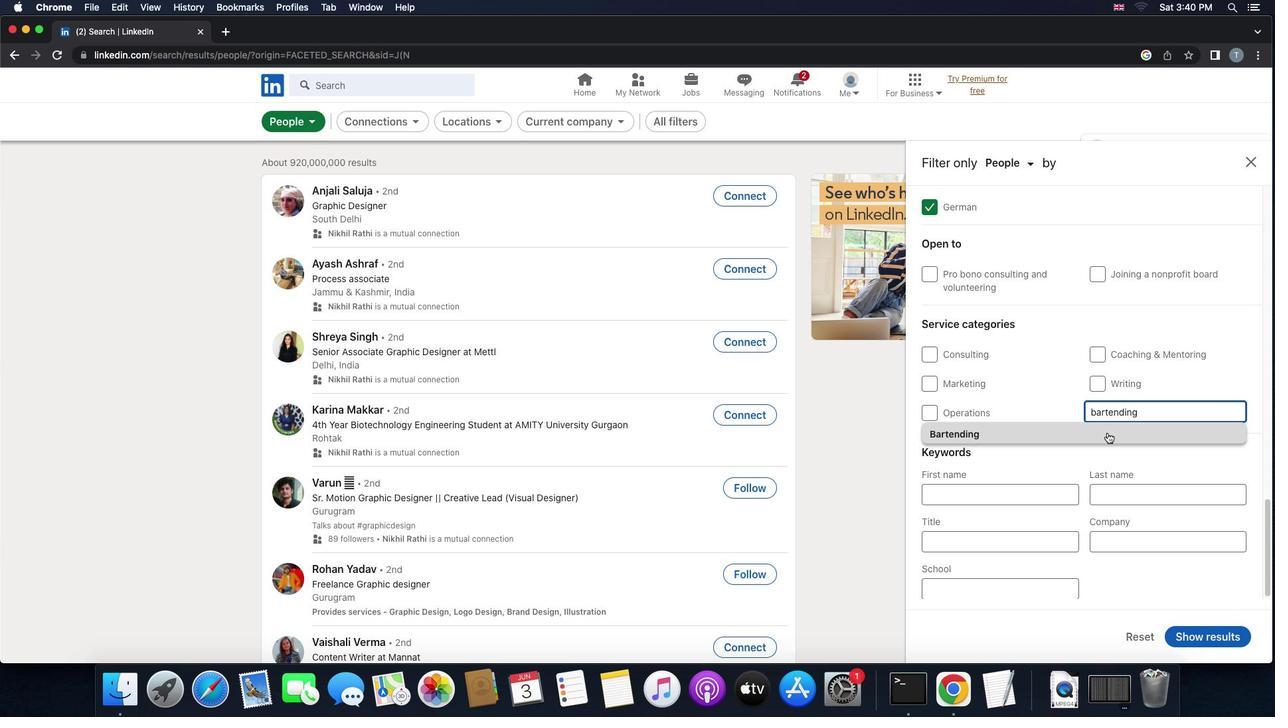 
Action: Mouse pressed left at (1107, 433)
Screenshot: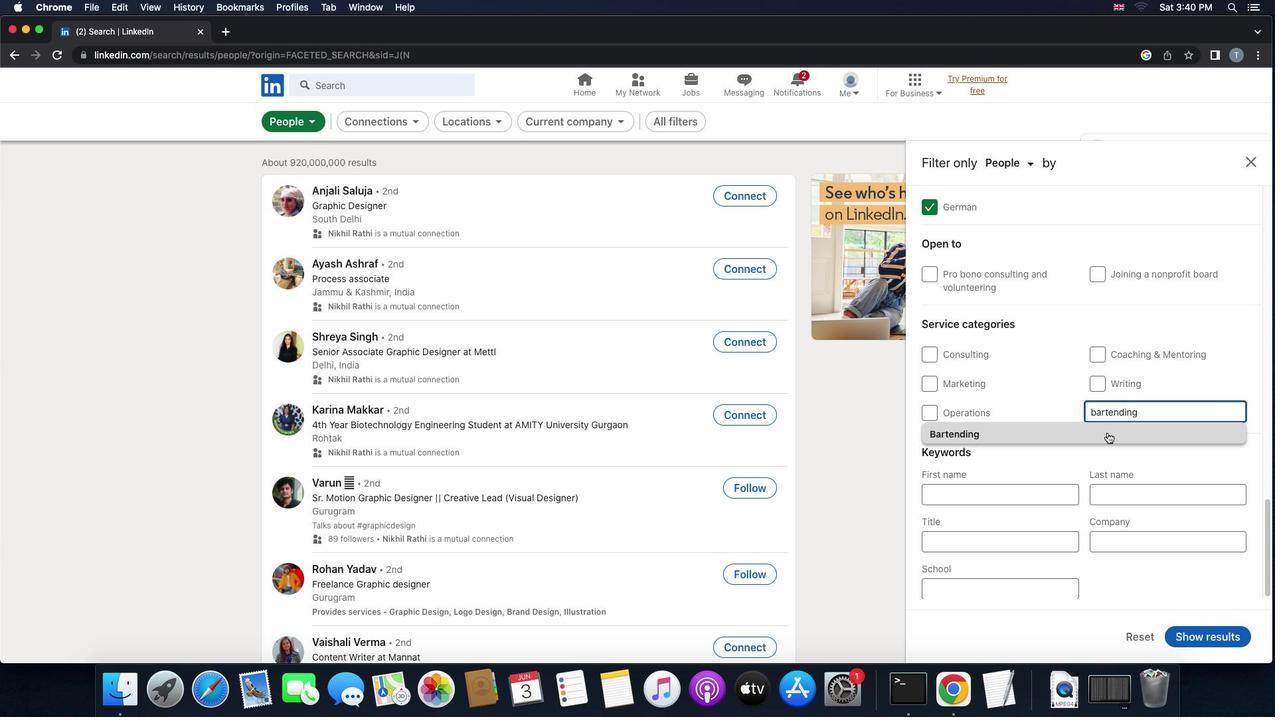 
Action: Mouse scrolled (1107, 433) with delta (0, 0)
Screenshot: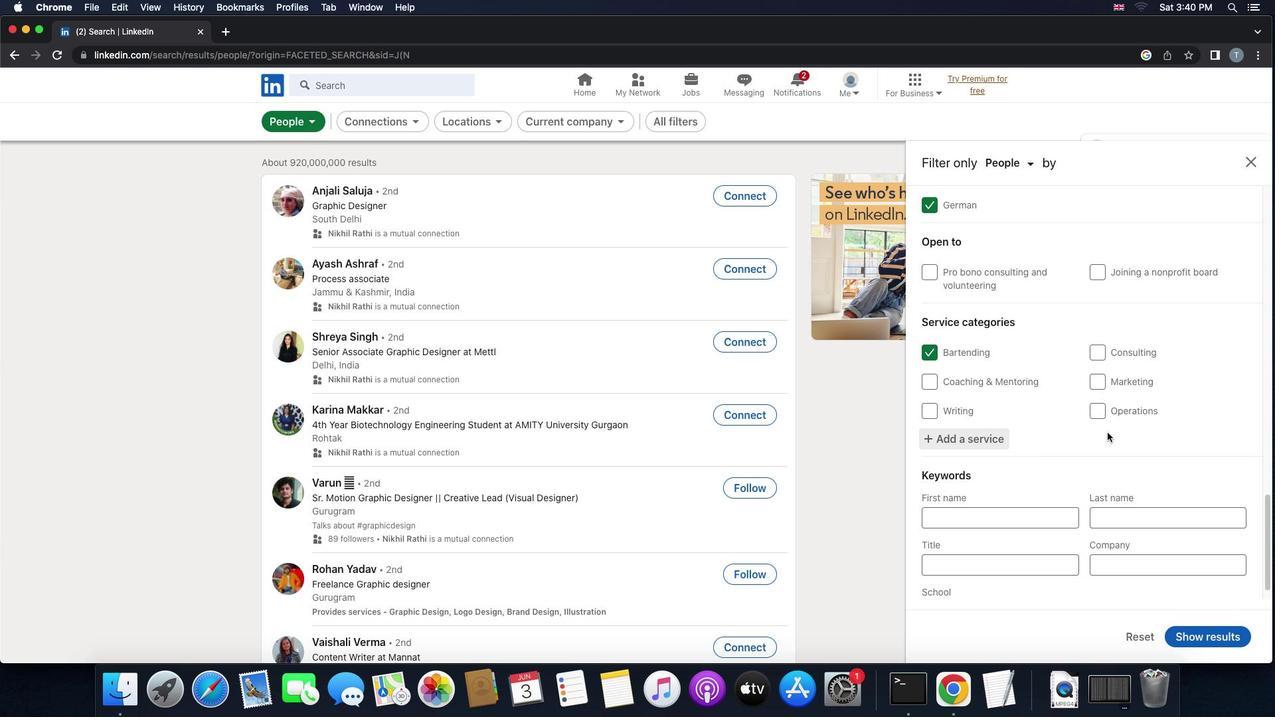 
Action: Mouse scrolled (1107, 433) with delta (0, 0)
Screenshot: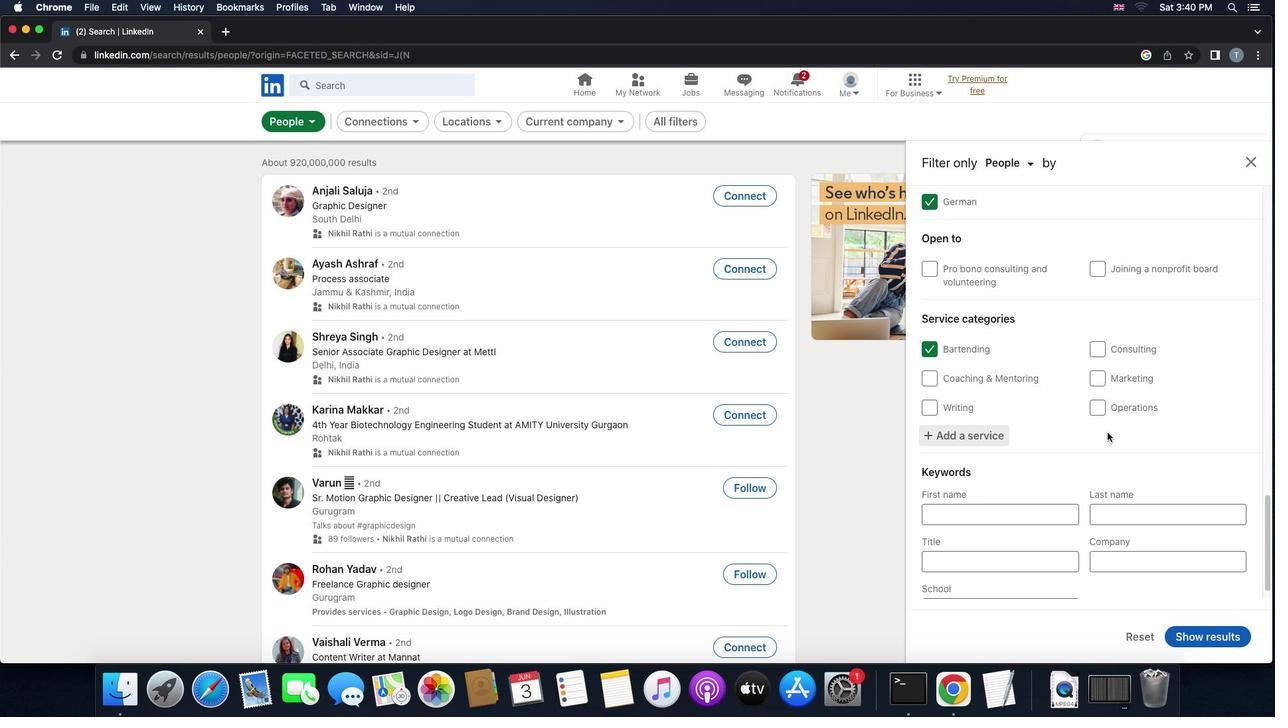 
Action: Mouse scrolled (1107, 433) with delta (0, -1)
Screenshot: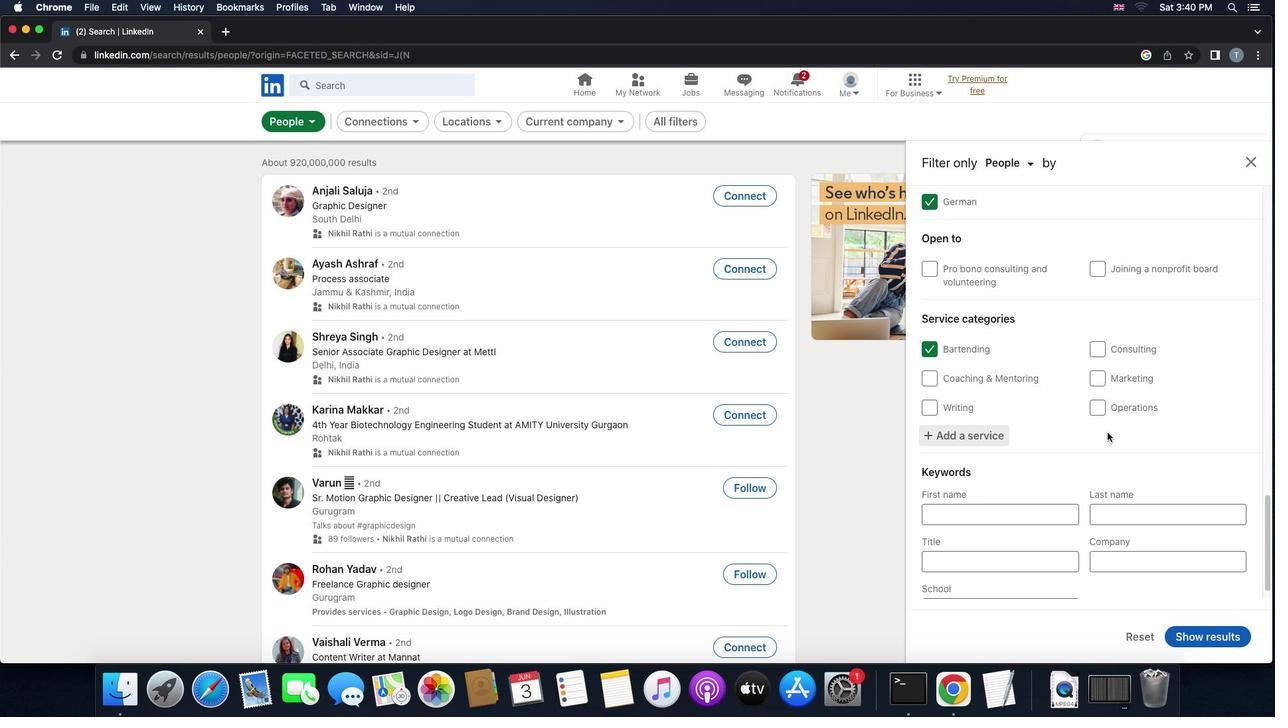 
Action: Mouse moved to (1000, 536)
Screenshot: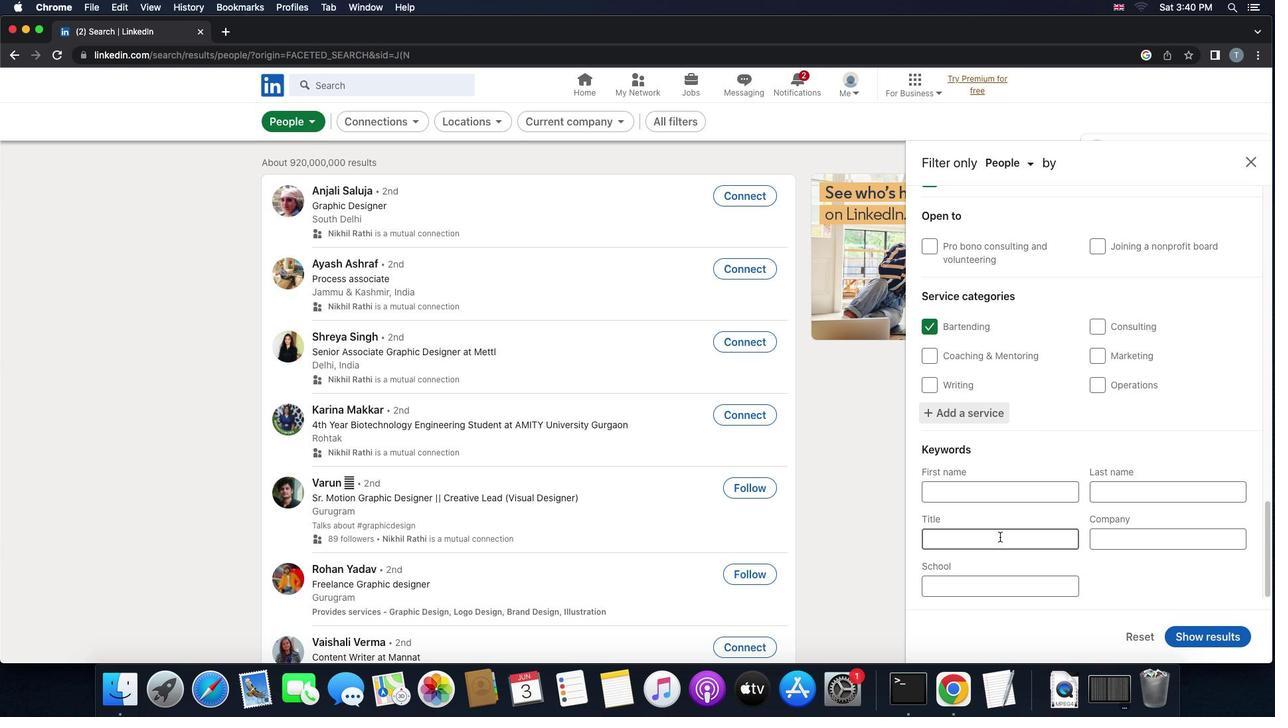 
Action: Mouse pressed left at (1000, 536)
Screenshot: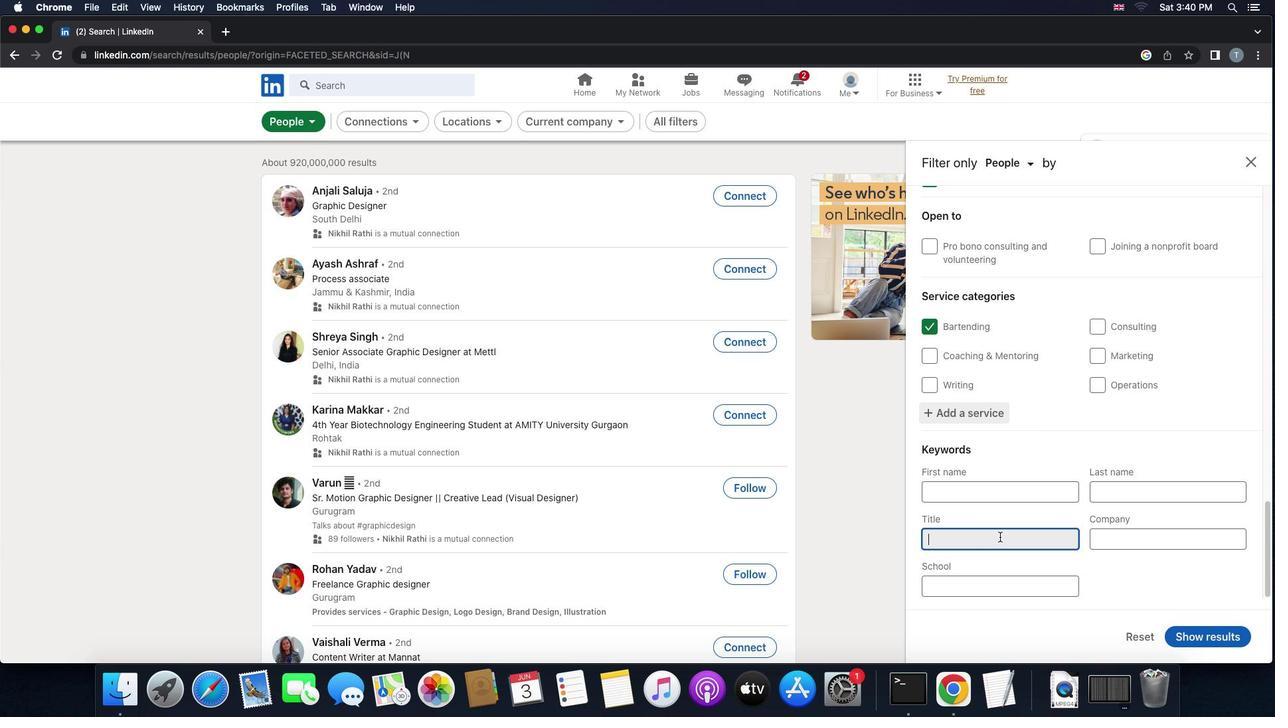 
Action: Key pressed 'm''a''n''a''g''i''n''g'Key.space'm''e''m''b''e''r'
Screenshot: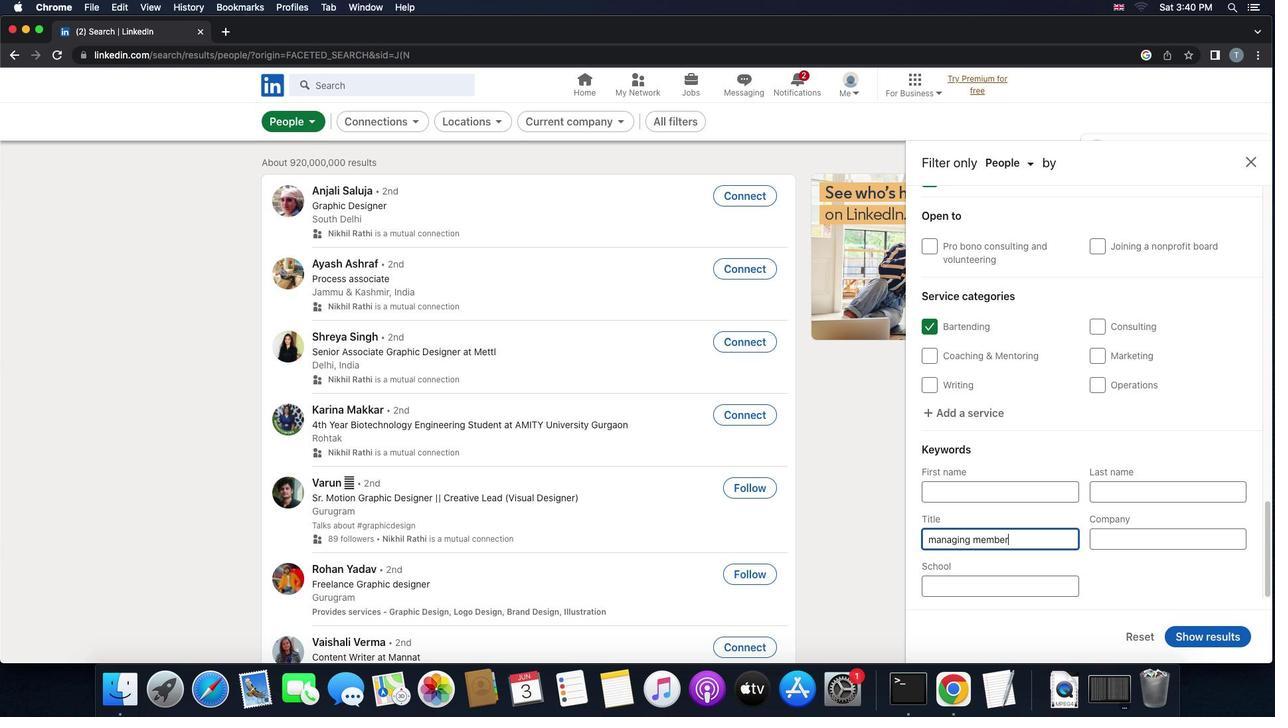 
Action: Mouse moved to (1184, 636)
Screenshot: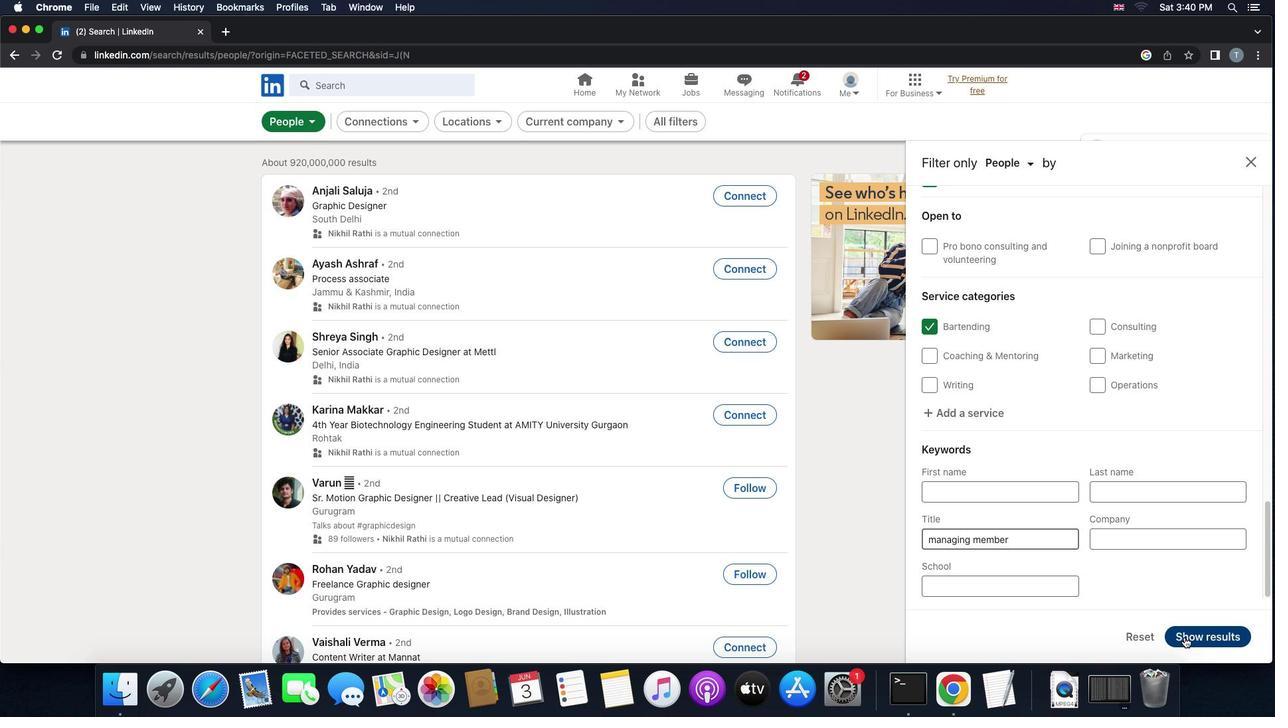 
Action: Mouse pressed left at (1184, 636)
Screenshot: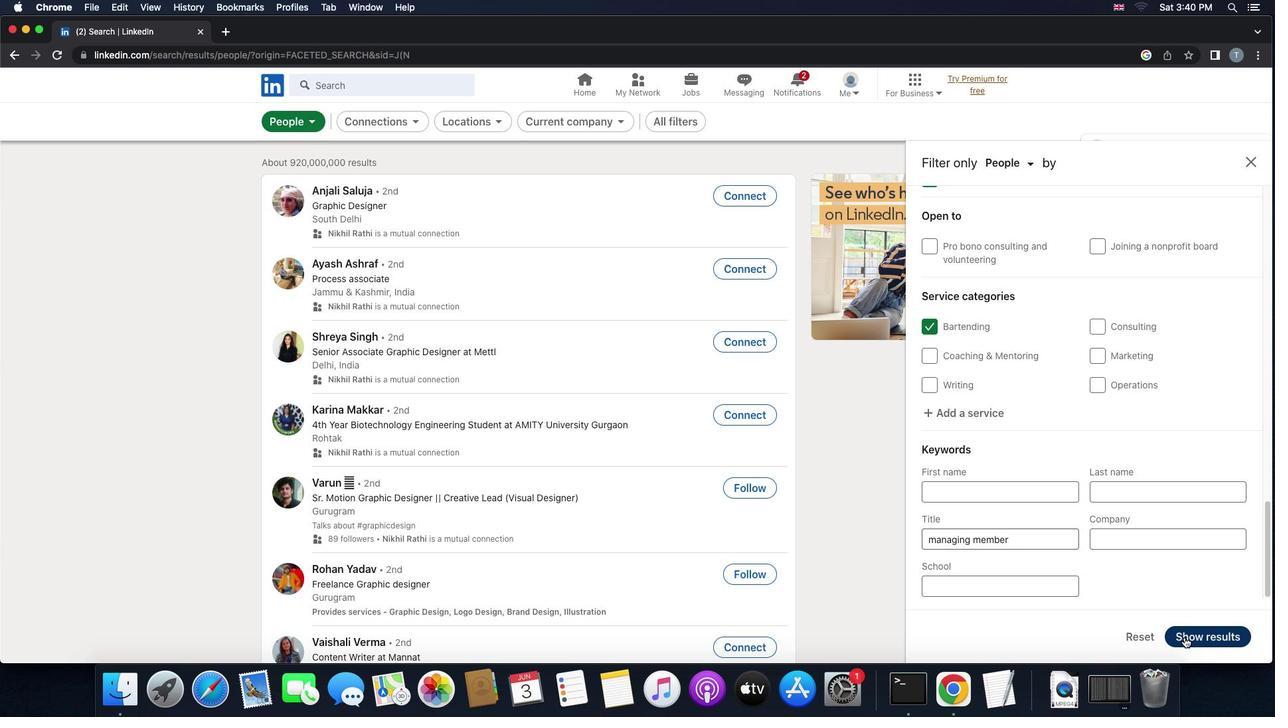 
Action: Mouse moved to (1186, 635)
Screenshot: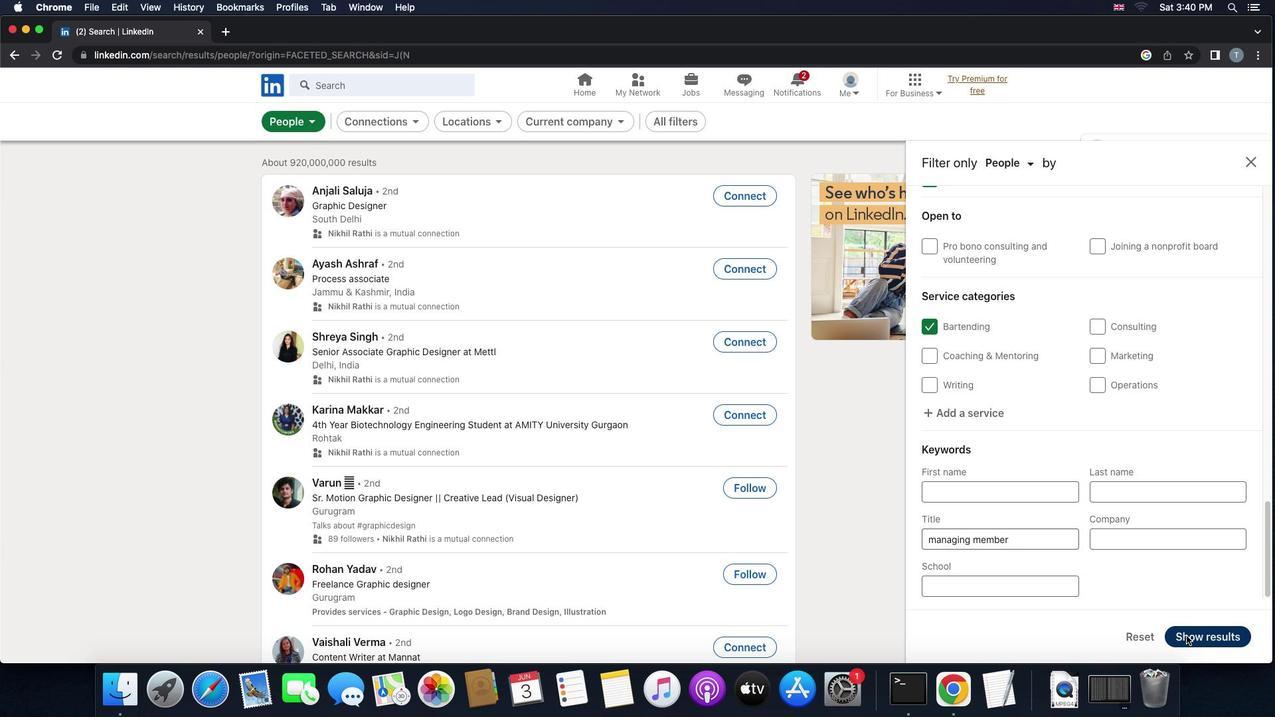 
